 Task: Arrange fields using page layout.
Action: Mouse moved to (25, 127)
Screenshot: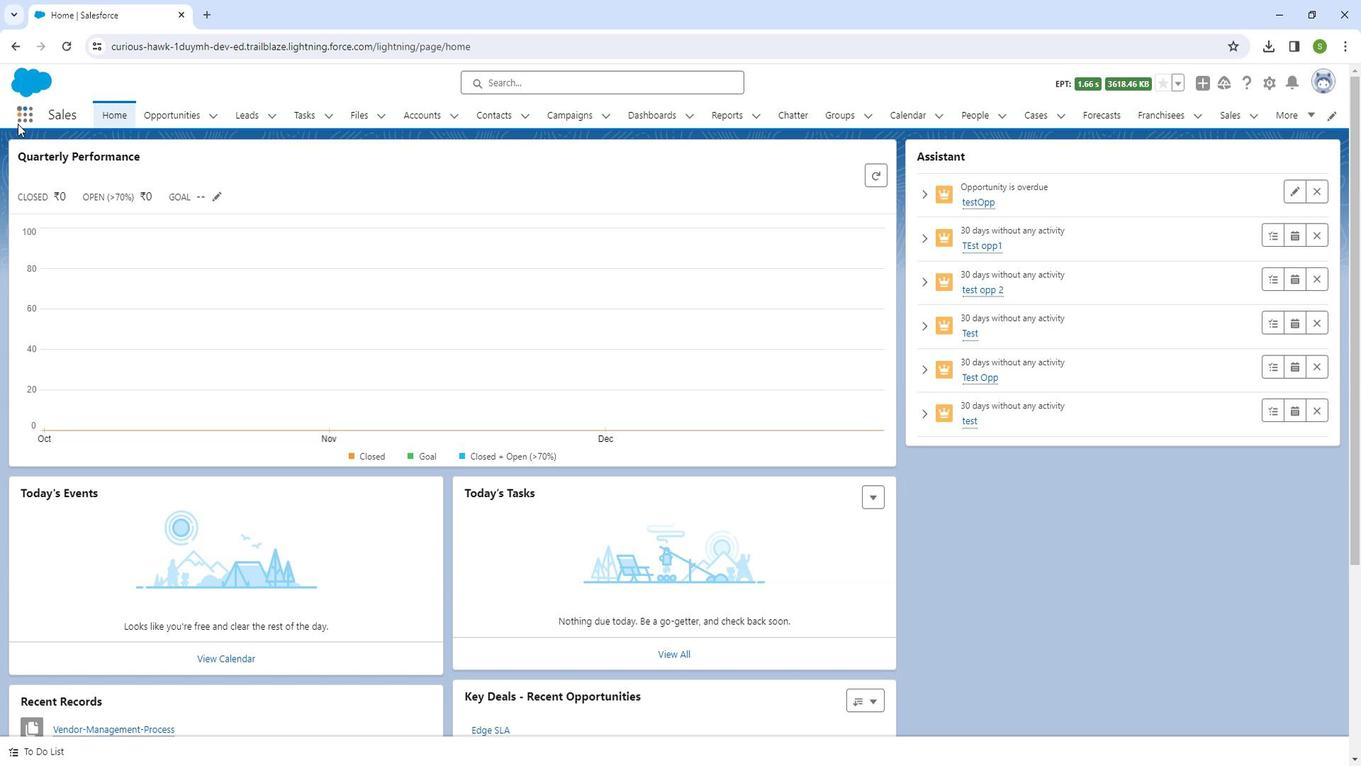 
Action: Mouse pressed left at (25, 127)
Screenshot: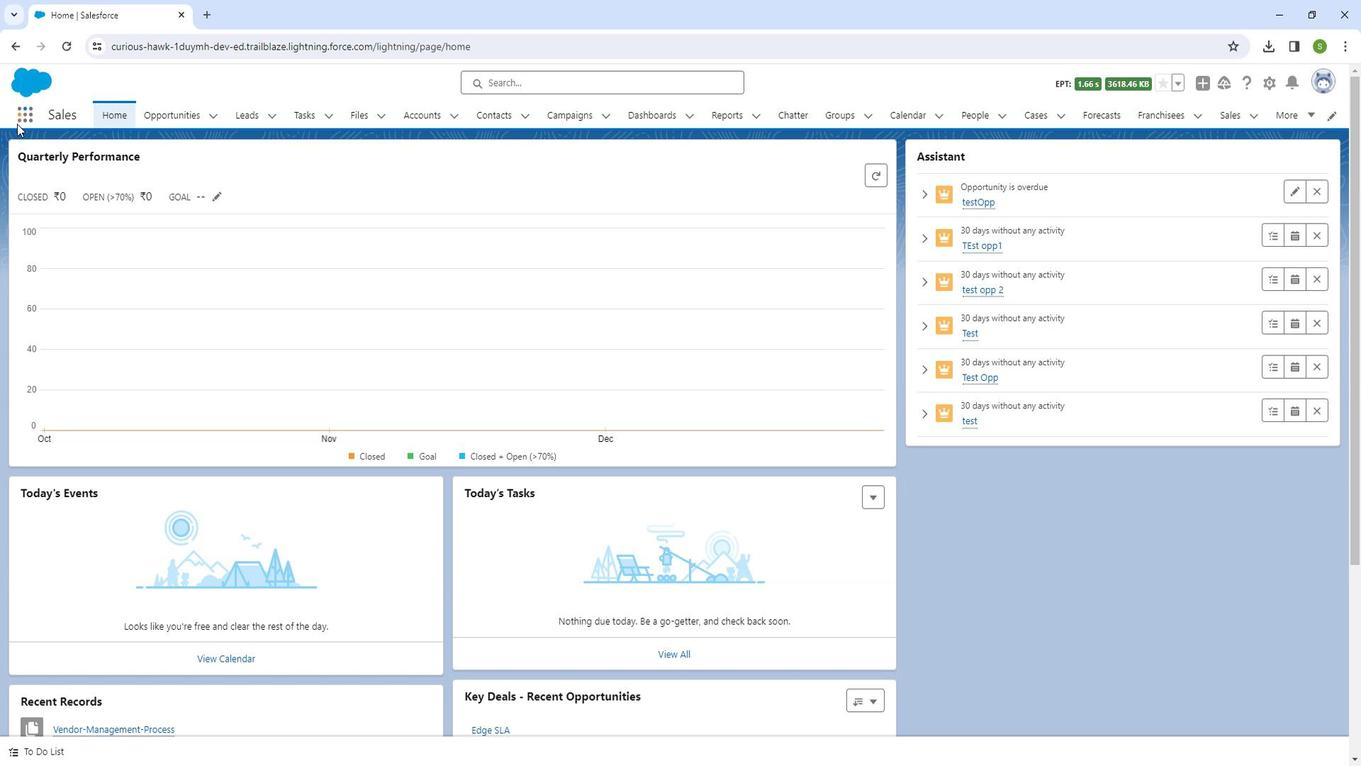 
Action: Mouse moved to (32, 122)
Screenshot: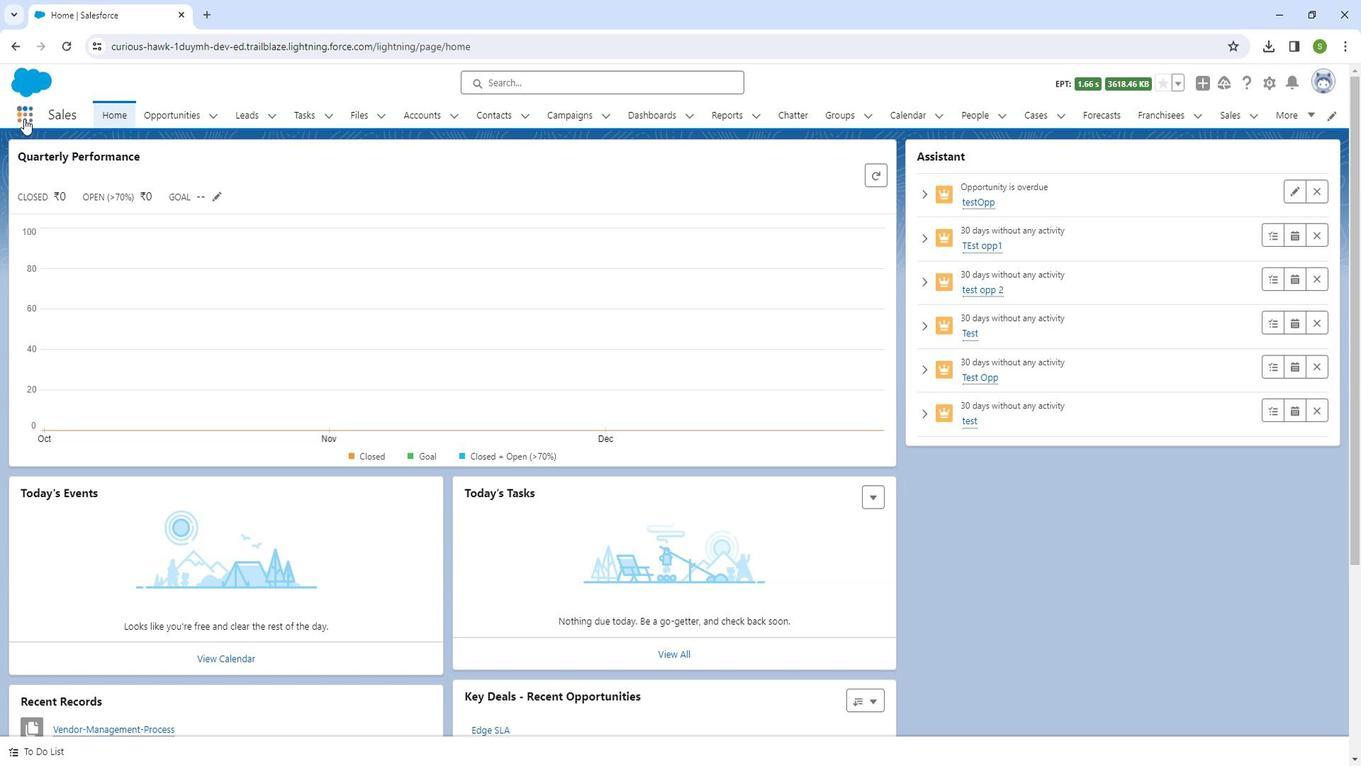 
Action: Mouse pressed left at (32, 122)
Screenshot: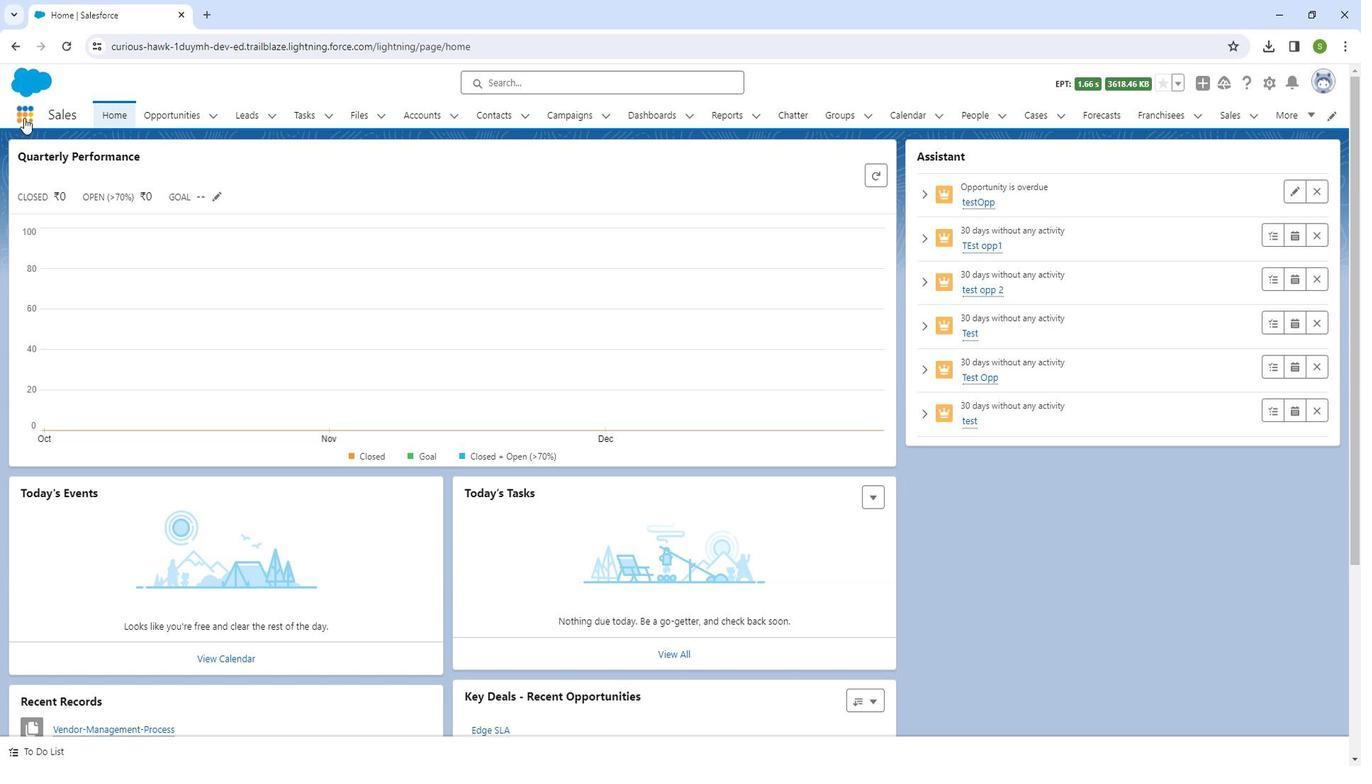 
Action: Mouse moved to (60, 368)
Screenshot: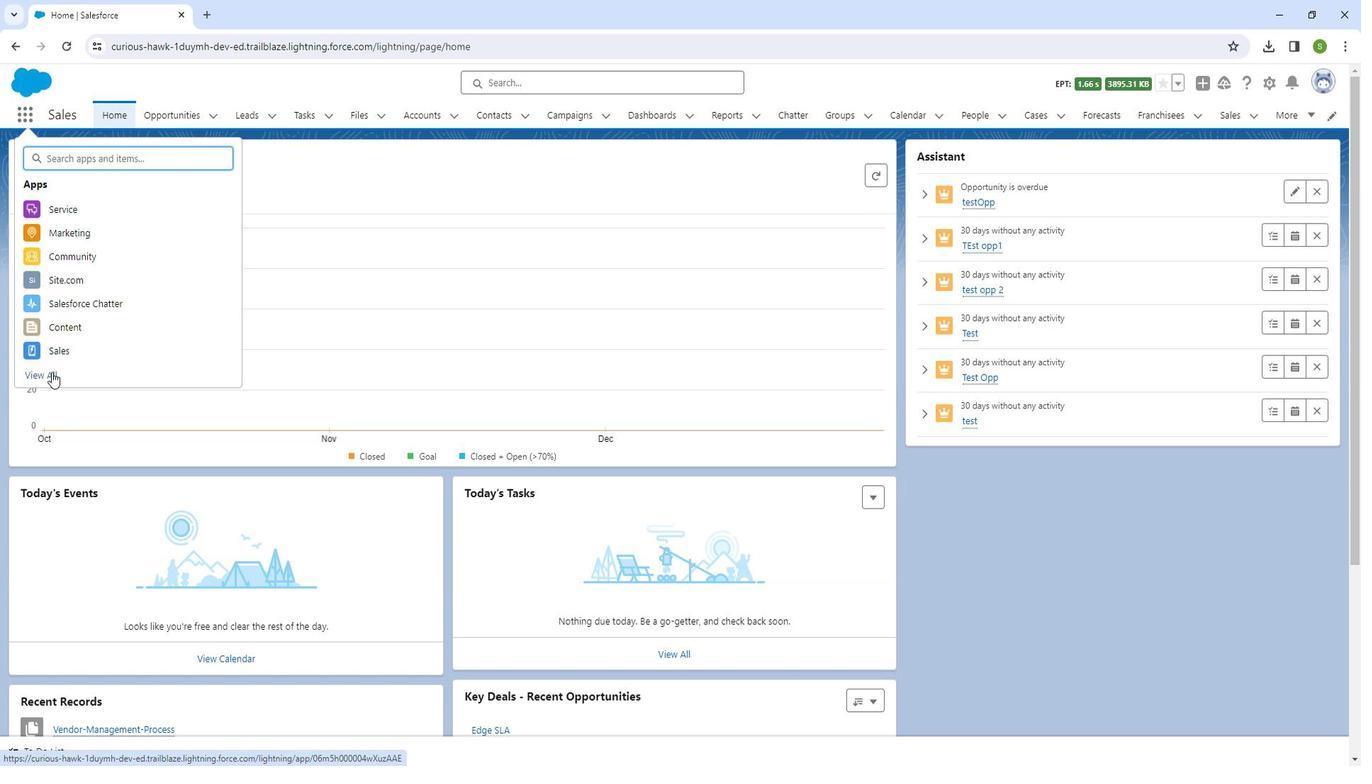 
Action: Mouse pressed left at (60, 368)
Screenshot: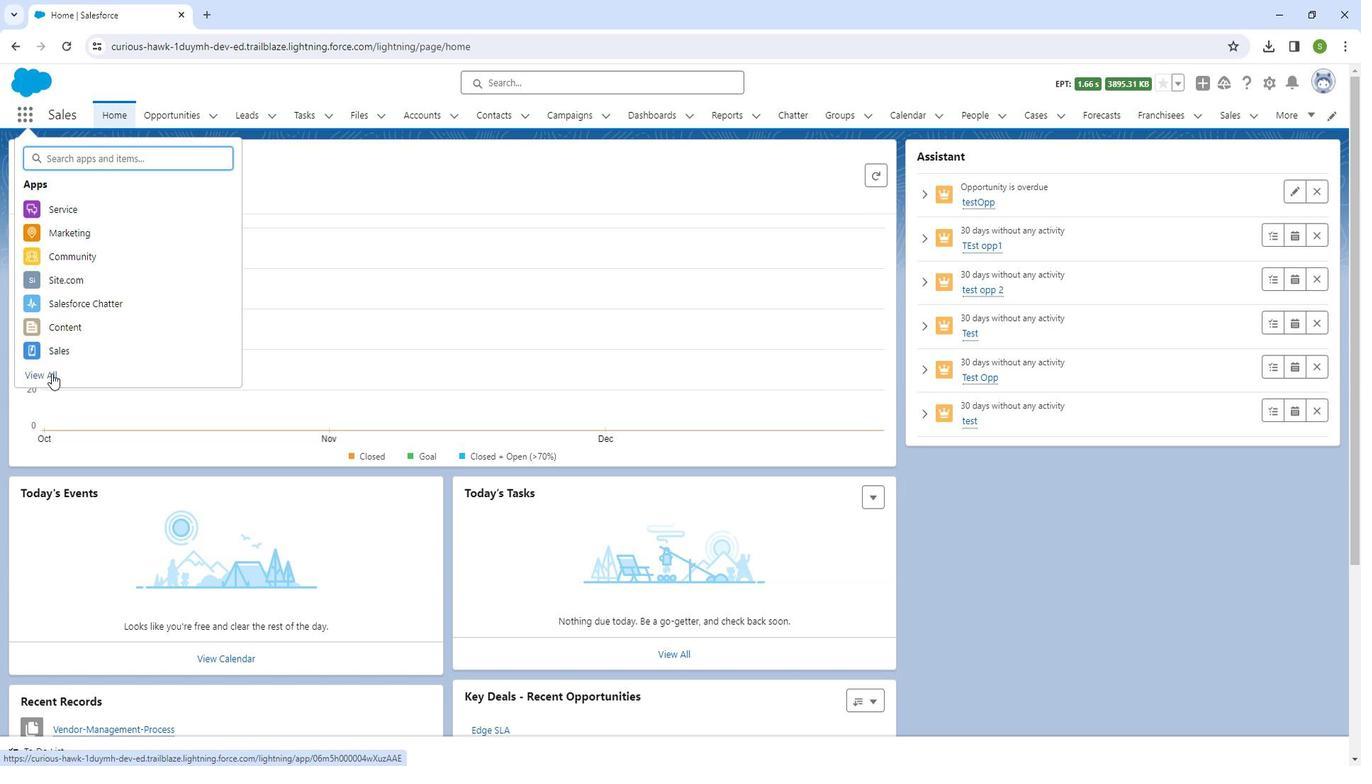 
Action: Mouse moved to (240, 588)
Screenshot: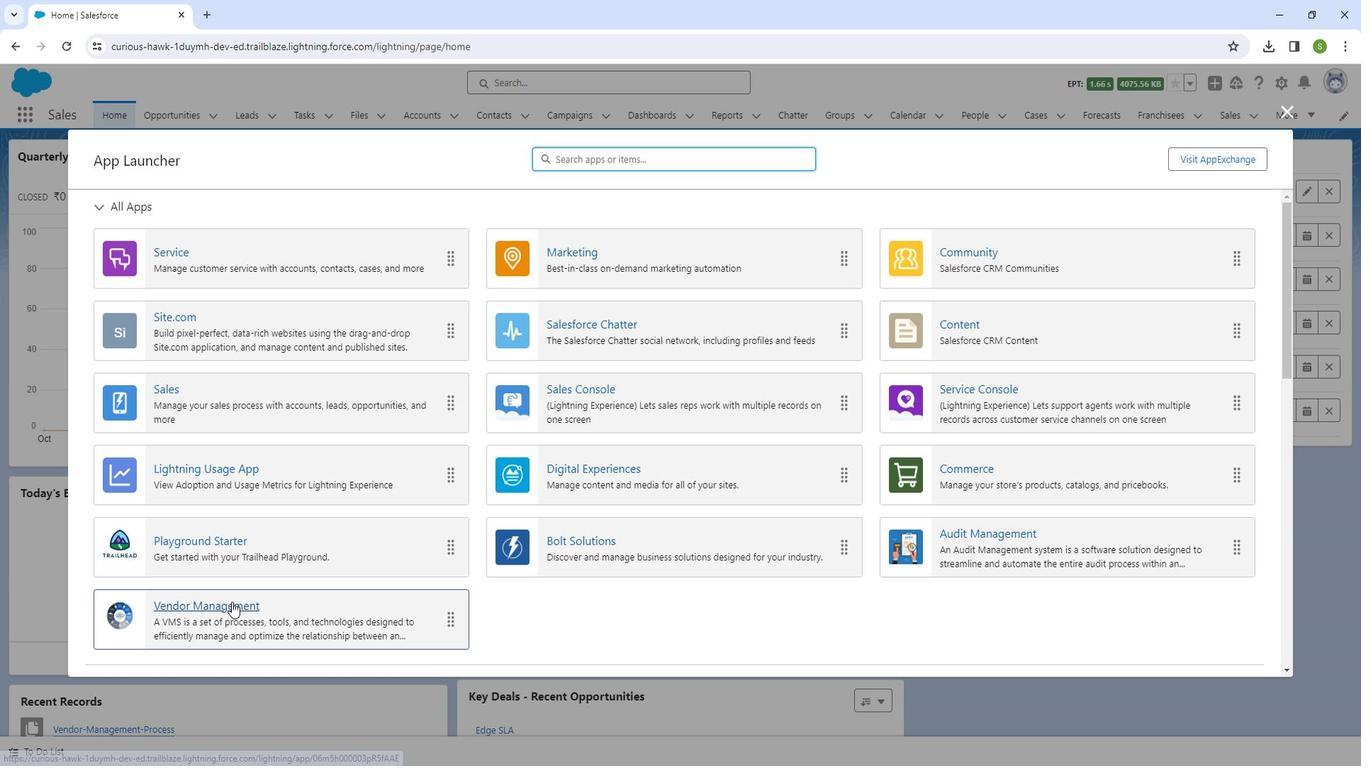 
Action: Mouse pressed left at (240, 588)
Screenshot: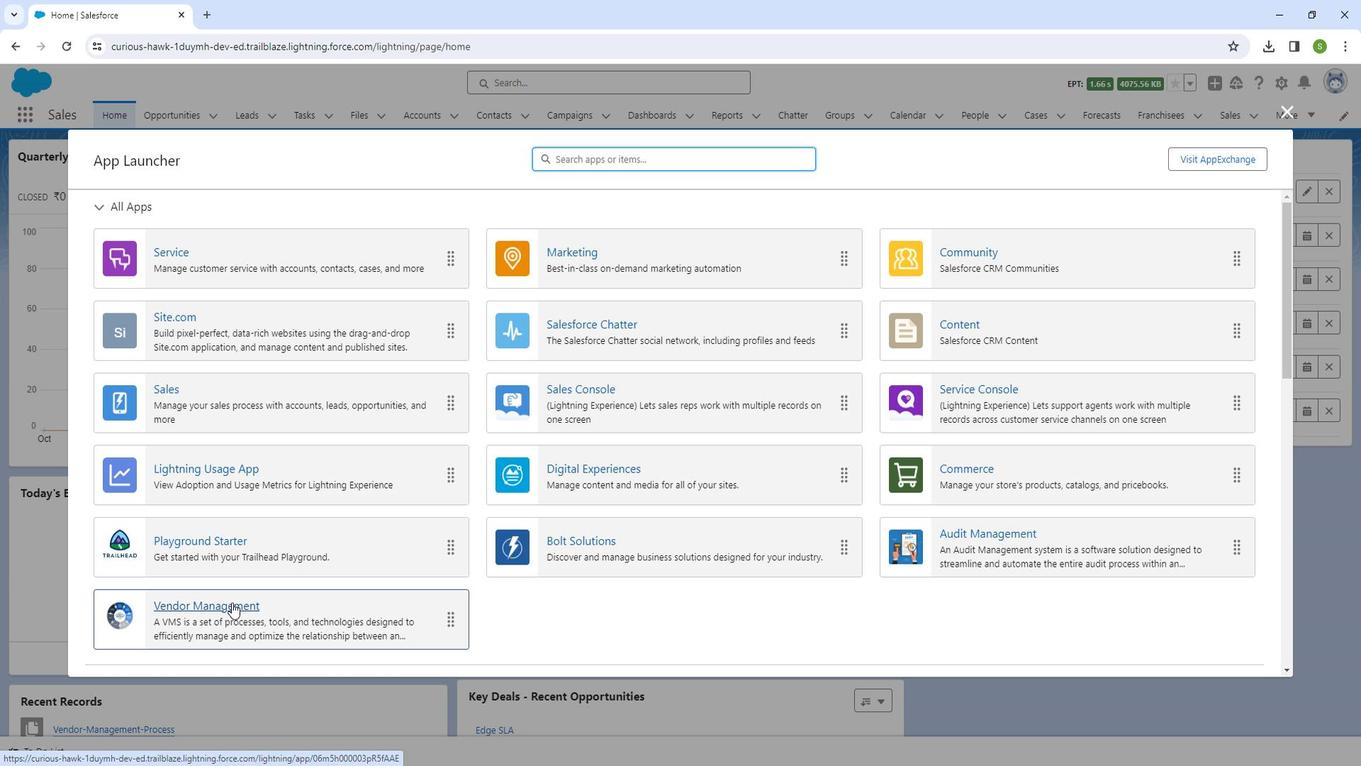 
Action: Mouse moved to (559, 122)
Screenshot: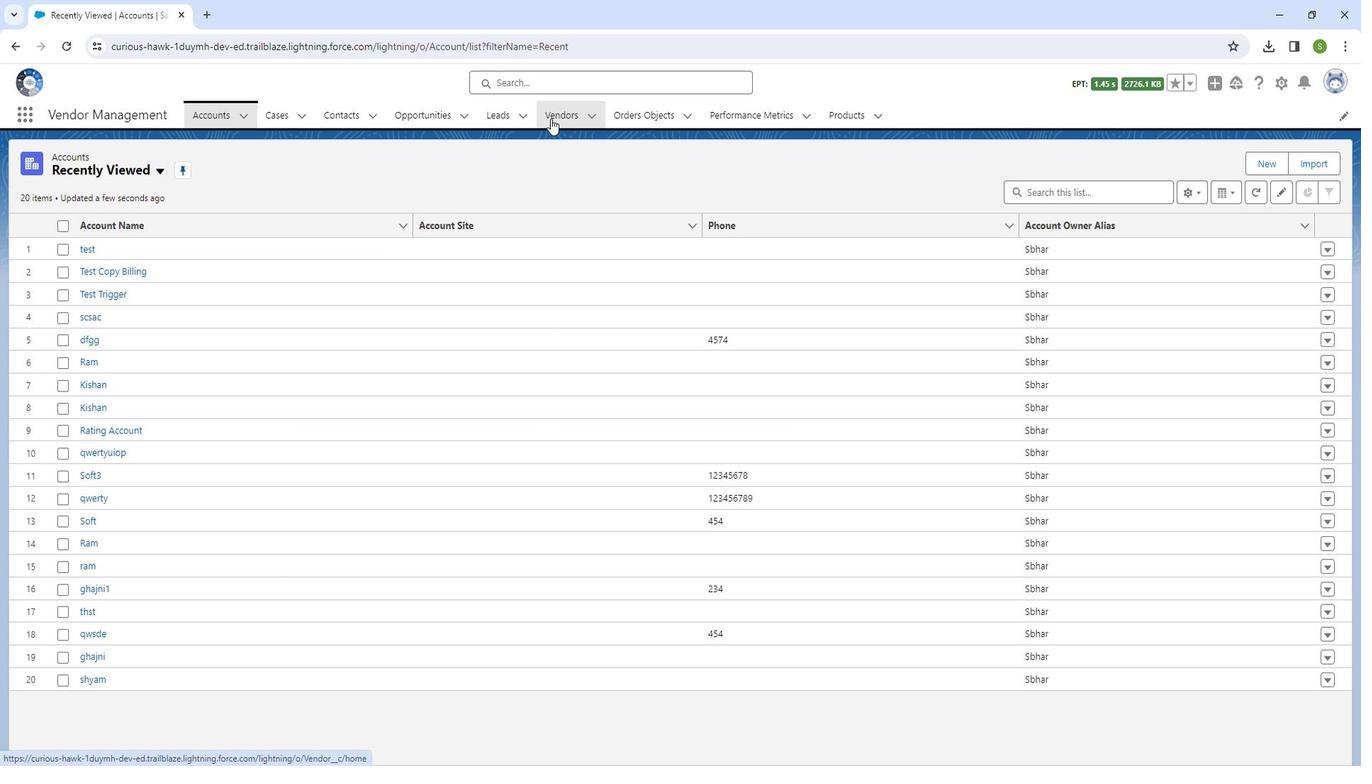 
Action: Mouse pressed left at (559, 122)
Screenshot: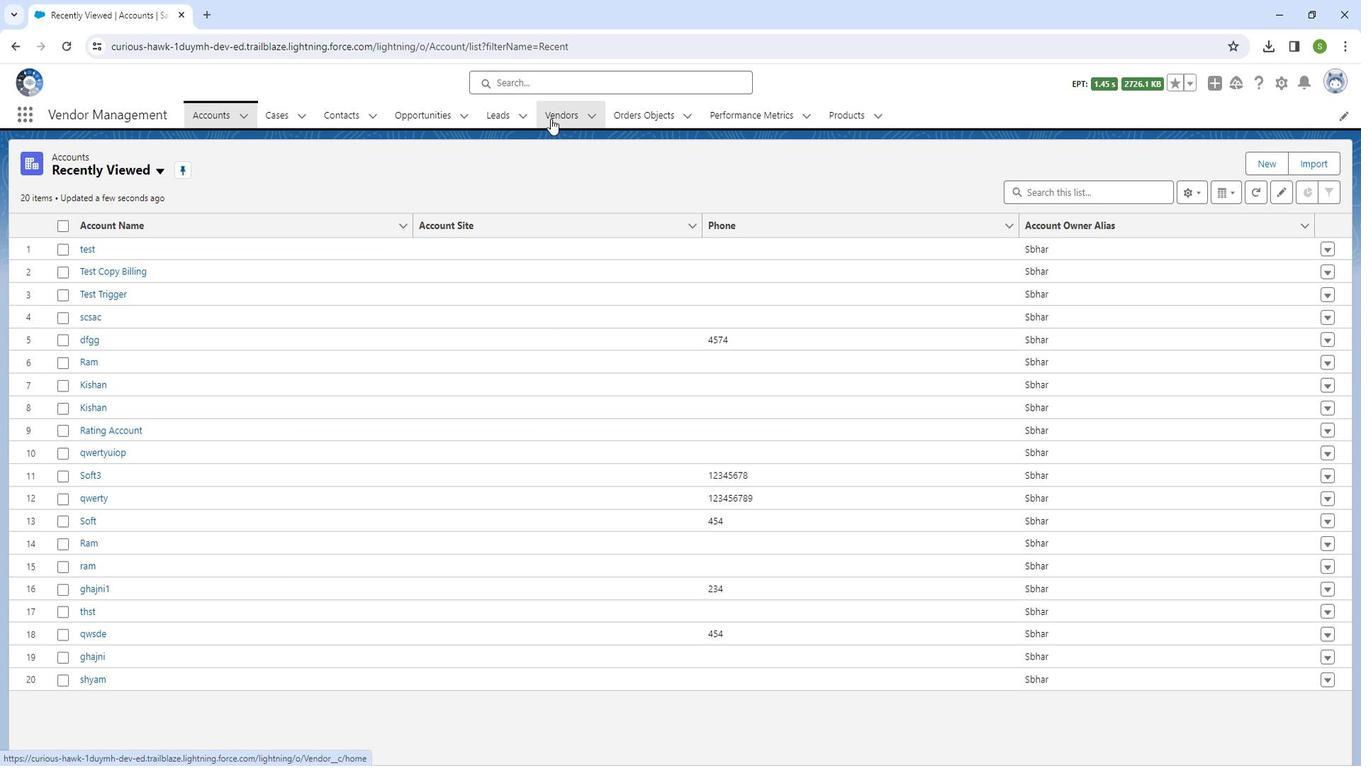 
Action: Mouse moved to (1294, 86)
Screenshot: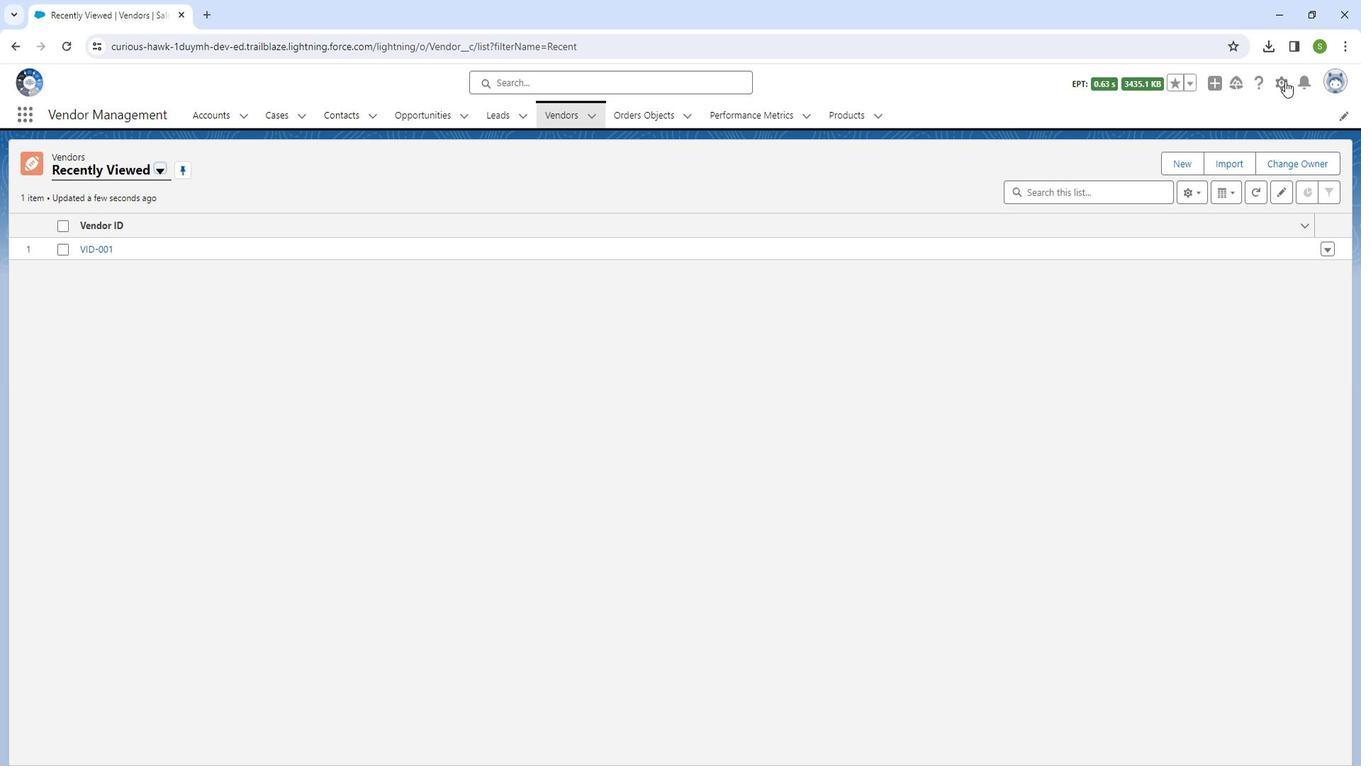 
Action: Mouse pressed left at (1294, 86)
Screenshot: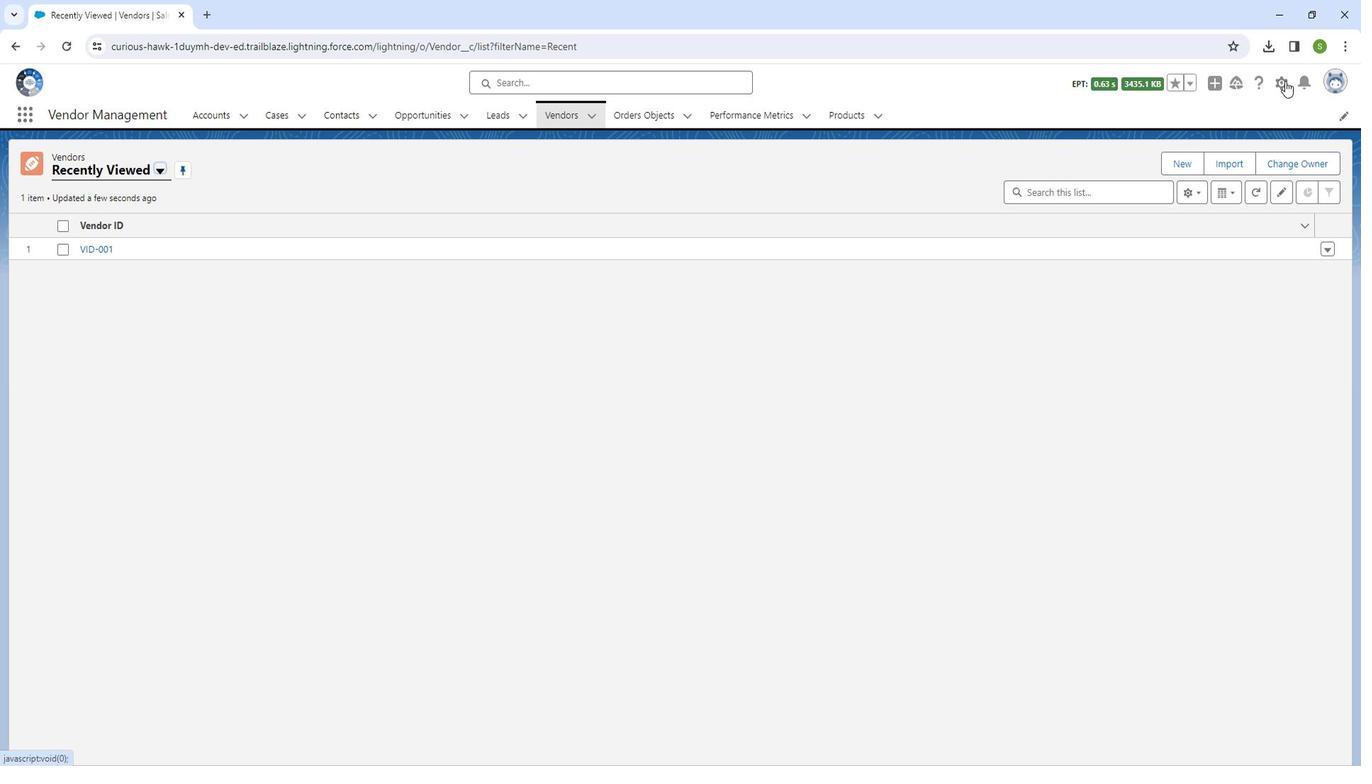 
Action: Mouse moved to (1225, 248)
Screenshot: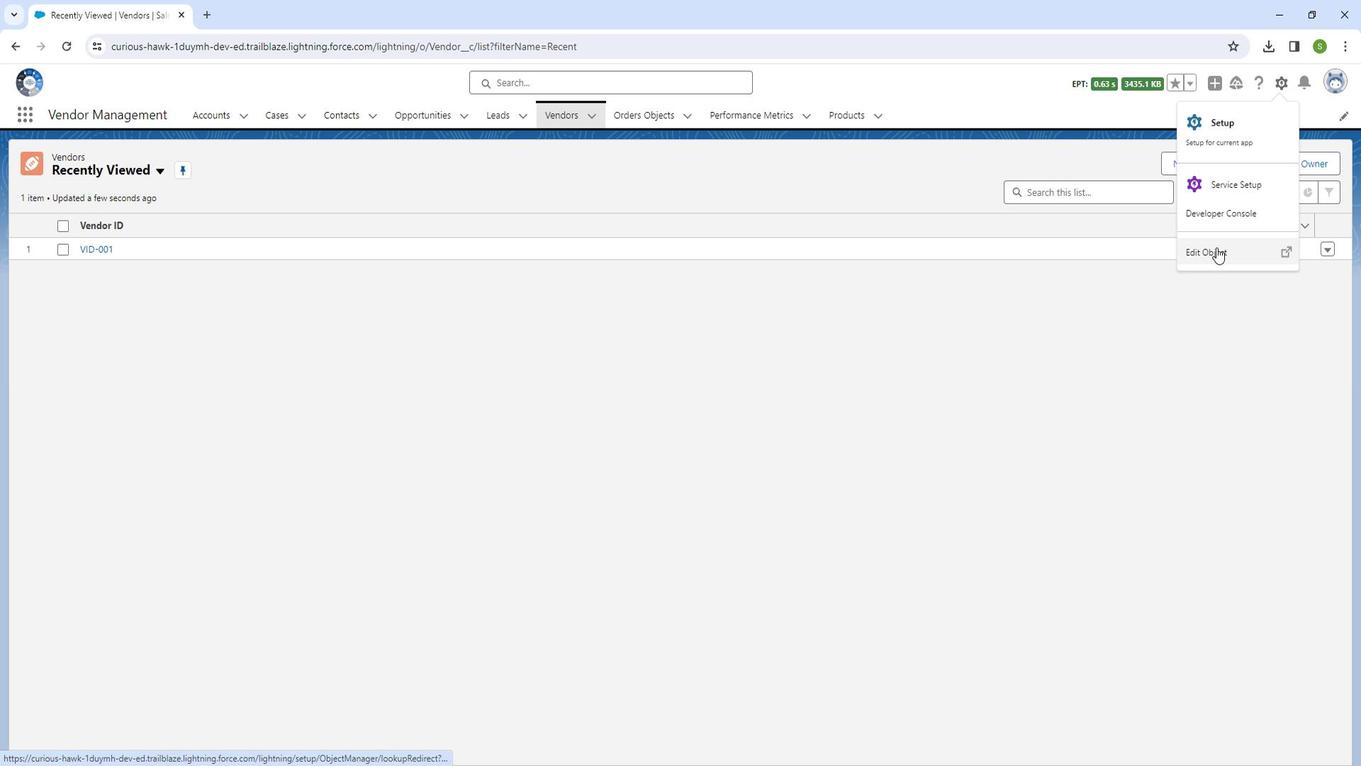 
Action: Mouse pressed left at (1225, 248)
Screenshot: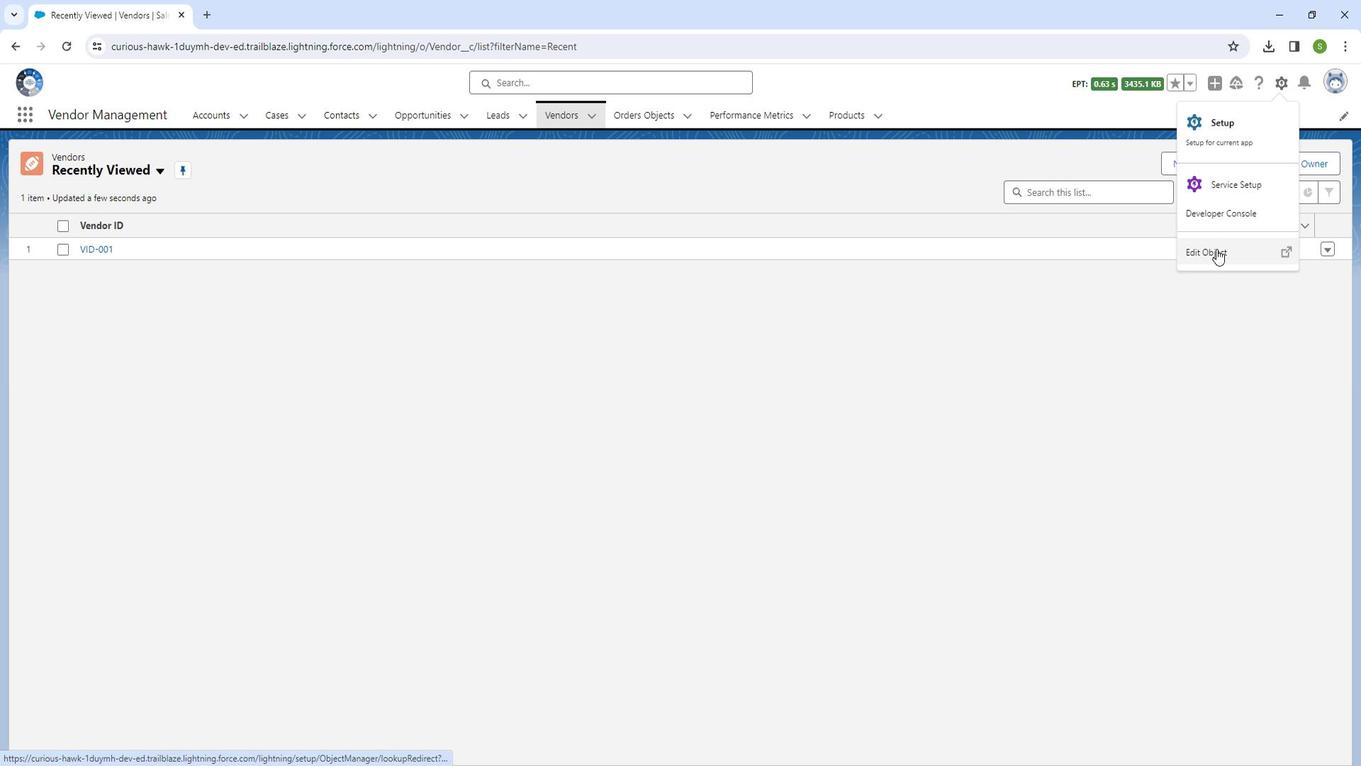 
Action: Mouse moved to (73, 258)
Screenshot: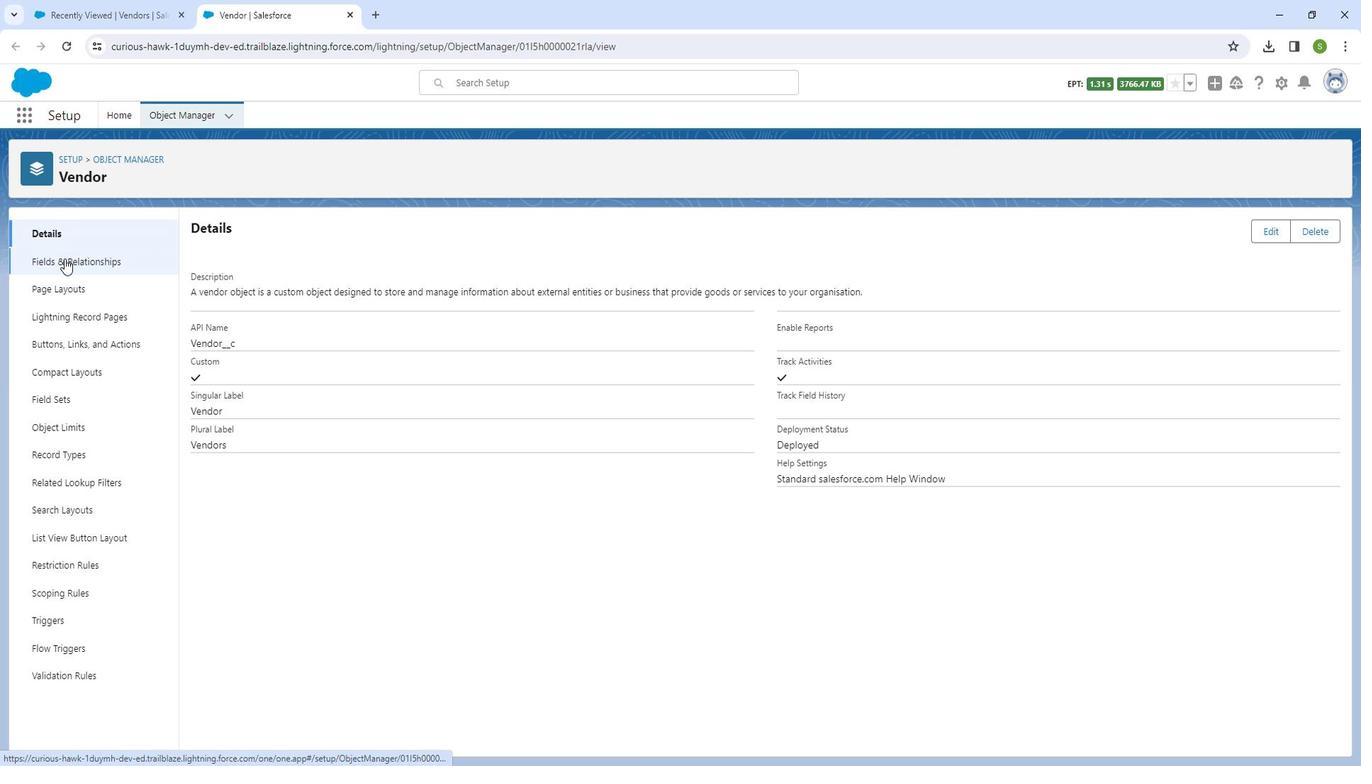 
Action: Mouse pressed left at (73, 258)
Screenshot: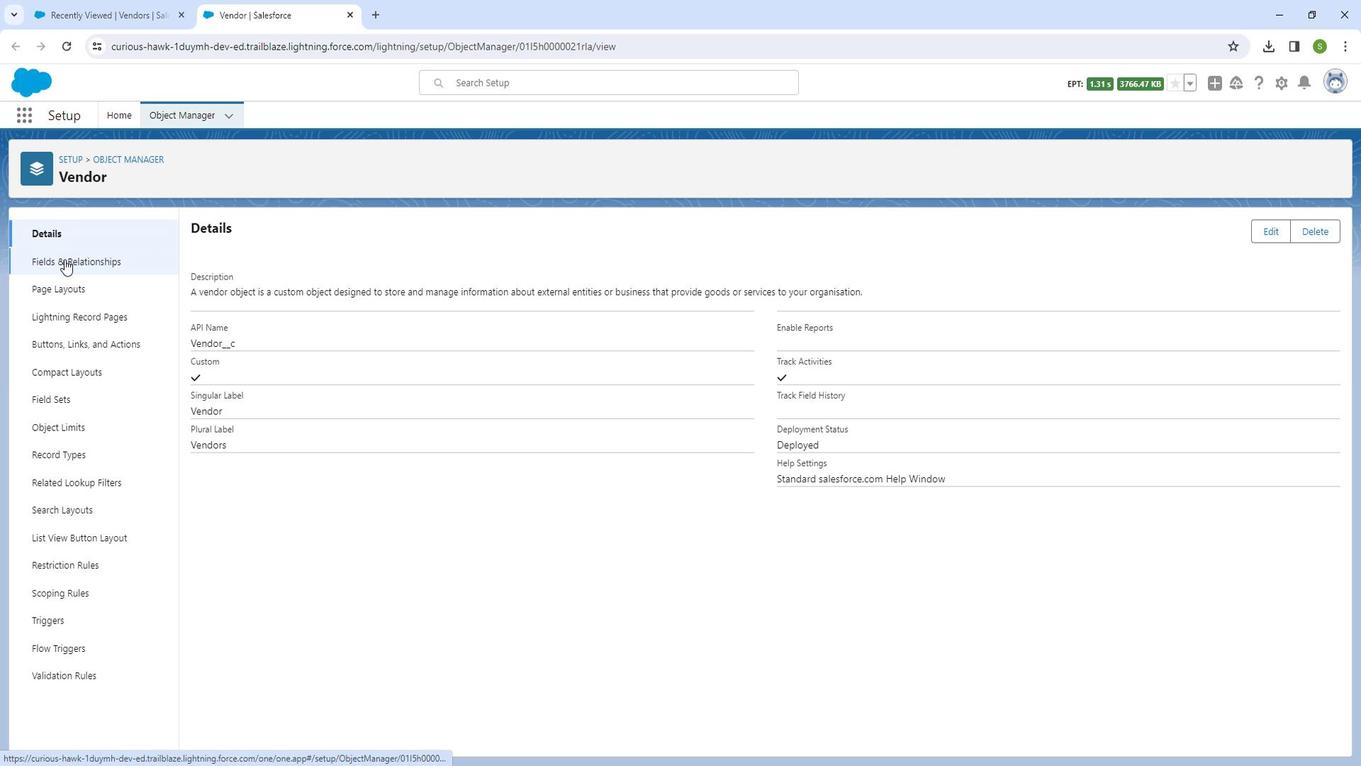 
Action: Mouse moved to (78, 284)
Screenshot: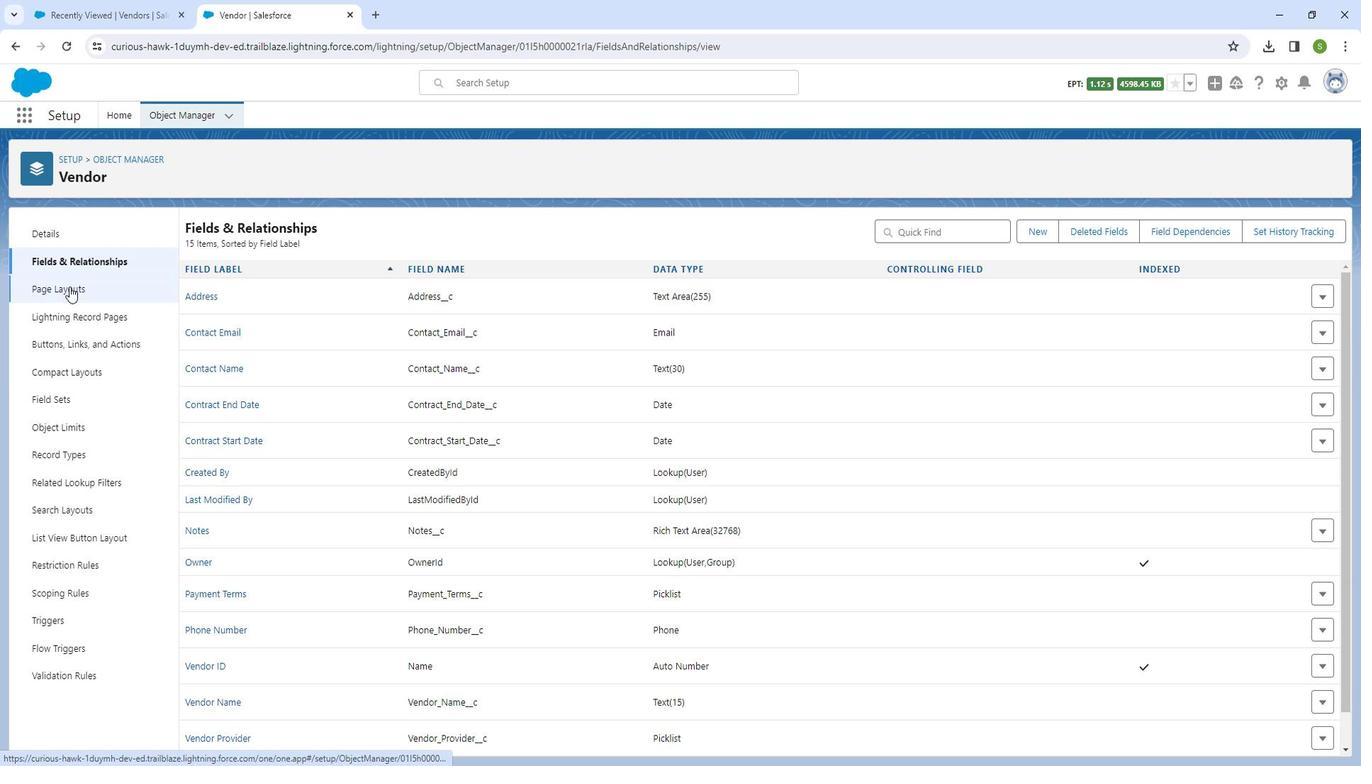 
Action: Mouse pressed left at (78, 284)
Screenshot: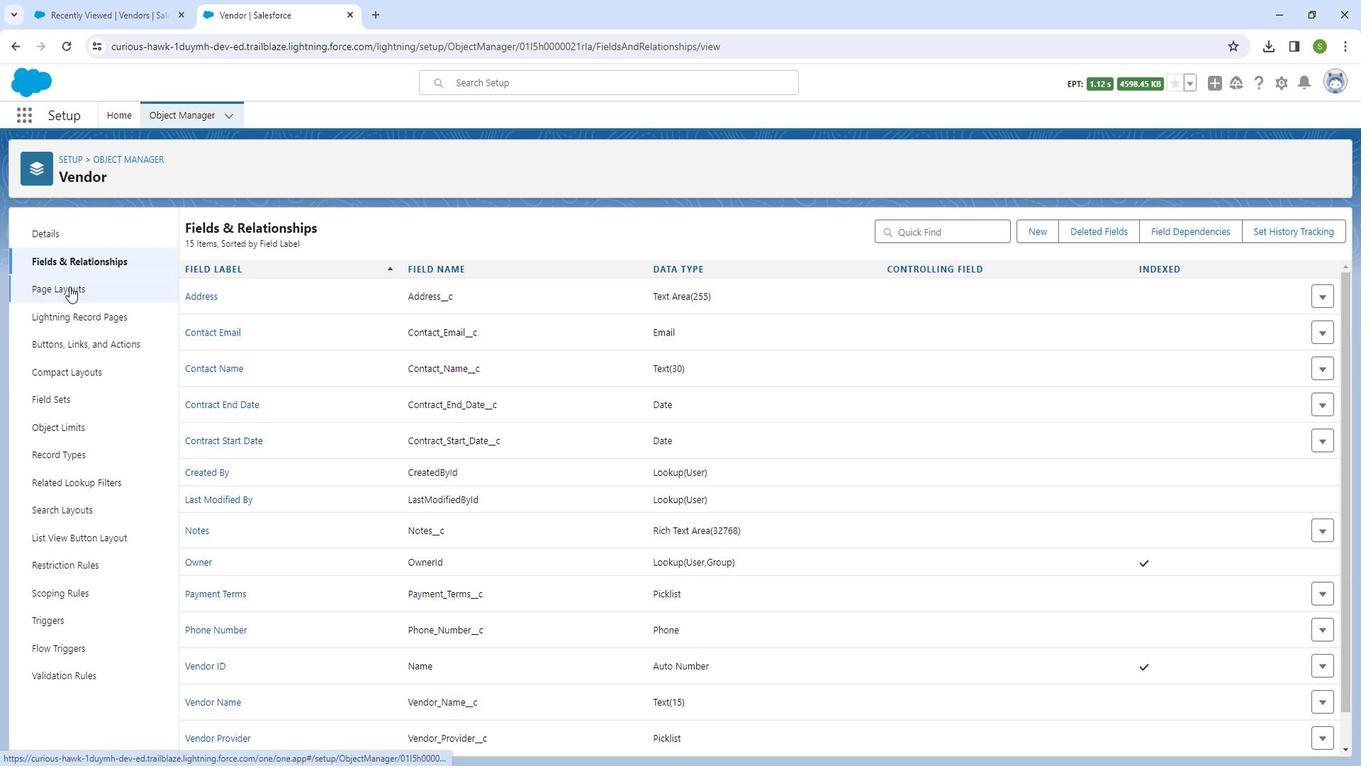 
Action: Mouse moved to (1339, 296)
Screenshot: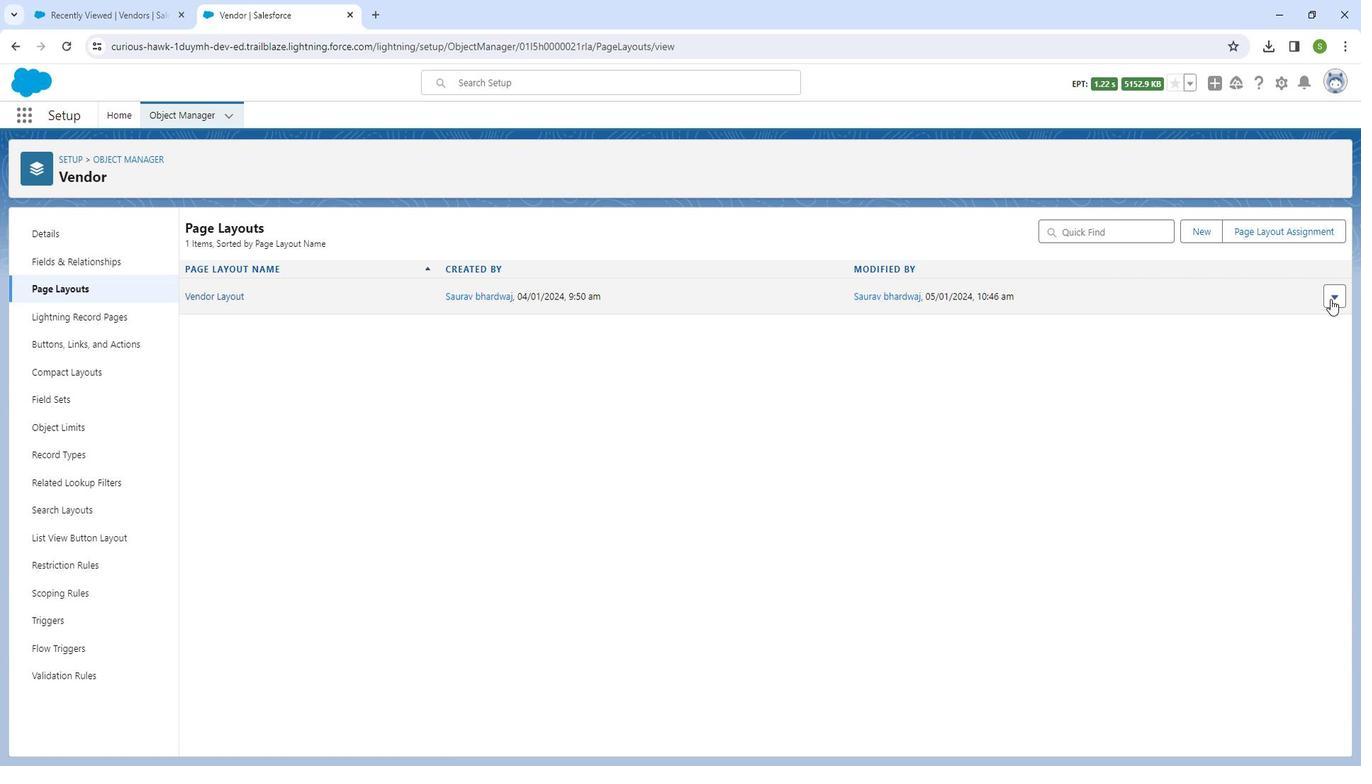 
Action: Mouse pressed left at (1339, 296)
Screenshot: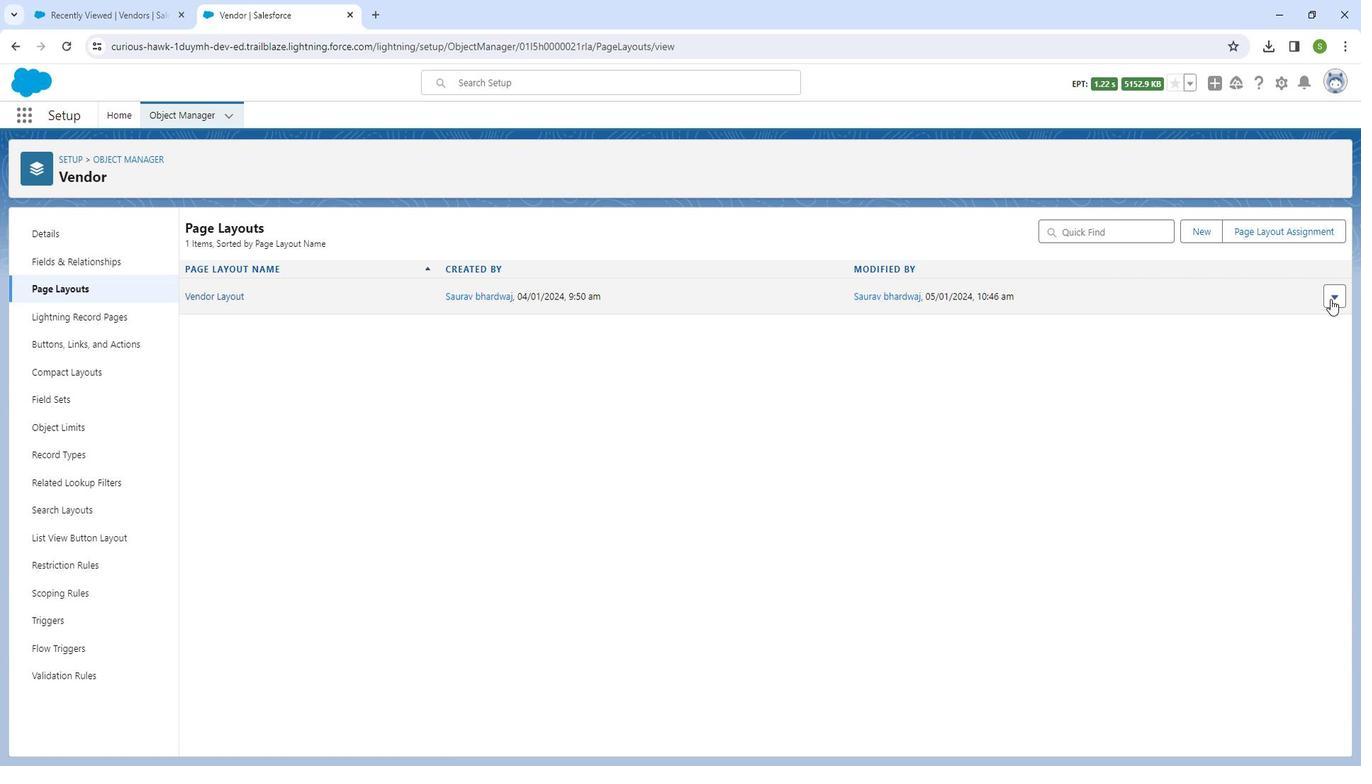 
Action: Mouse moved to (1313, 319)
Screenshot: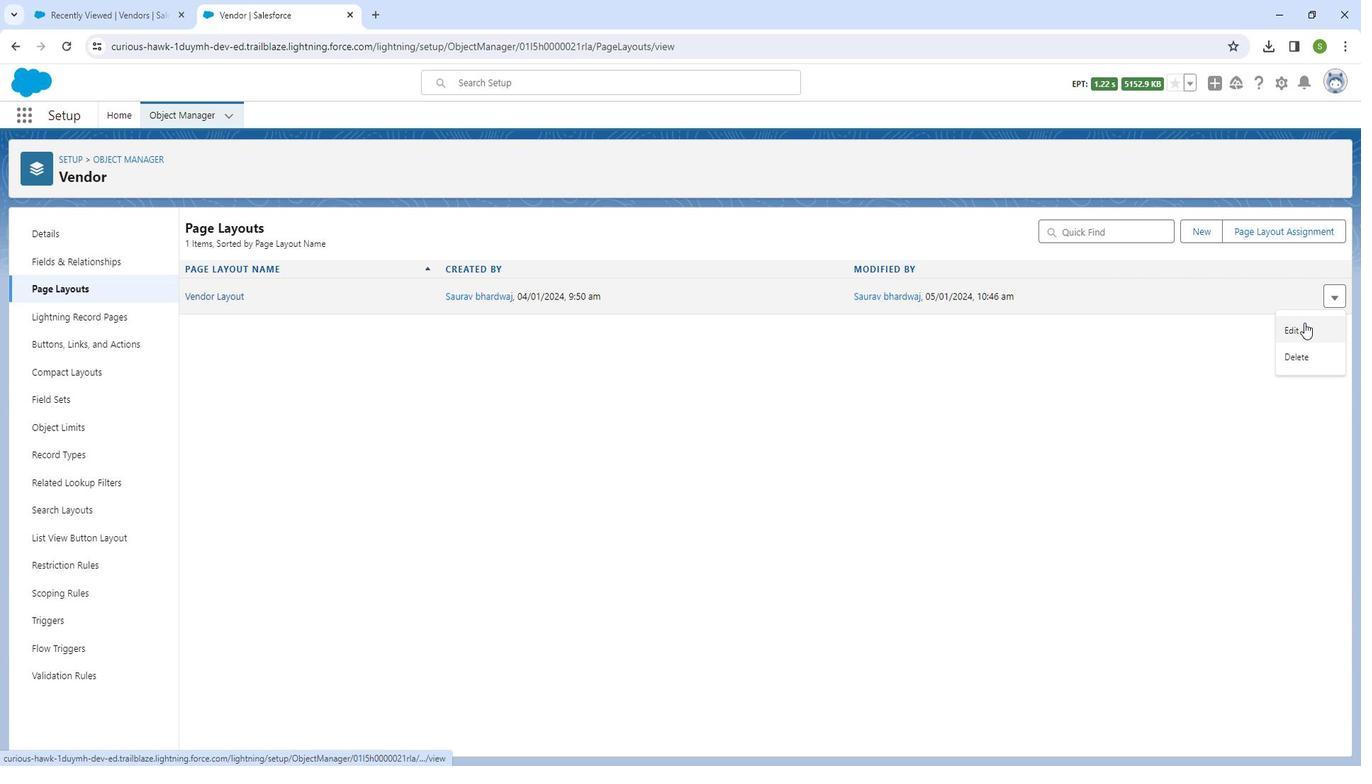 
Action: Mouse pressed left at (1313, 319)
Screenshot: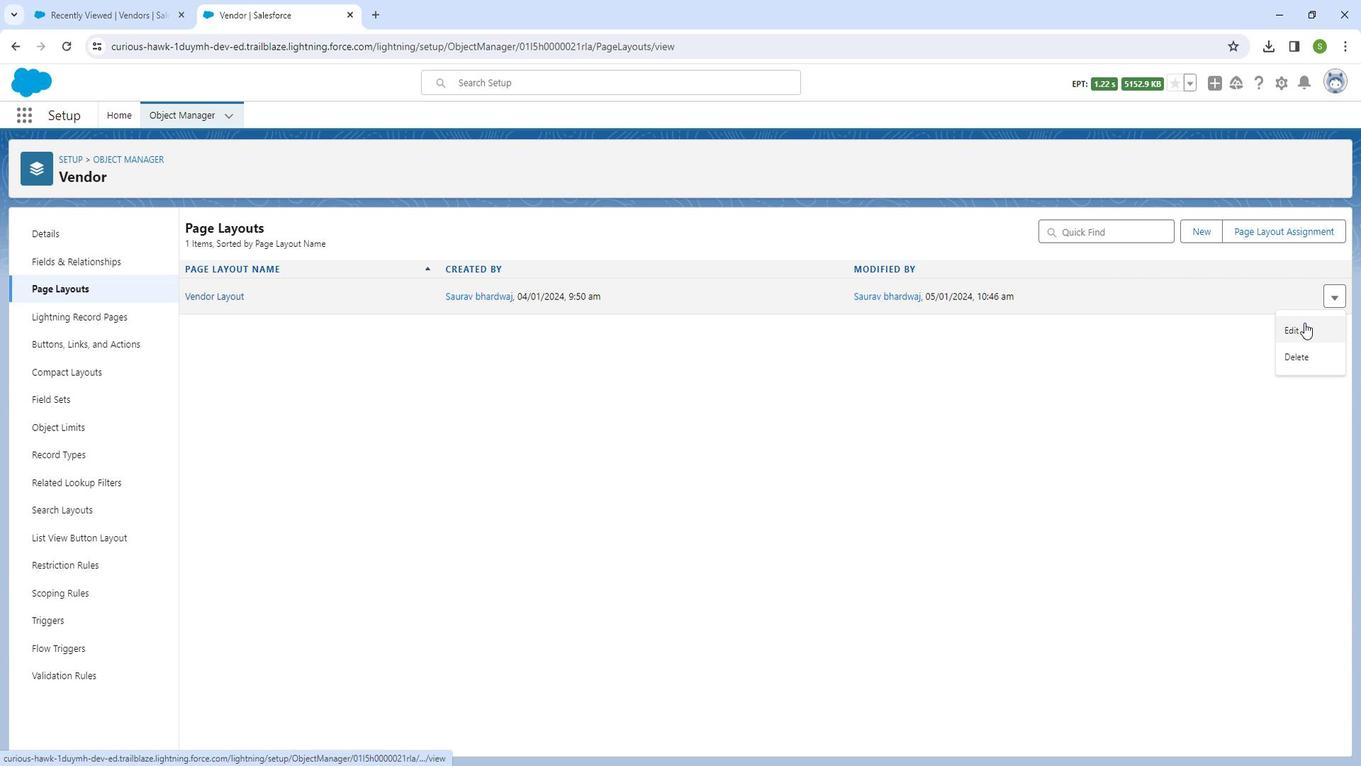 
Action: Mouse moved to (410, 496)
Screenshot: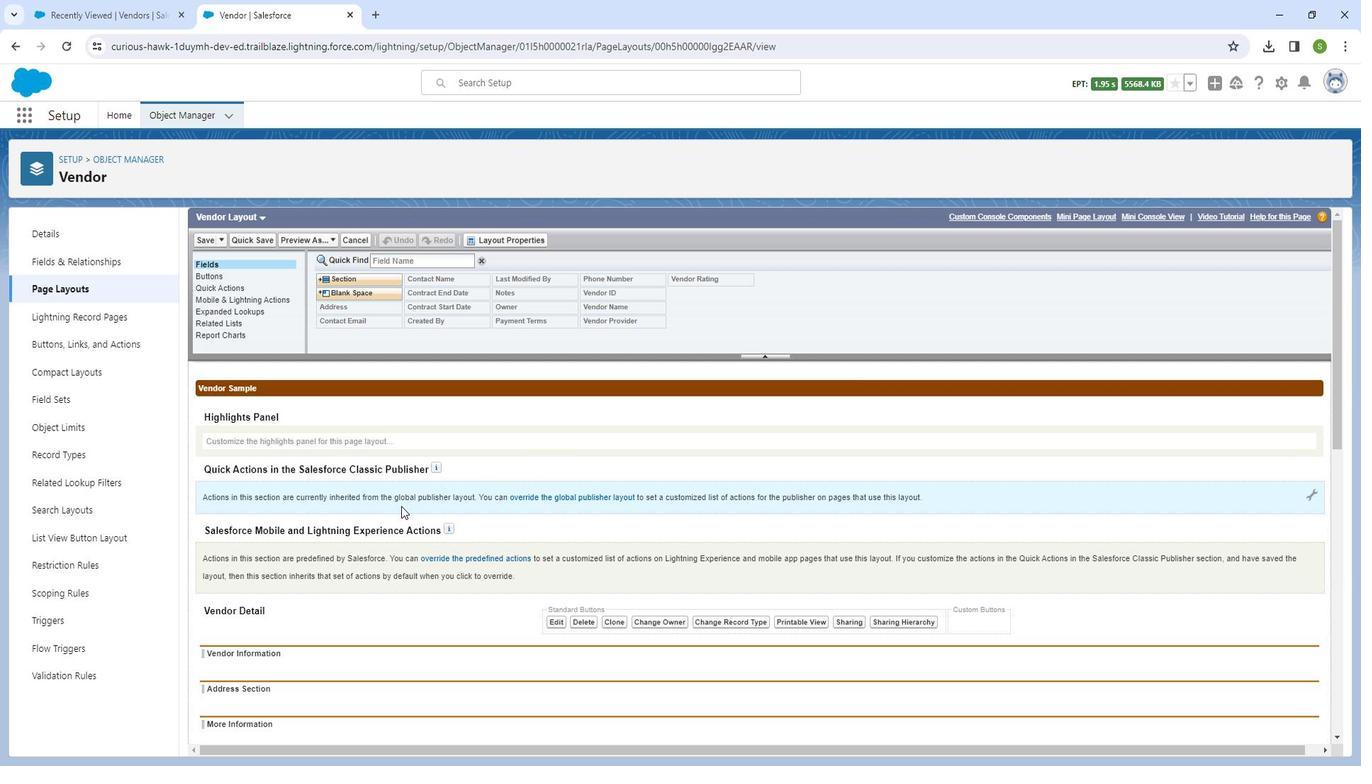 
Action: Mouse scrolled (410, 497) with delta (0, 0)
Screenshot: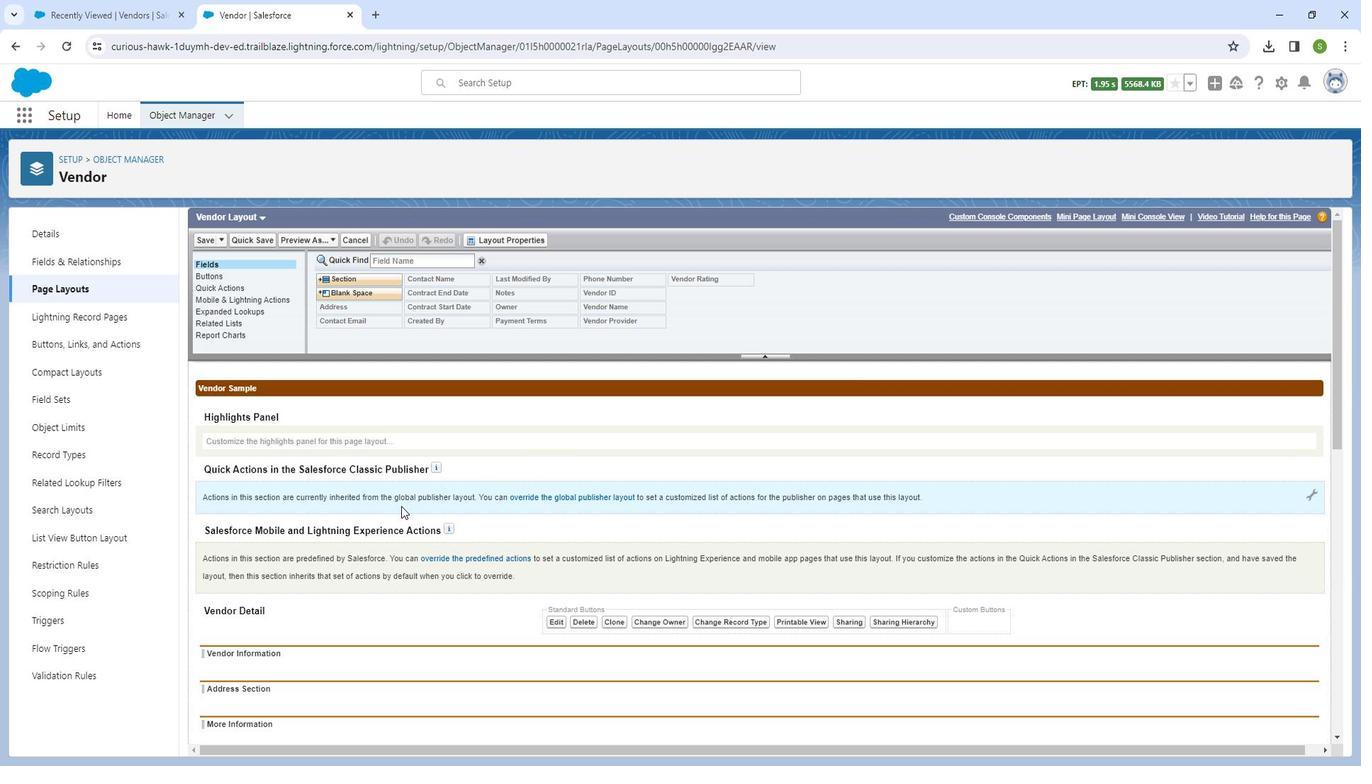 
Action: Mouse scrolled (410, 497) with delta (0, 0)
Screenshot: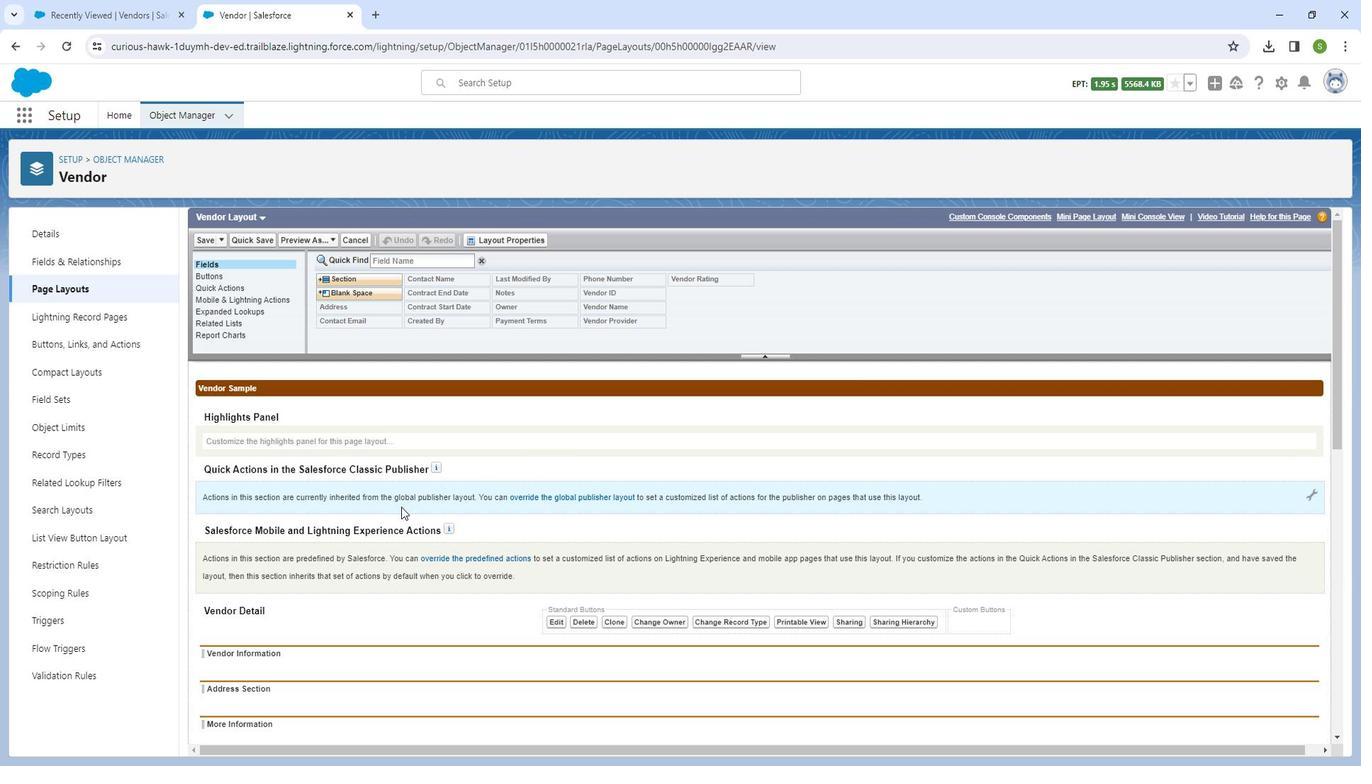 
Action: Mouse moved to (410, 496)
Screenshot: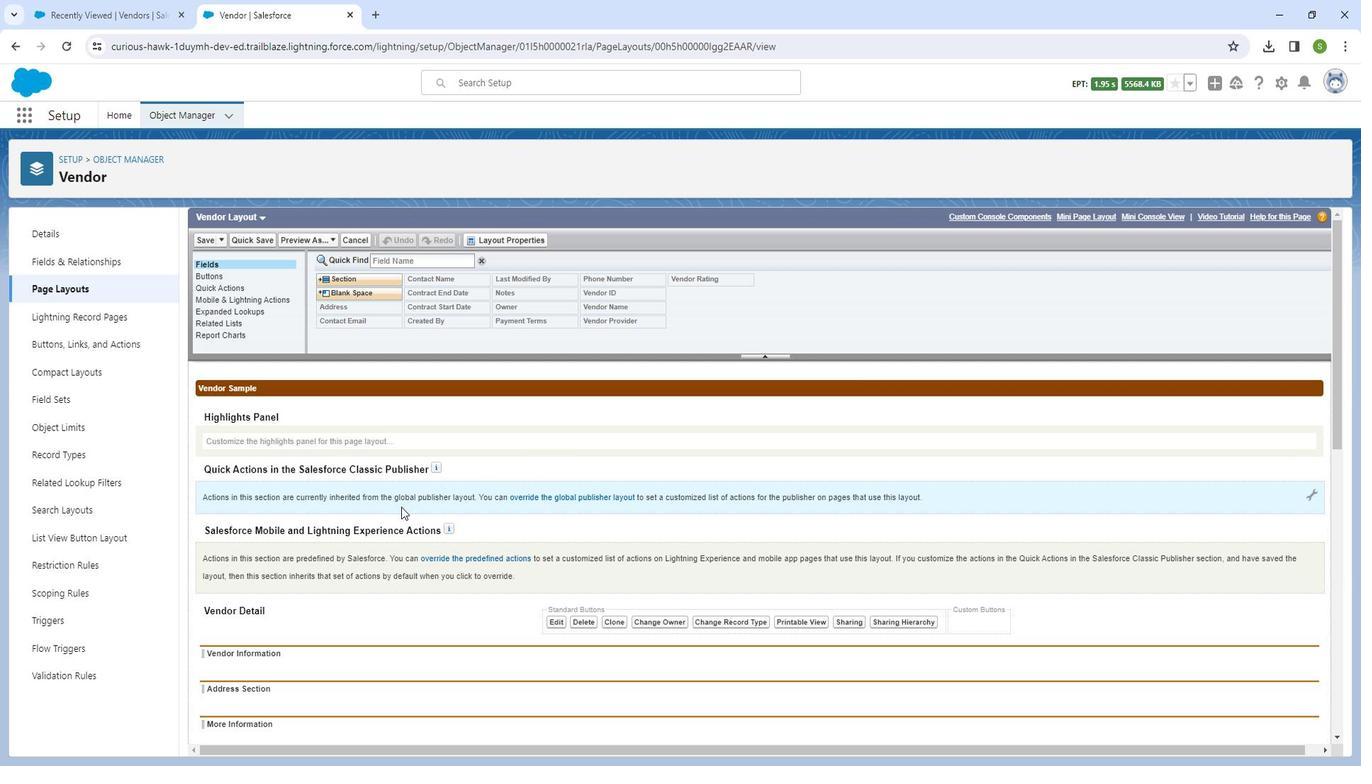 
Action: Mouse scrolled (410, 497) with delta (0, 0)
Screenshot: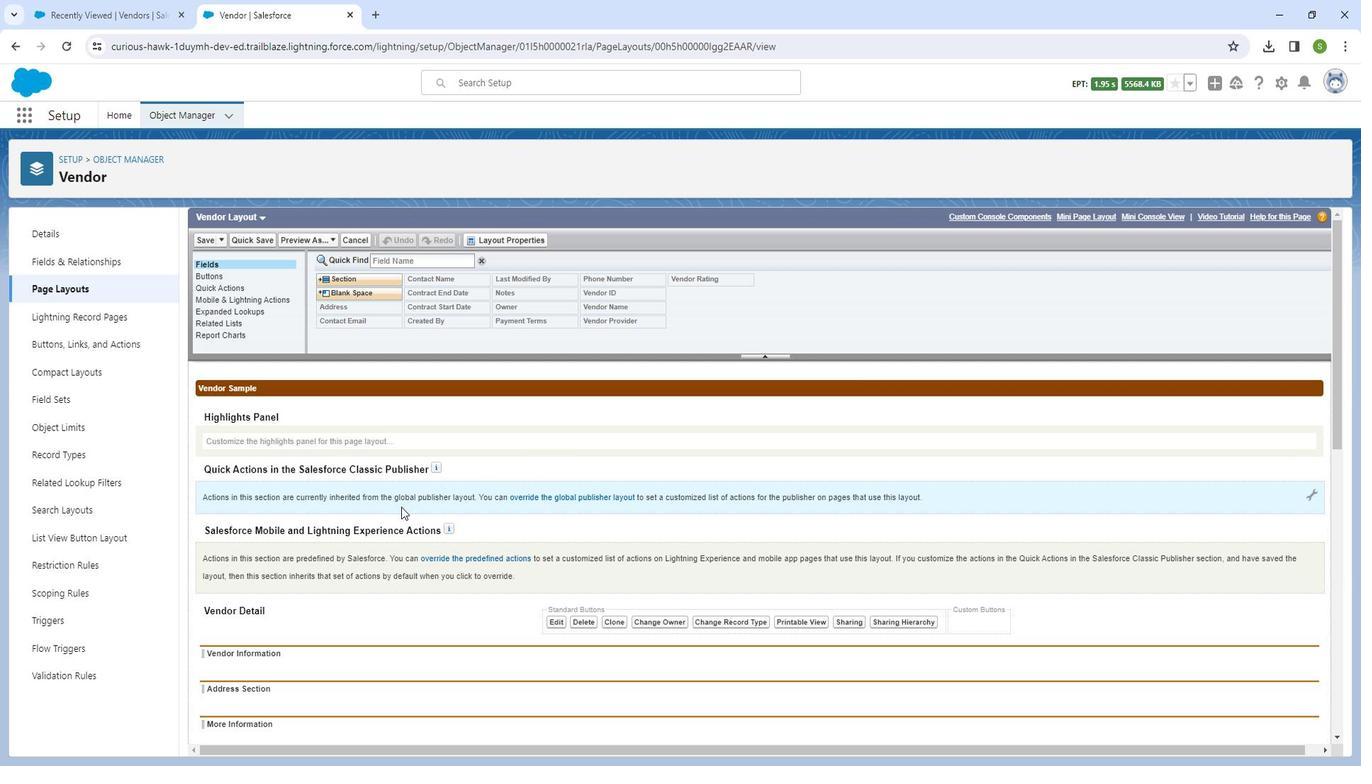 
Action: Mouse scrolled (410, 497) with delta (0, 0)
Screenshot: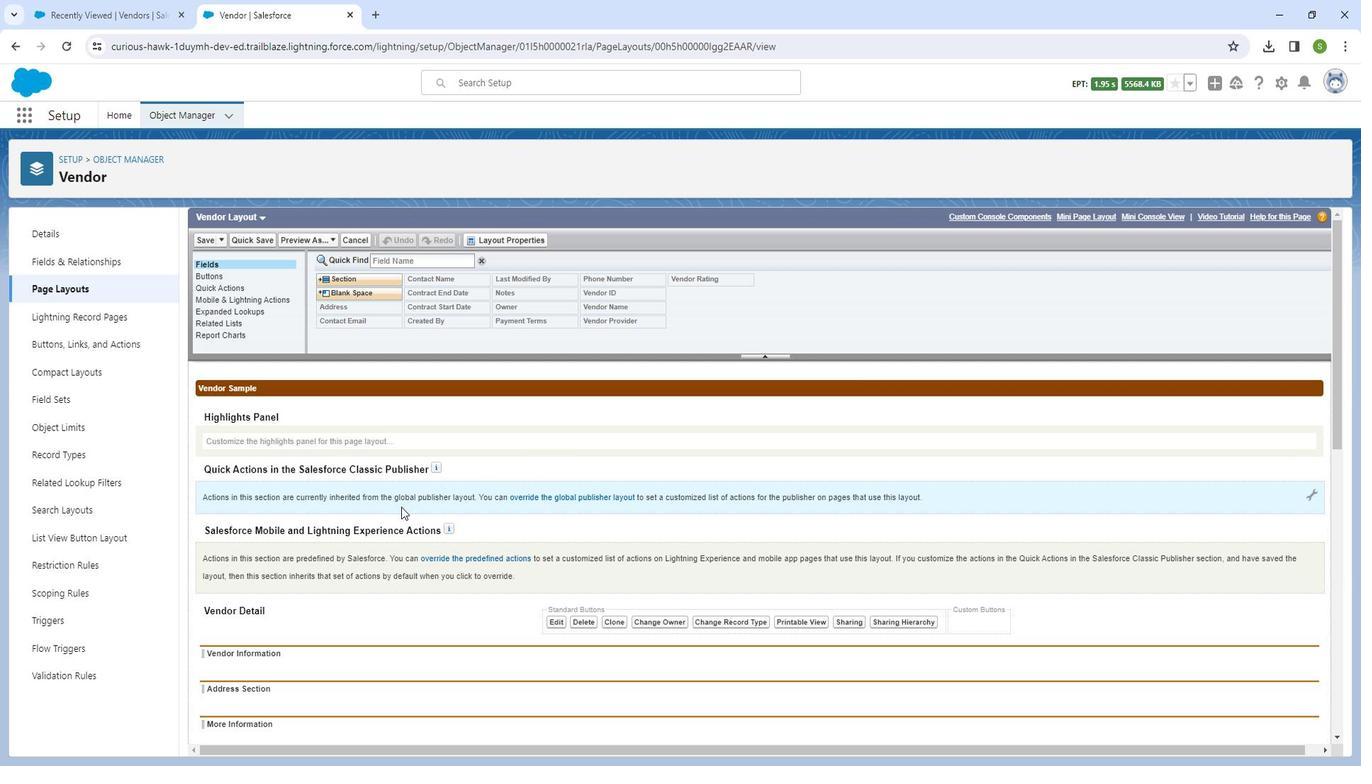 
Action: Mouse scrolled (410, 495) with delta (0, 0)
Screenshot: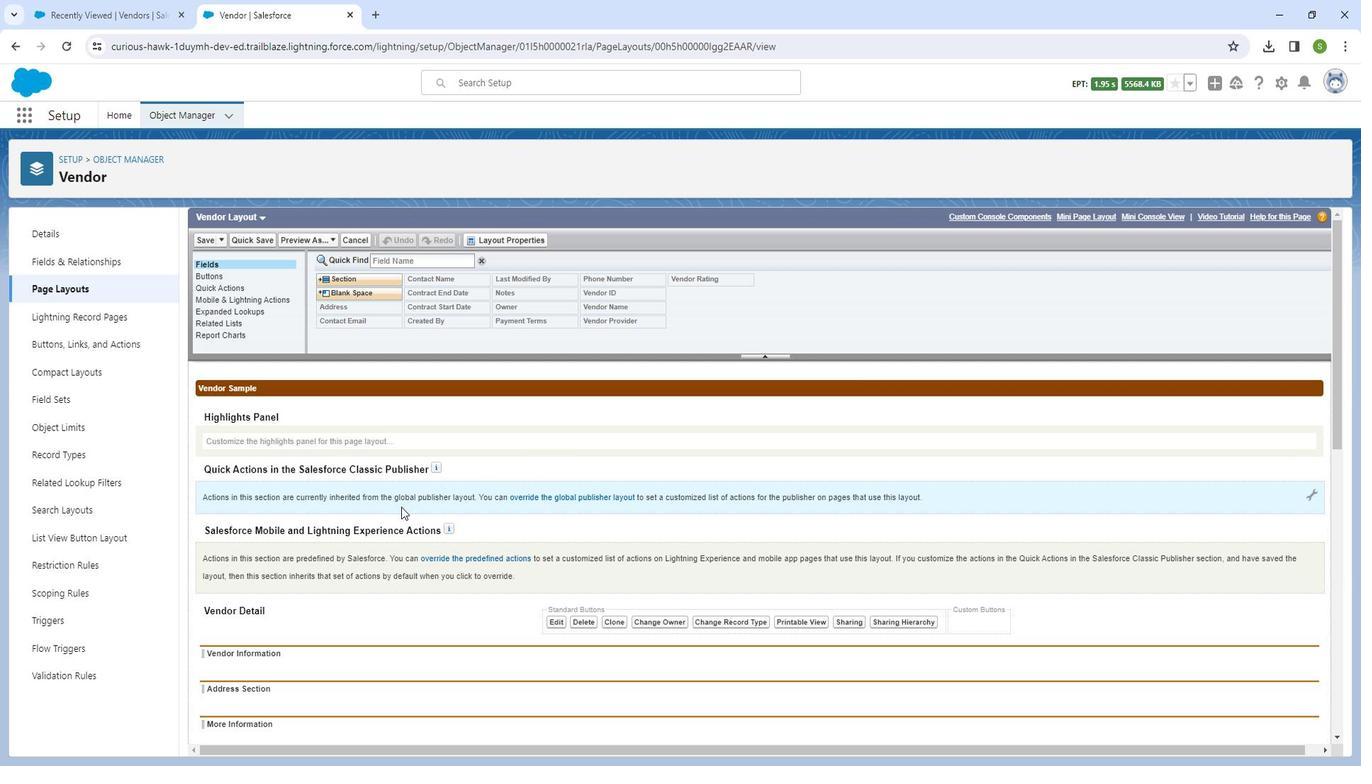 
Action: Mouse scrolled (410, 495) with delta (0, 0)
Screenshot: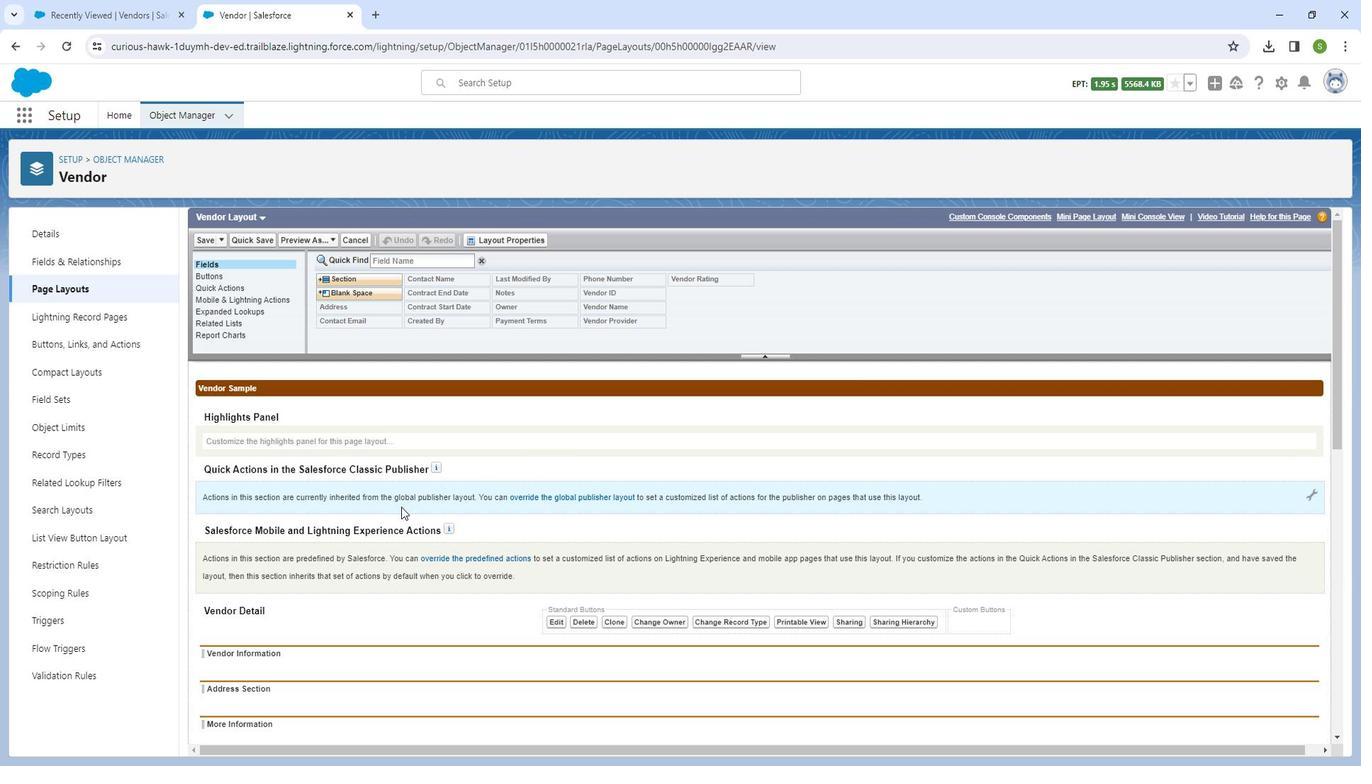 
Action: Mouse scrolled (410, 495) with delta (0, 0)
Screenshot: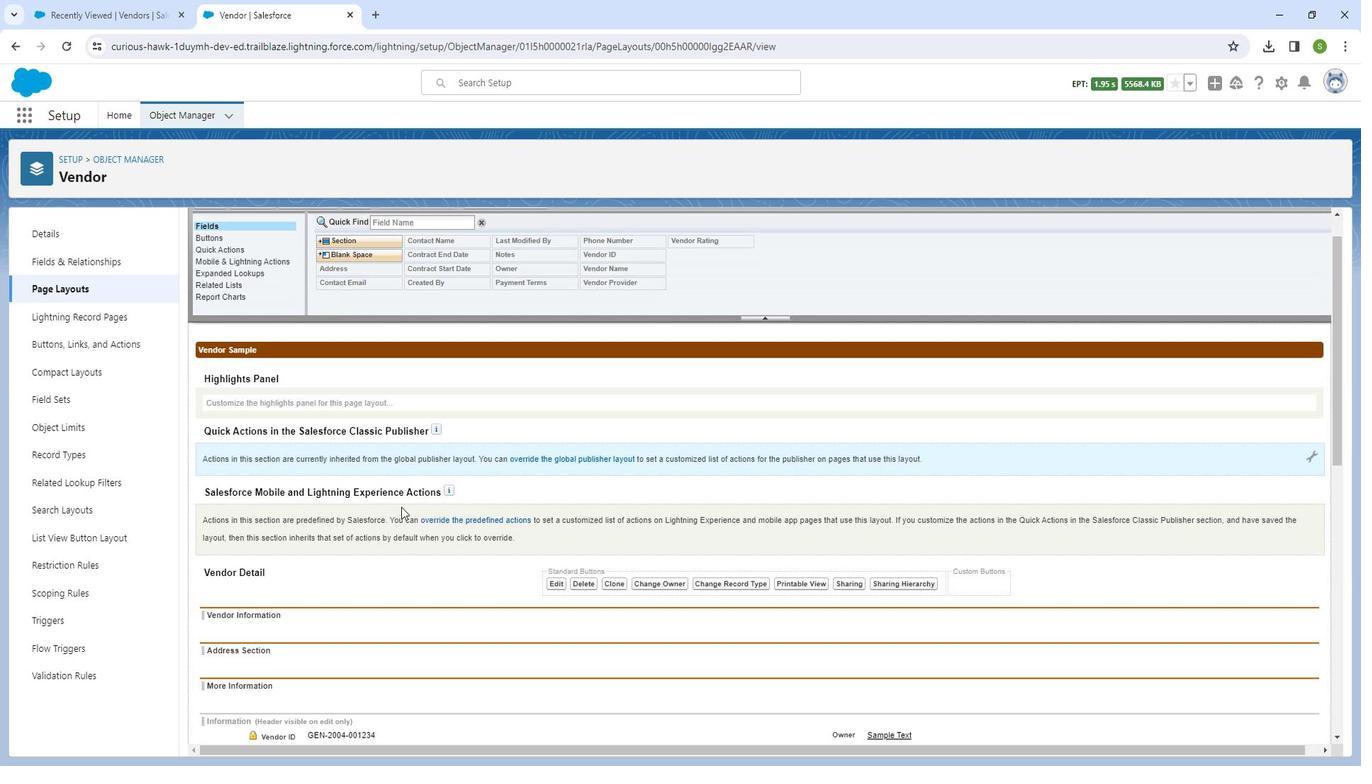 
Action: Mouse scrolled (410, 495) with delta (0, 0)
Screenshot: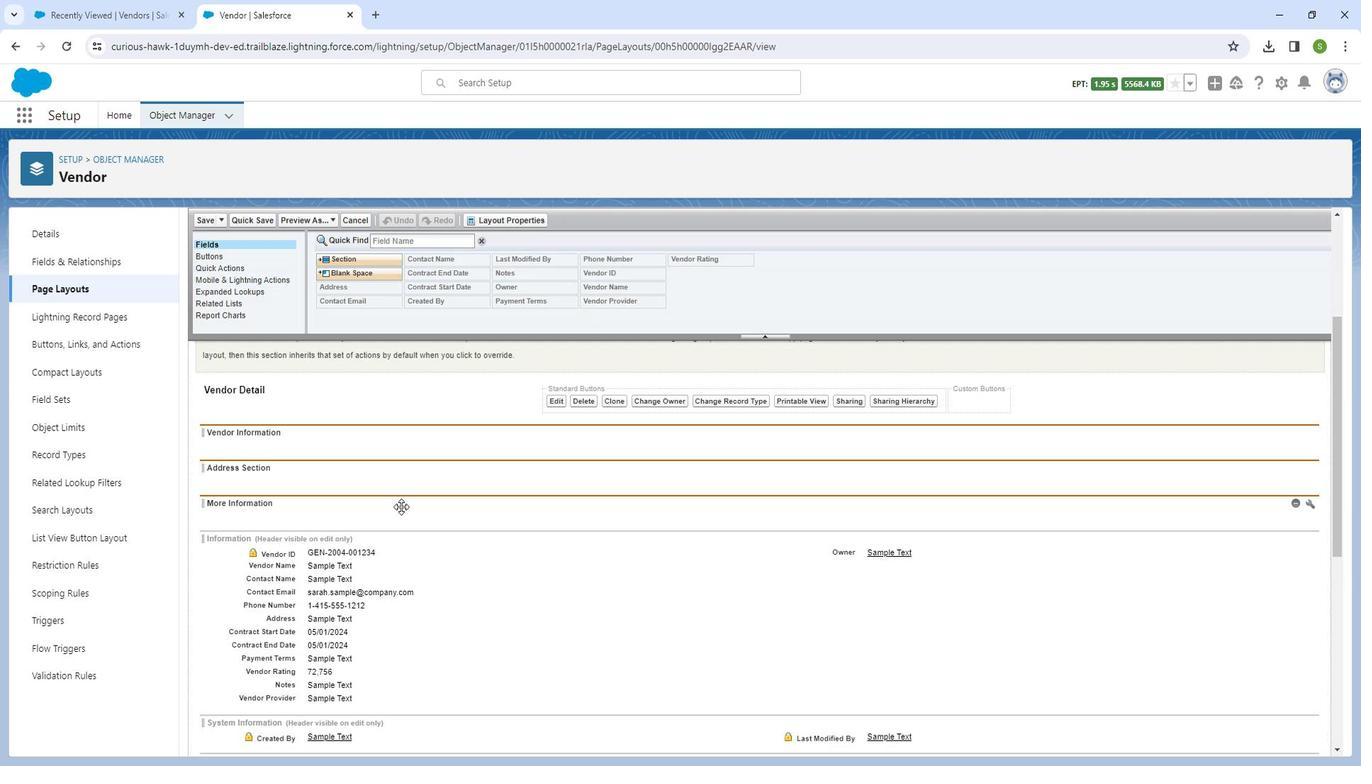 
Action: Mouse moved to (324, 480)
Screenshot: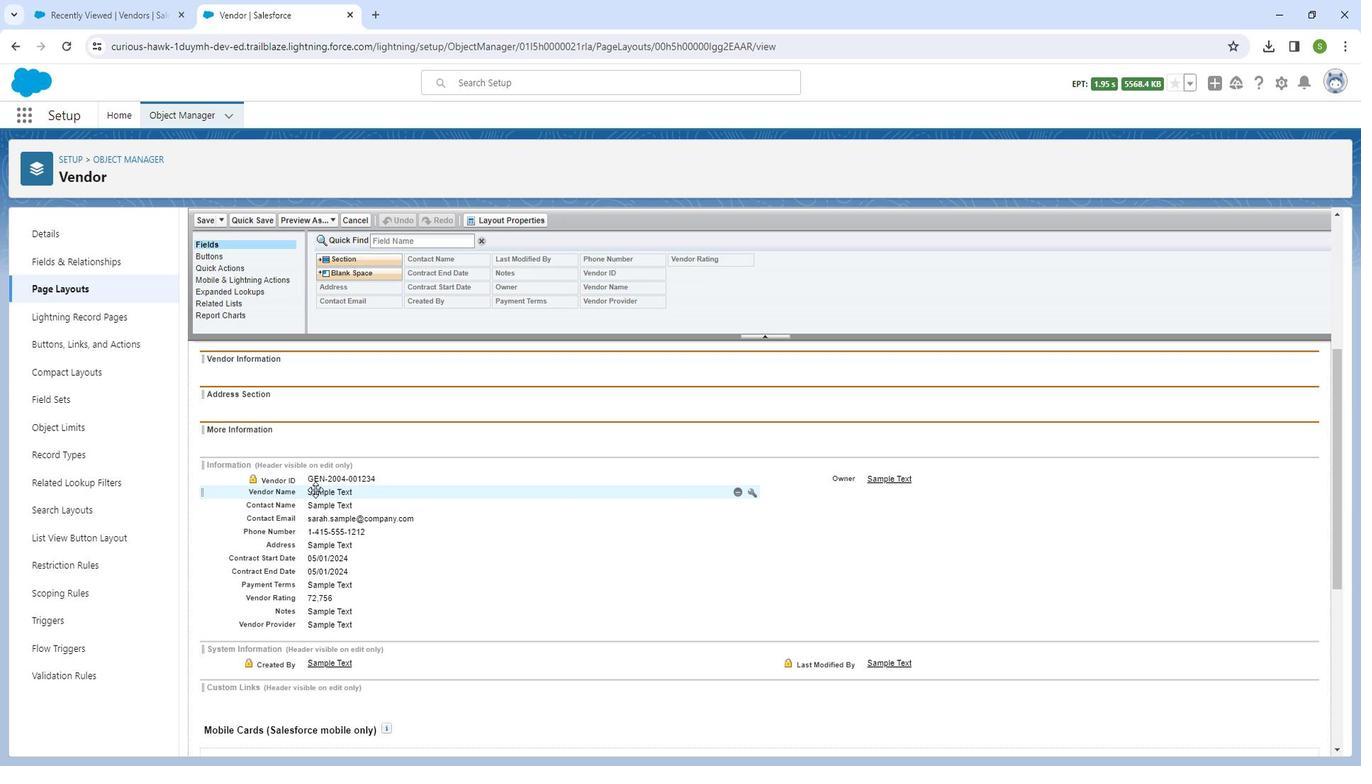 
Action: Mouse pressed left at (324, 480)
Screenshot: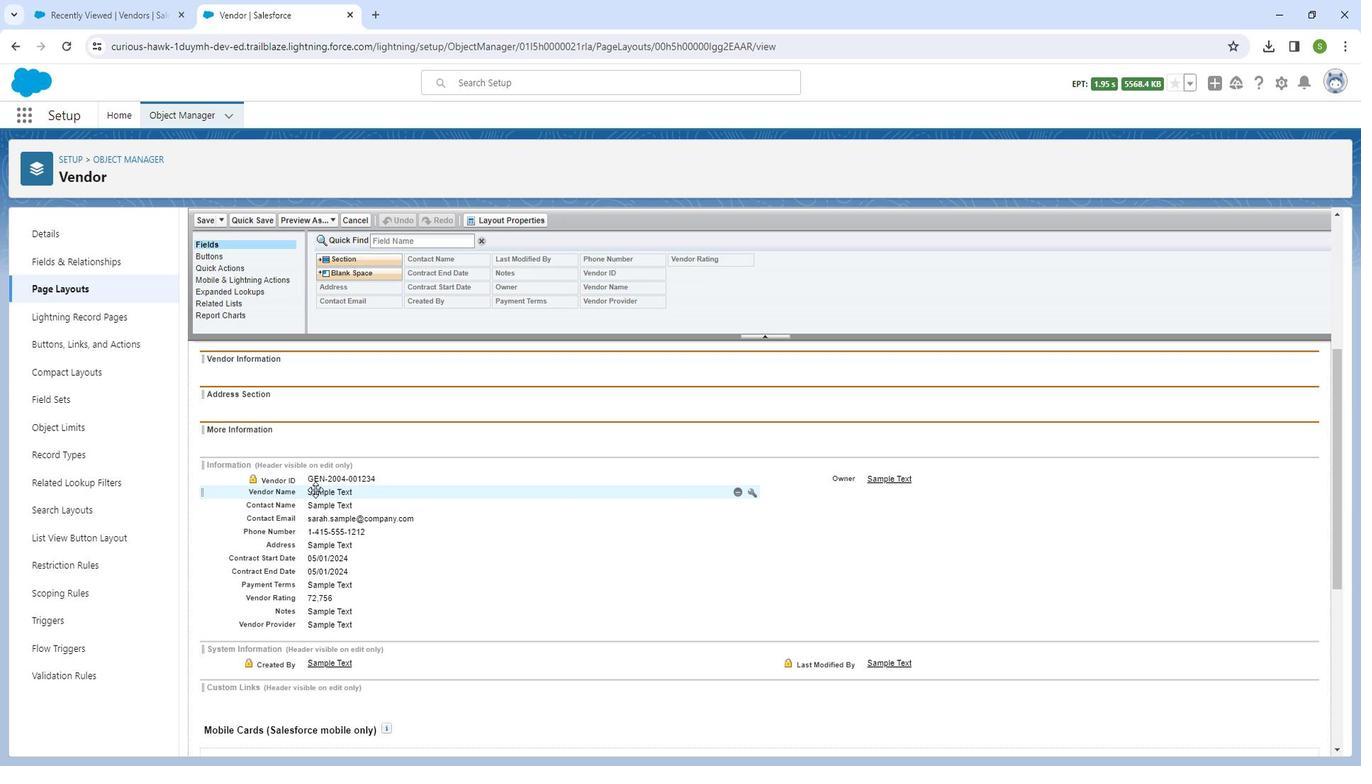 
Action: Mouse moved to (329, 525)
Screenshot: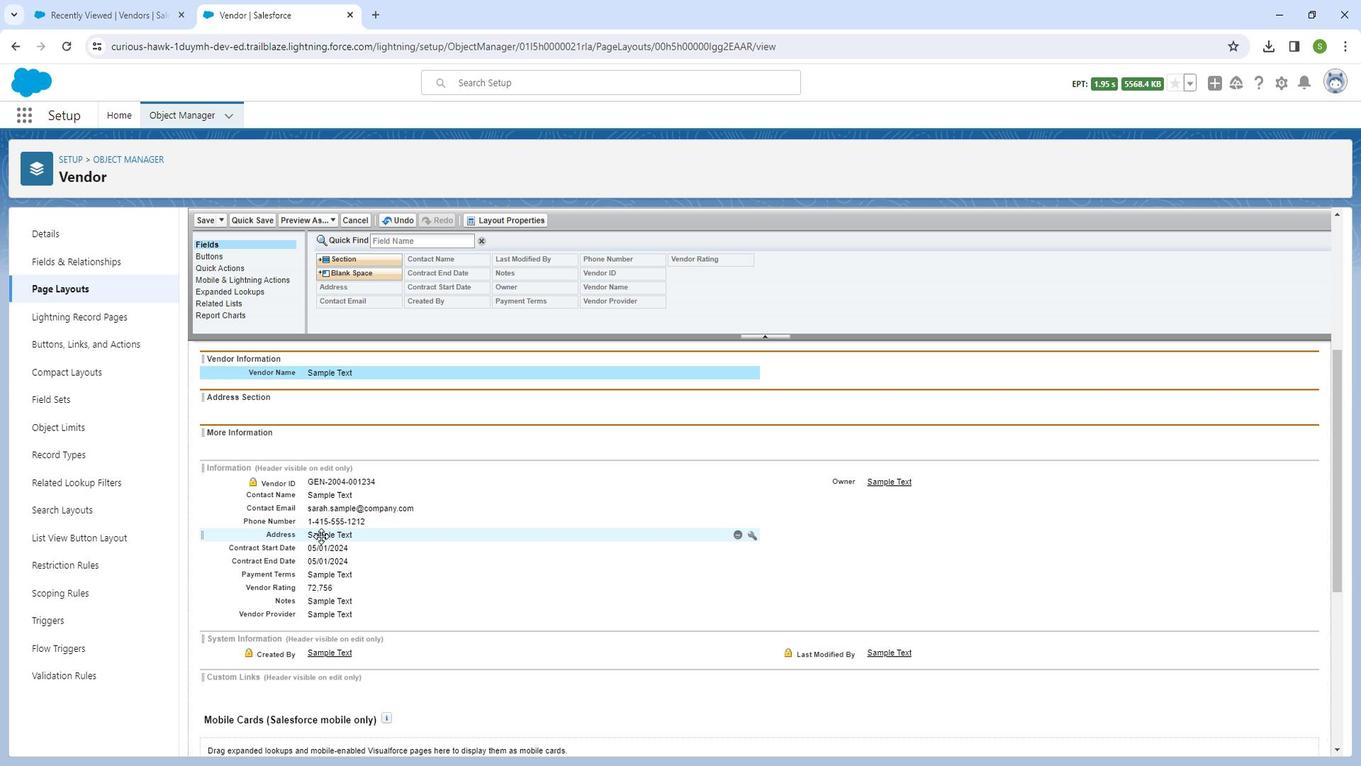 
Action: Mouse pressed left at (329, 525)
Screenshot: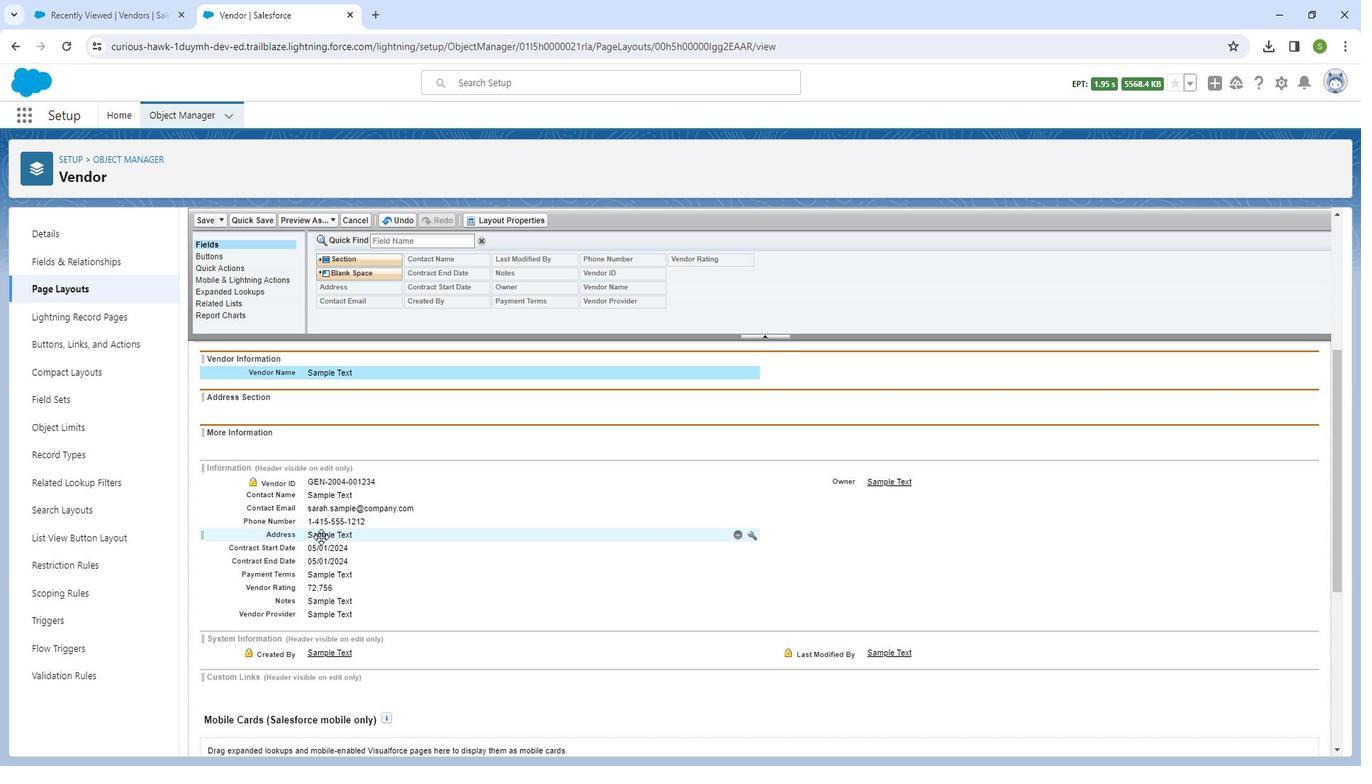 
Action: Mouse moved to (311, 516)
Screenshot: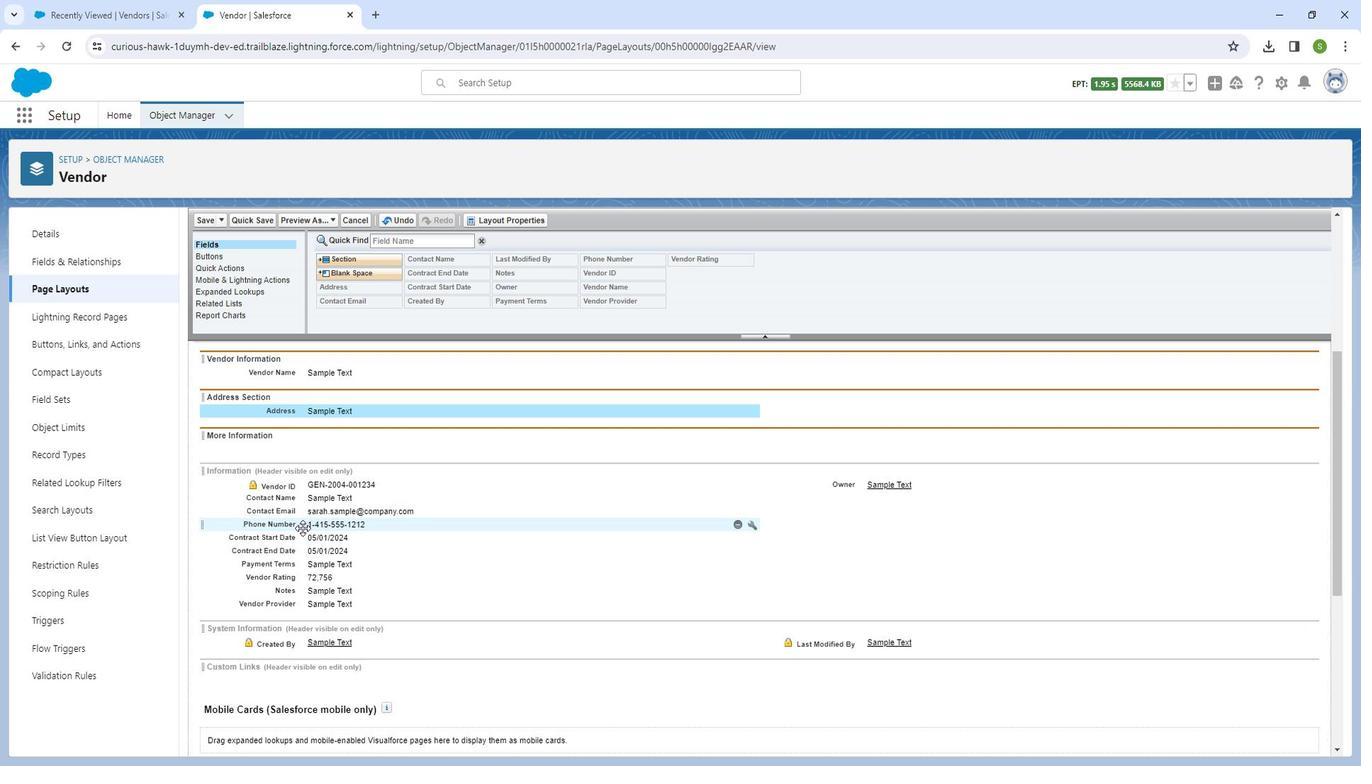 
Action: Mouse pressed left at (311, 516)
Screenshot: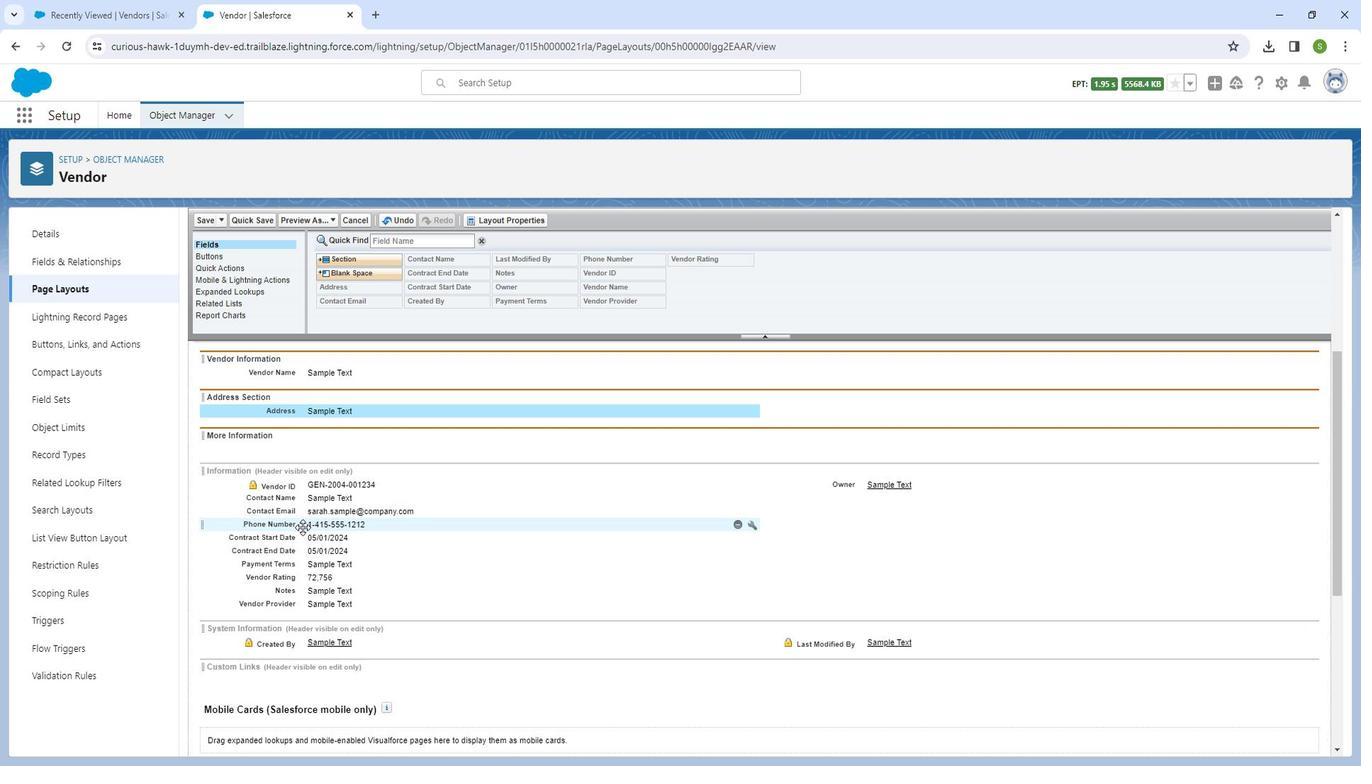 
Action: Mouse moved to (310, 513)
Screenshot: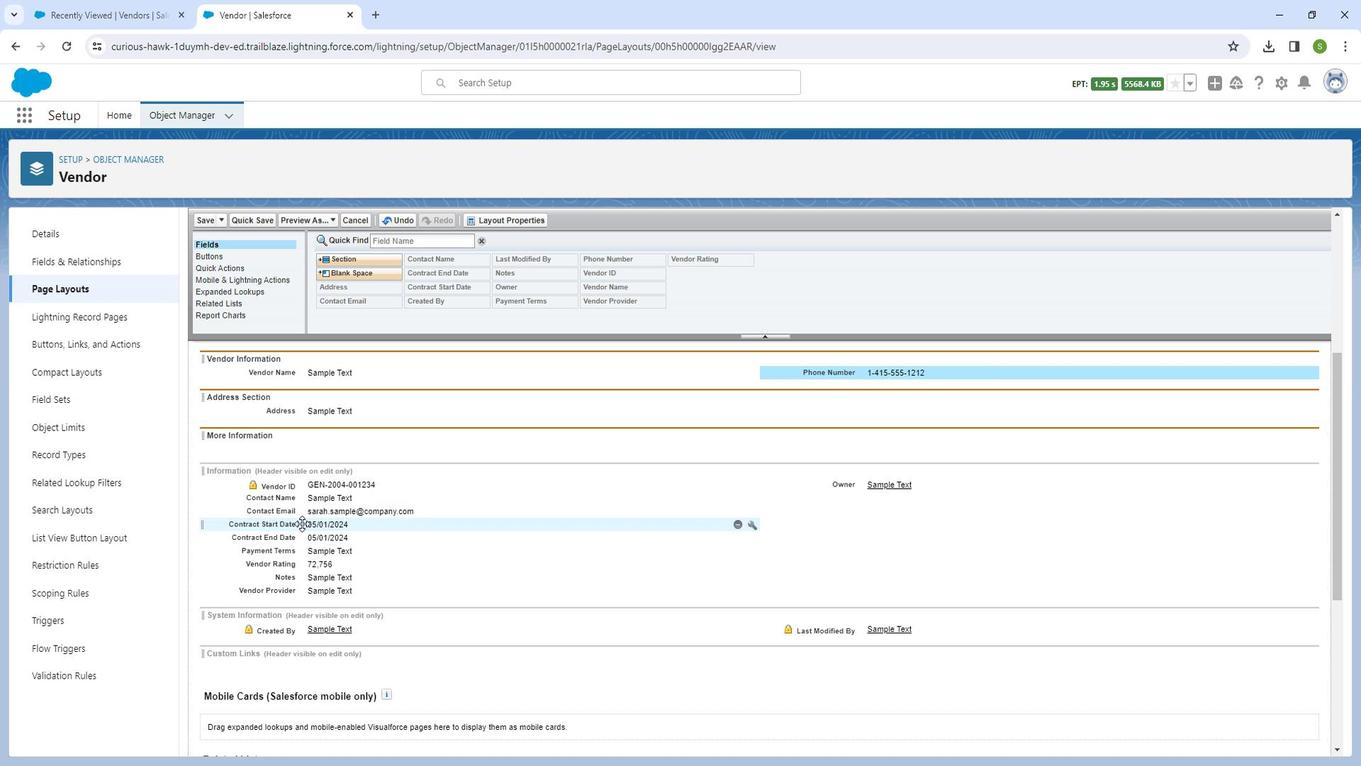 
Action: Mouse pressed left at (310, 513)
Screenshot: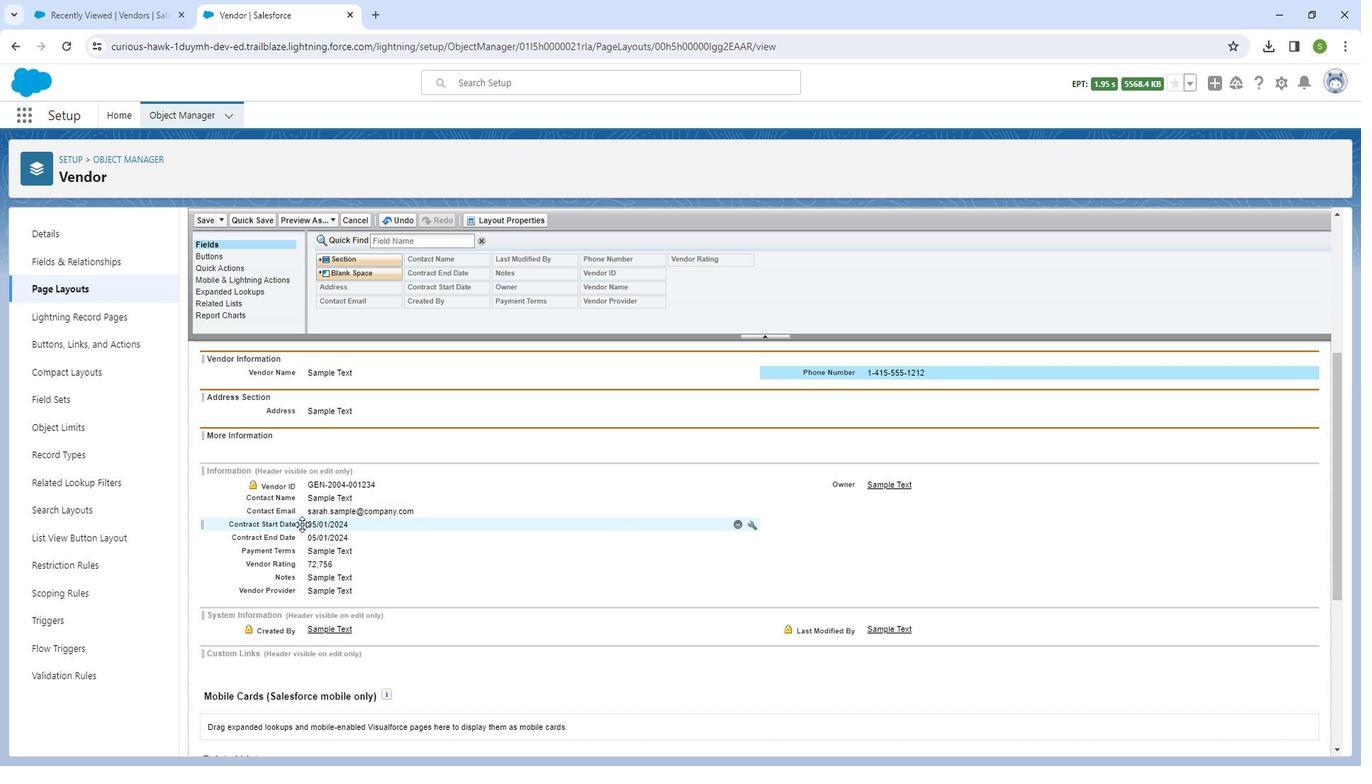
Action: Mouse moved to (295, 507)
Screenshot: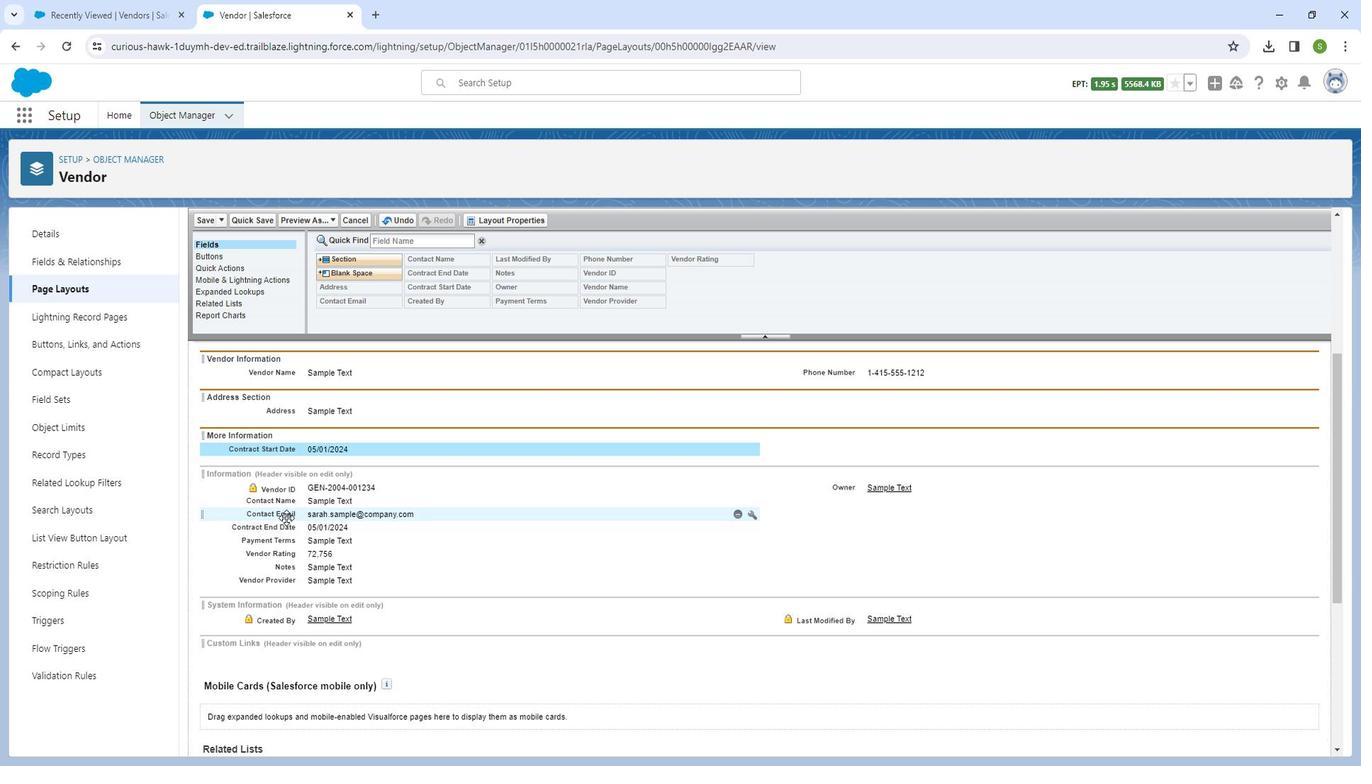 
Action: Mouse pressed left at (295, 507)
Screenshot: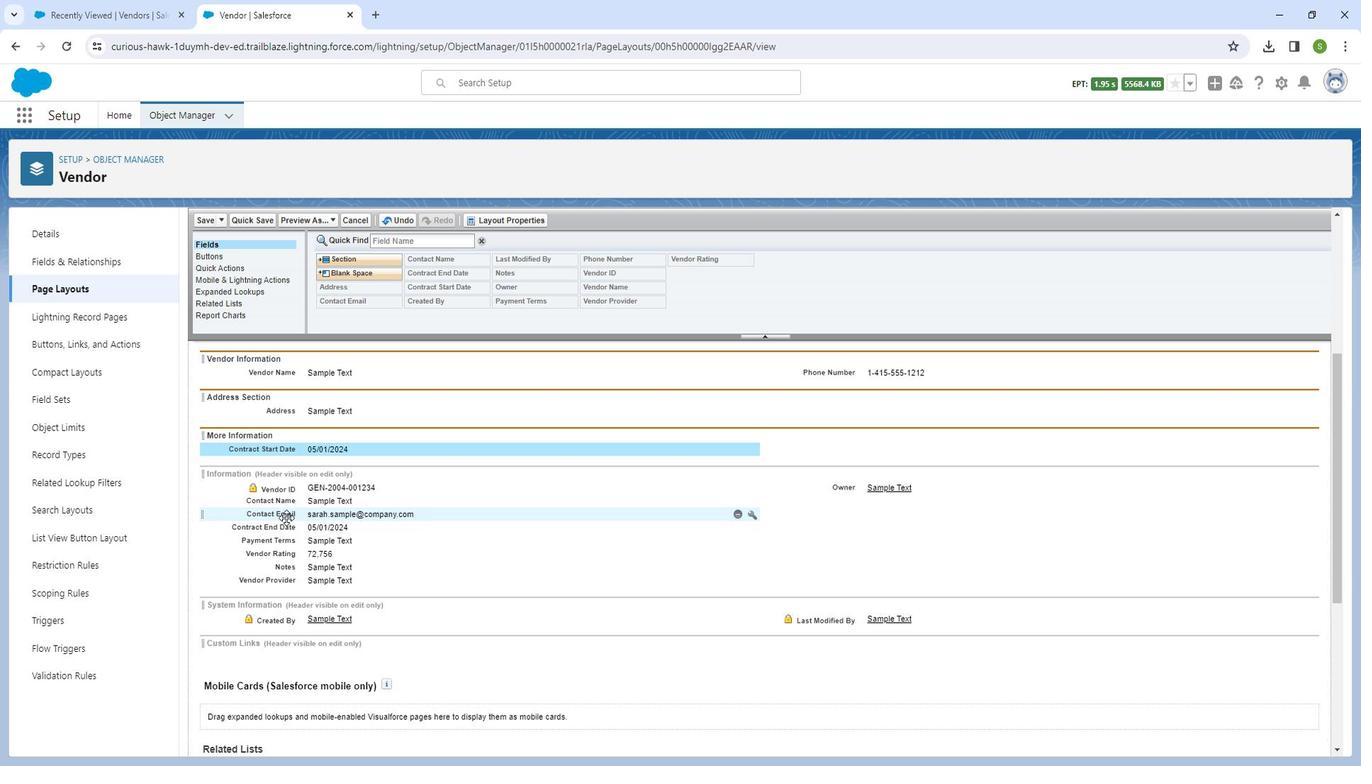 
Action: Mouse moved to (333, 504)
Screenshot: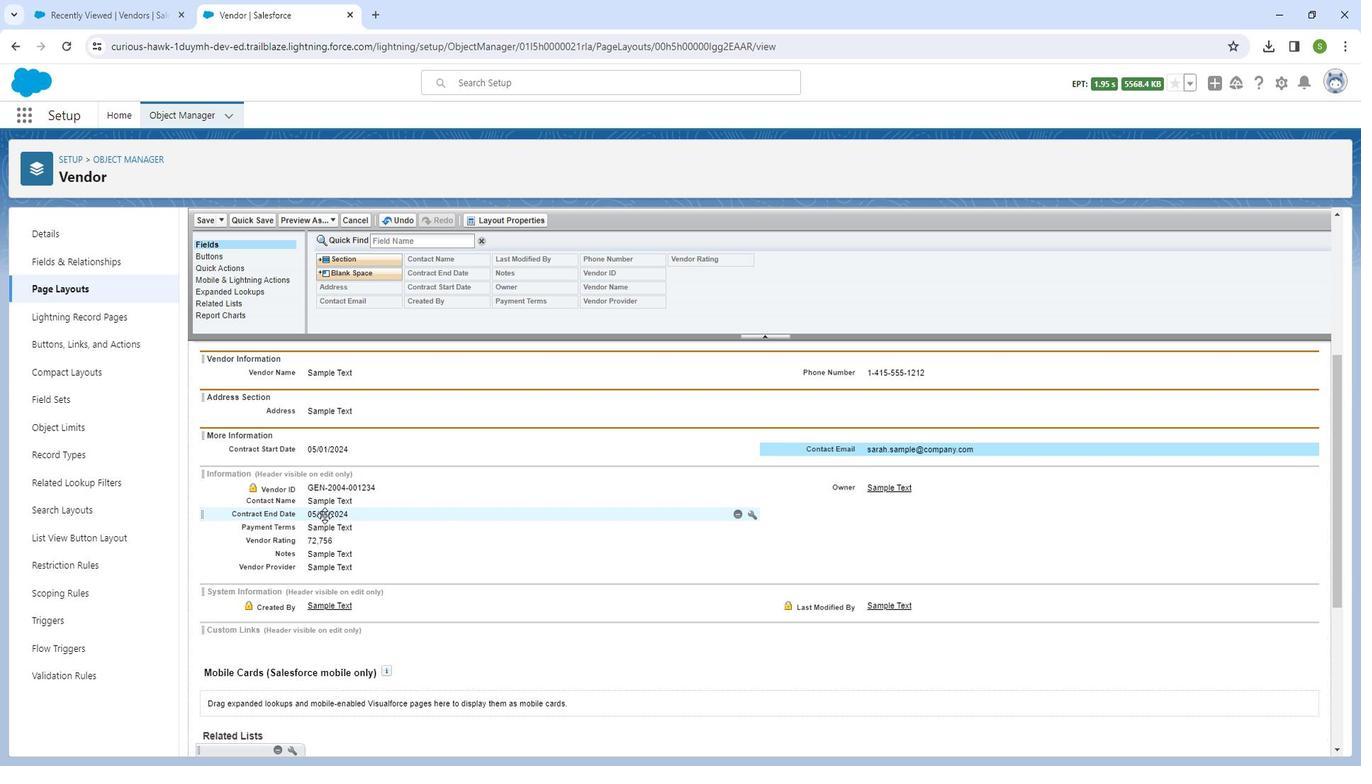 
Action: Mouse pressed left at (333, 504)
Screenshot: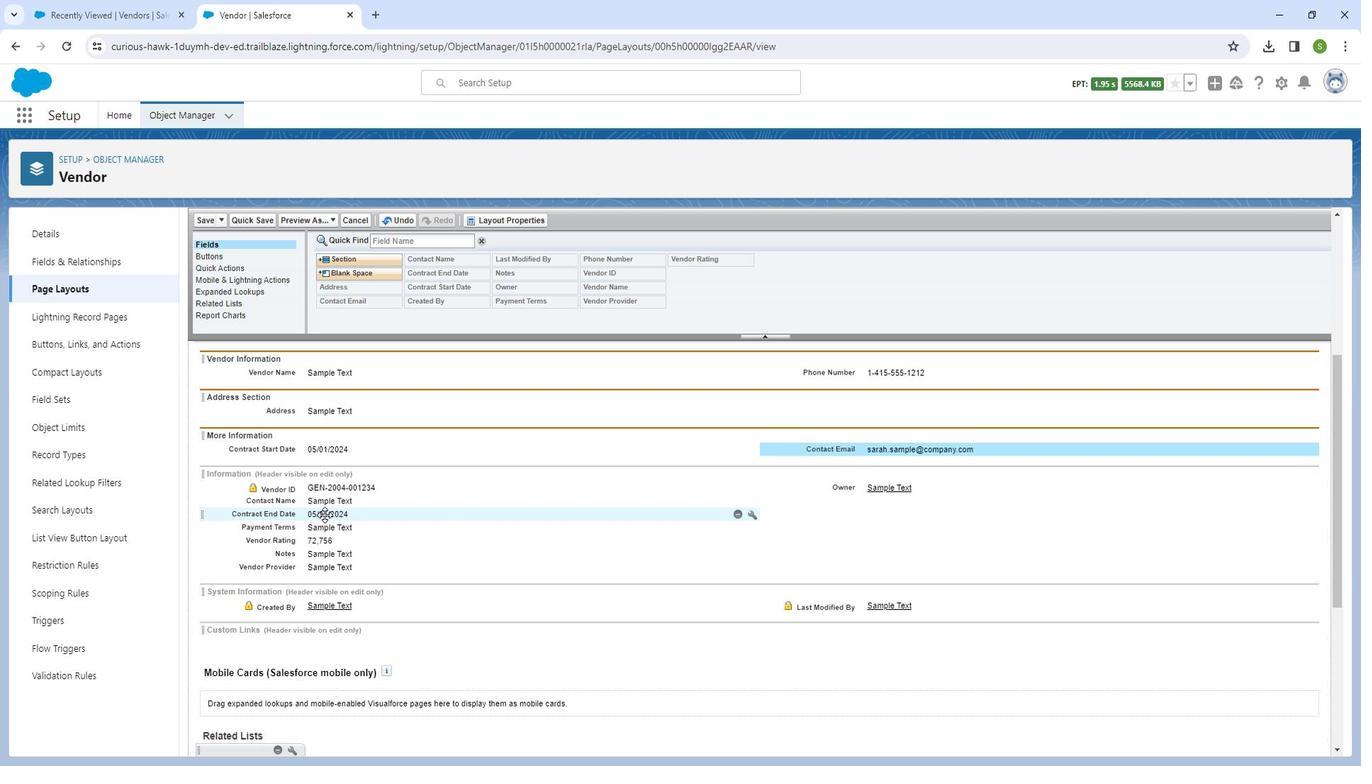 
Action: Mouse moved to (331, 506)
Screenshot: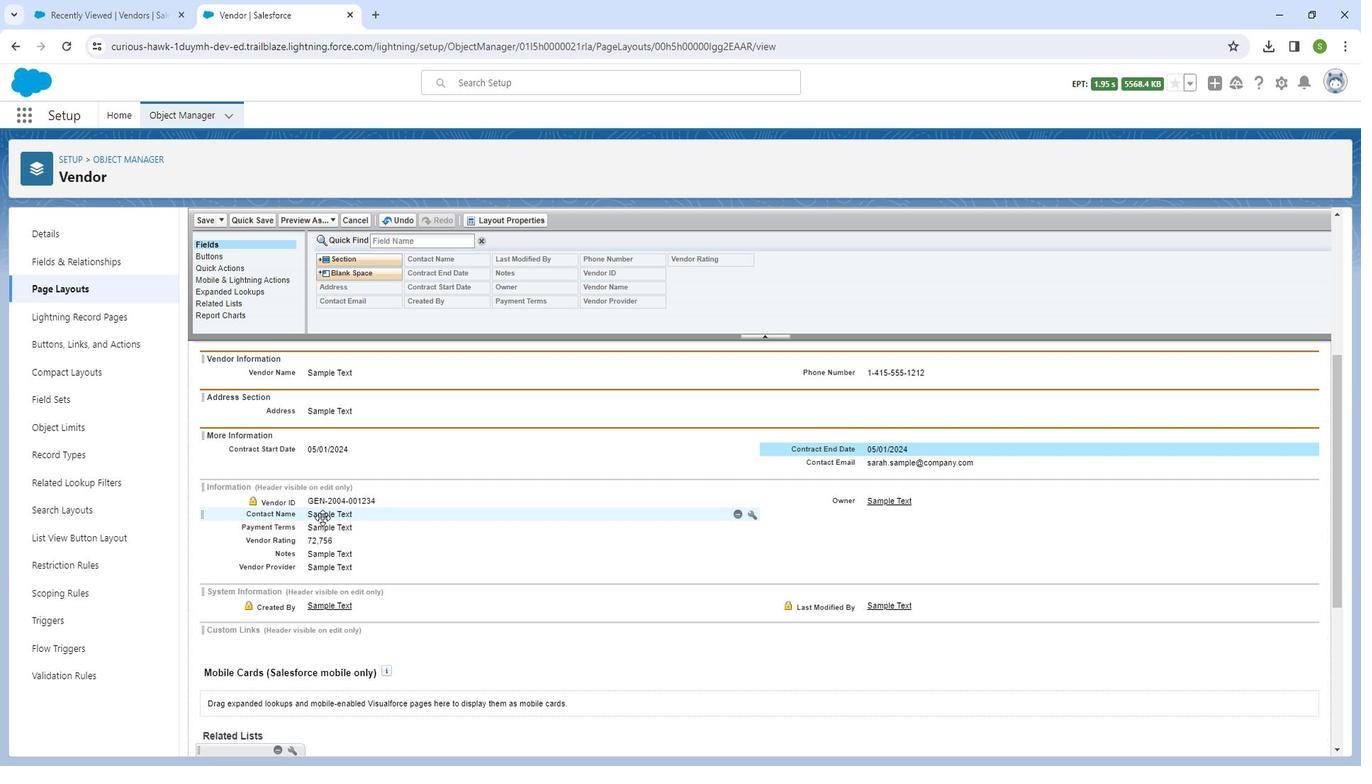 
Action: Mouse pressed left at (331, 506)
Screenshot: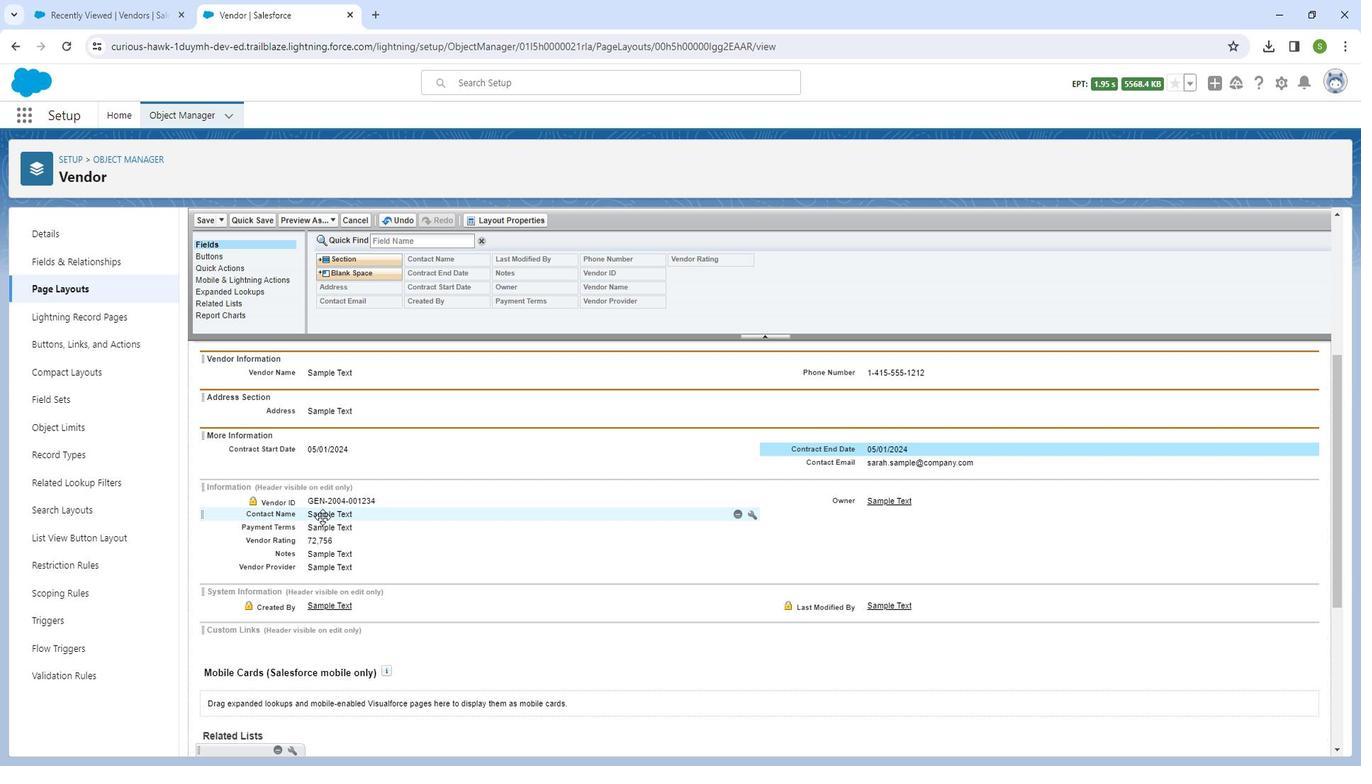 
Action: Mouse moved to (319, 541)
Screenshot: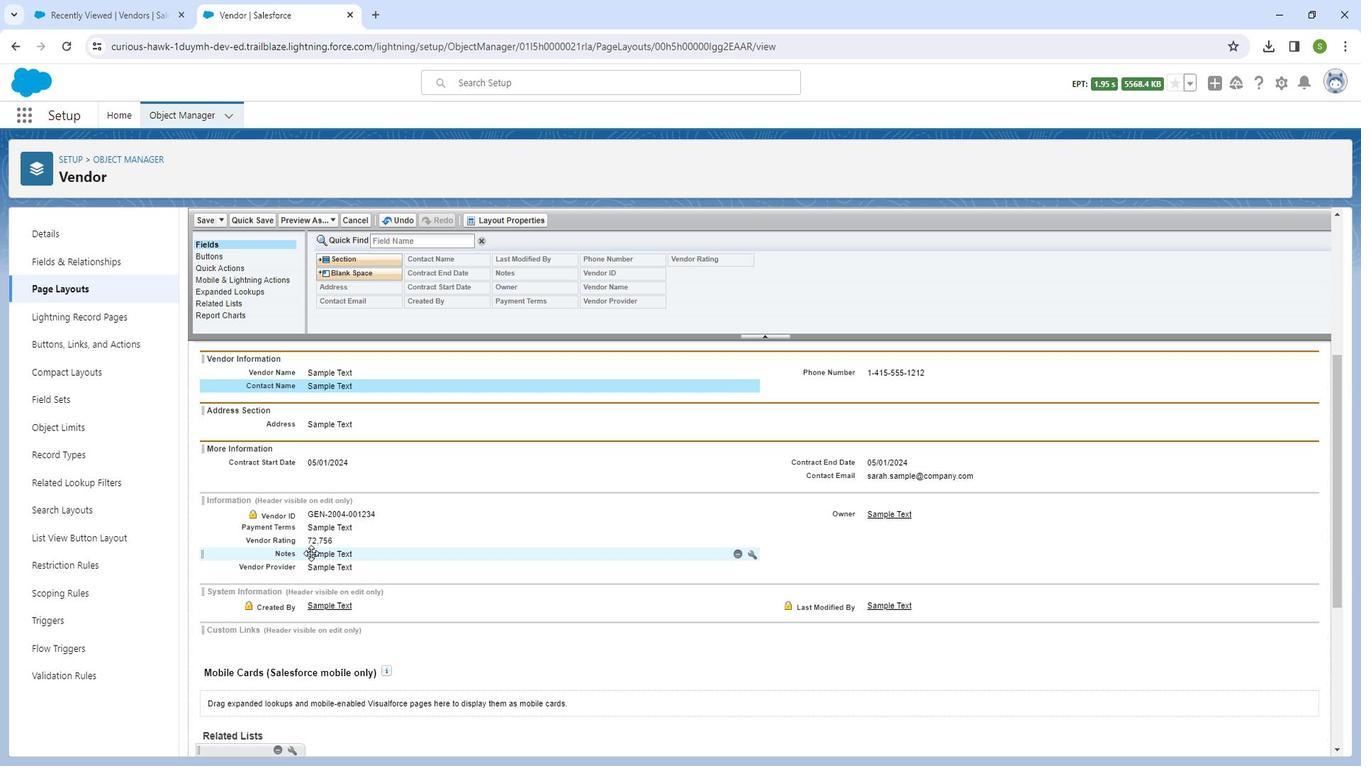 
Action: Mouse pressed left at (319, 541)
Screenshot: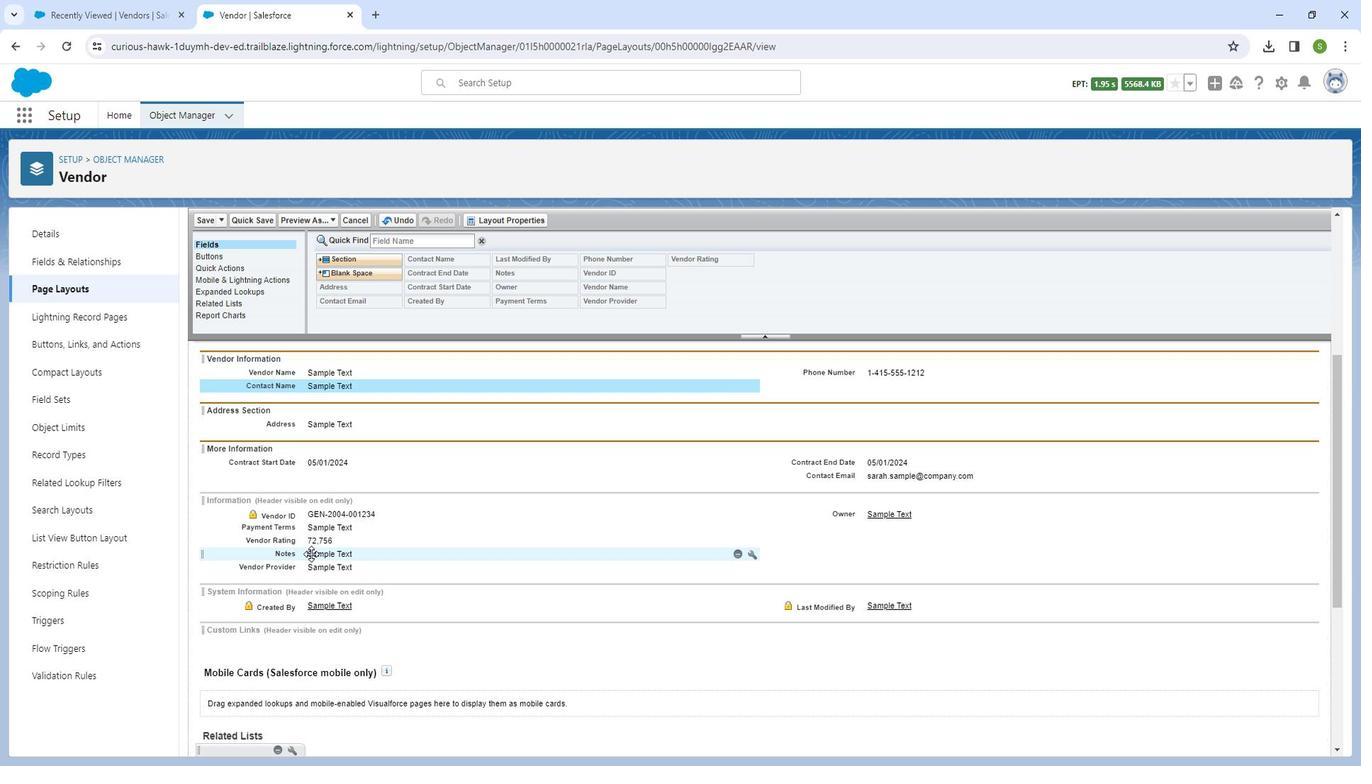 
Action: Mouse moved to (288, 451)
Screenshot: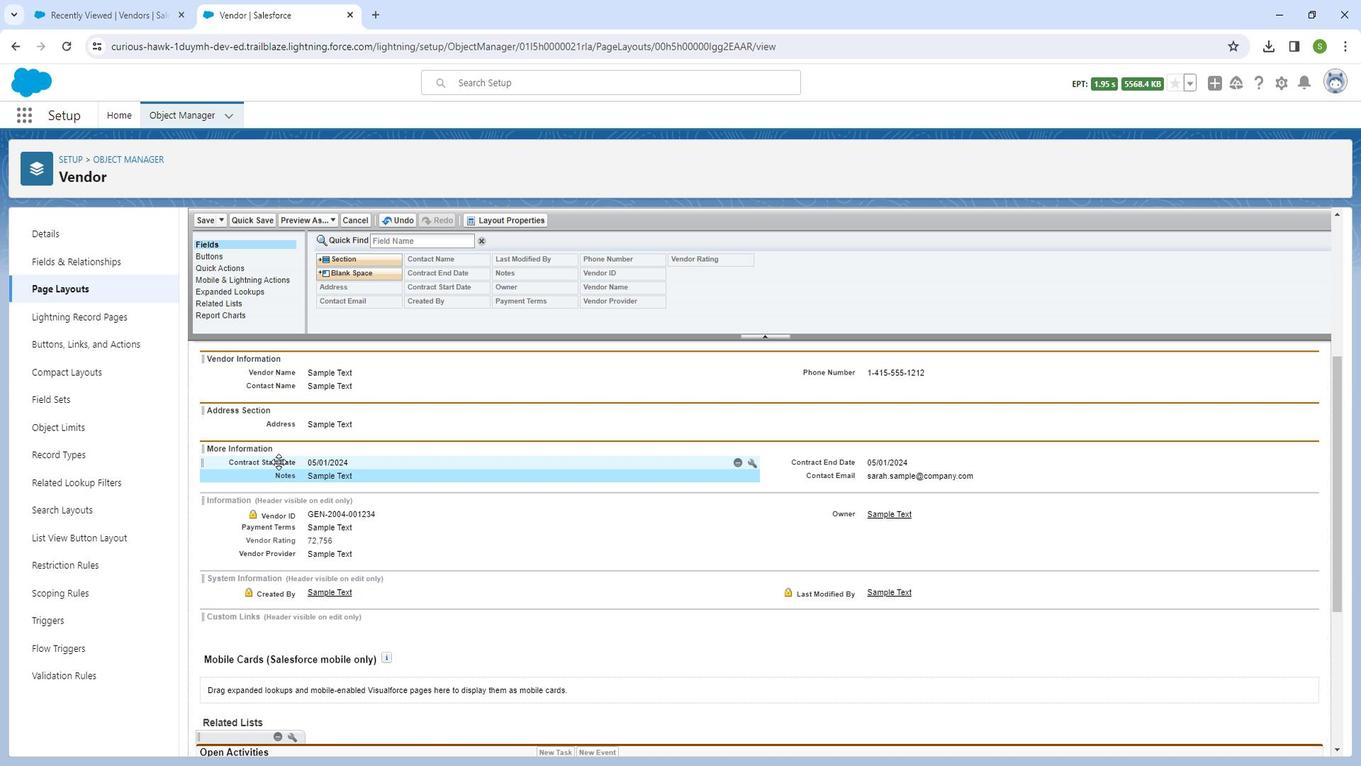 
Action: Mouse pressed left at (288, 451)
Screenshot: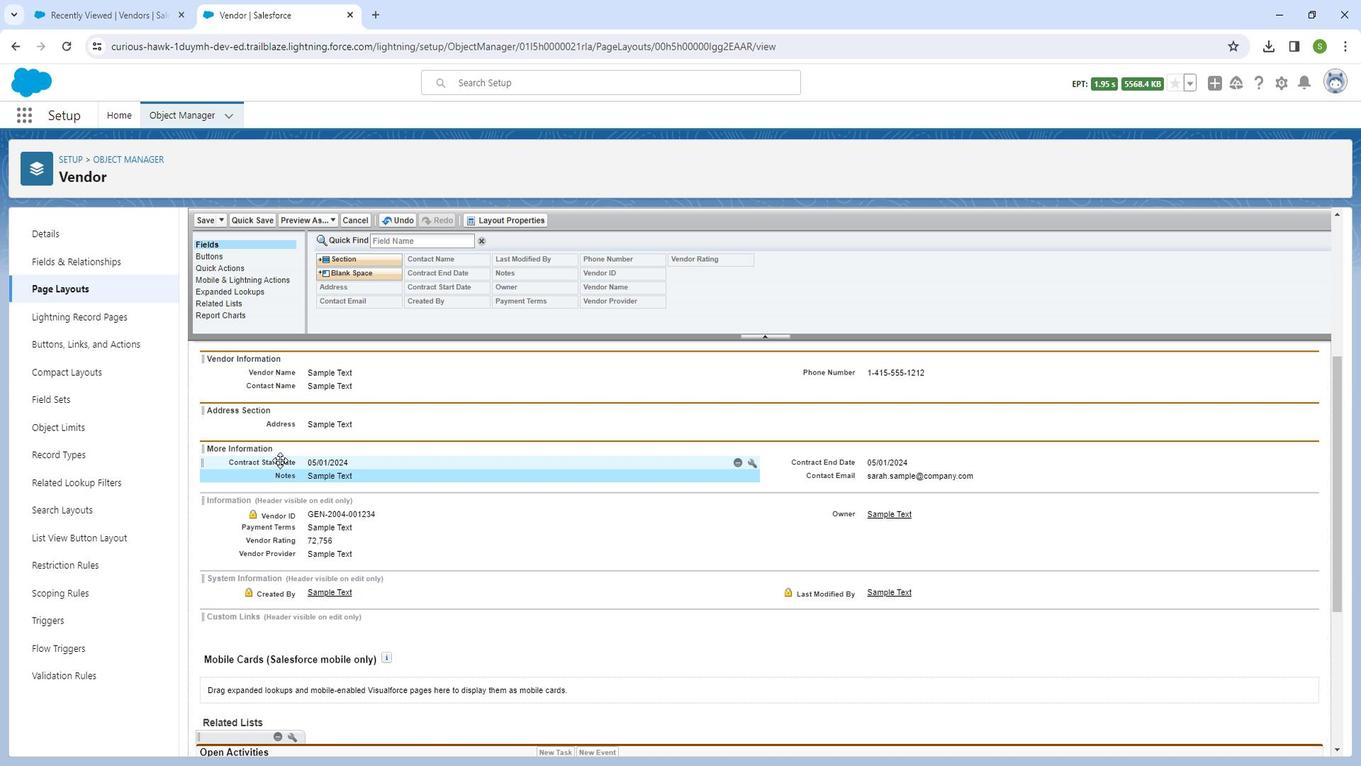 
Action: Mouse moved to (866, 456)
Screenshot: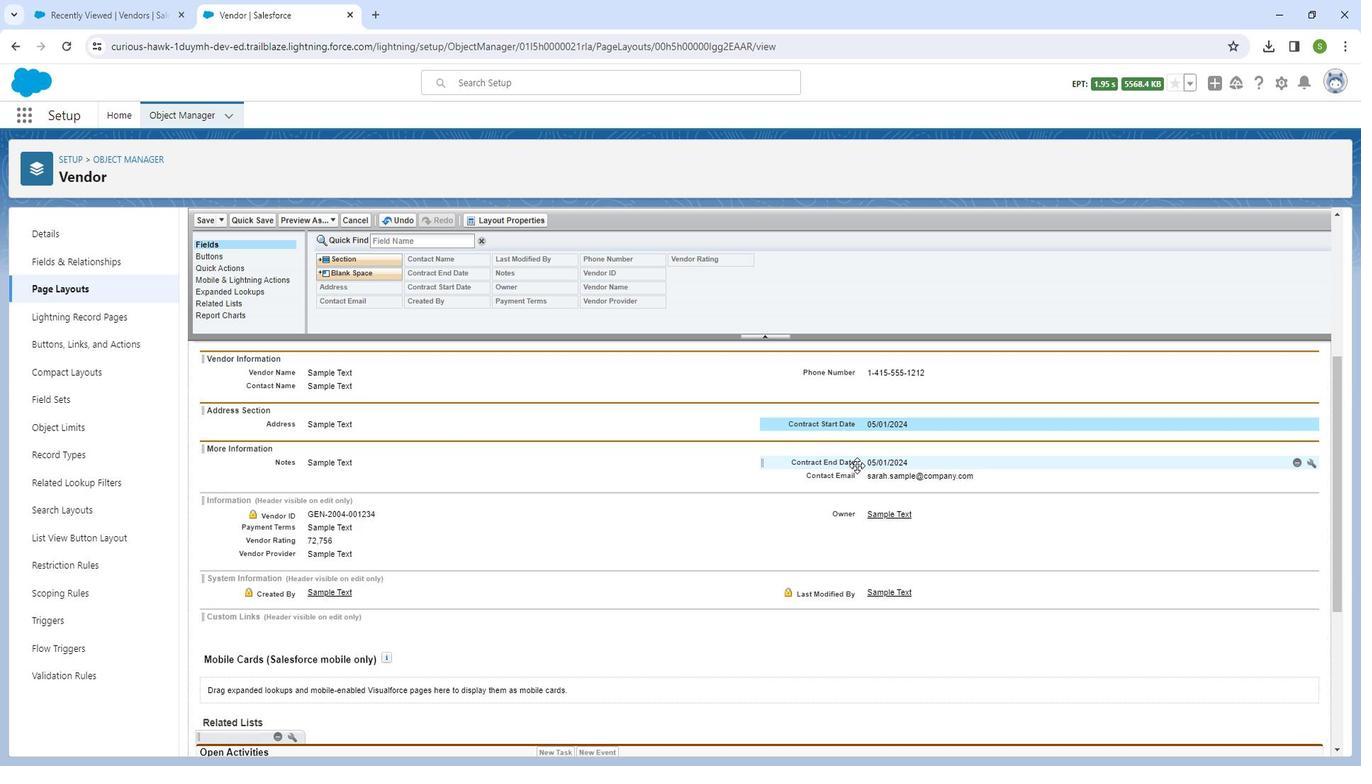 
Action: Mouse pressed left at (866, 456)
Screenshot: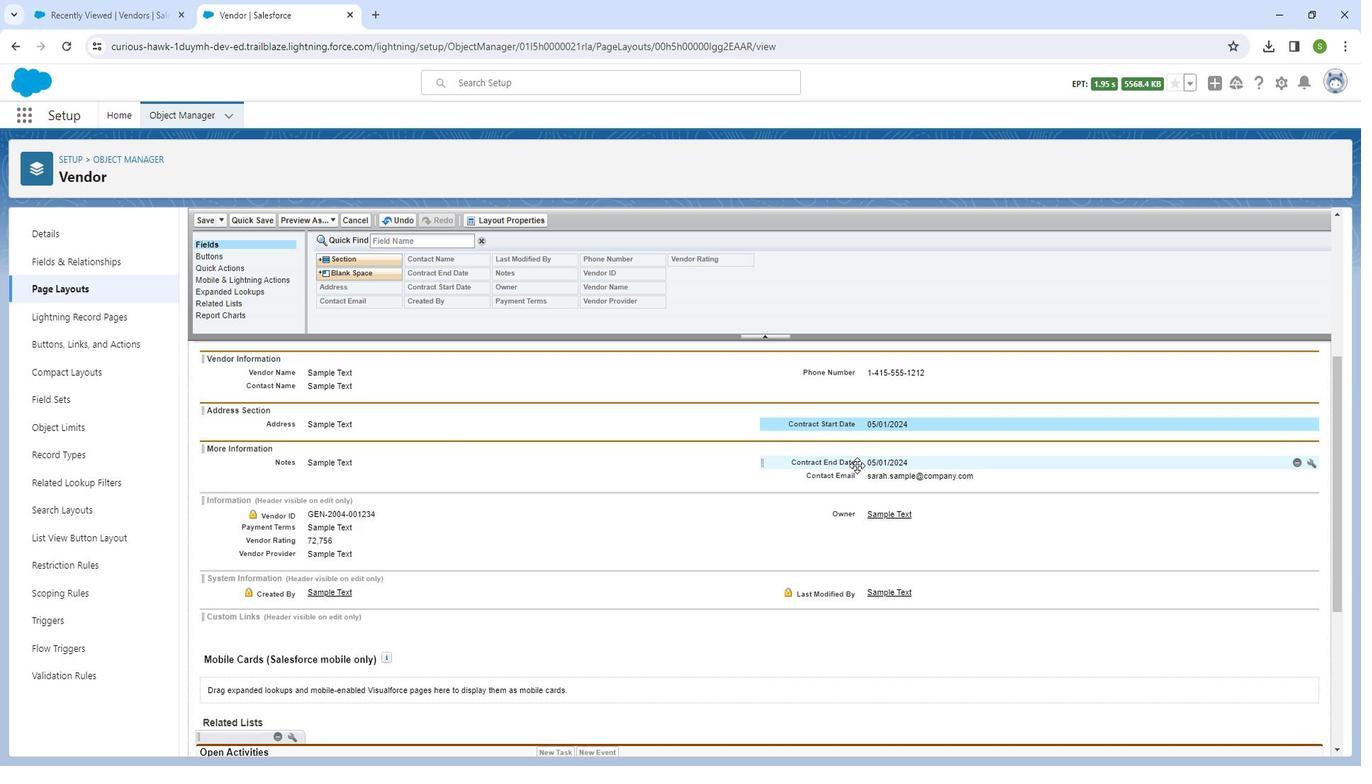 
Action: Mouse moved to (300, 532)
Screenshot: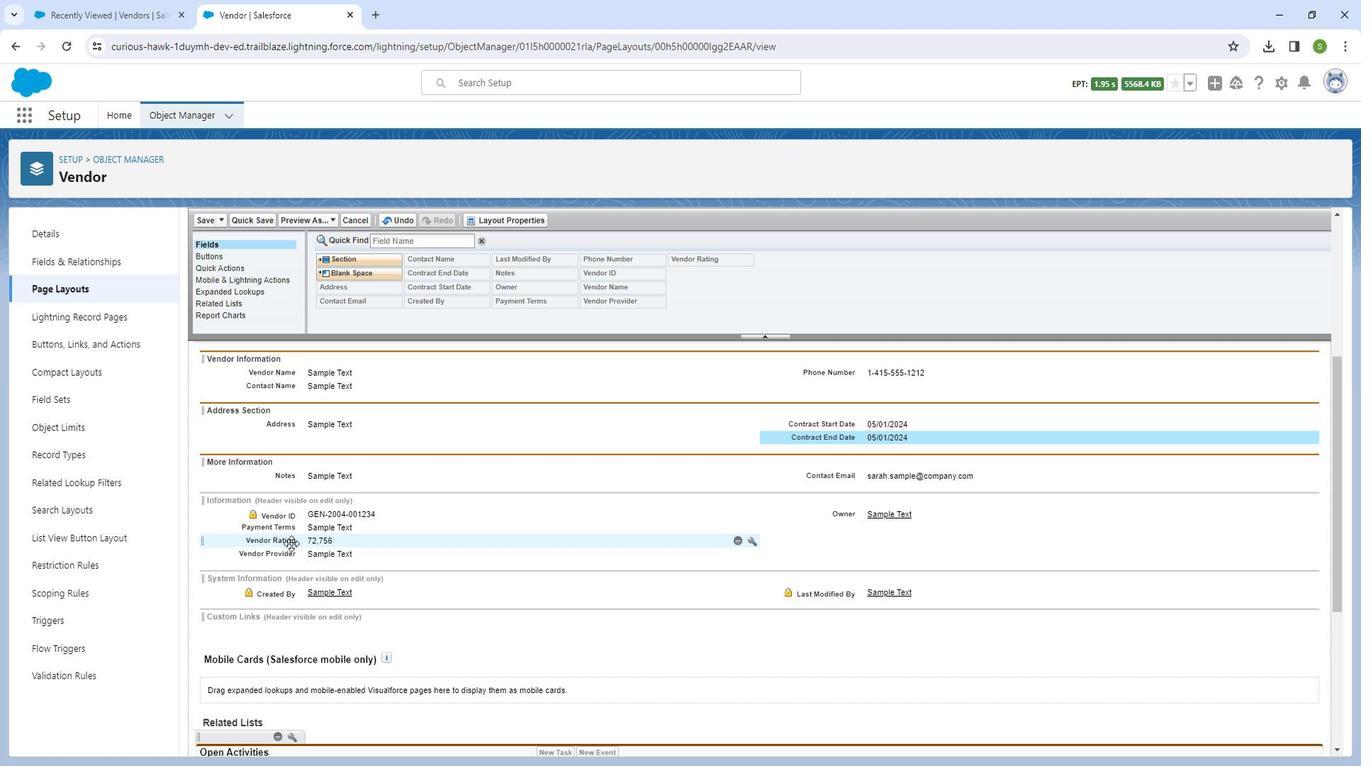 
Action: Mouse pressed left at (300, 532)
Screenshot: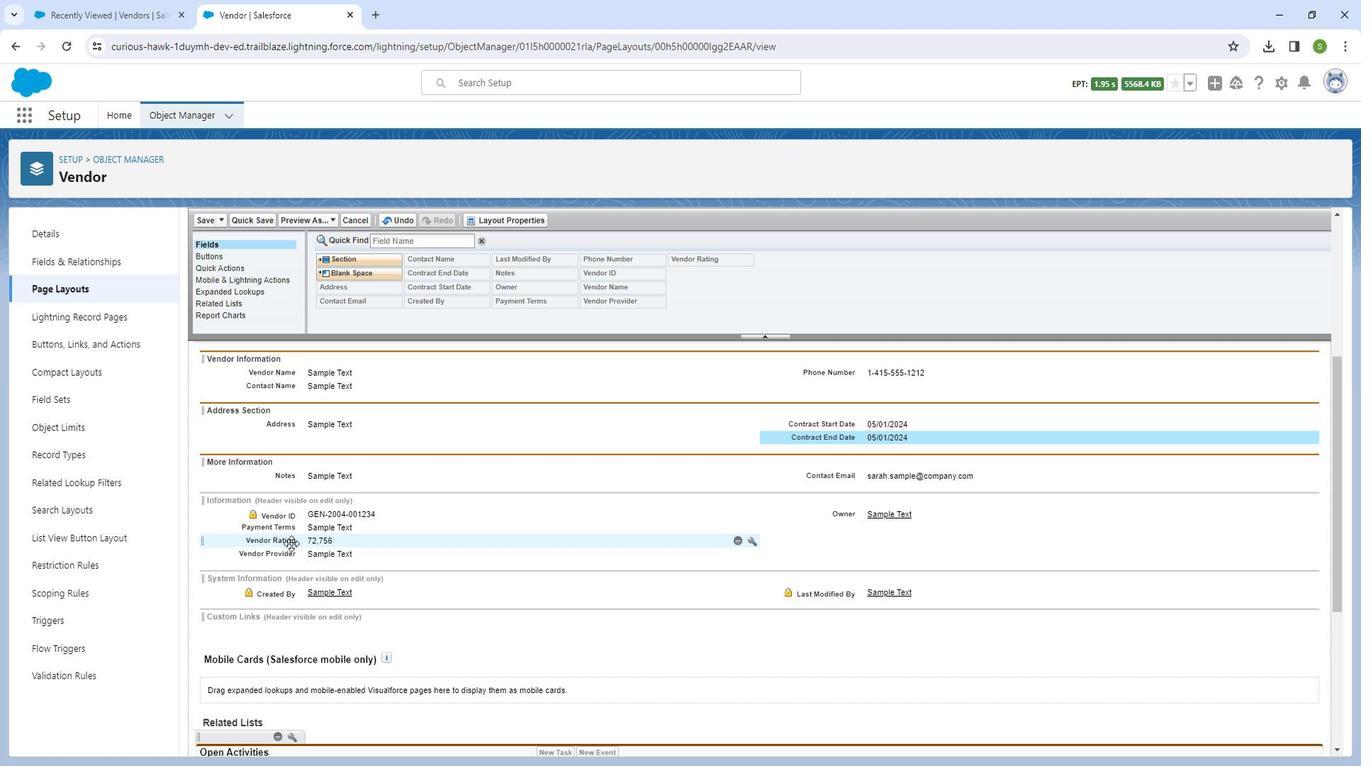 
Action: Mouse moved to (320, 531)
Screenshot: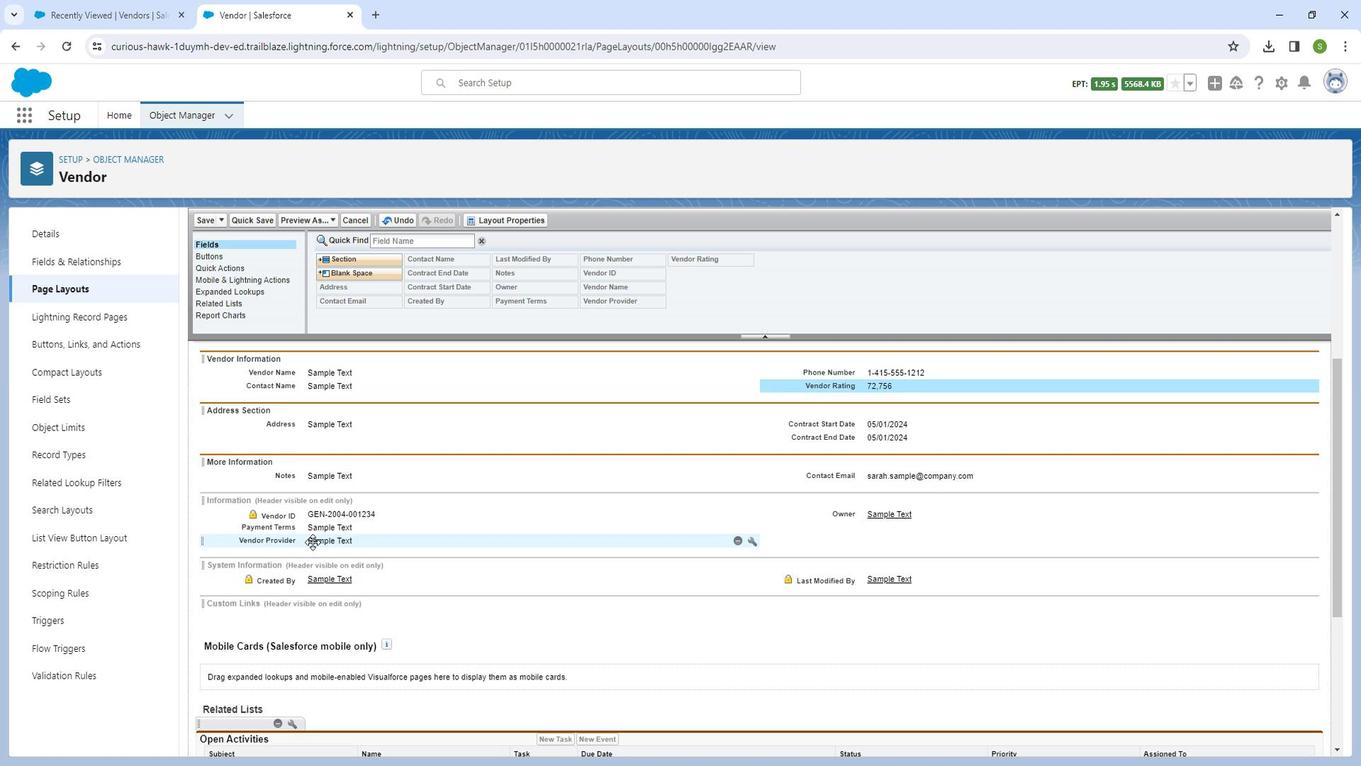 
Action: Mouse pressed left at (320, 531)
Screenshot: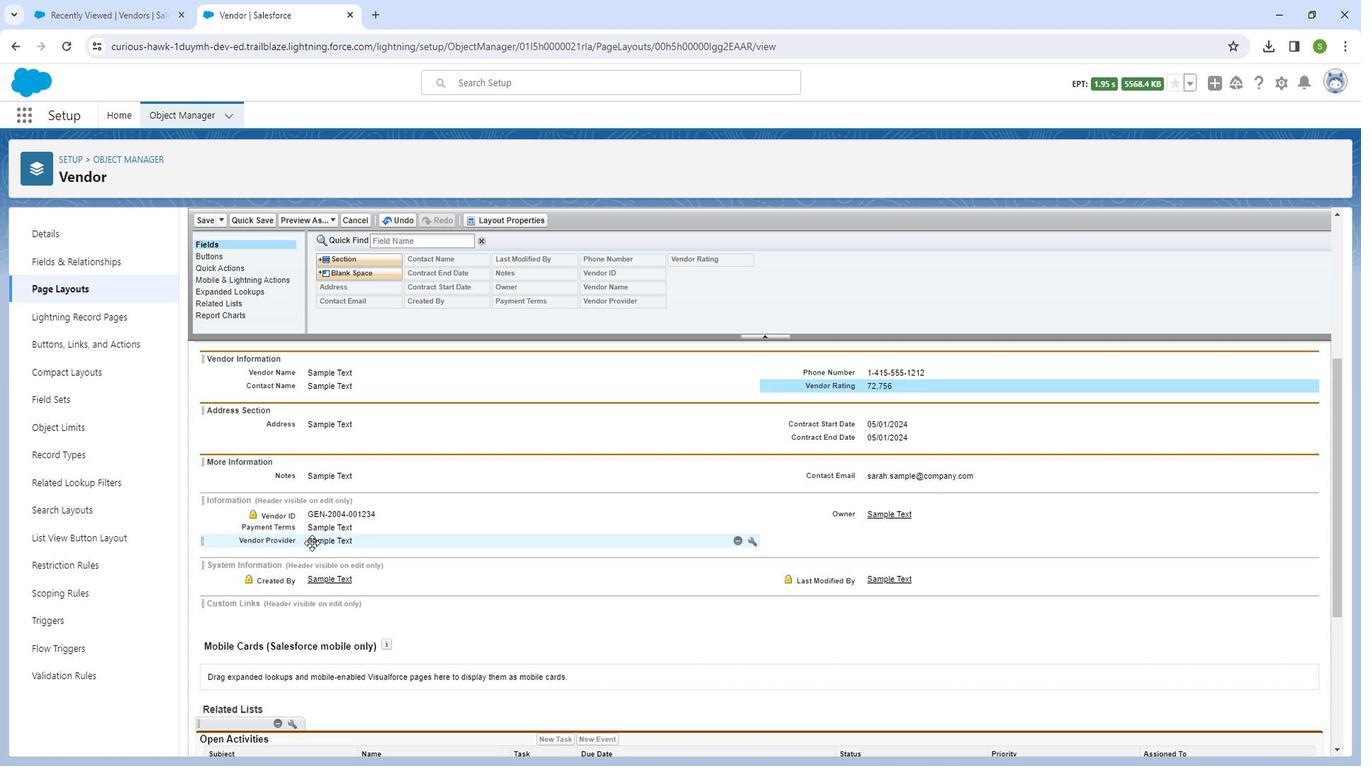 
Action: Mouse moved to (296, 532)
Screenshot: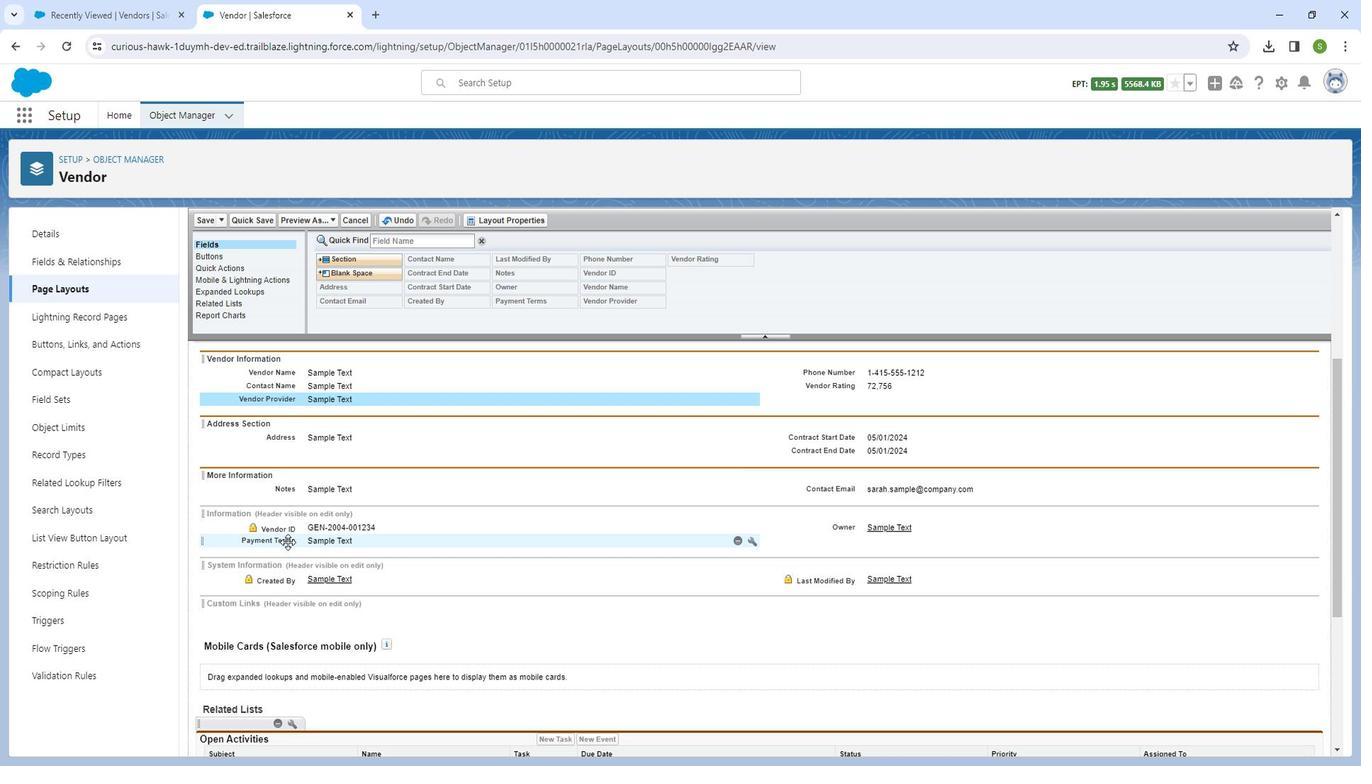 
Action: Mouse pressed left at (296, 532)
Screenshot: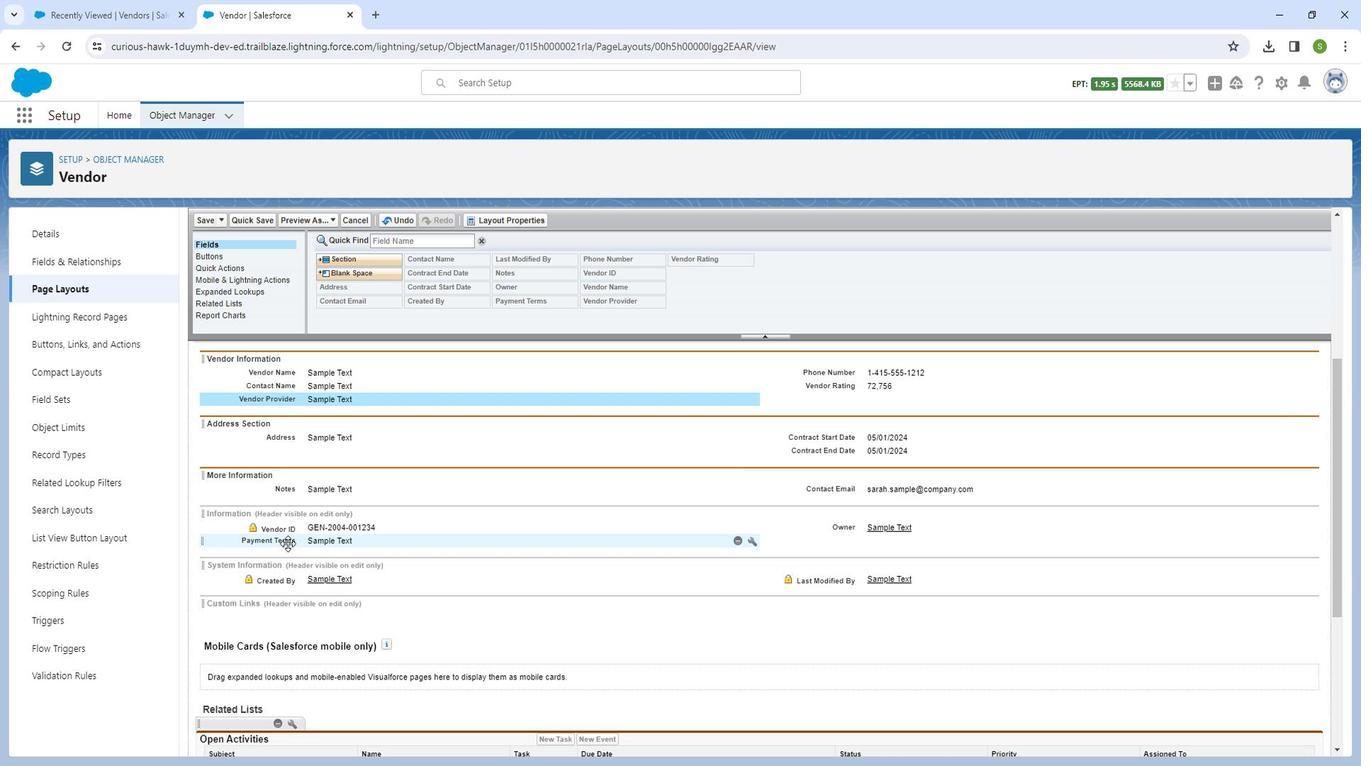 
Action: Mouse moved to (327, 480)
Screenshot: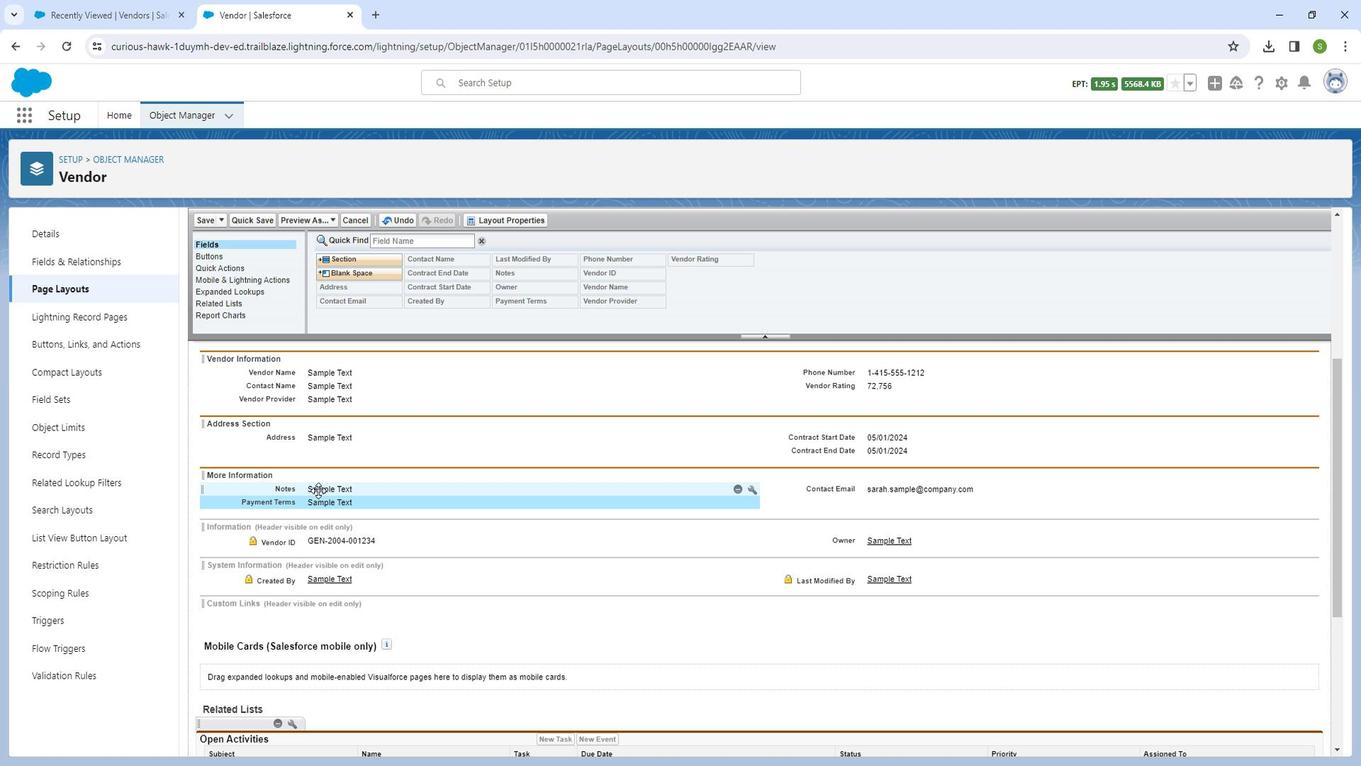 
Action: Mouse pressed left at (327, 480)
Screenshot: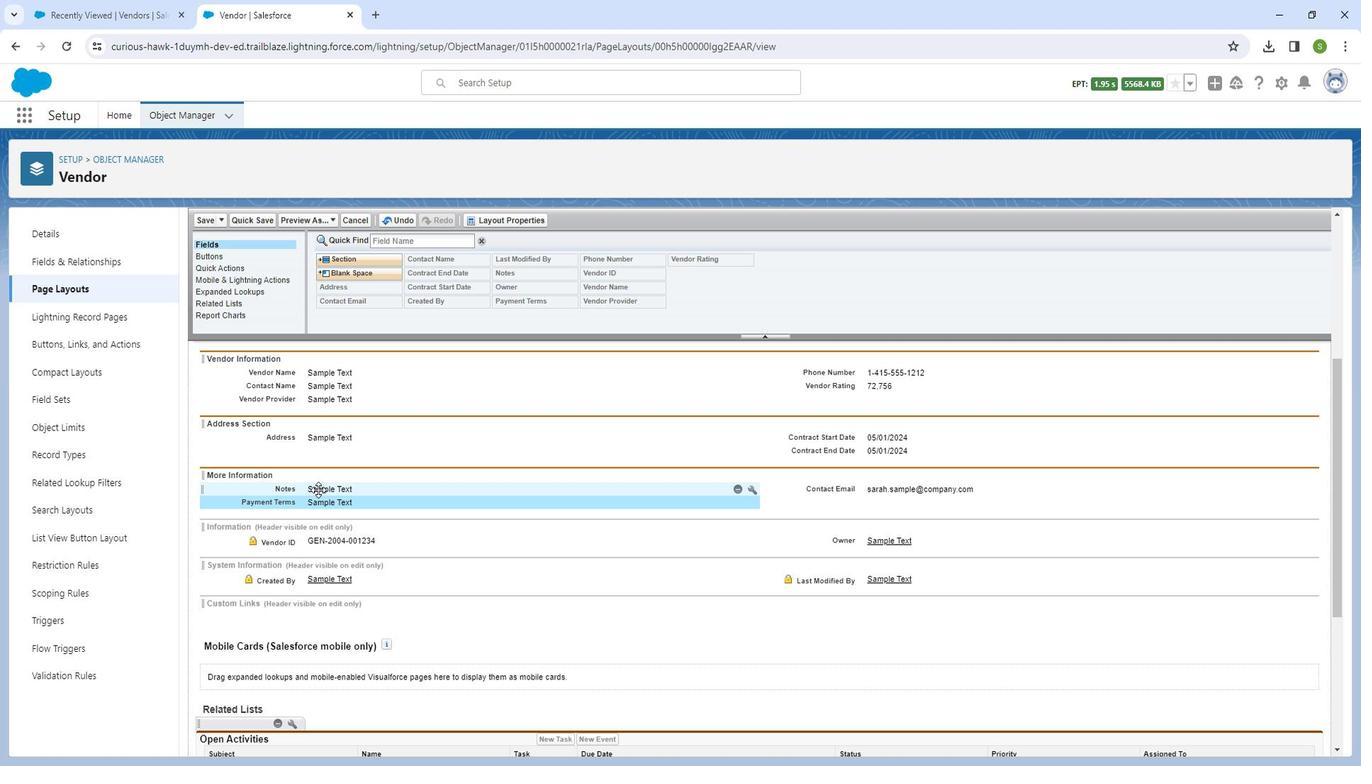 
Action: Mouse moved to (331, 490)
Screenshot: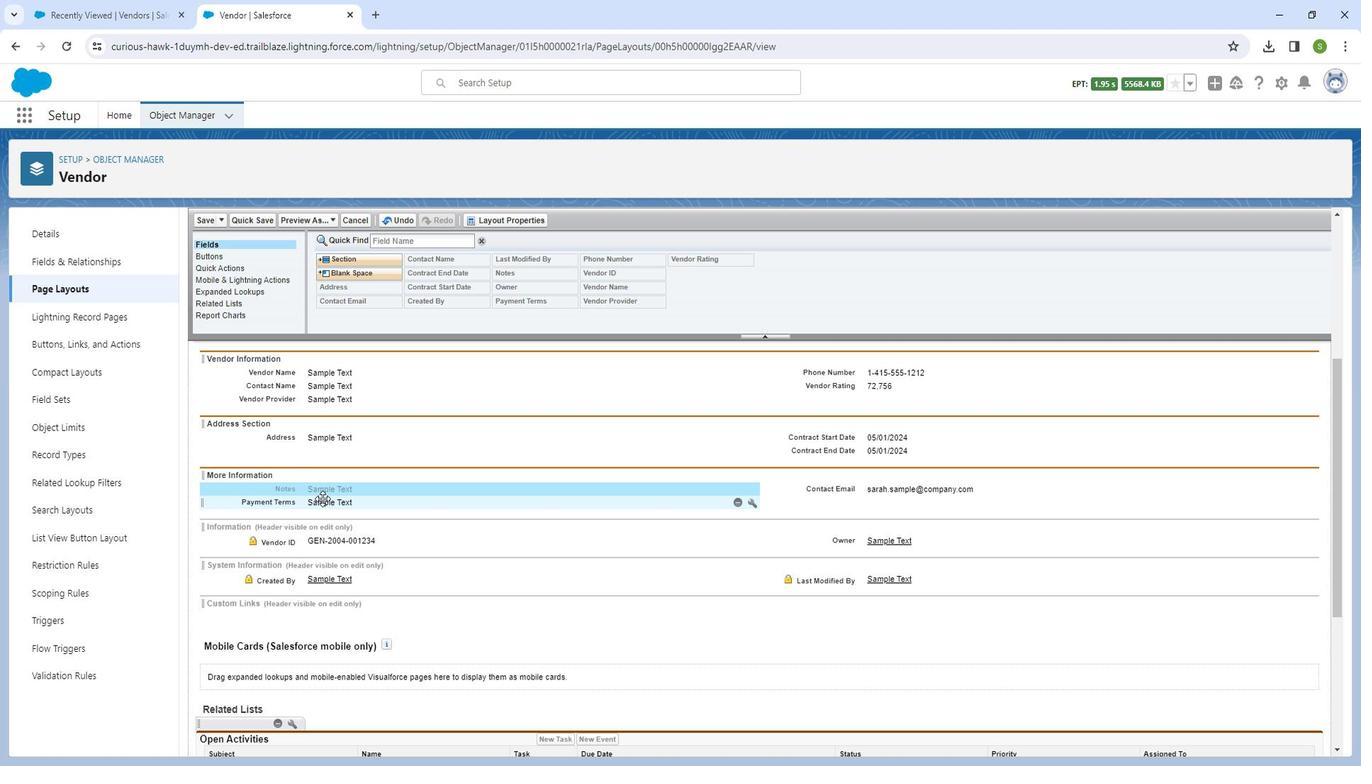 
Action: Mouse pressed left at (331, 490)
Screenshot: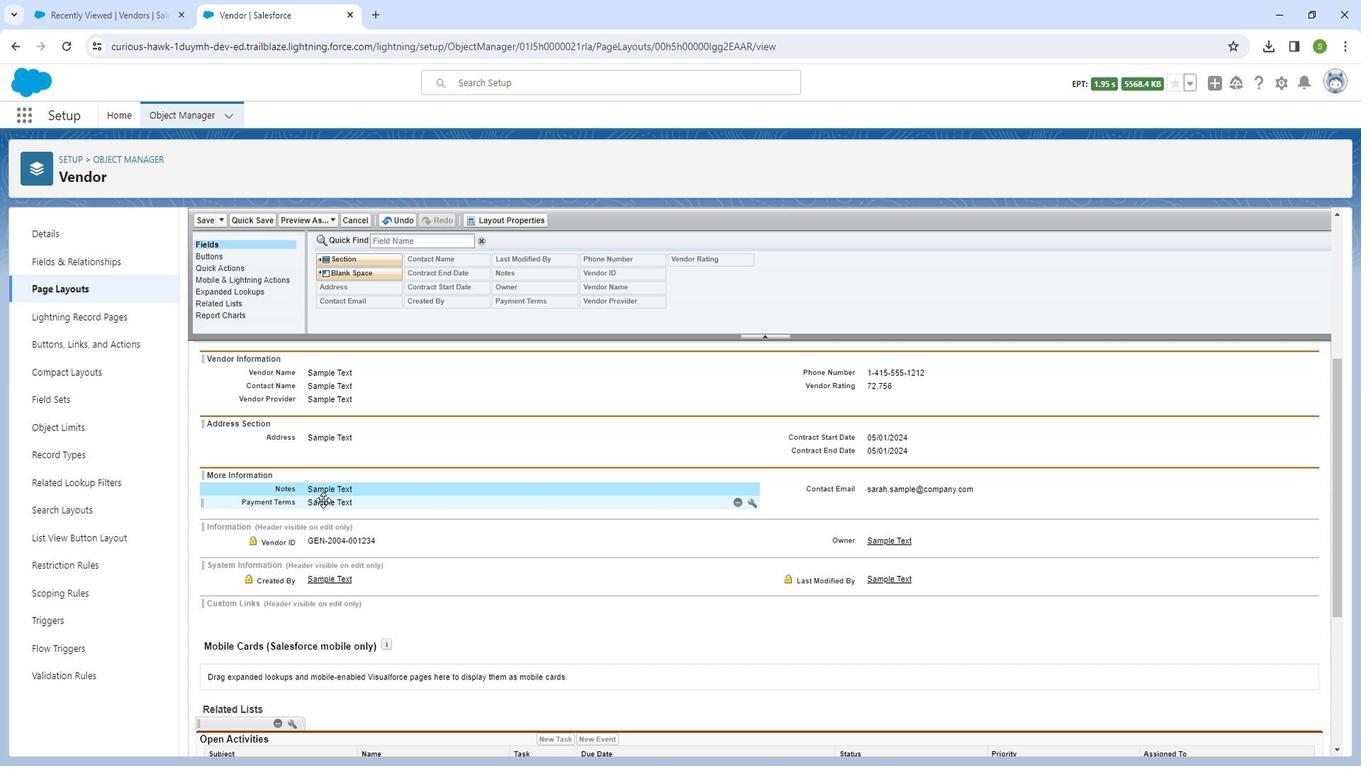
Action: Mouse moved to (437, 504)
Screenshot: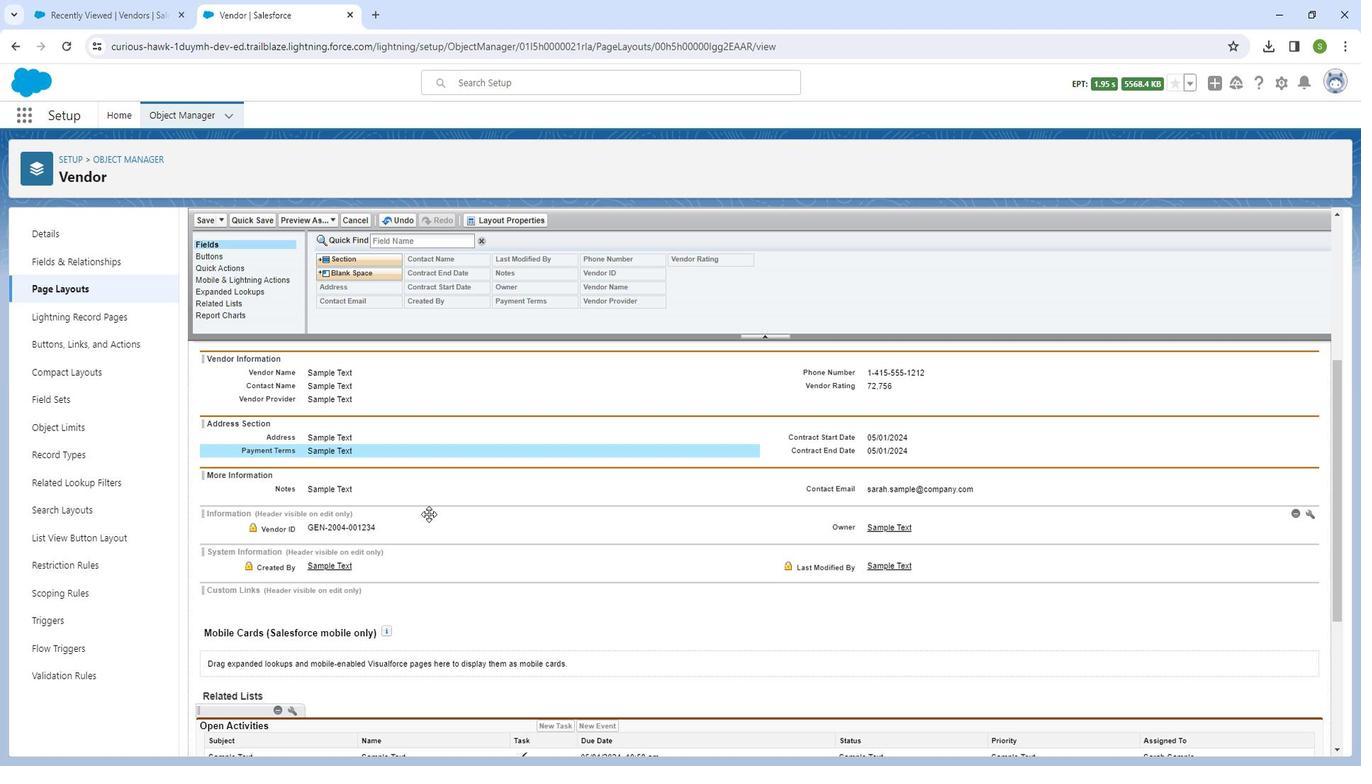
Action: Mouse scrolled (437, 503) with delta (0, 0)
Screenshot: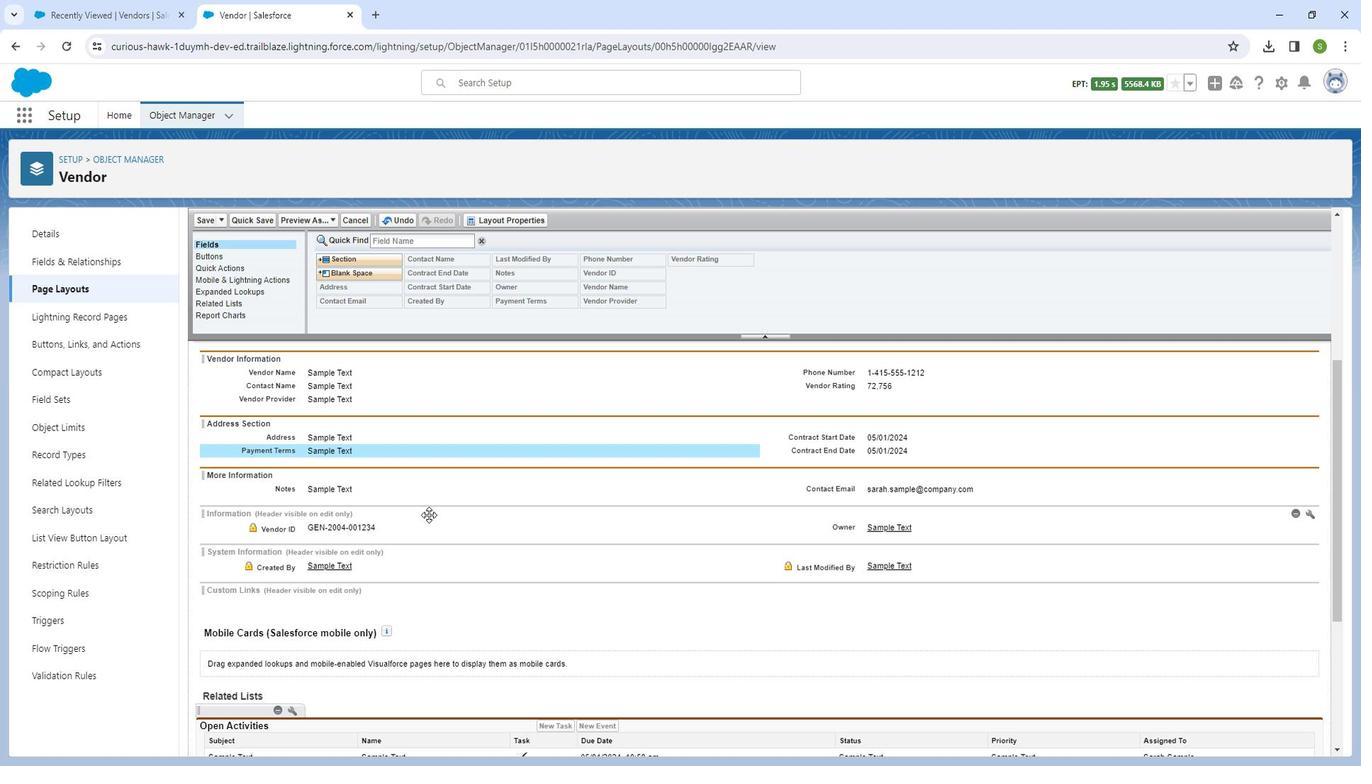 
Action: Mouse scrolled (437, 505) with delta (0, 0)
Screenshot: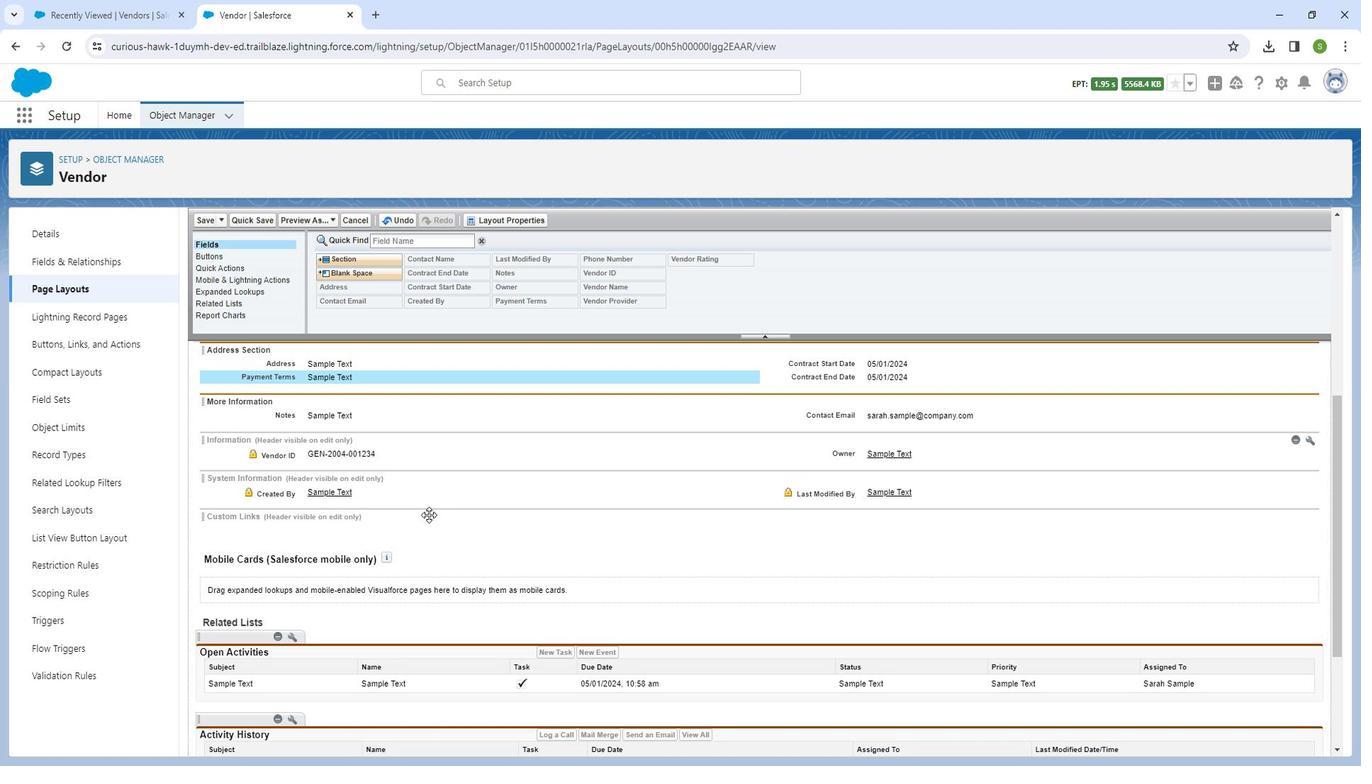
Action: Mouse moved to (321, 478)
Screenshot: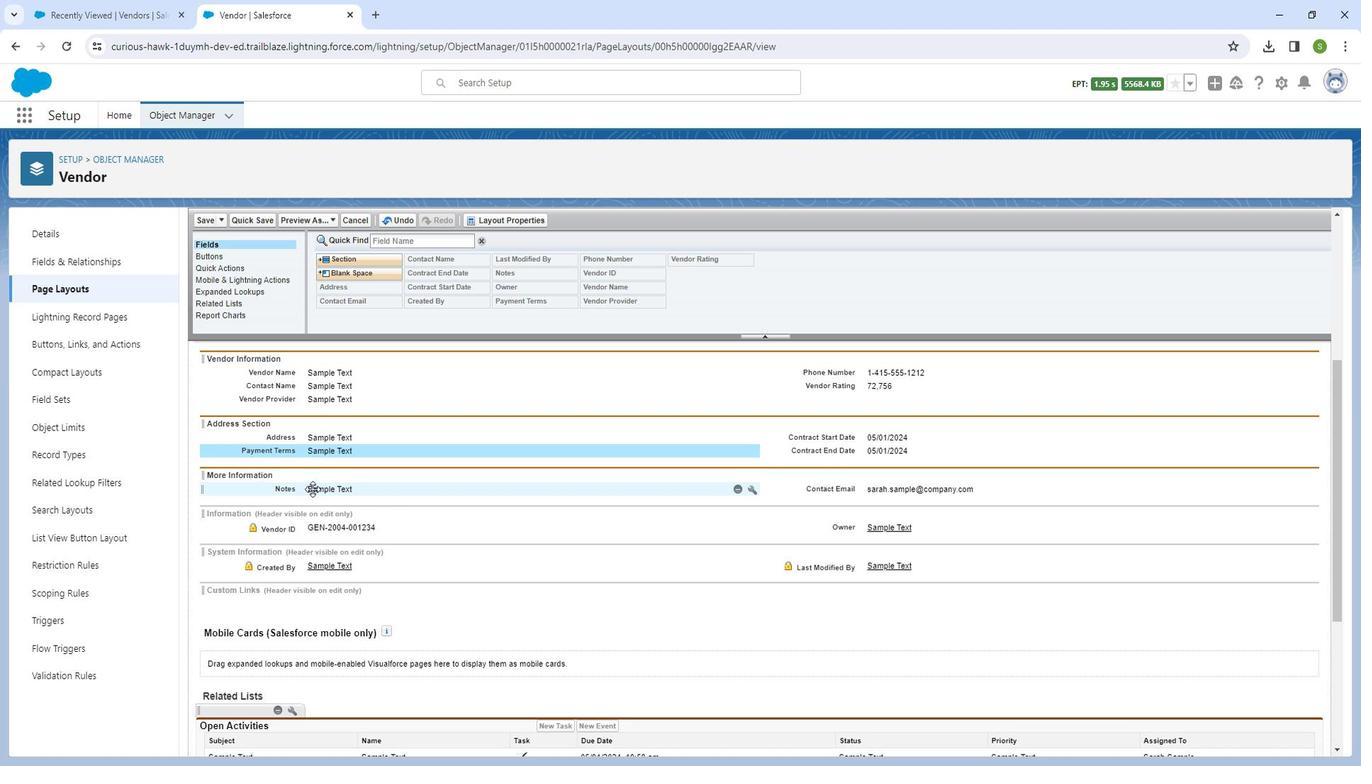 
Action: Mouse pressed left at (321, 478)
Screenshot: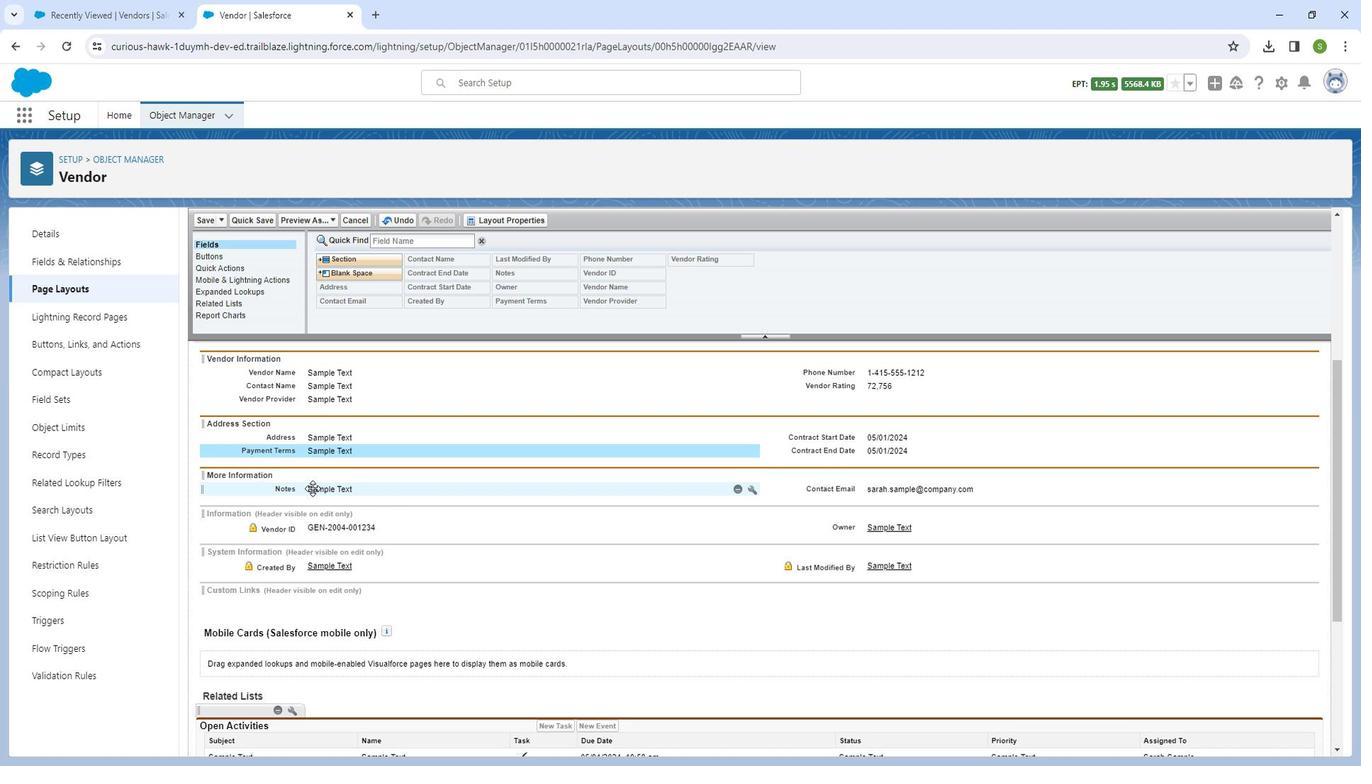 
Action: Mouse moved to (733, 507)
Screenshot: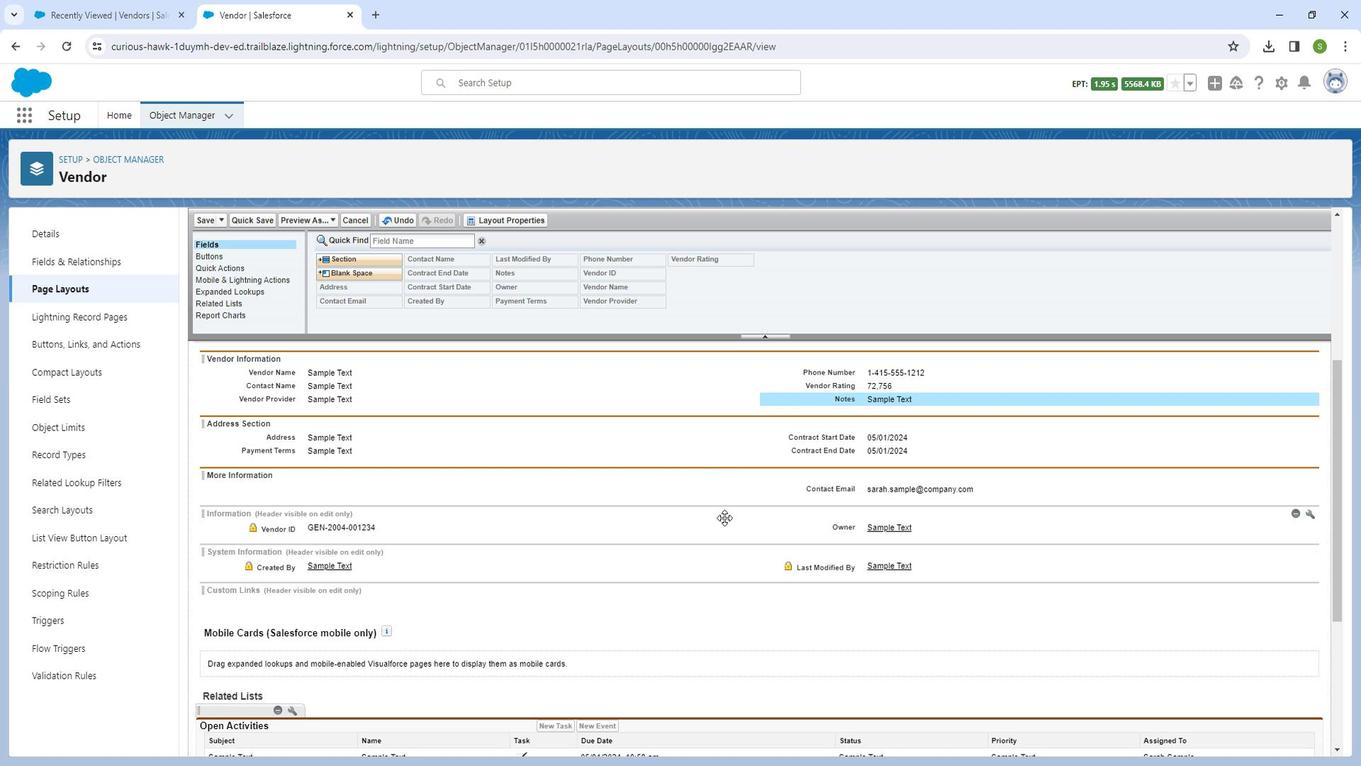 
Action: Mouse scrolled (733, 507) with delta (0, 0)
Screenshot: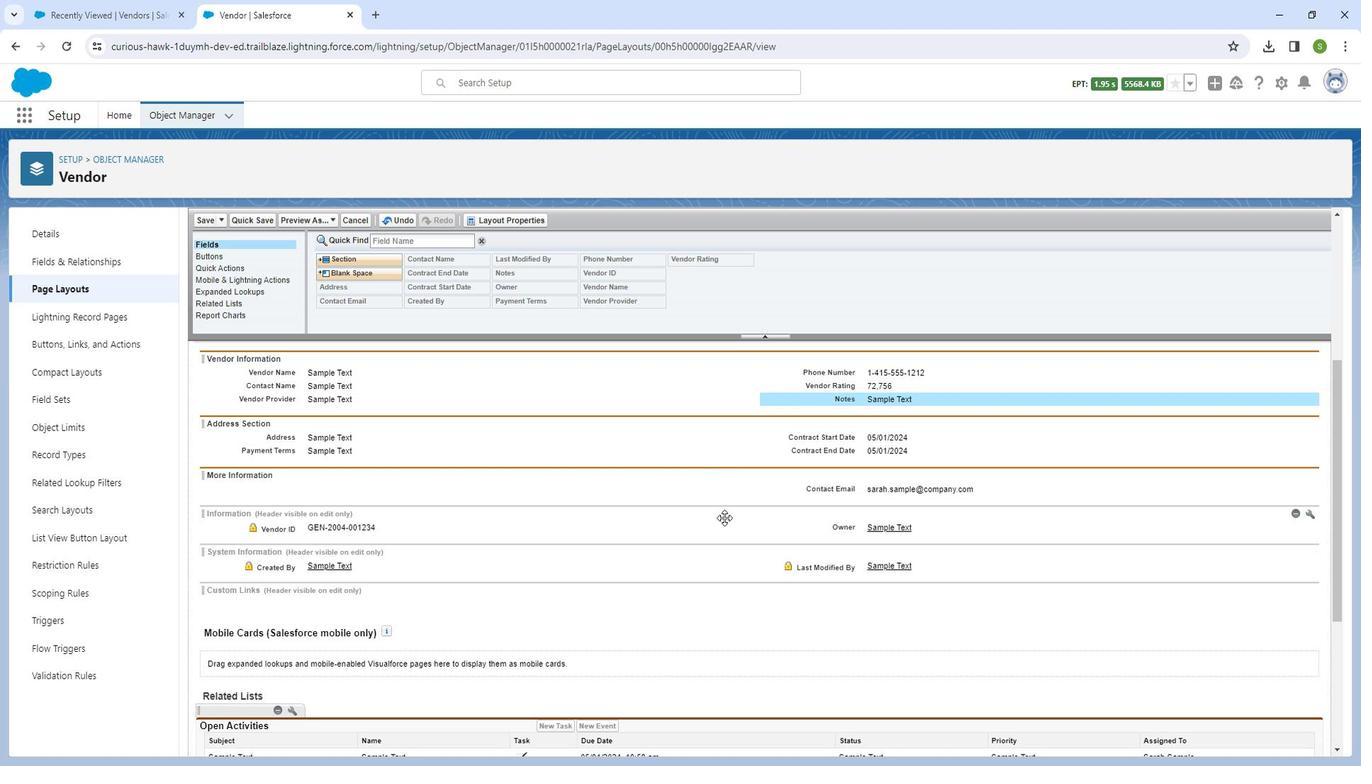 
Action: Mouse scrolled (733, 507) with delta (0, 0)
Screenshot: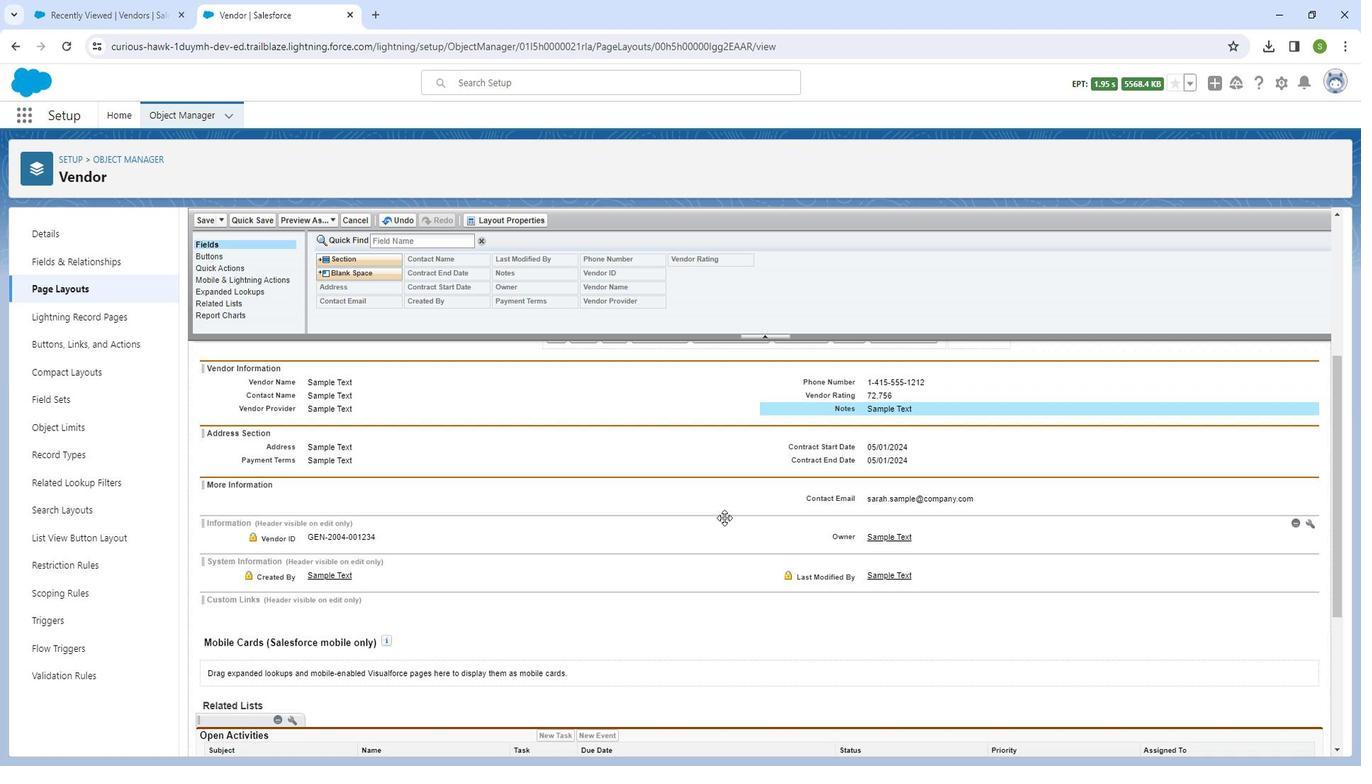 
Action: Mouse moved to (733, 508)
Screenshot: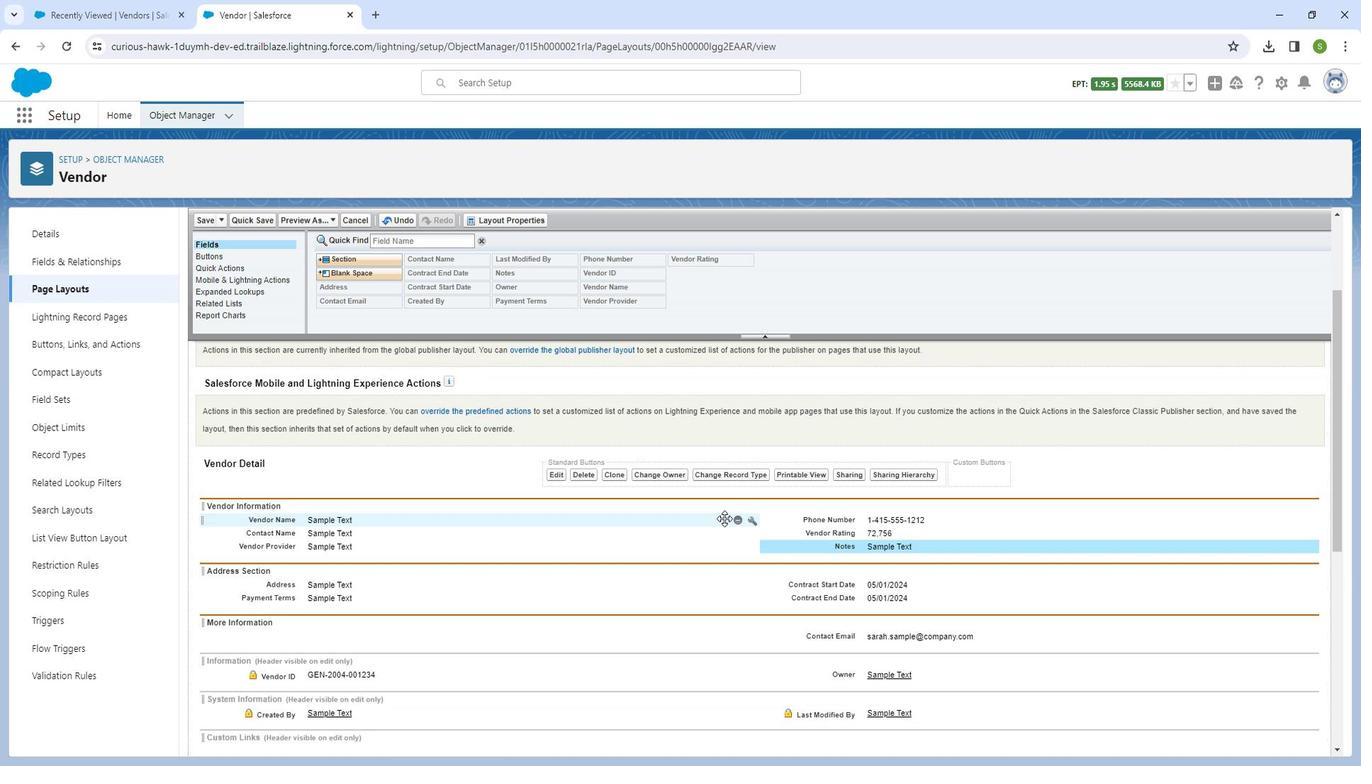 
Action: Mouse scrolled (733, 509) with delta (0, 0)
Screenshot: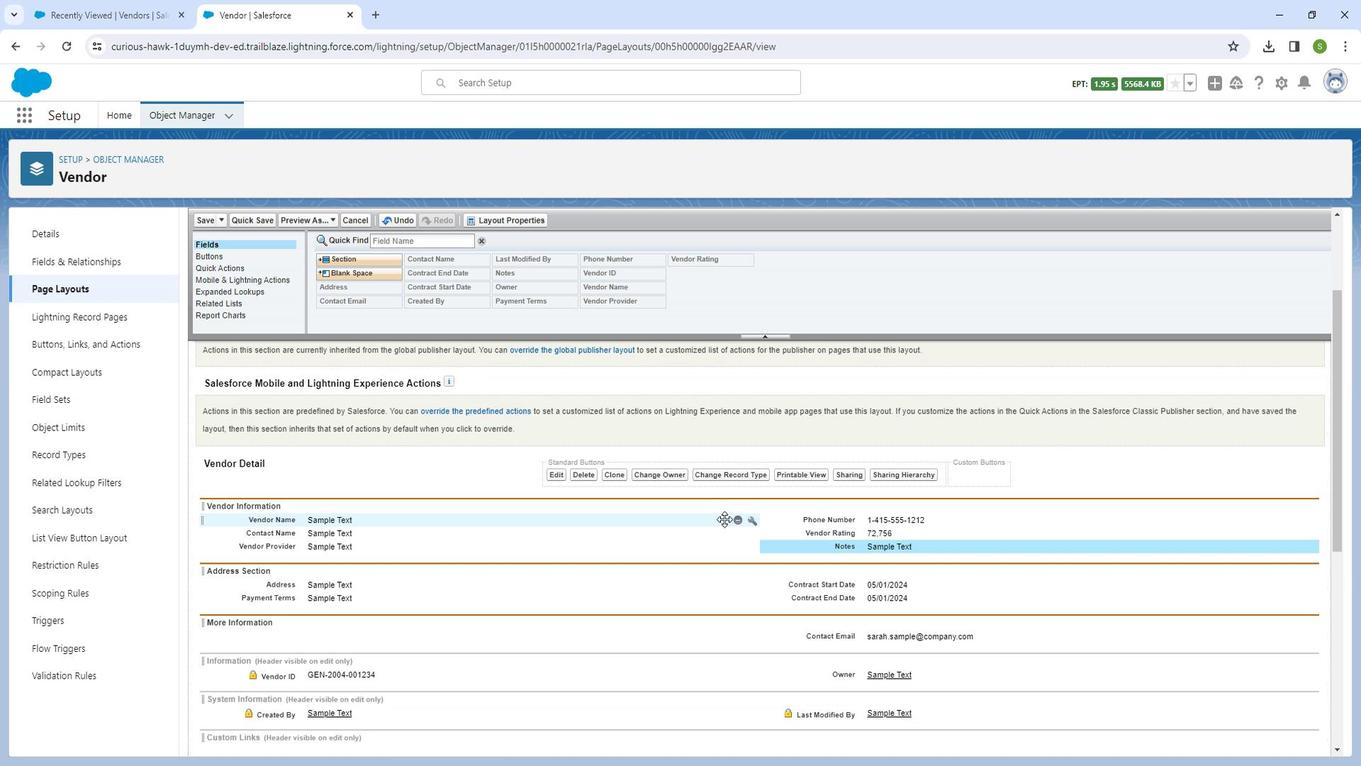 
Action: Mouse moved to (731, 512)
Screenshot: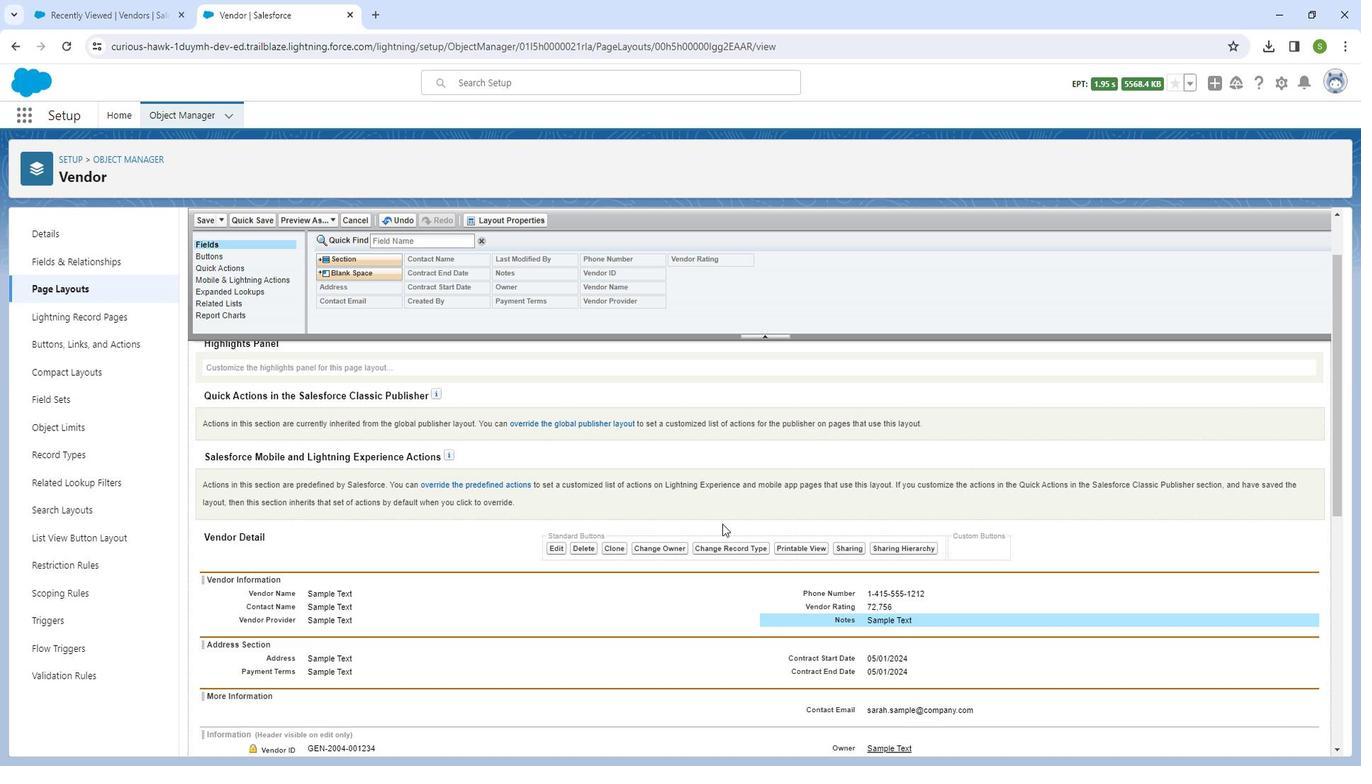 
Action: Mouse scrolled (731, 512) with delta (0, 0)
Screenshot: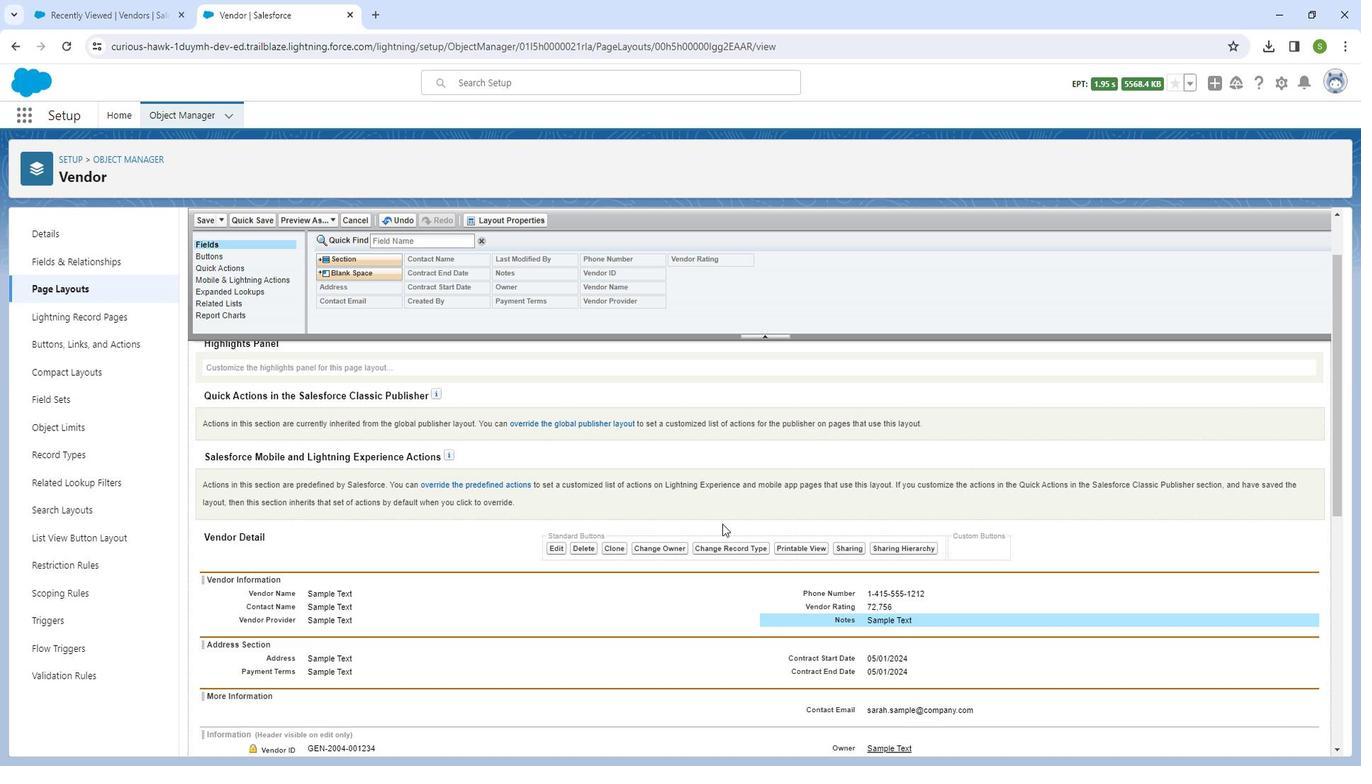 
Action: Mouse scrolled (731, 512) with delta (0, 0)
Screenshot: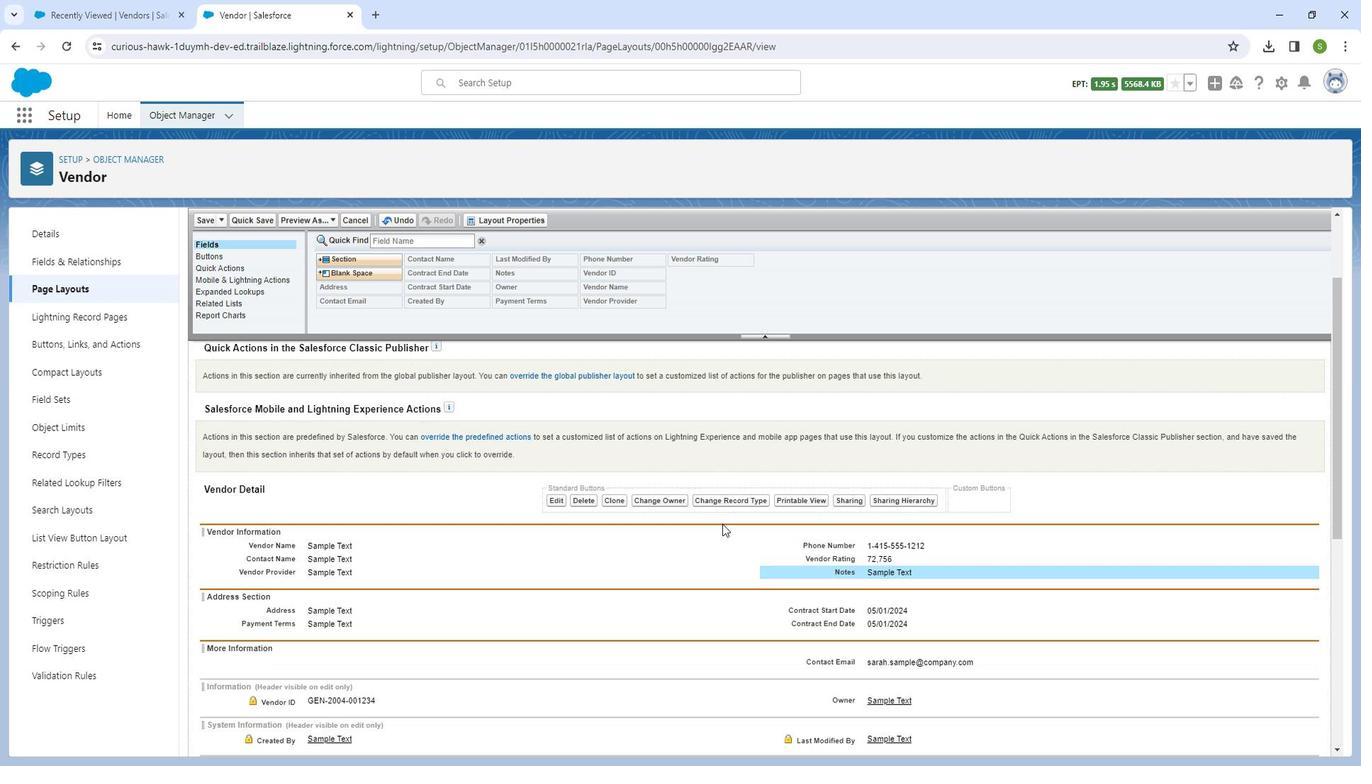 
Action: Mouse moved to (217, 219)
Screenshot: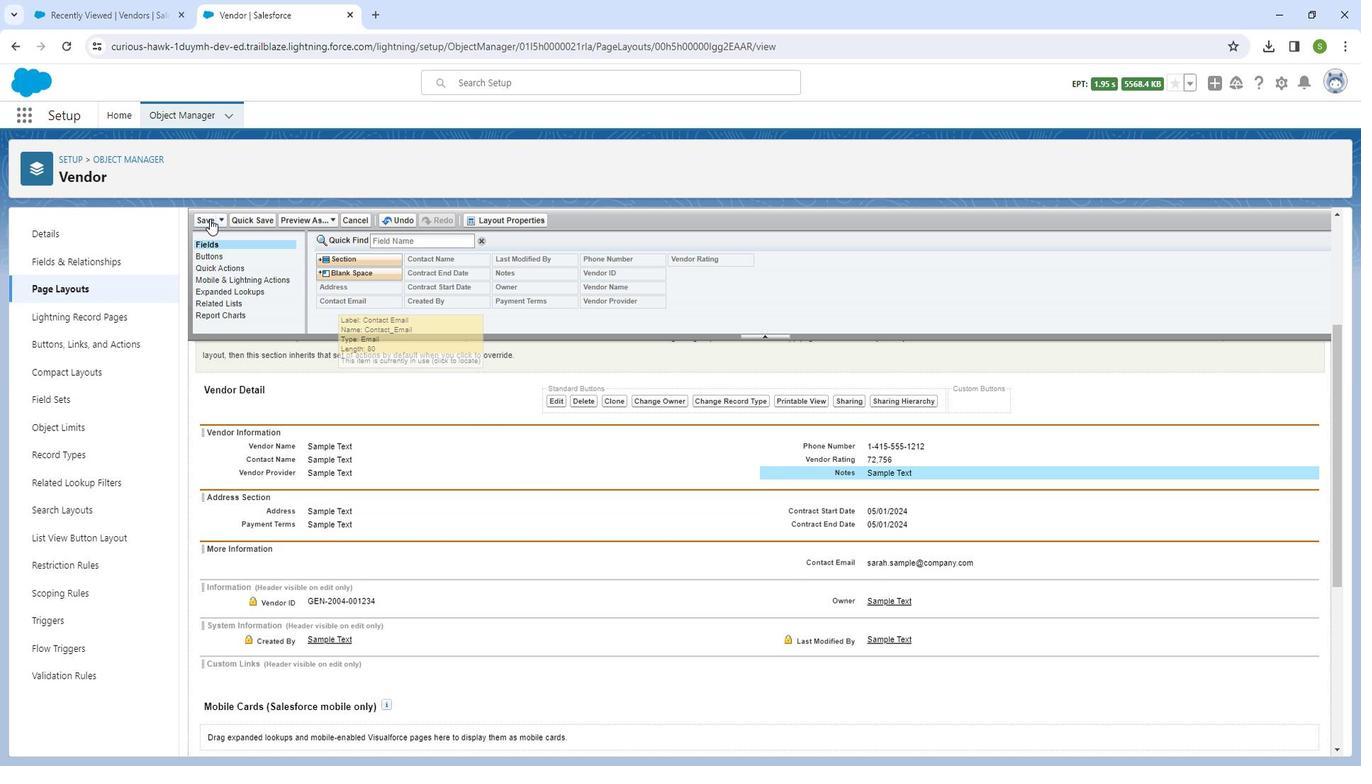 
Action: Mouse pressed left at (217, 219)
Screenshot: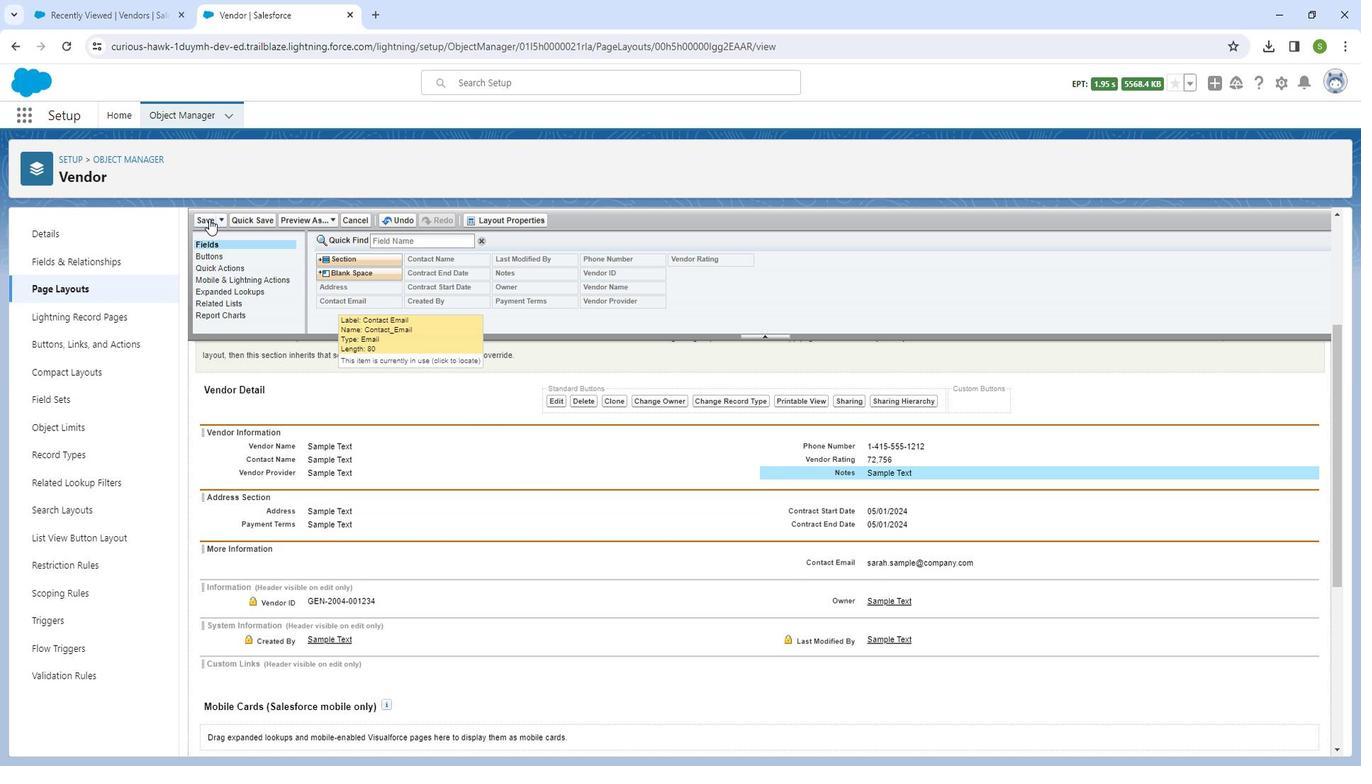 
Action: Mouse moved to (153, 26)
Screenshot: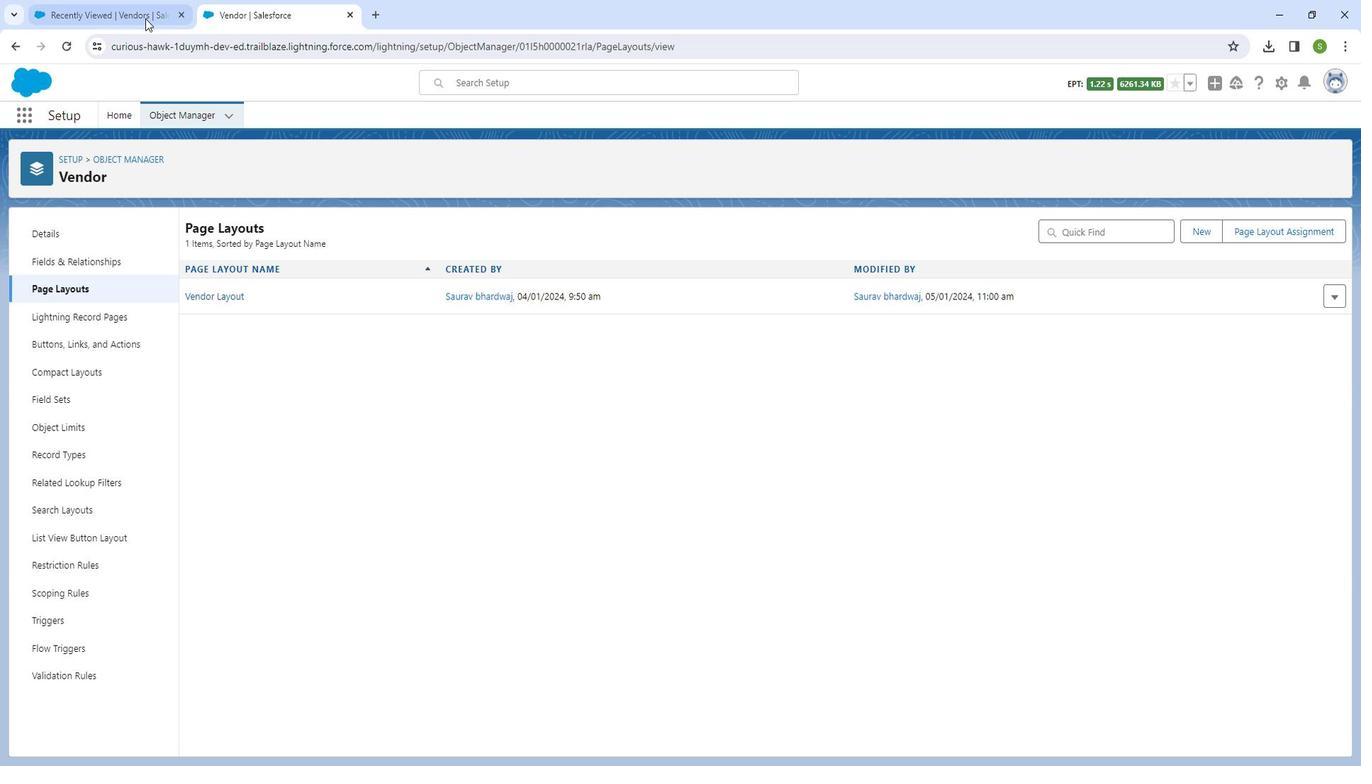 
Action: Mouse pressed left at (153, 26)
Screenshot: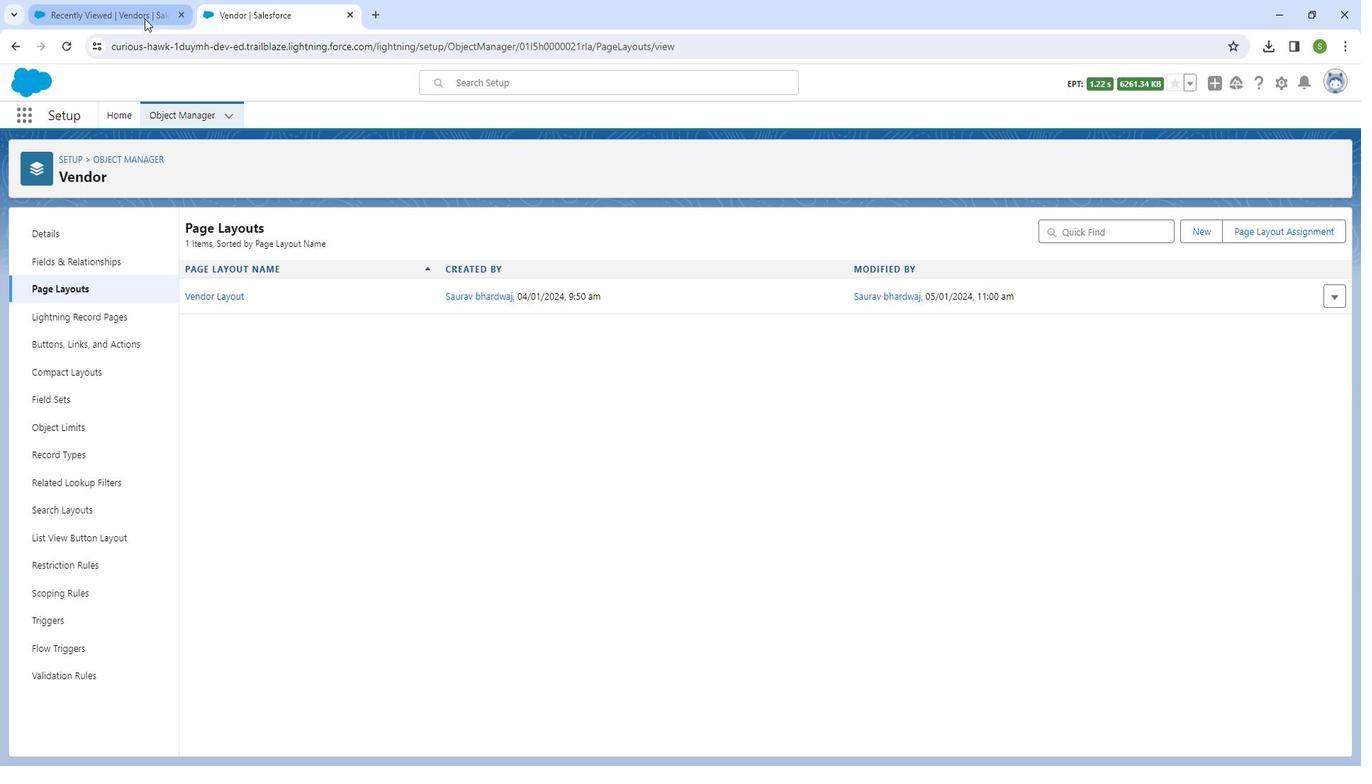 
Action: Mouse moved to (564, 114)
Screenshot: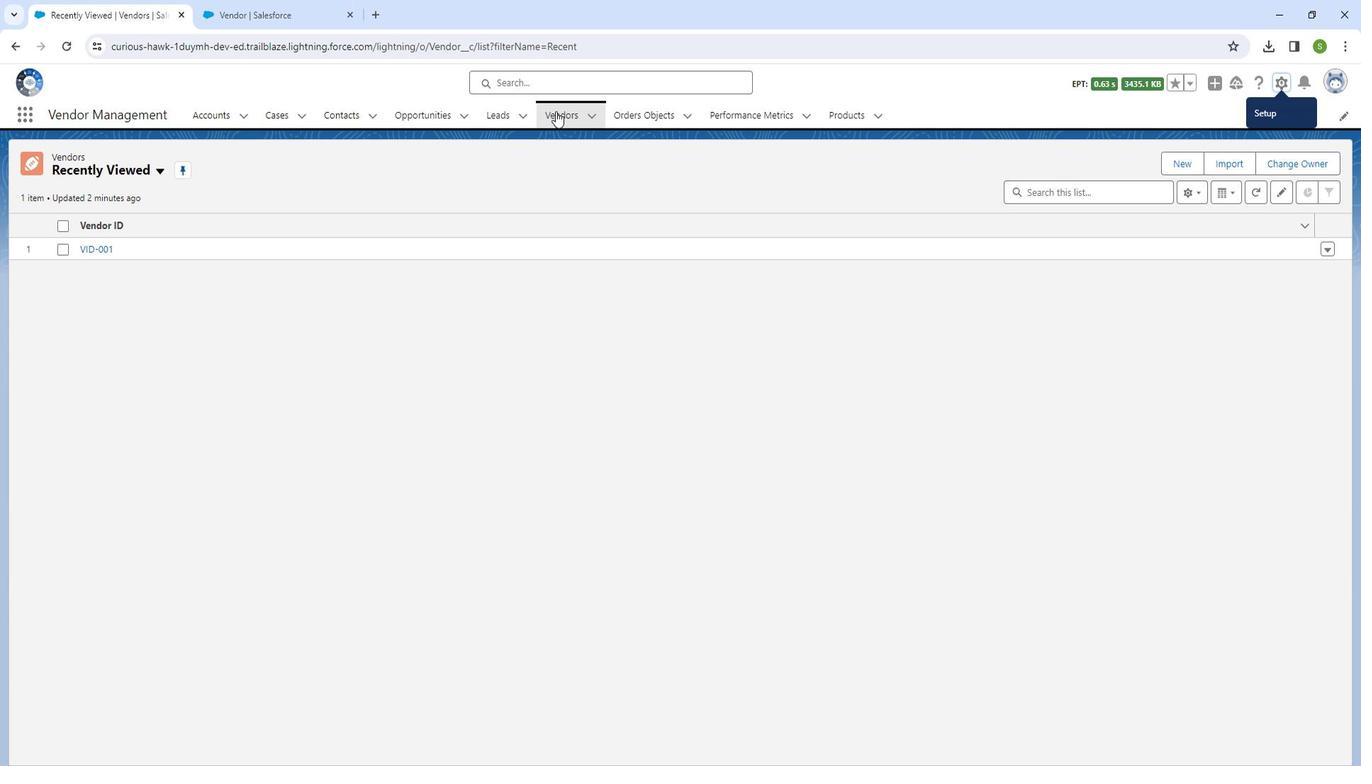 
Action: Mouse pressed left at (564, 114)
Screenshot: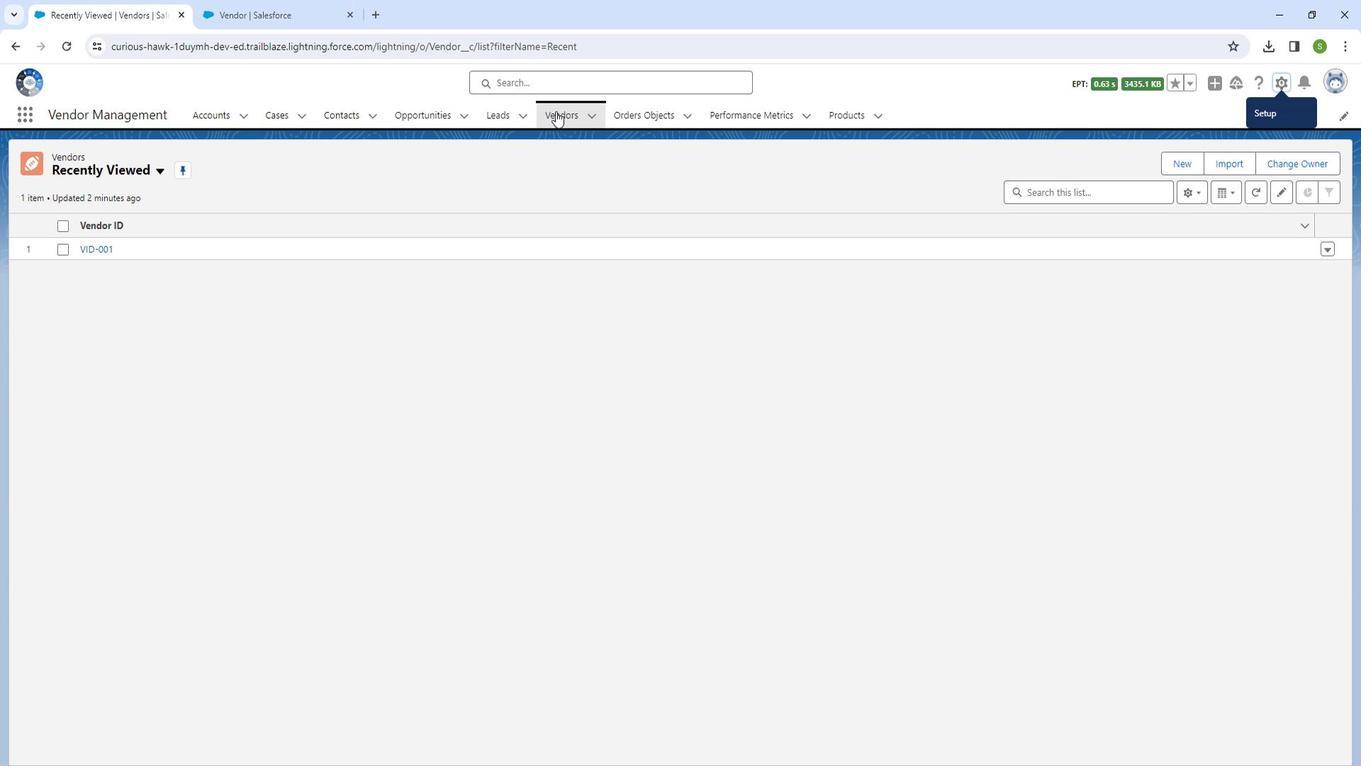 
Action: Mouse moved to (1177, 163)
Screenshot: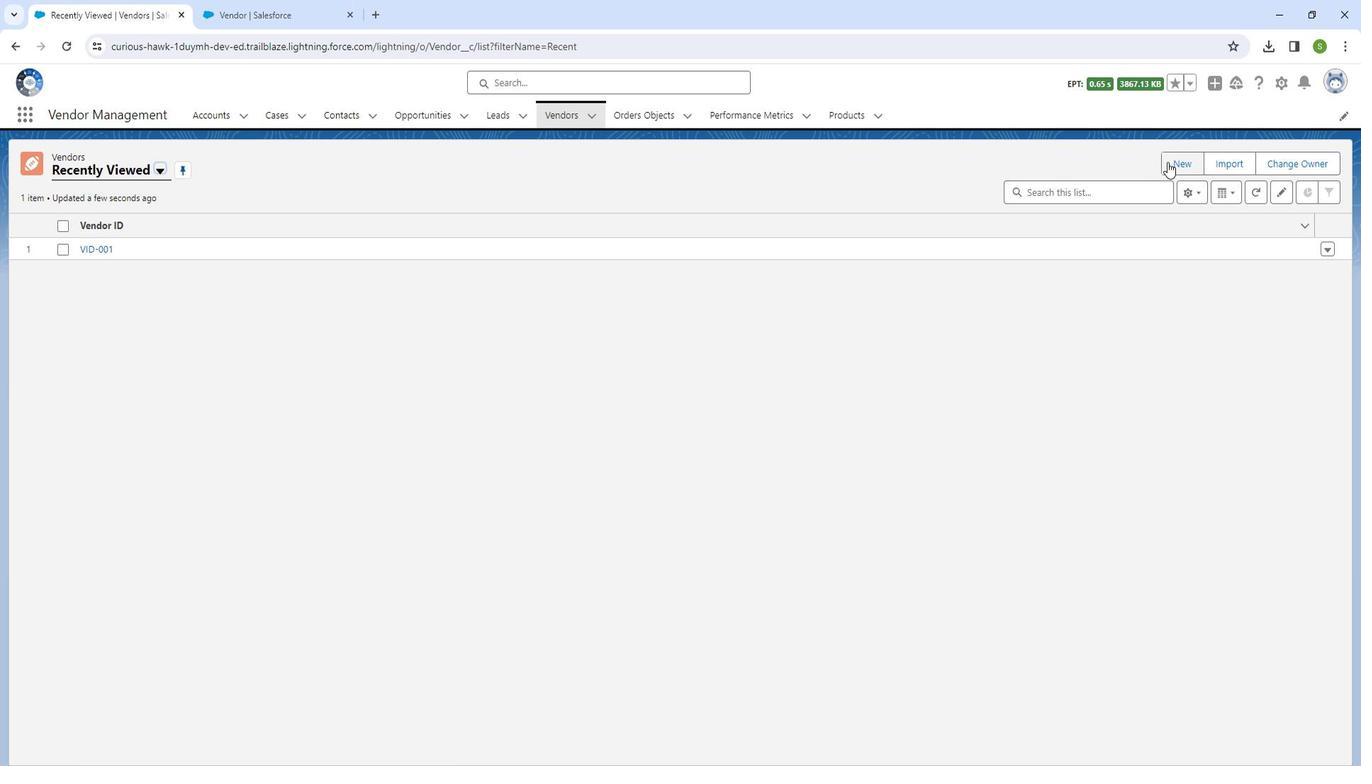 
Action: Mouse pressed left at (1177, 163)
Screenshot: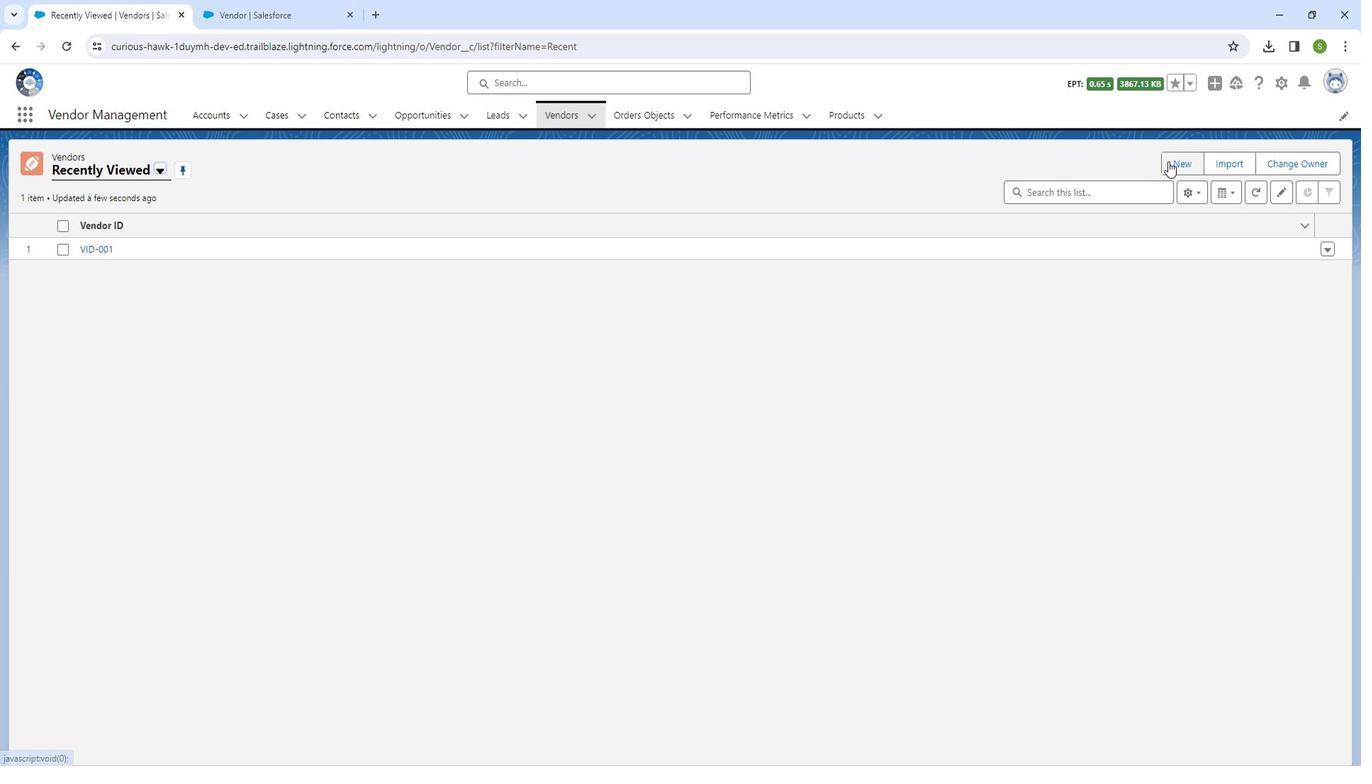 
Action: Mouse moved to (630, 266)
Screenshot: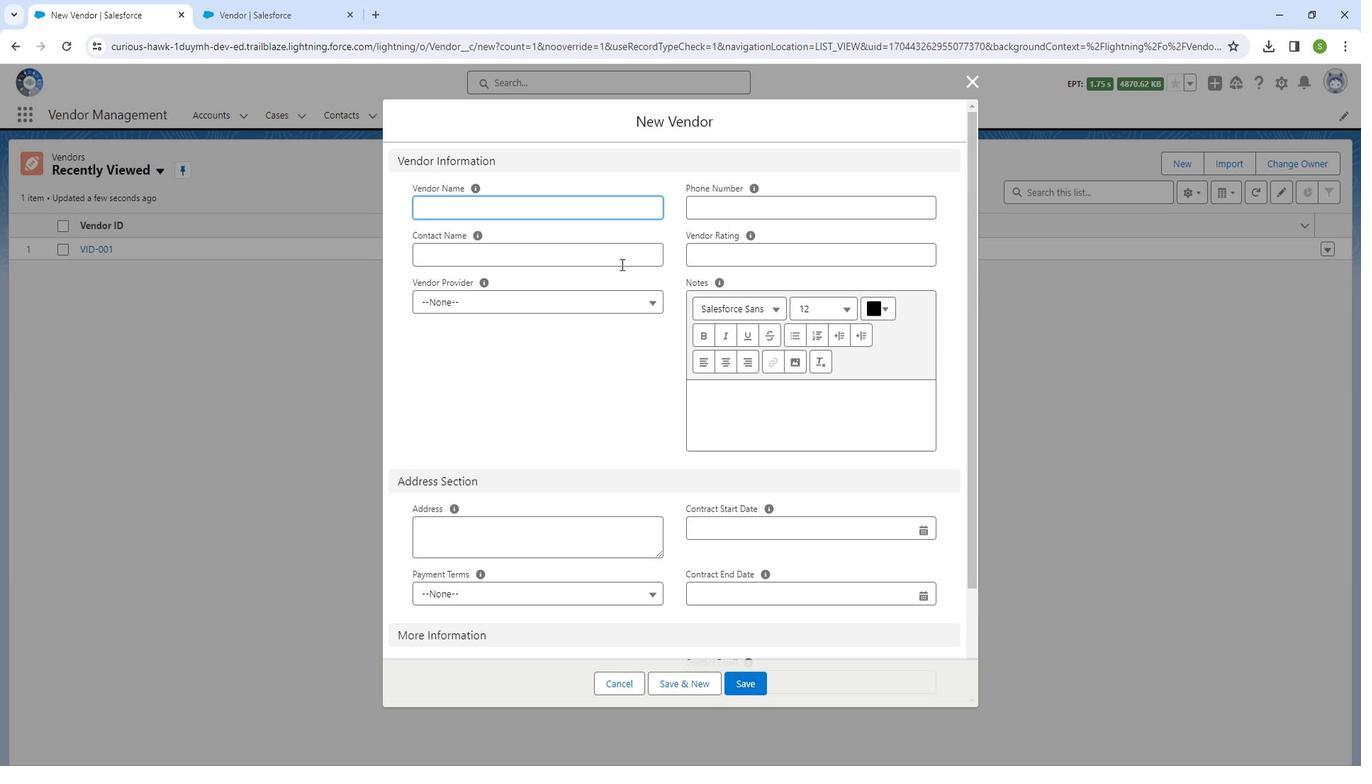 
Action: Mouse scrolled (630, 266) with delta (0, 0)
Screenshot: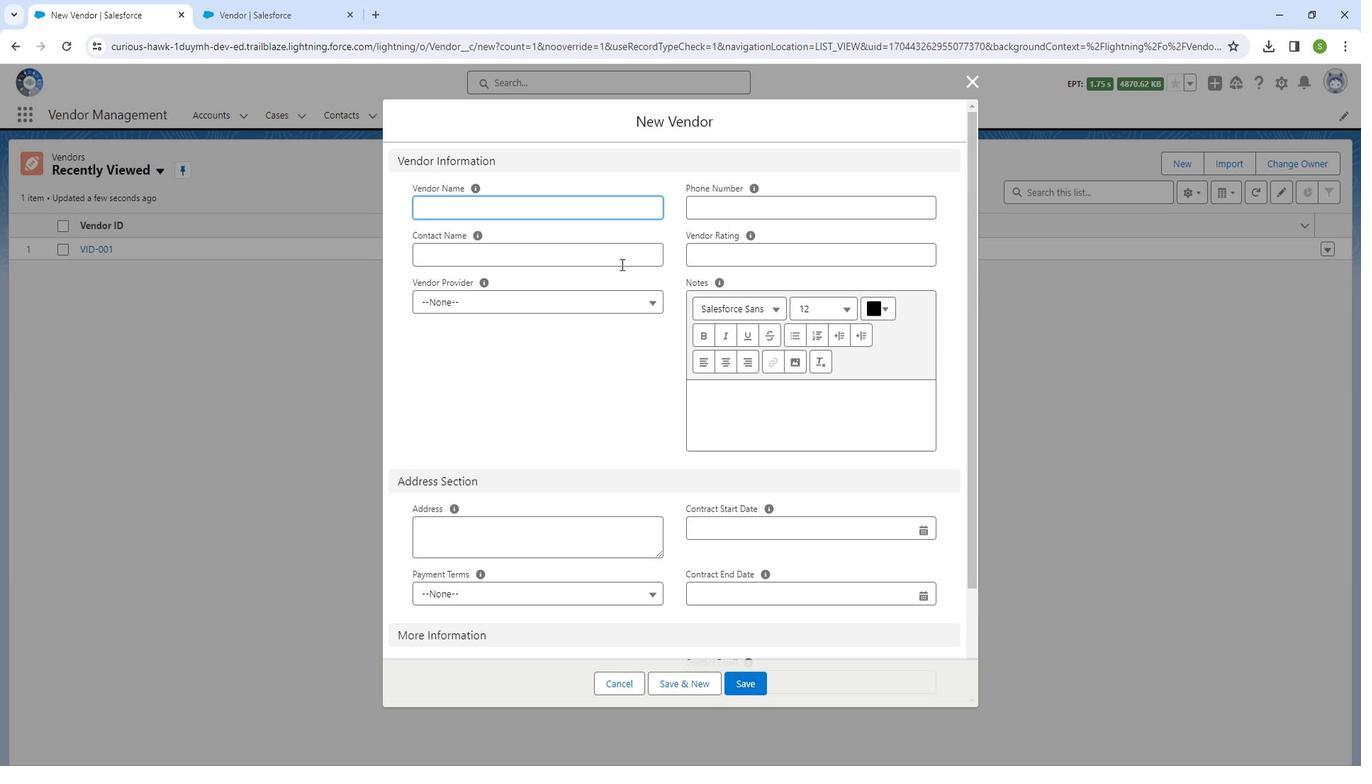 
Action: Mouse moved to (630, 271)
Screenshot: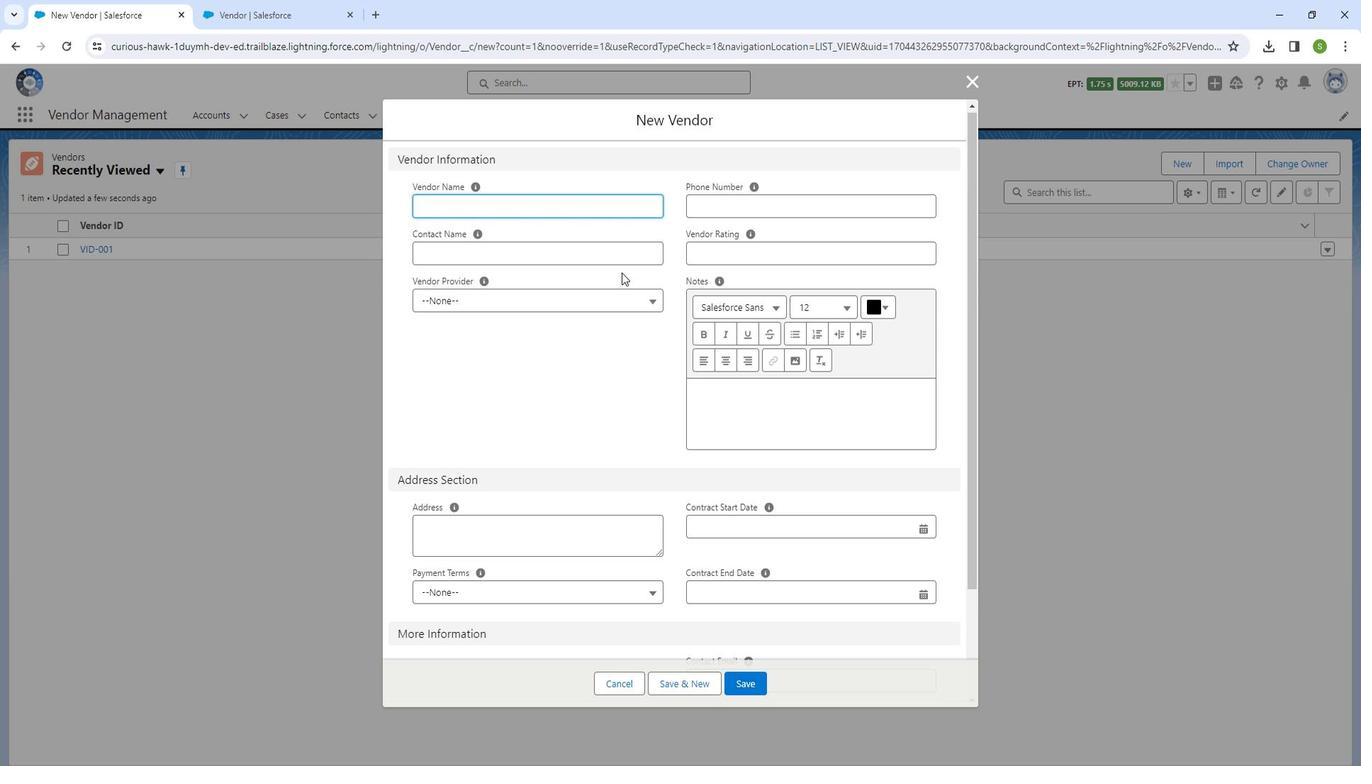 
Action: Mouse scrolled (630, 270) with delta (0, 0)
Screenshot: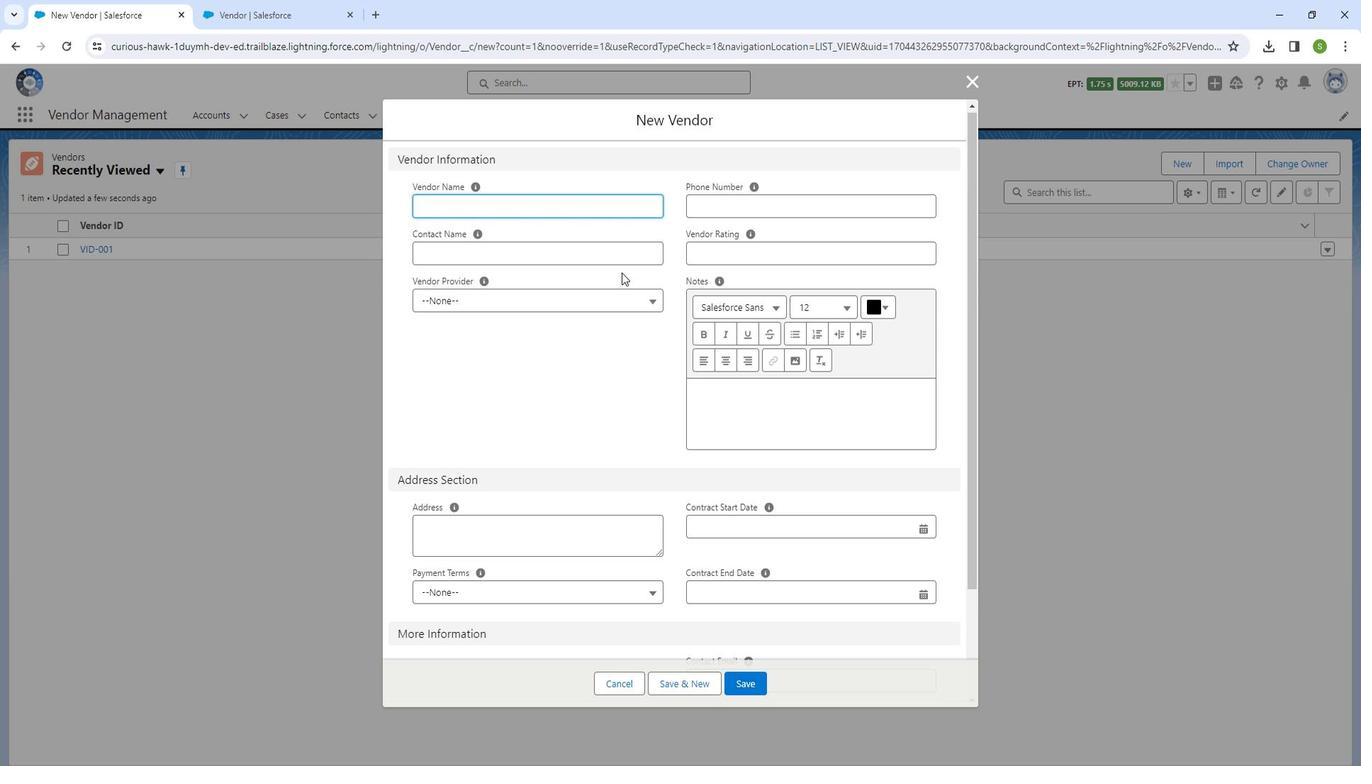 
Action: Mouse moved to (632, 277)
Screenshot: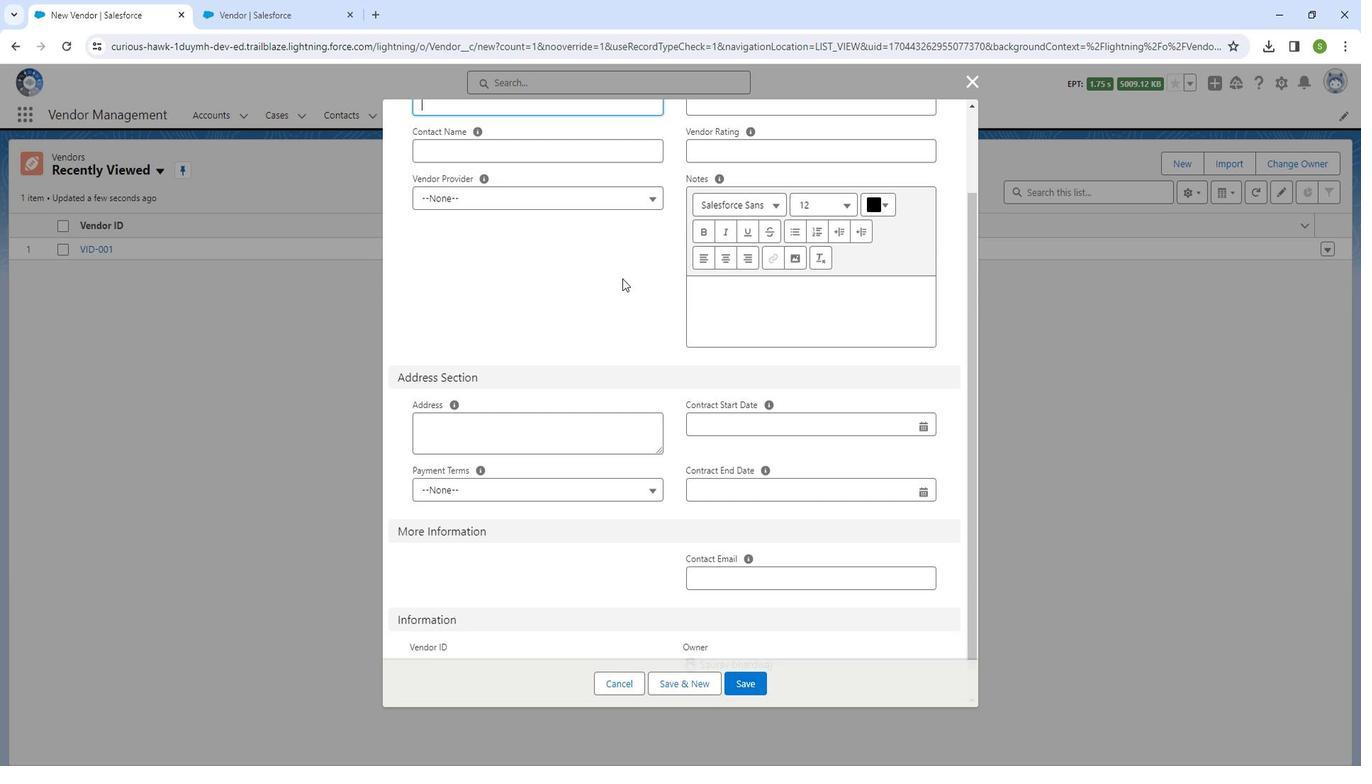 
Action: Mouse scrolled (632, 276) with delta (0, 0)
Screenshot: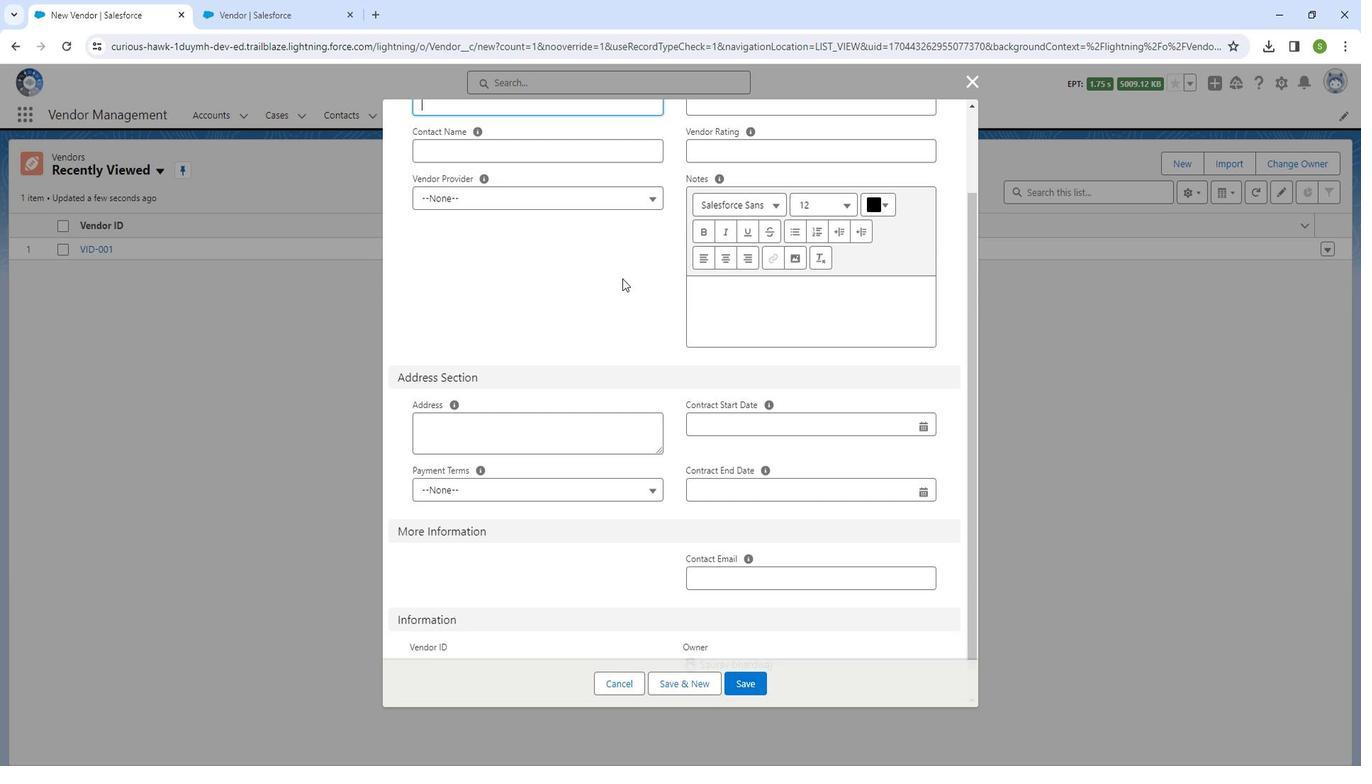 
Action: Mouse moved to (633, 282)
Screenshot: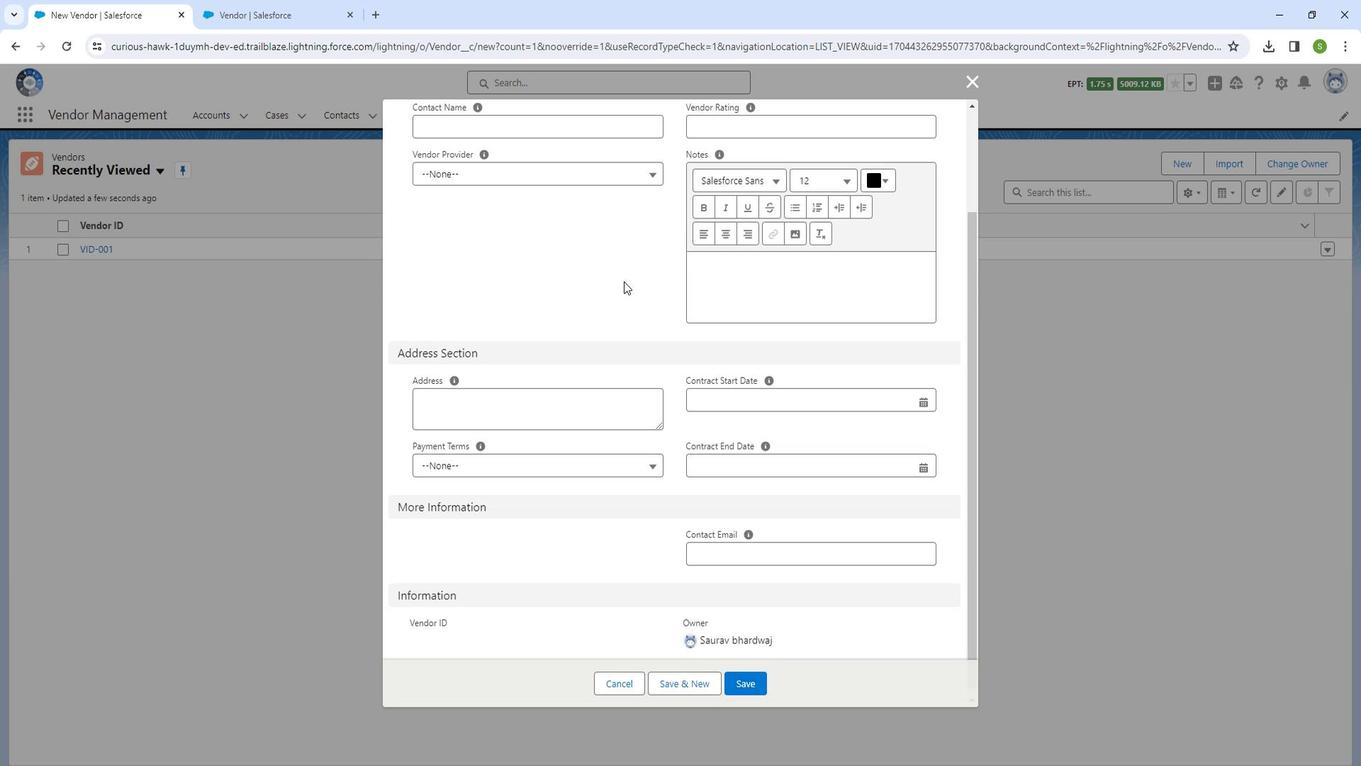 
Action: Mouse scrolled (633, 281) with delta (0, 0)
Screenshot: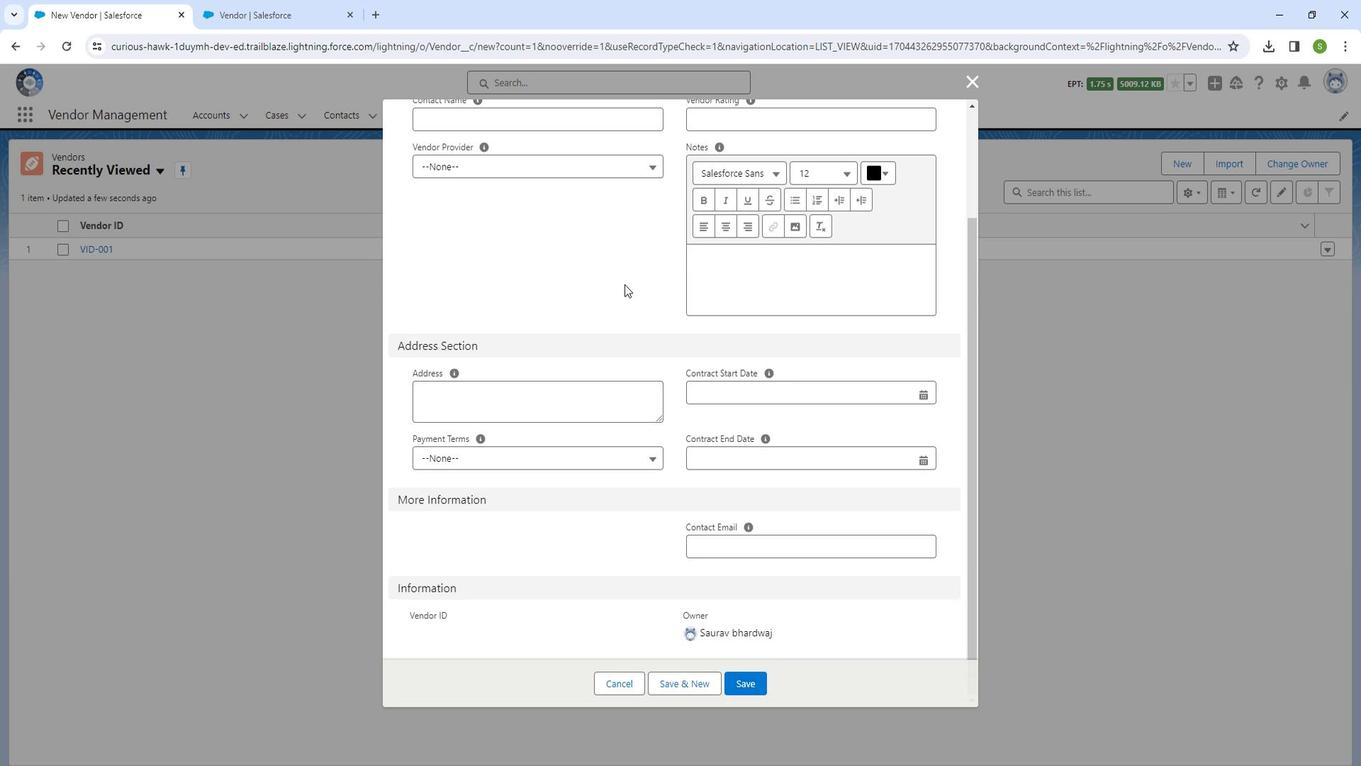 
Action: Mouse moved to (633, 285)
Screenshot: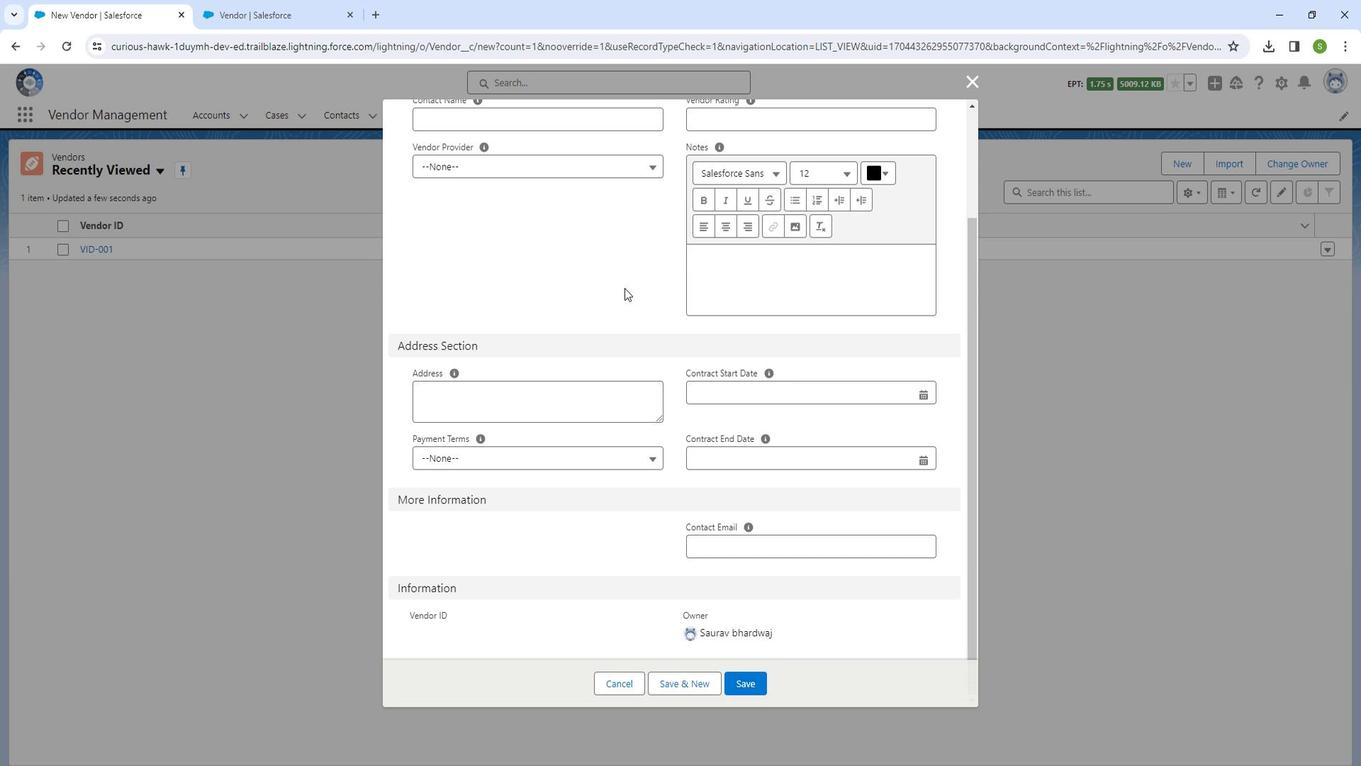 
Action: Mouse scrolled (633, 285) with delta (0, 0)
Screenshot: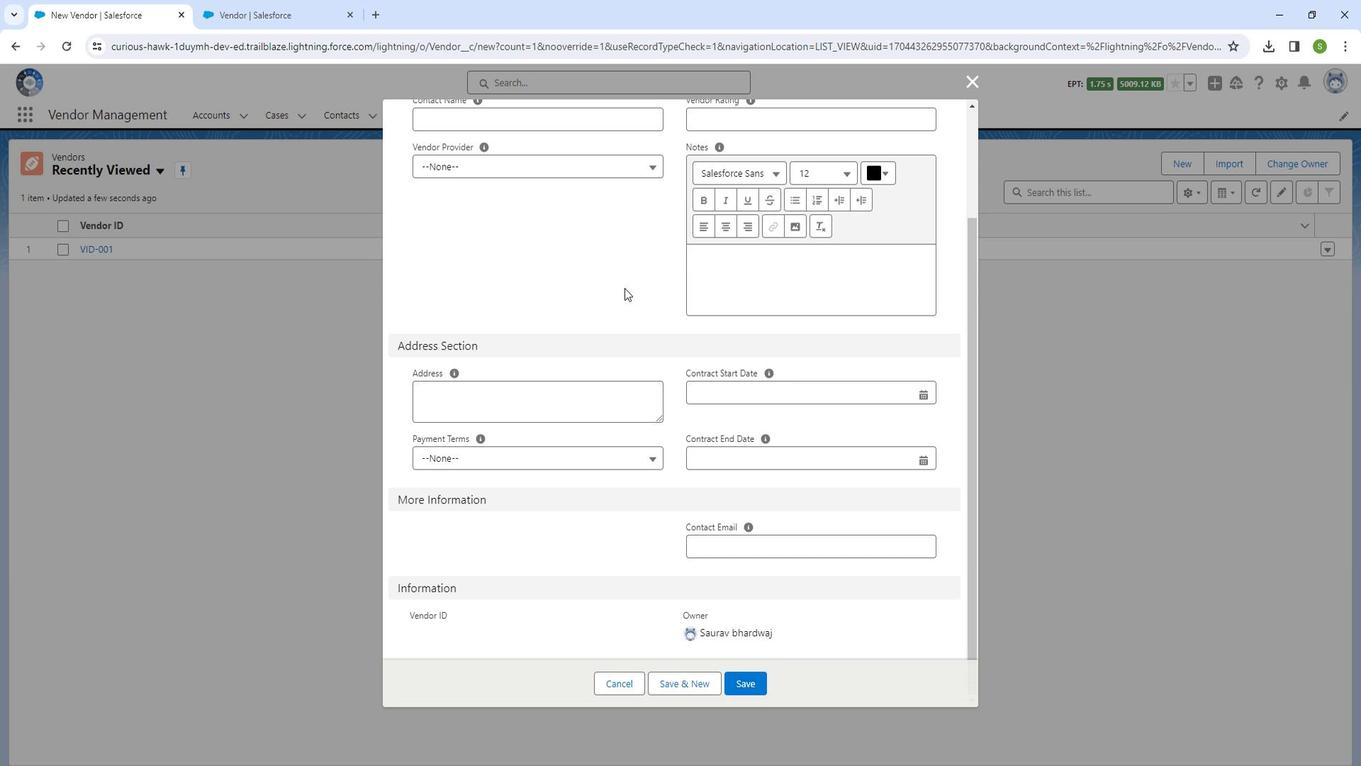 
Action: Mouse moved to (633, 289)
Screenshot: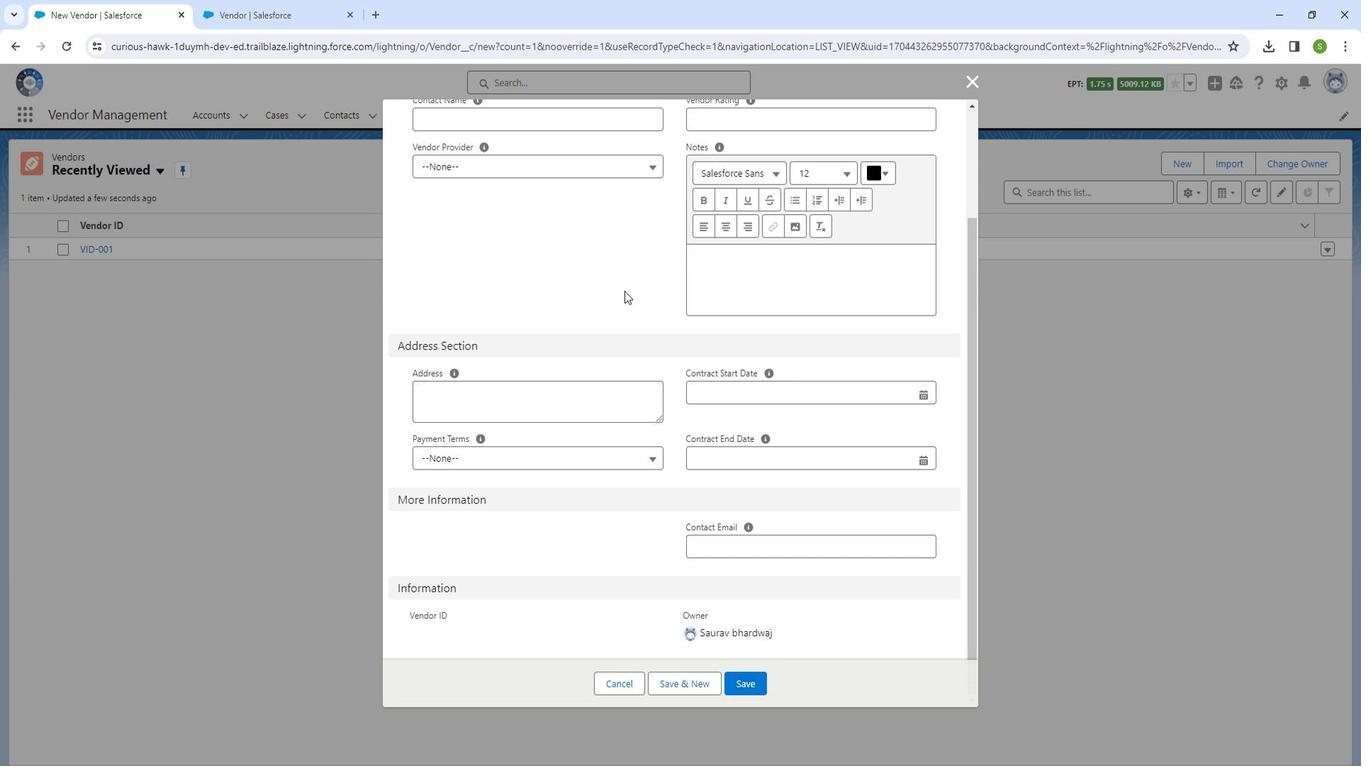 
Action: Mouse scrolled (633, 288) with delta (0, 0)
Screenshot: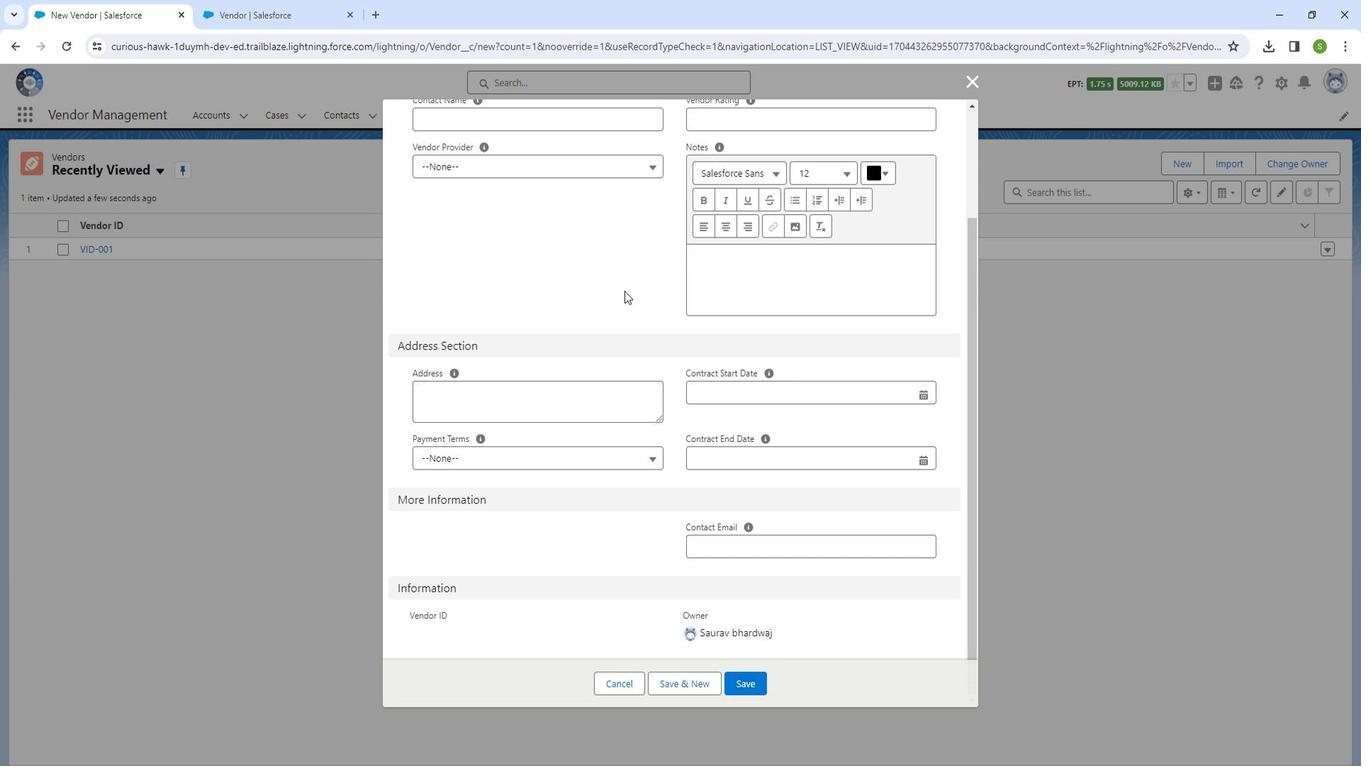 
Action: Mouse moved to (300, 26)
Screenshot: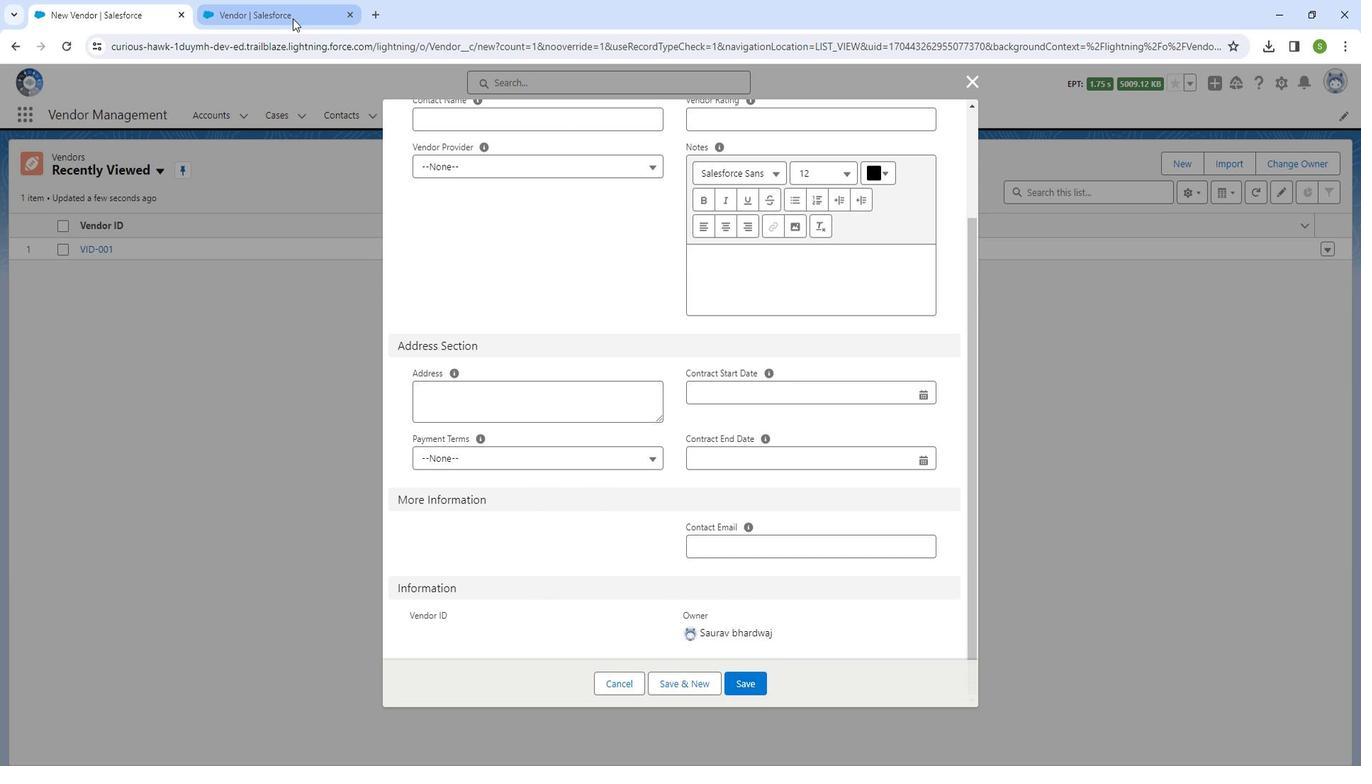 
Action: Mouse pressed left at (300, 26)
Screenshot: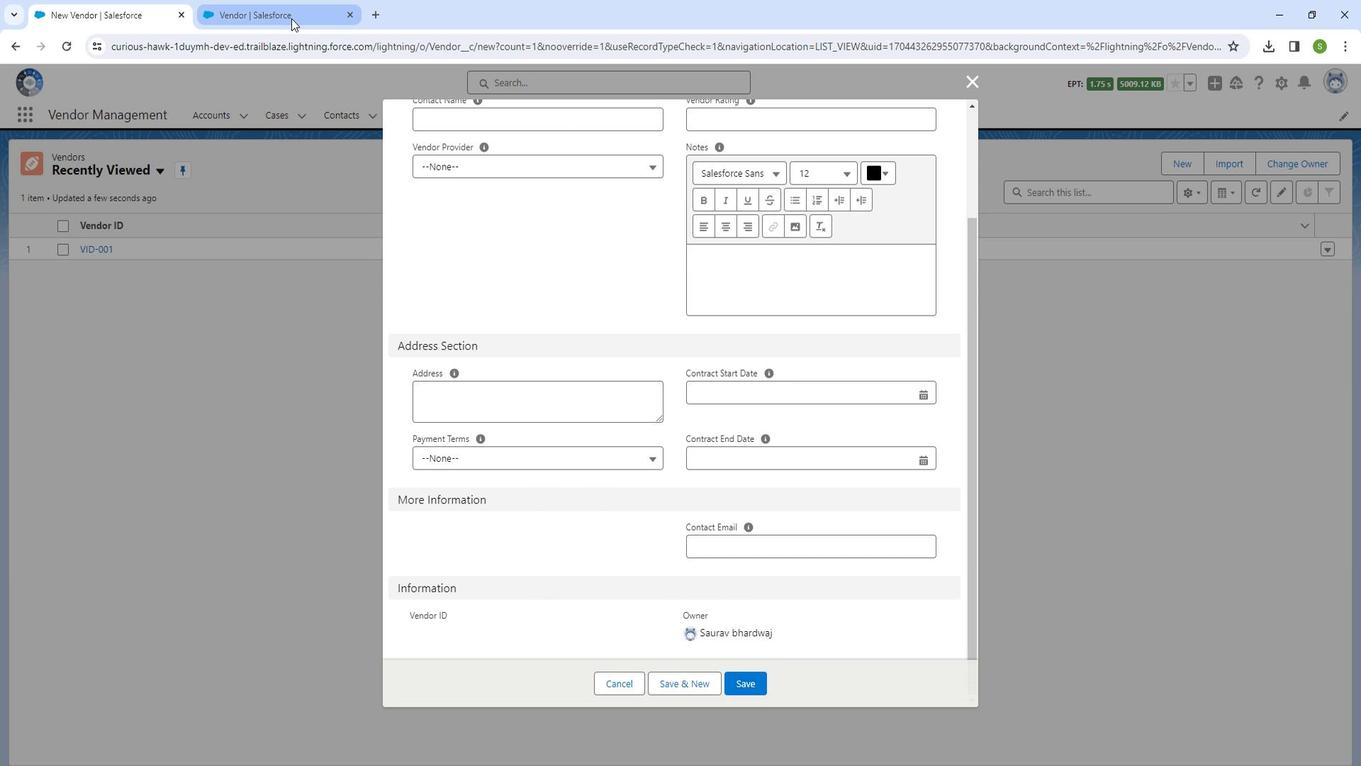 
Action: Mouse moved to (237, 292)
Screenshot: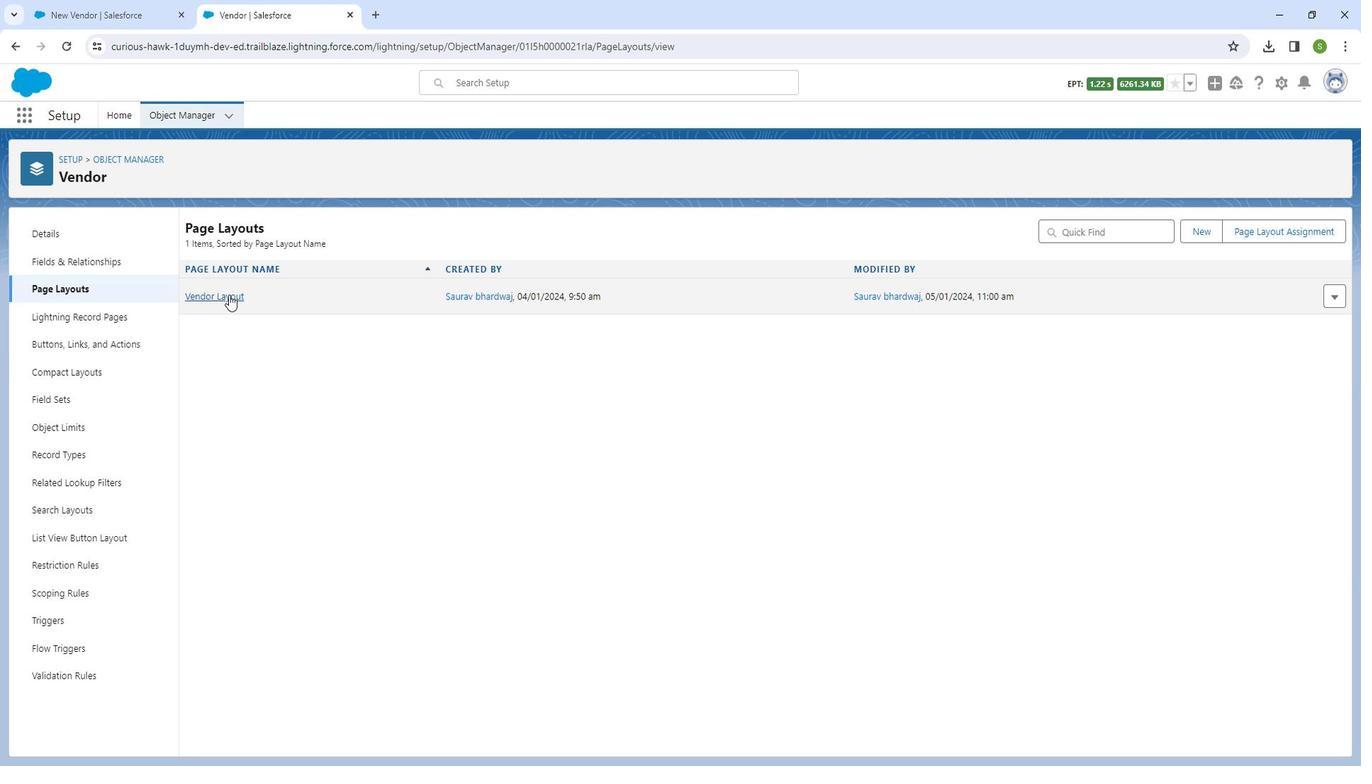 
Action: Mouse pressed left at (237, 292)
Screenshot: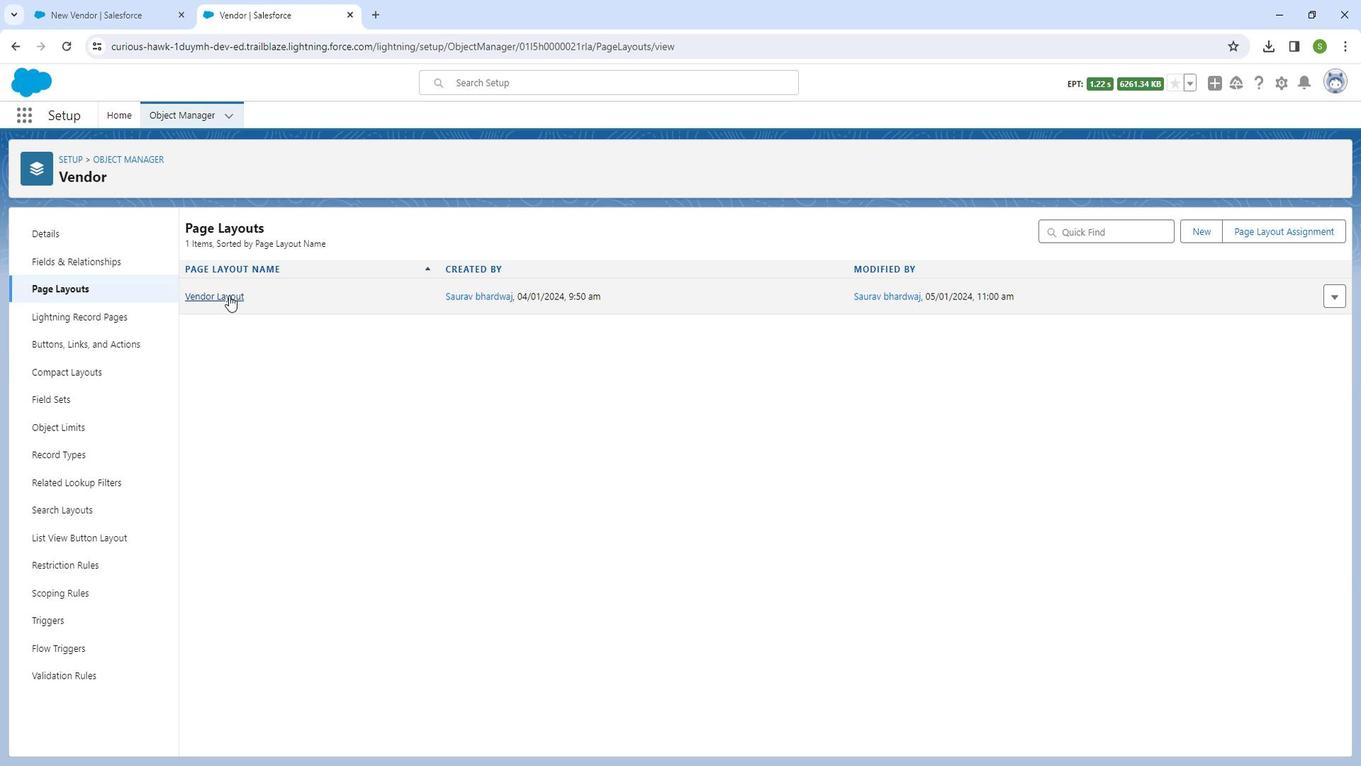 
Action: Mouse moved to (566, 544)
Screenshot: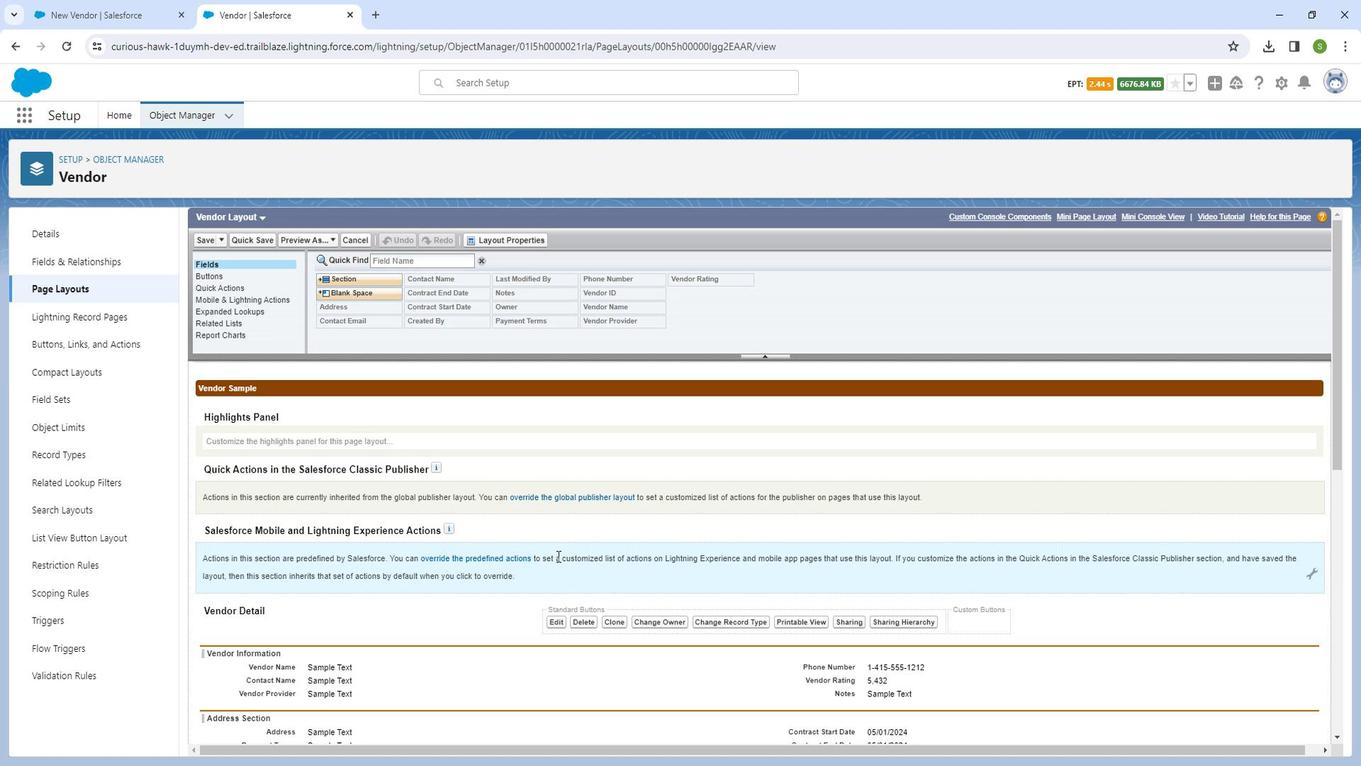 
Action: Mouse scrolled (566, 543) with delta (0, 0)
Screenshot: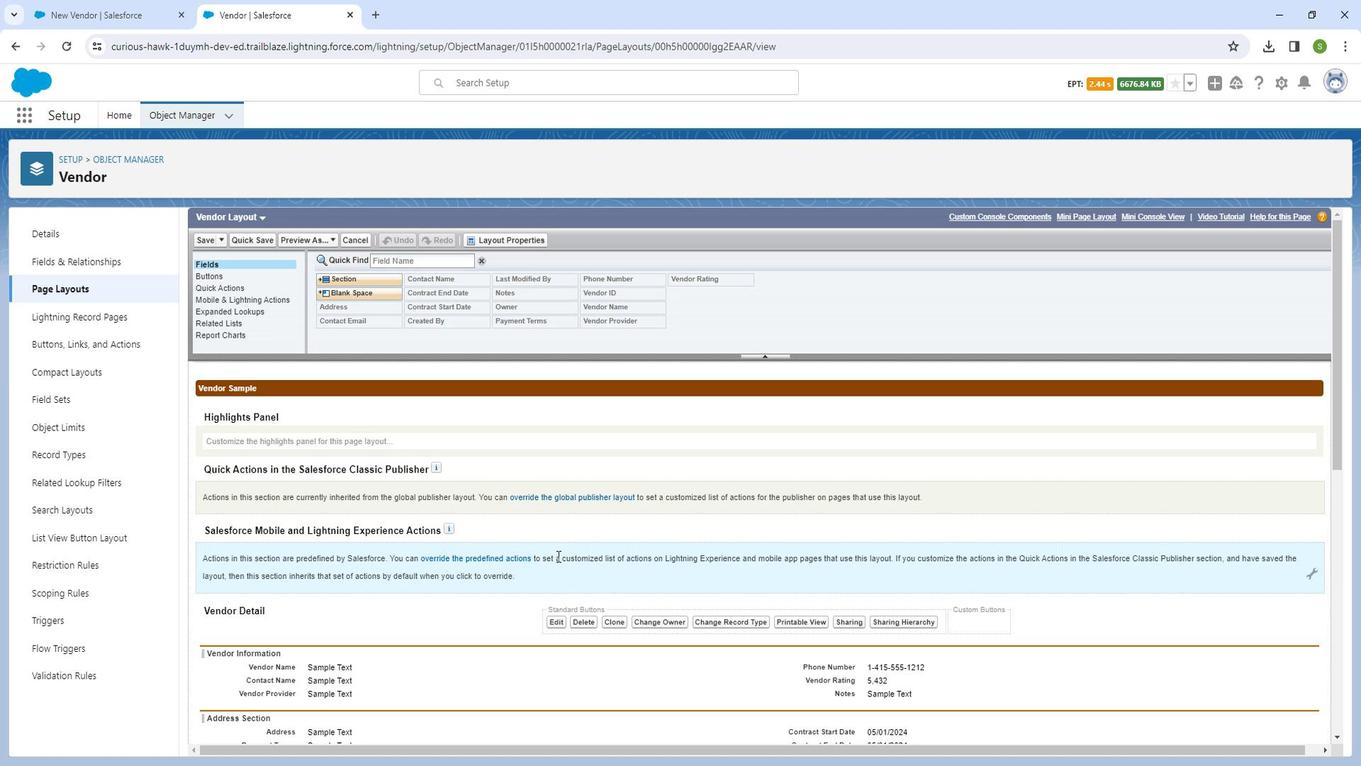 
Action: Mouse moved to (567, 544)
Screenshot: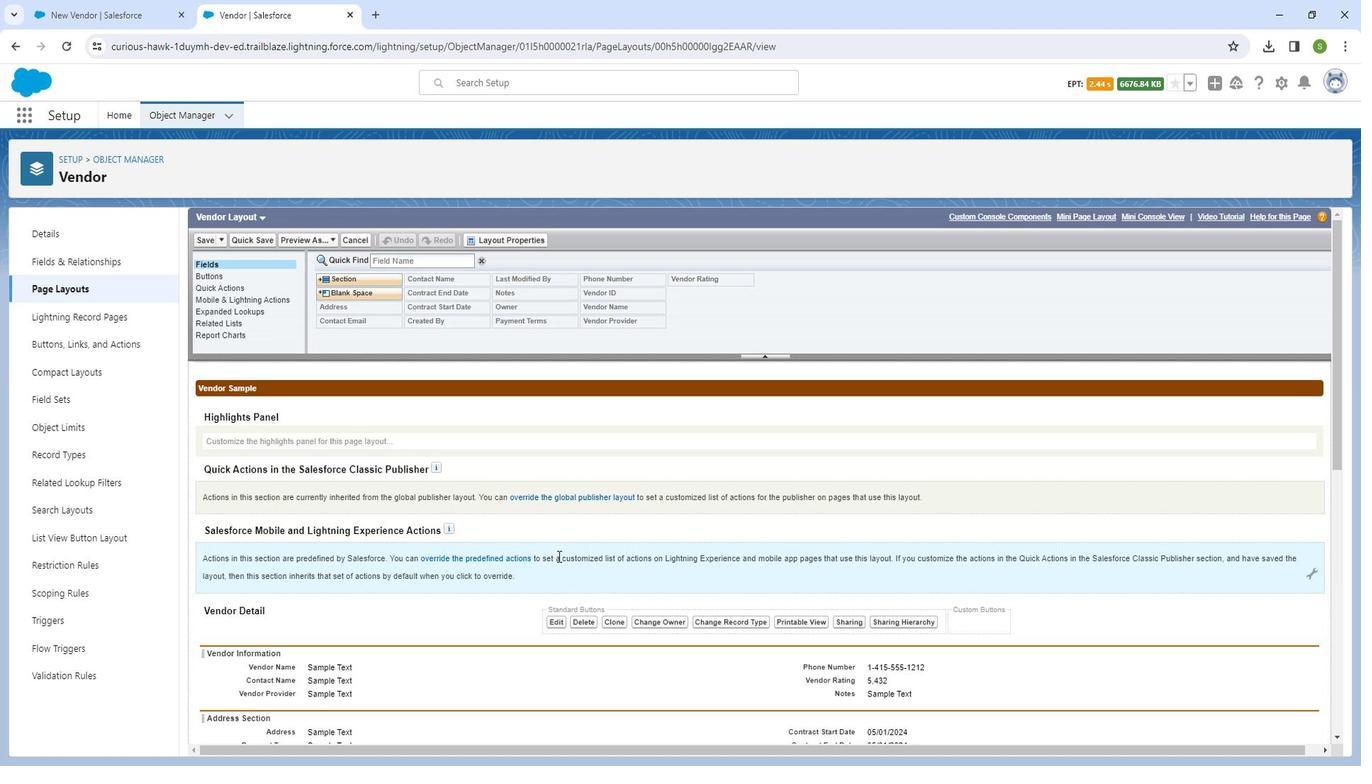 
Action: Mouse scrolled (567, 543) with delta (0, 0)
Screenshot: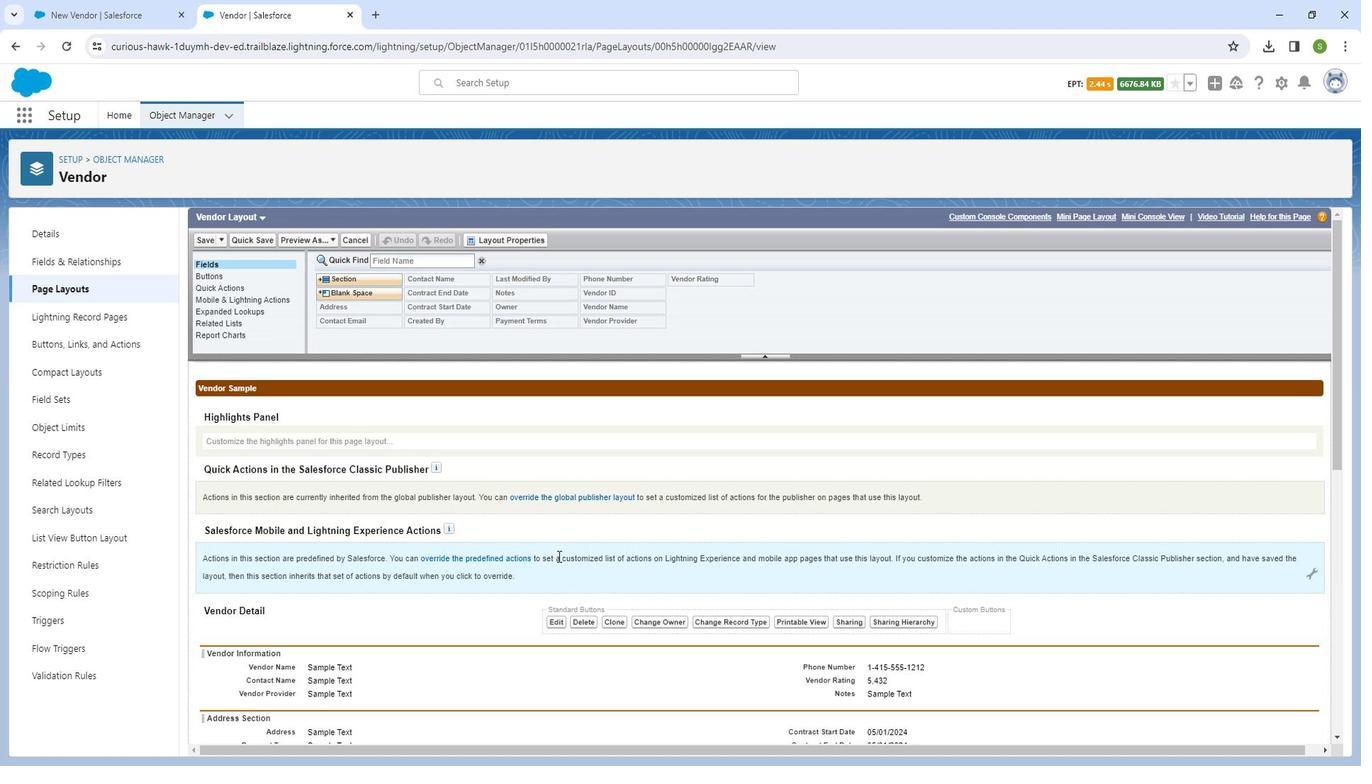 
Action: Mouse scrolled (567, 543) with delta (0, 0)
Screenshot: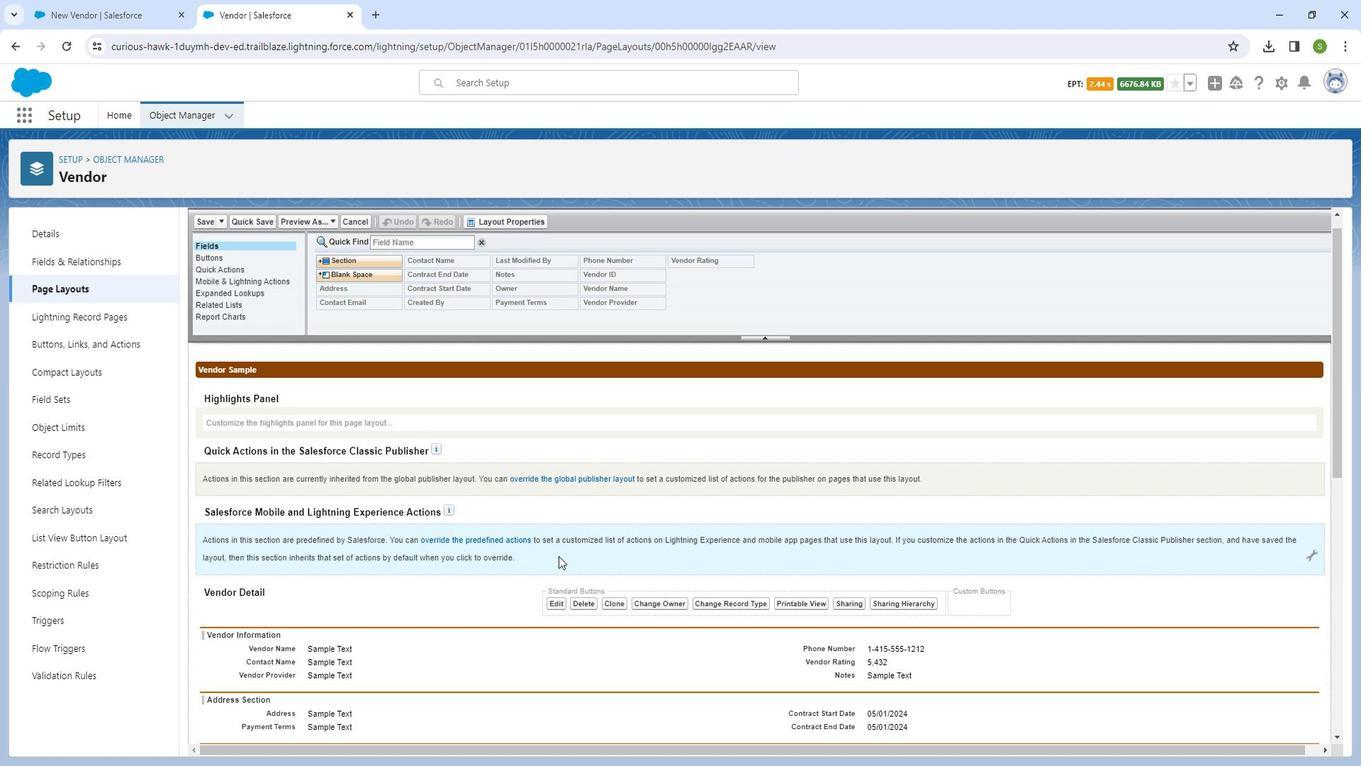 
Action: Mouse moved to (878, 551)
Screenshot: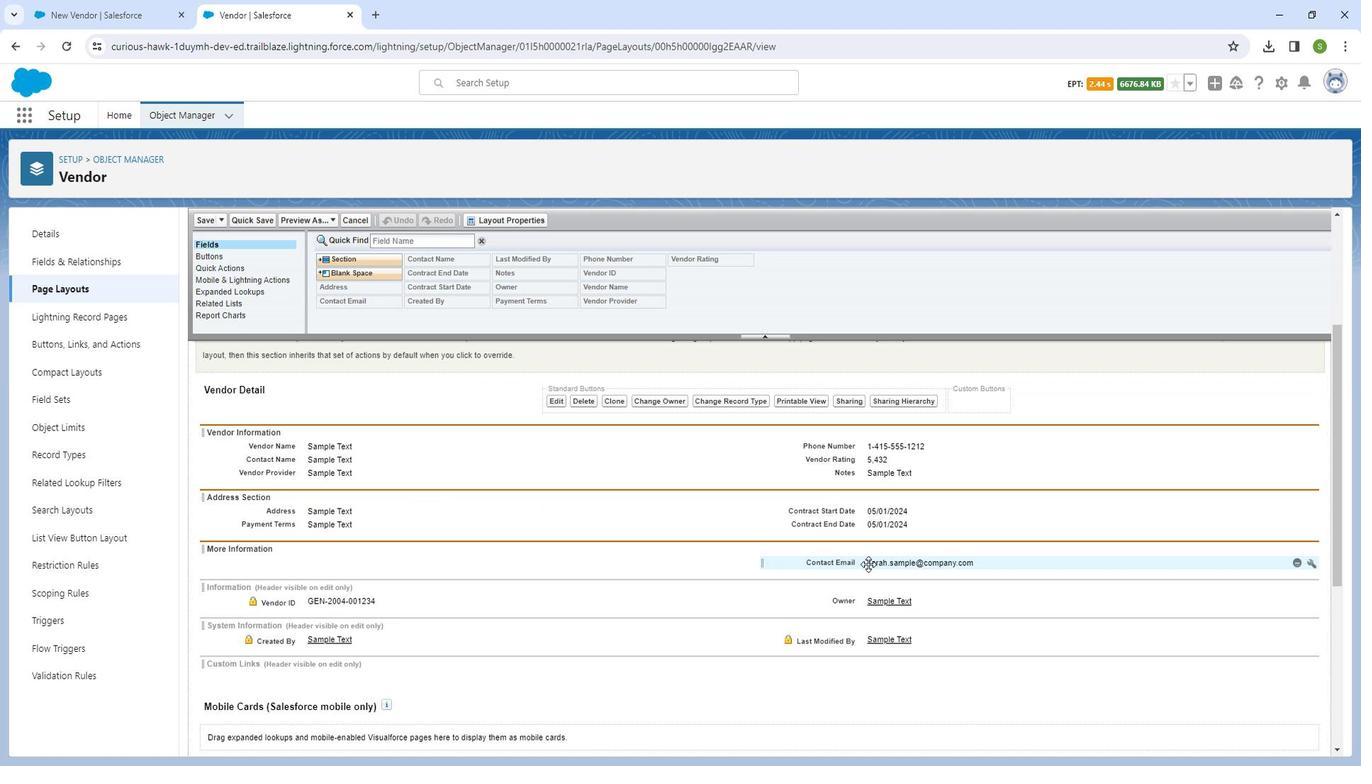 
Action: Mouse pressed left at (878, 551)
Screenshot: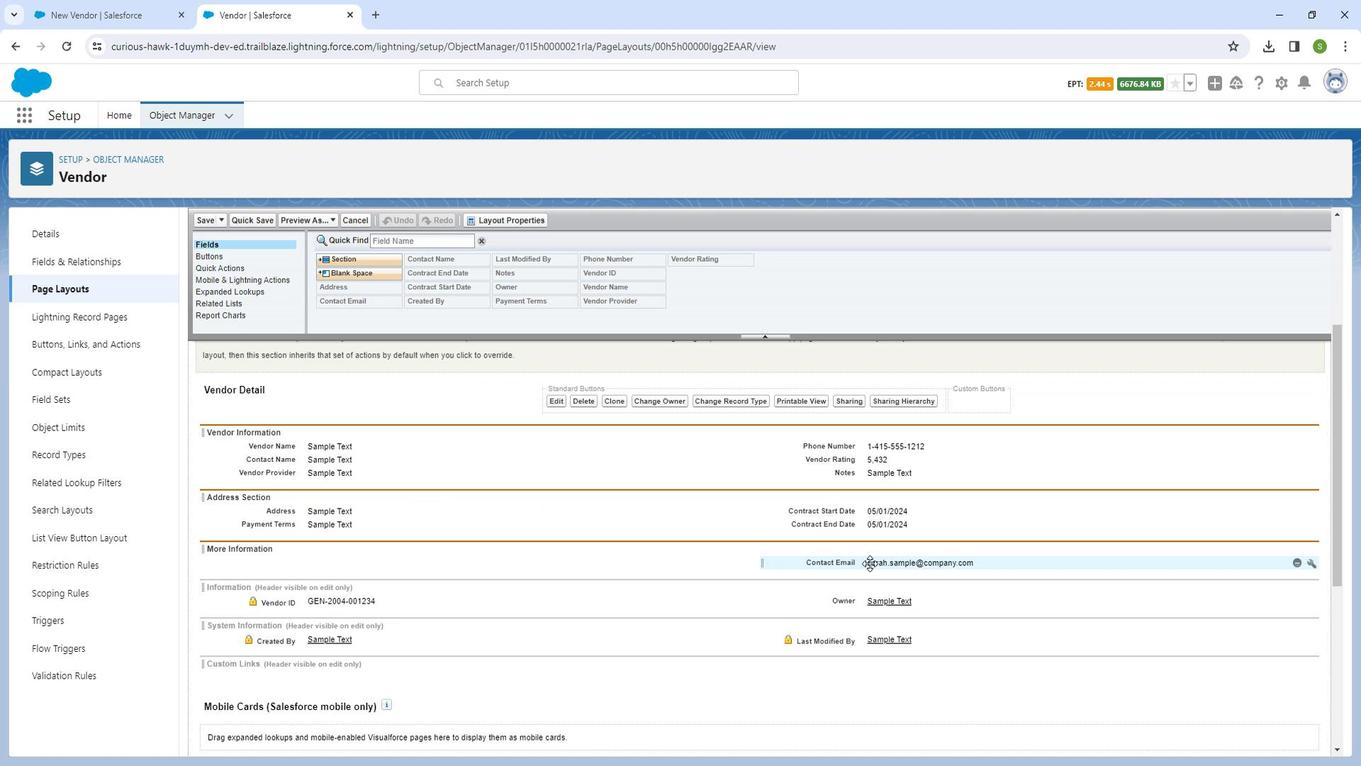 
Action: Mouse moved to (213, 224)
Screenshot: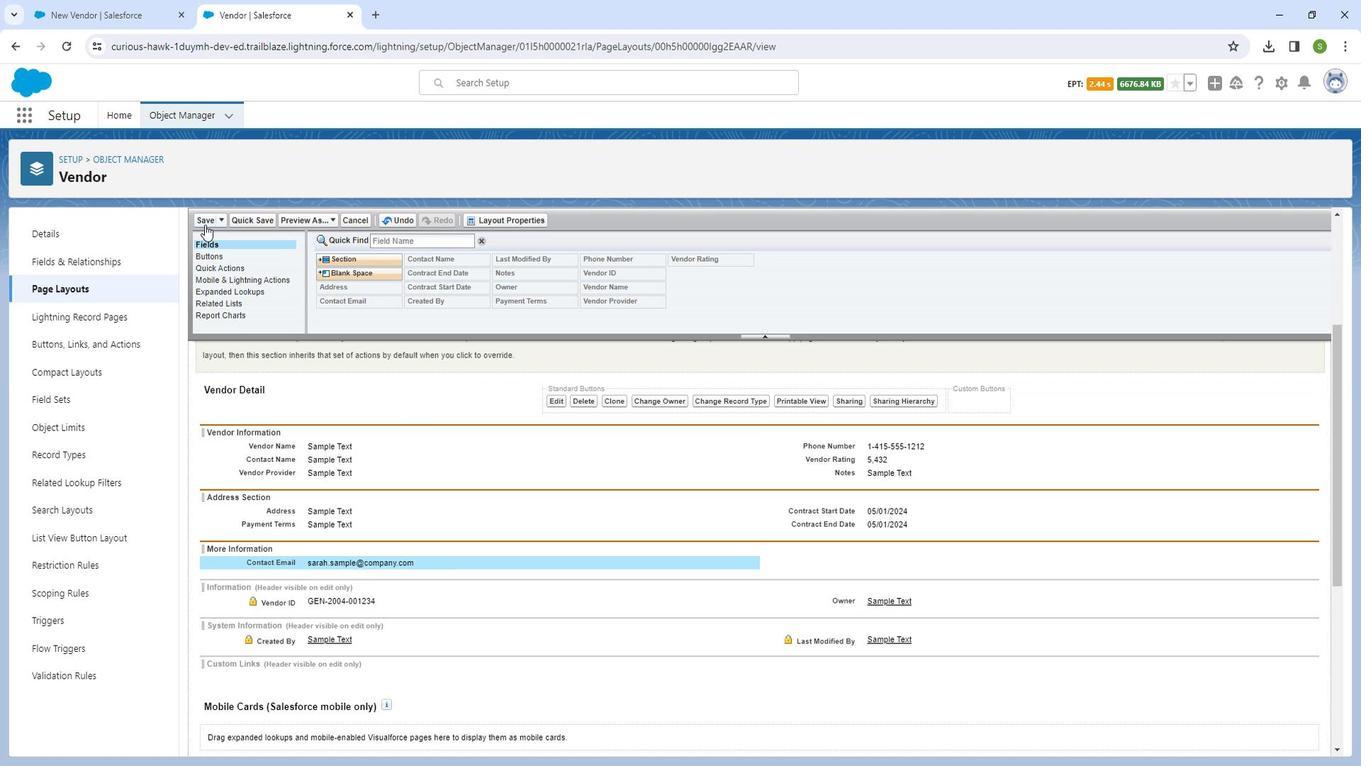 
Action: Mouse pressed left at (213, 224)
Screenshot: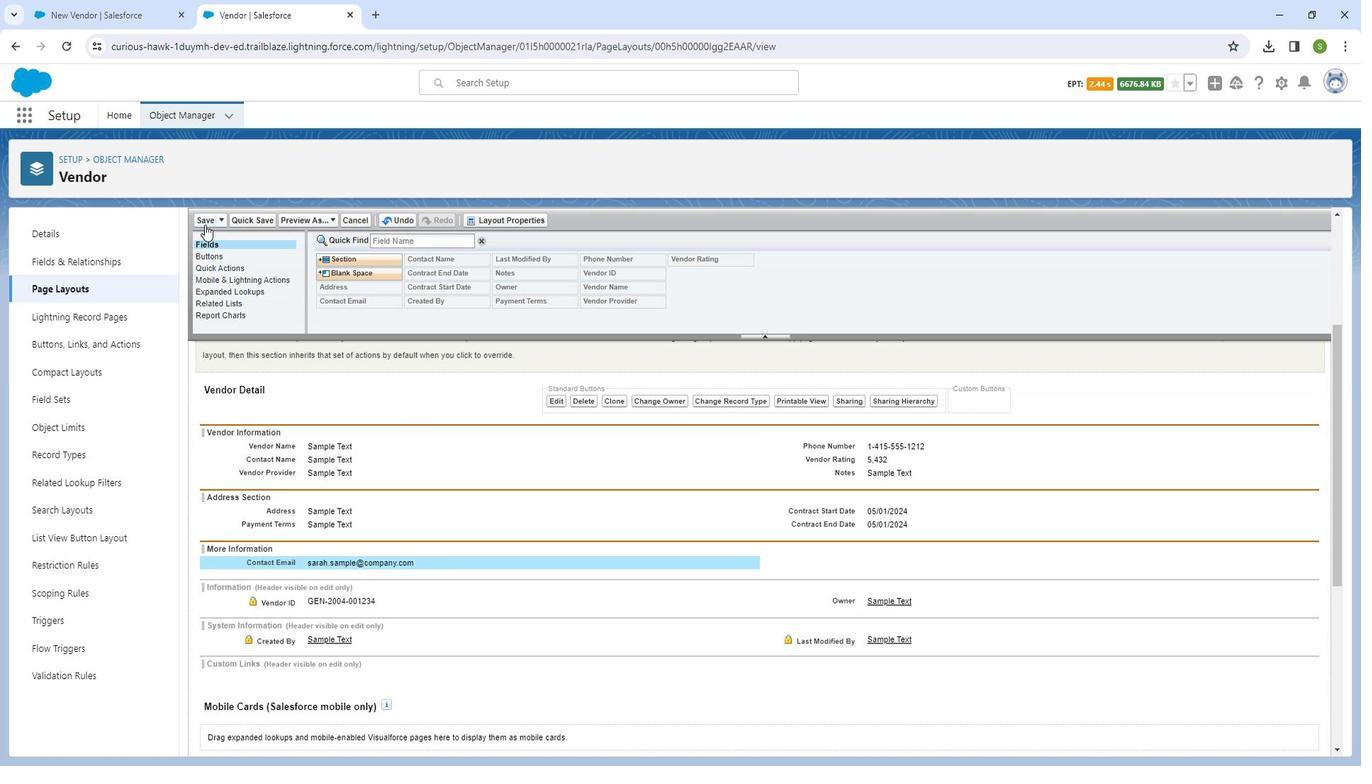 
Action: Mouse moved to (150, 11)
Screenshot: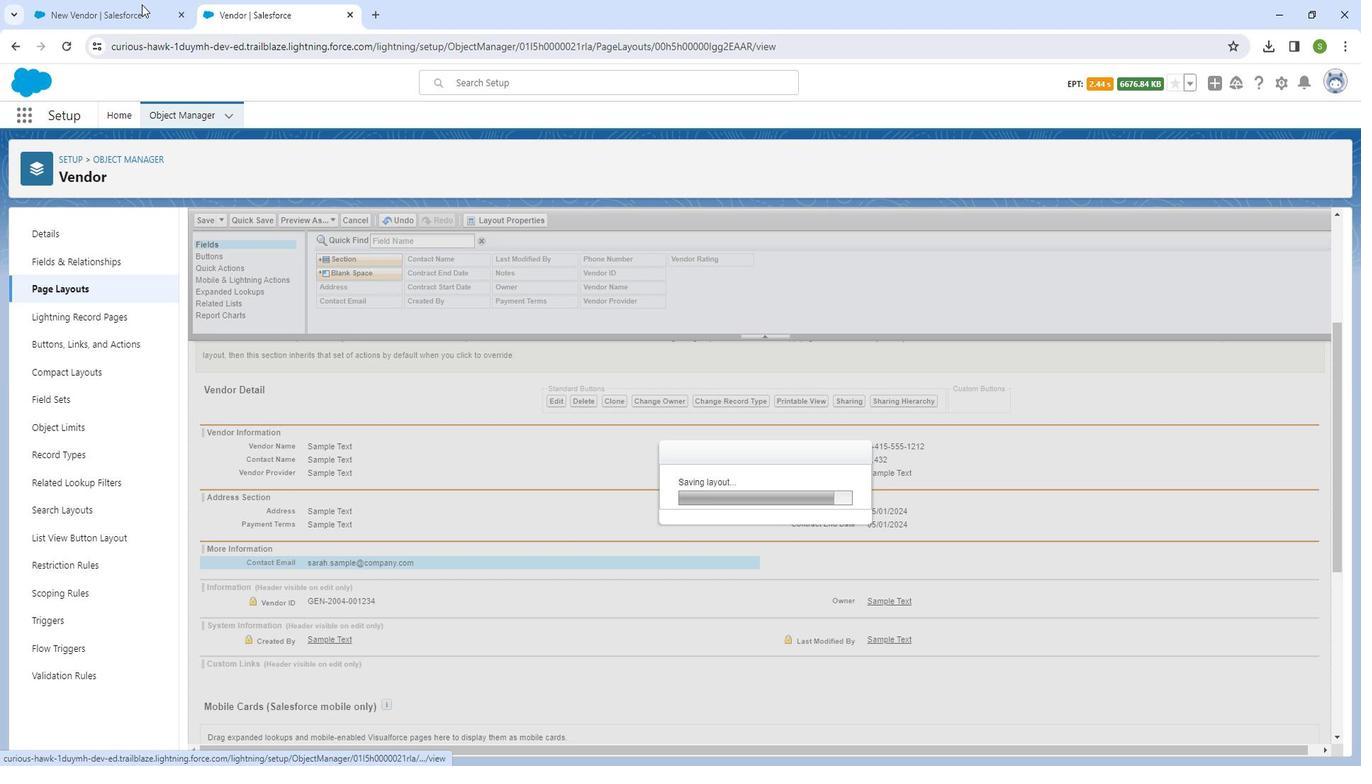 
Action: Mouse pressed left at (150, 11)
Screenshot: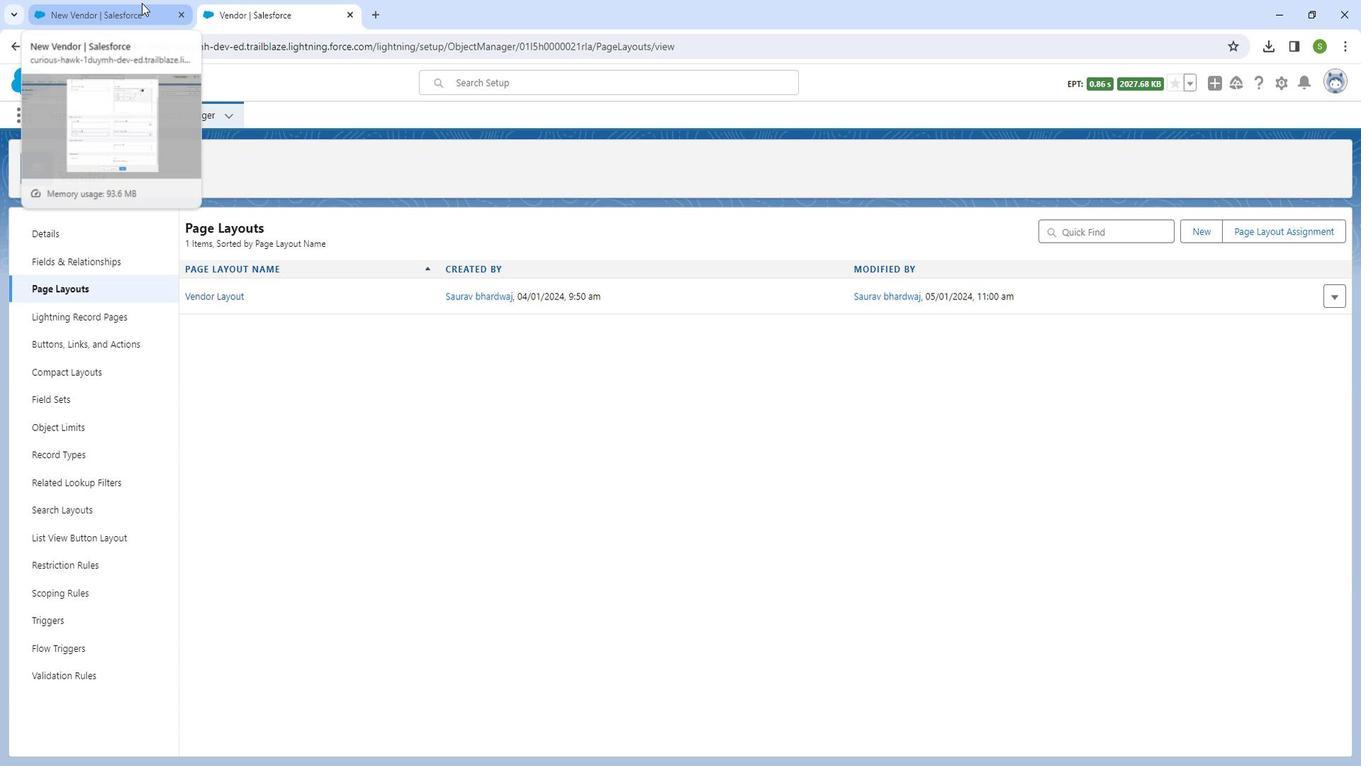 
Action: Mouse moved to (66, 57)
Screenshot: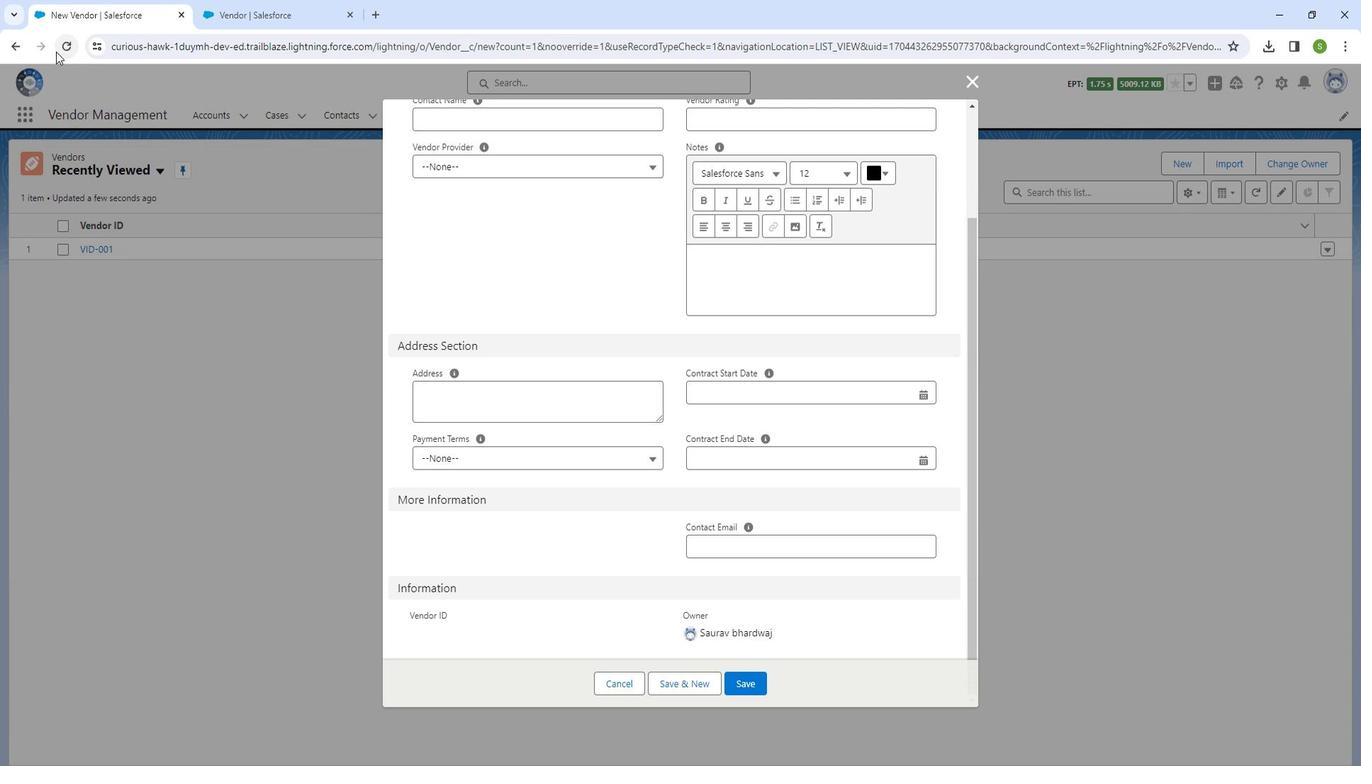 
Action: Mouse pressed left at (66, 57)
Screenshot: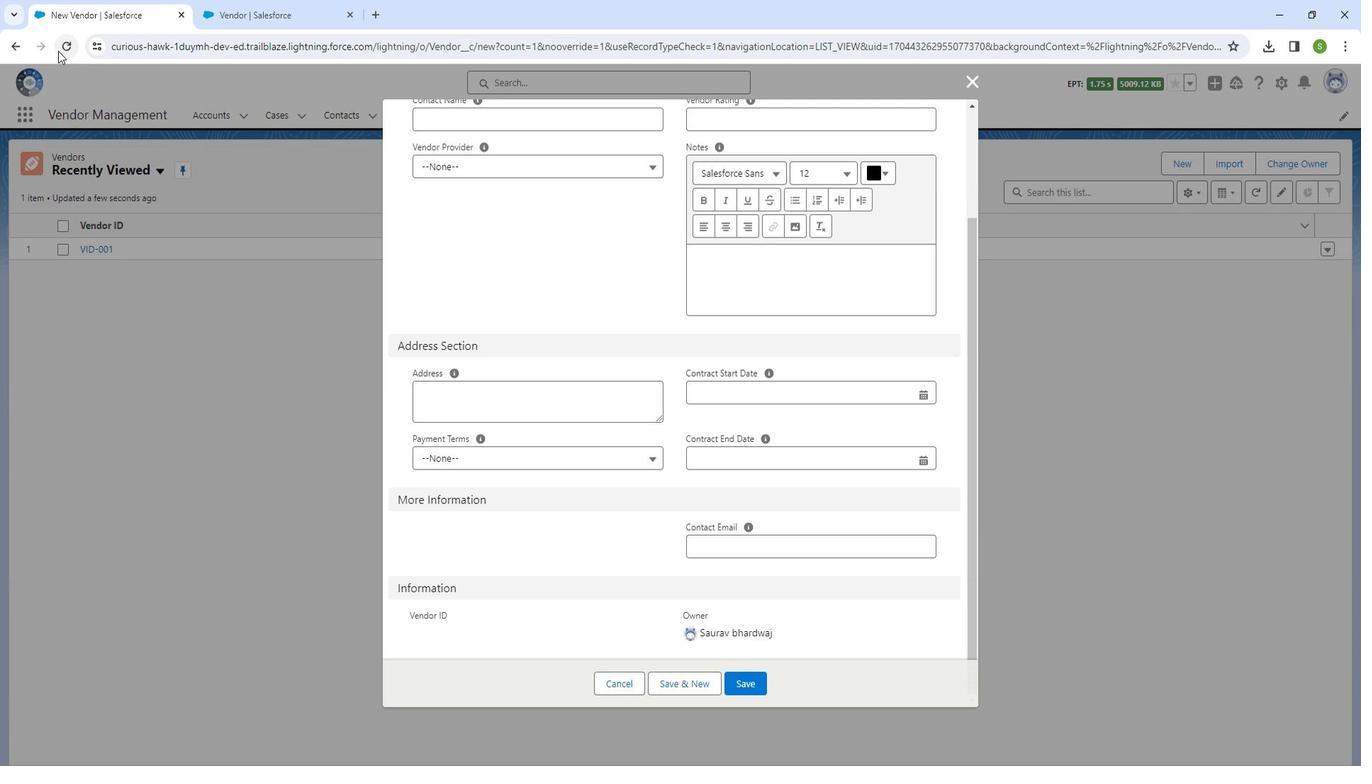 
Action: Mouse moved to (457, 307)
Screenshot: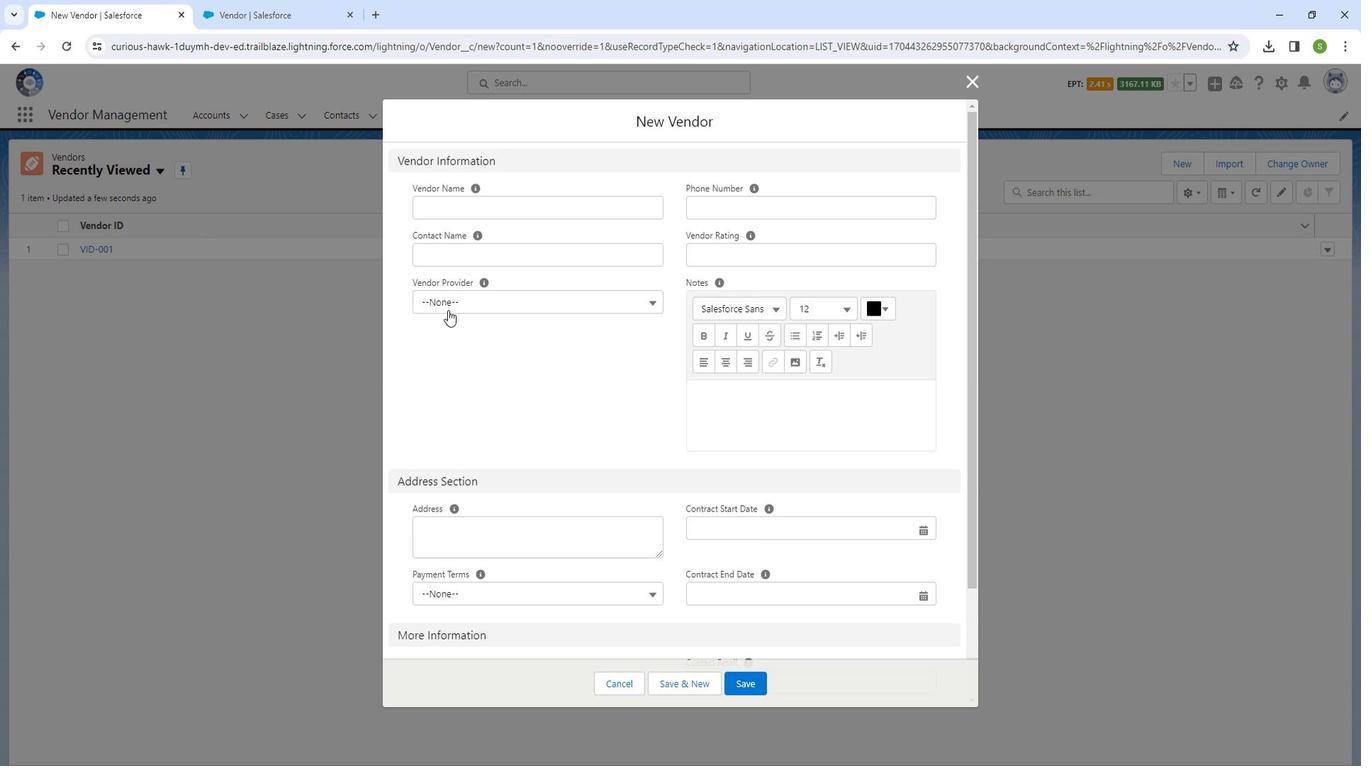 
Action: Mouse scrolled (457, 306) with delta (0, 0)
Screenshot: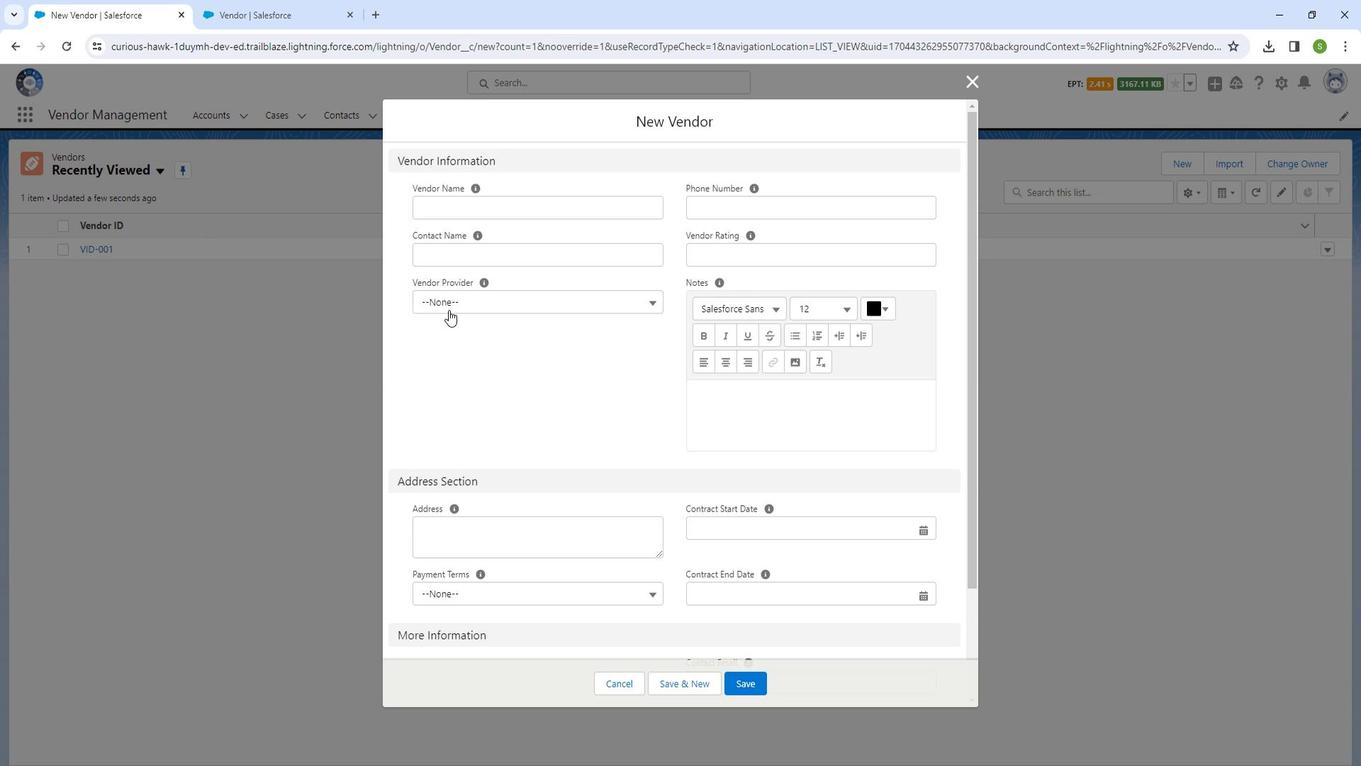 
Action: Mouse scrolled (457, 306) with delta (0, 0)
Screenshot: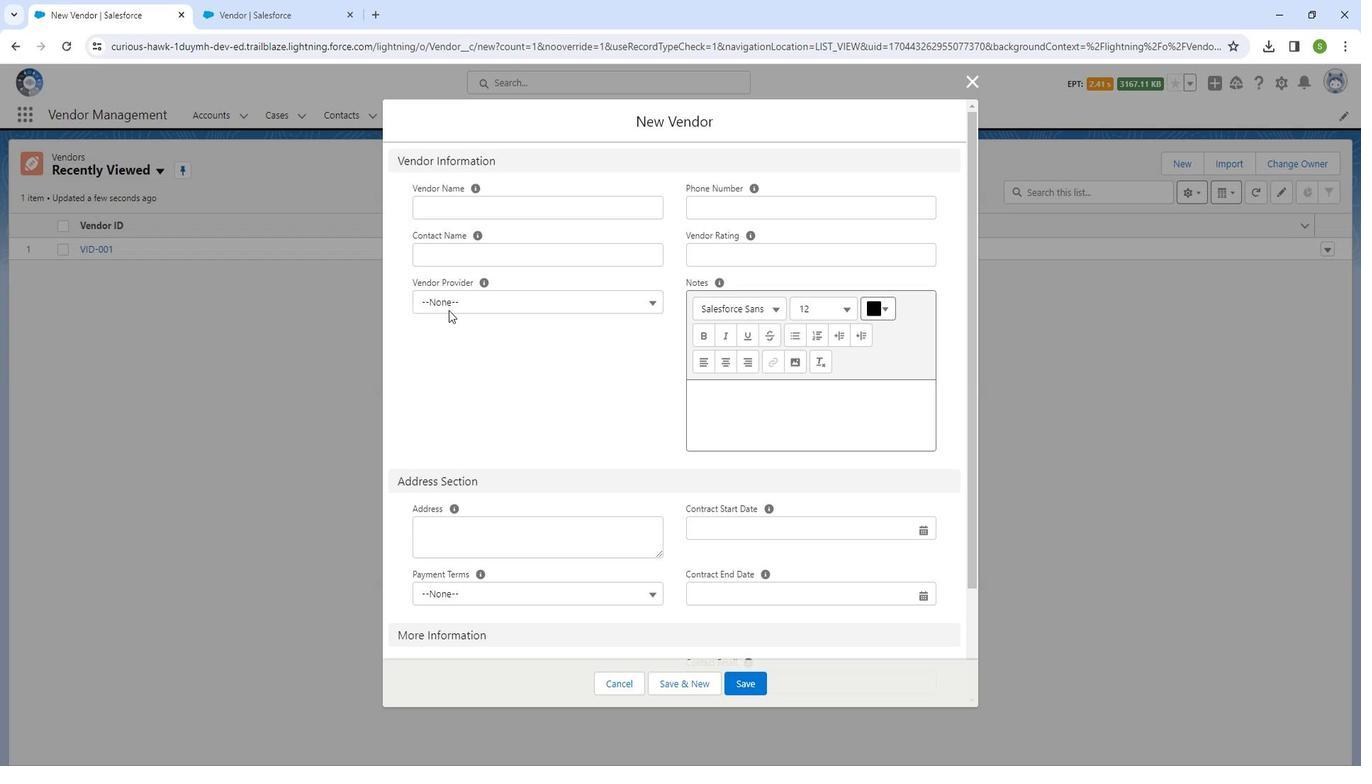 
Action: Mouse moved to (458, 307)
Screenshot: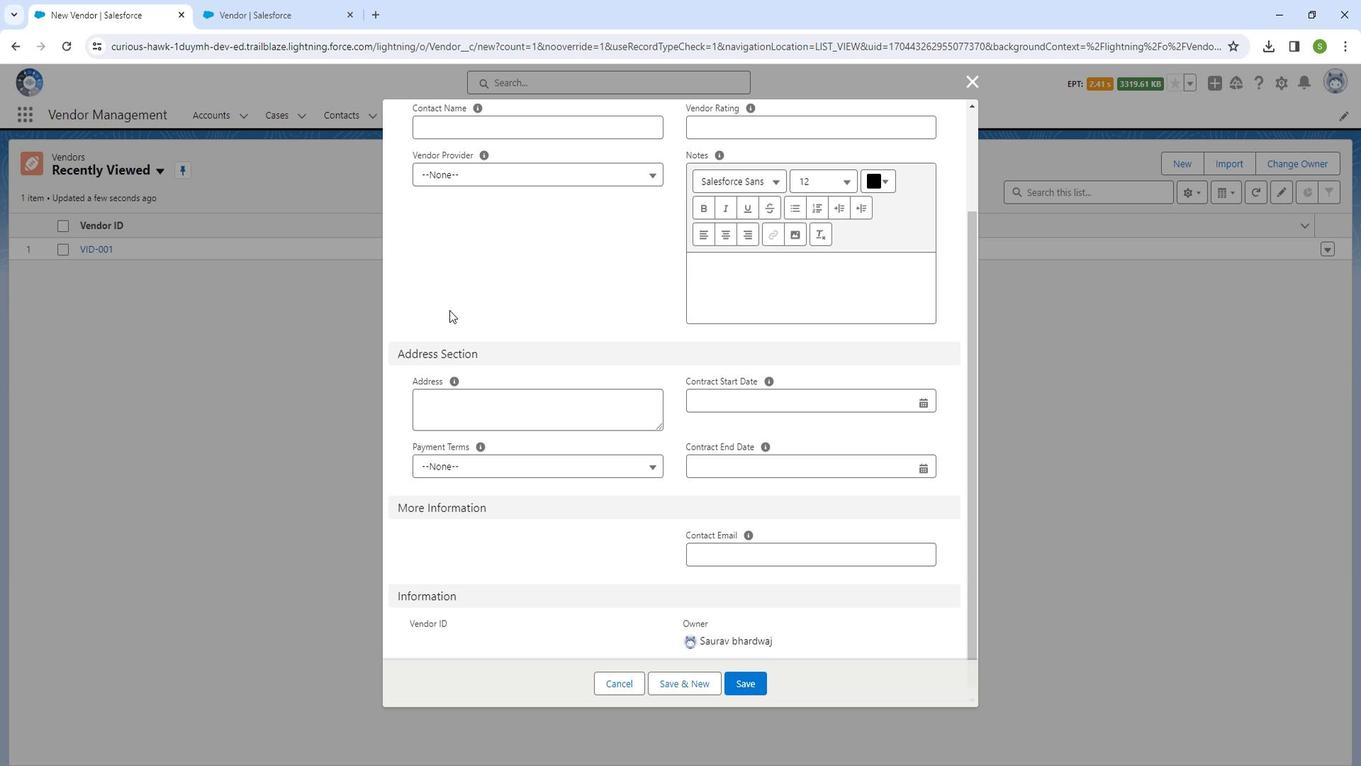 
Action: Mouse scrolled (458, 306) with delta (0, 0)
Screenshot: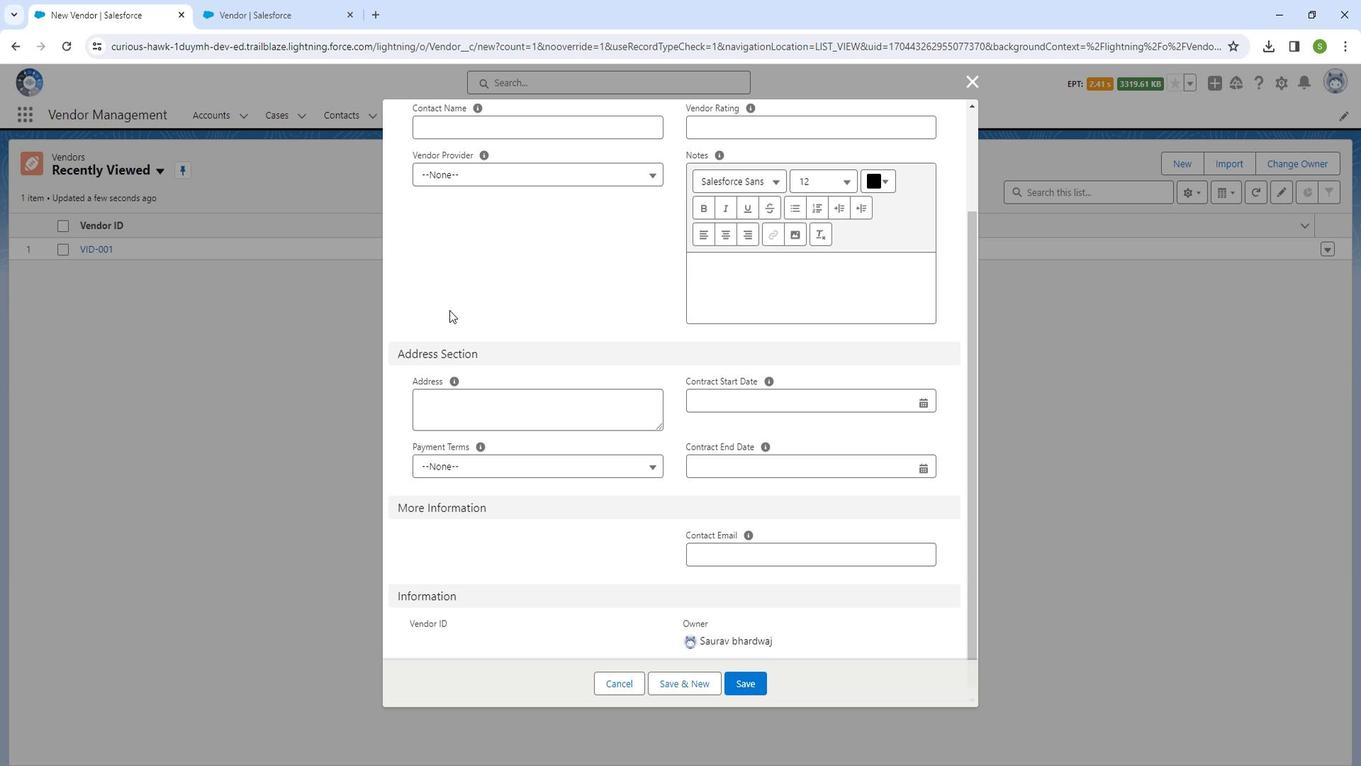 
Action: Mouse moved to (463, 307)
Screenshot: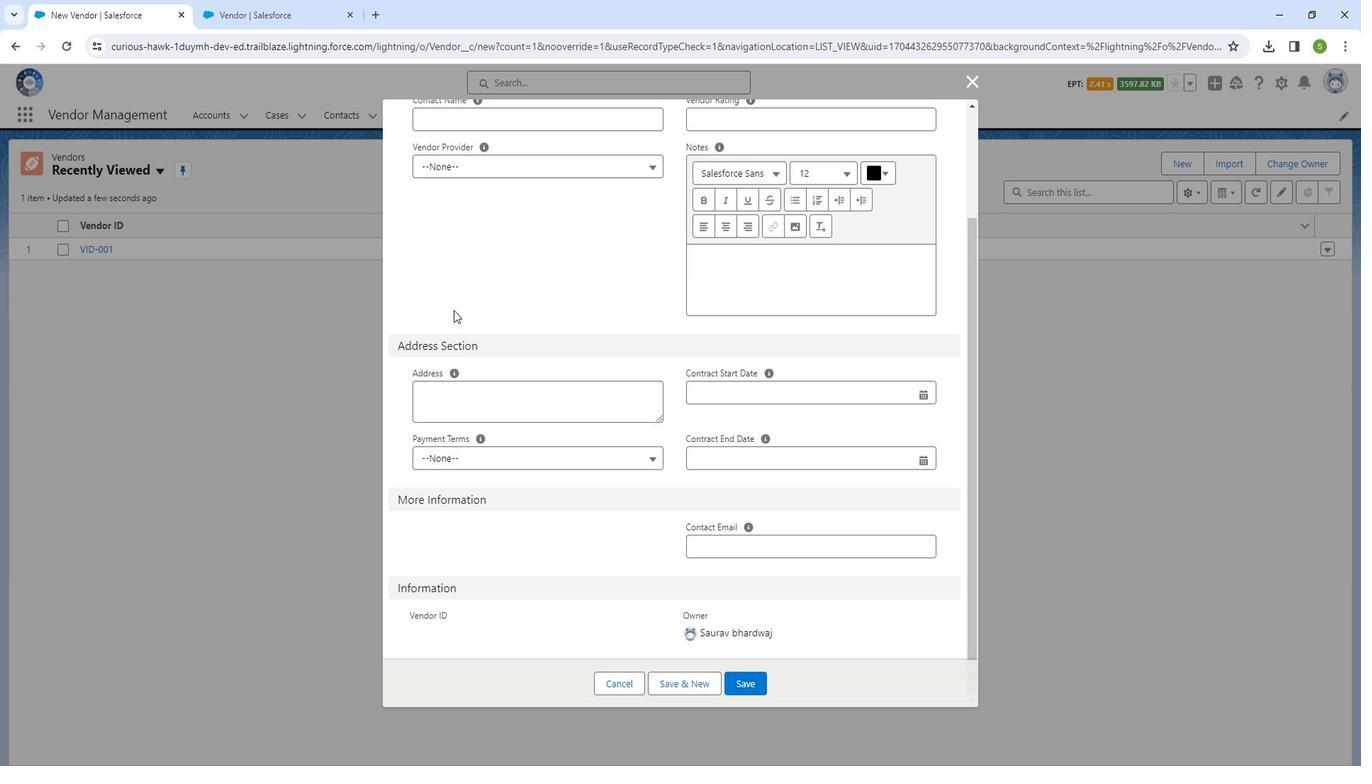 
Action: Mouse scrolled (463, 306) with delta (0, 0)
Screenshot: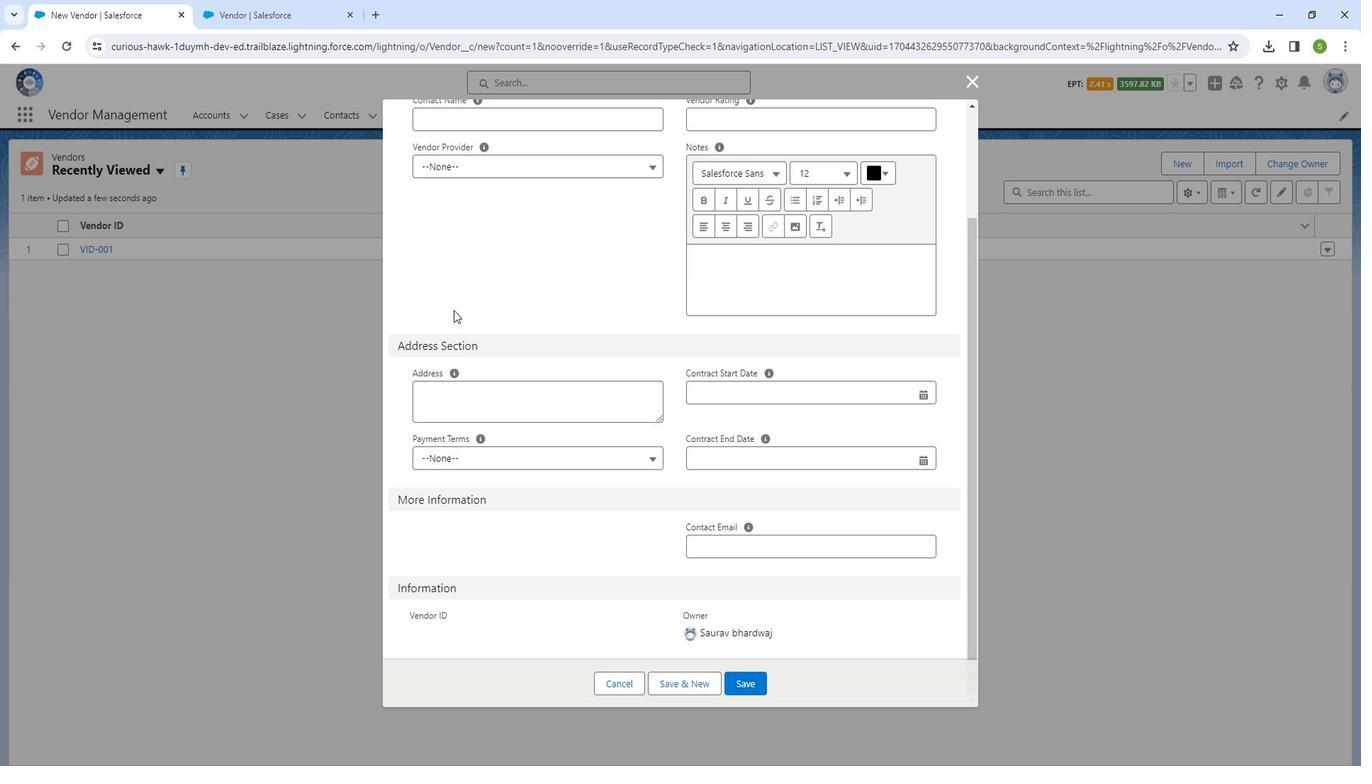 
Action: Mouse moved to (463, 309)
Screenshot: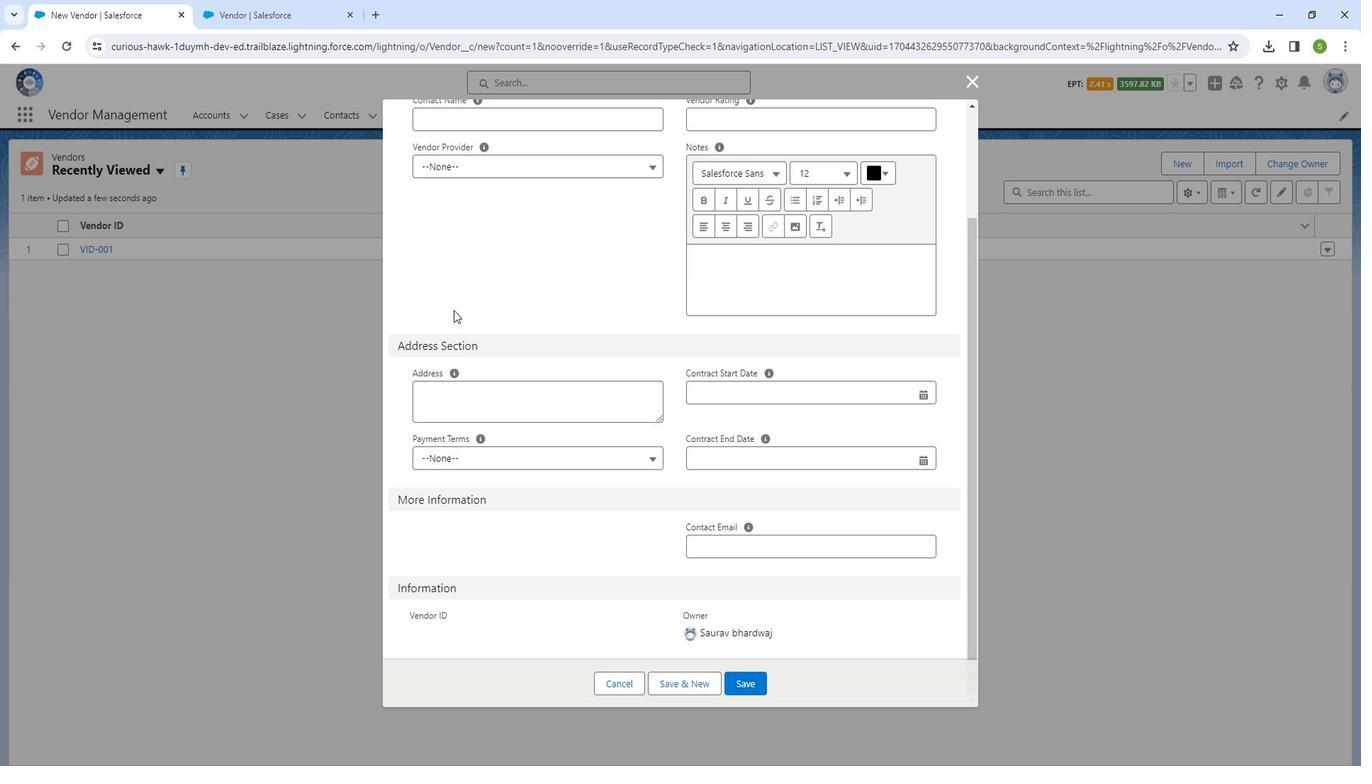 
Action: Mouse scrolled (463, 309) with delta (0, 0)
Screenshot: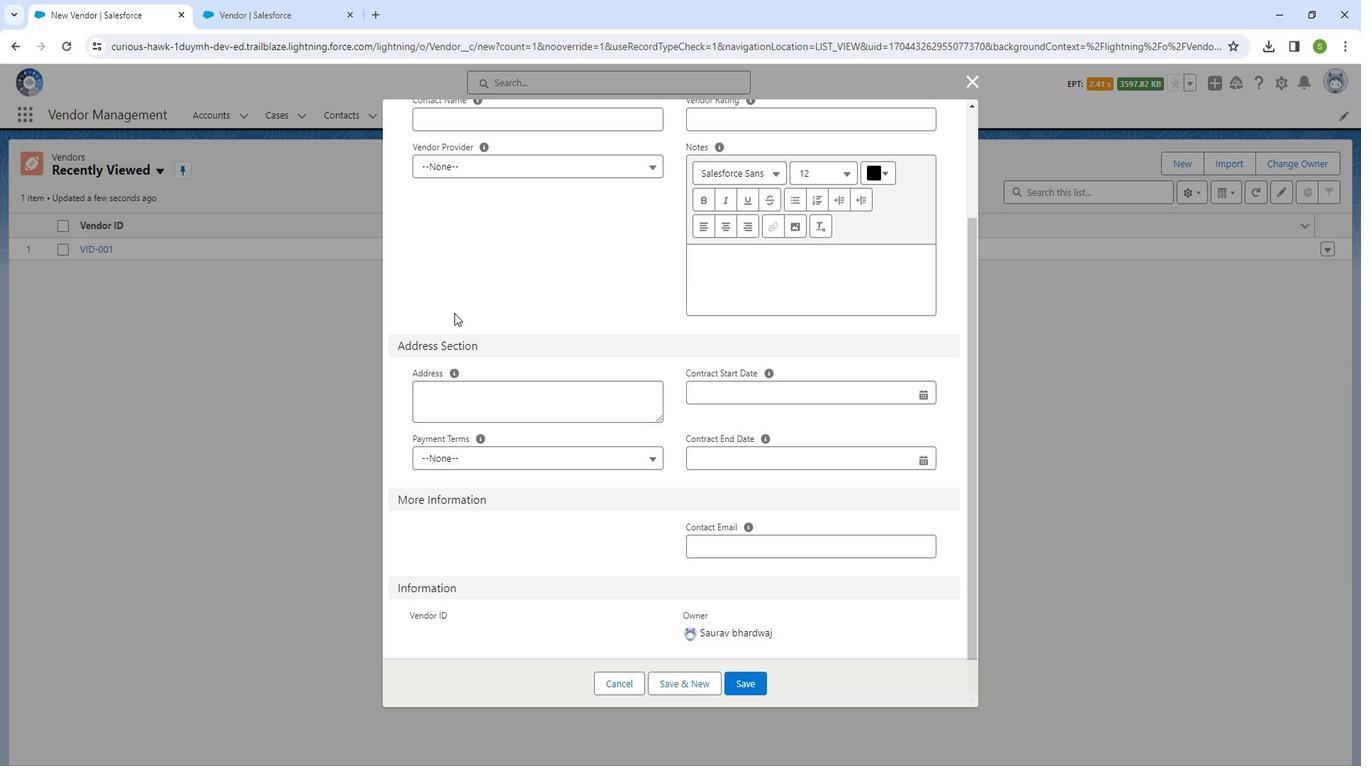 
Action: Mouse moved to (661, 243)
Screenshot: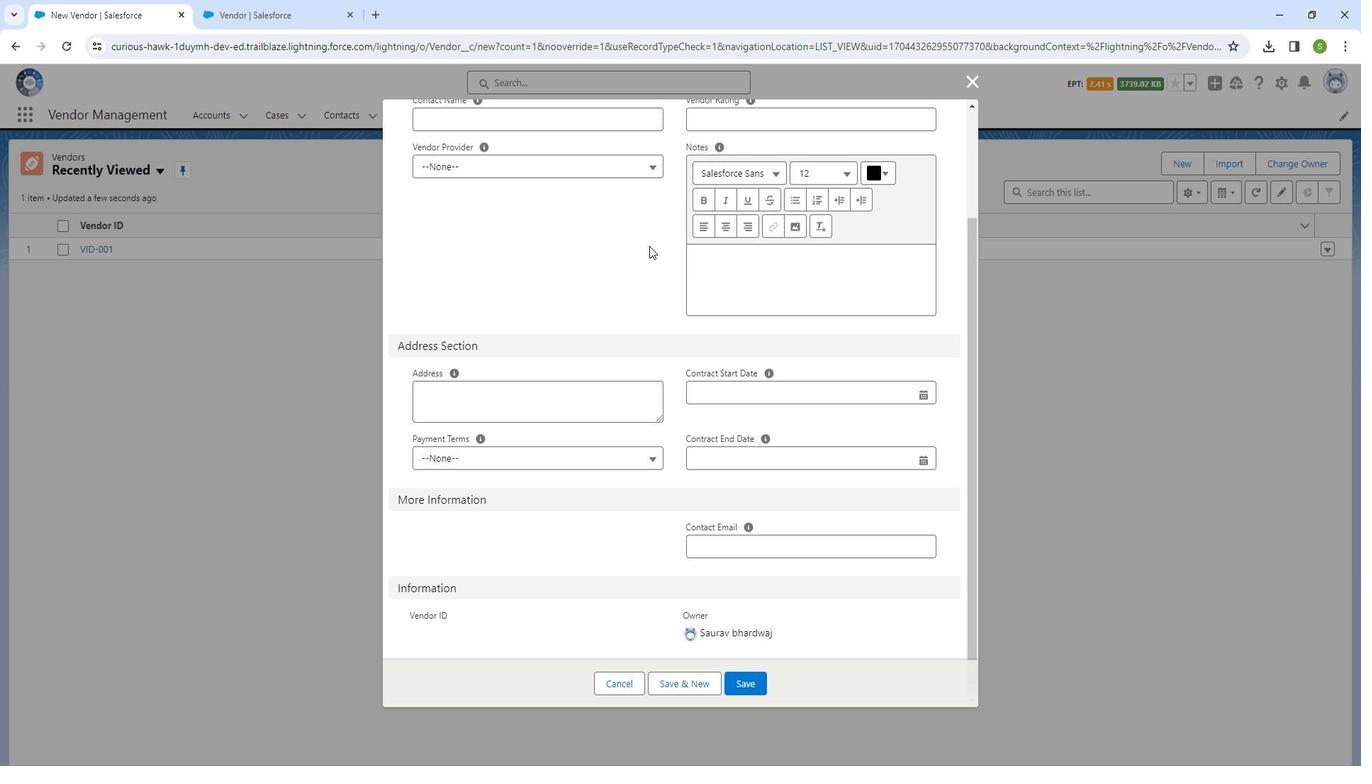 
Action: Mouse scrolled (661, 244) with delta (0, 0)
Screenshot: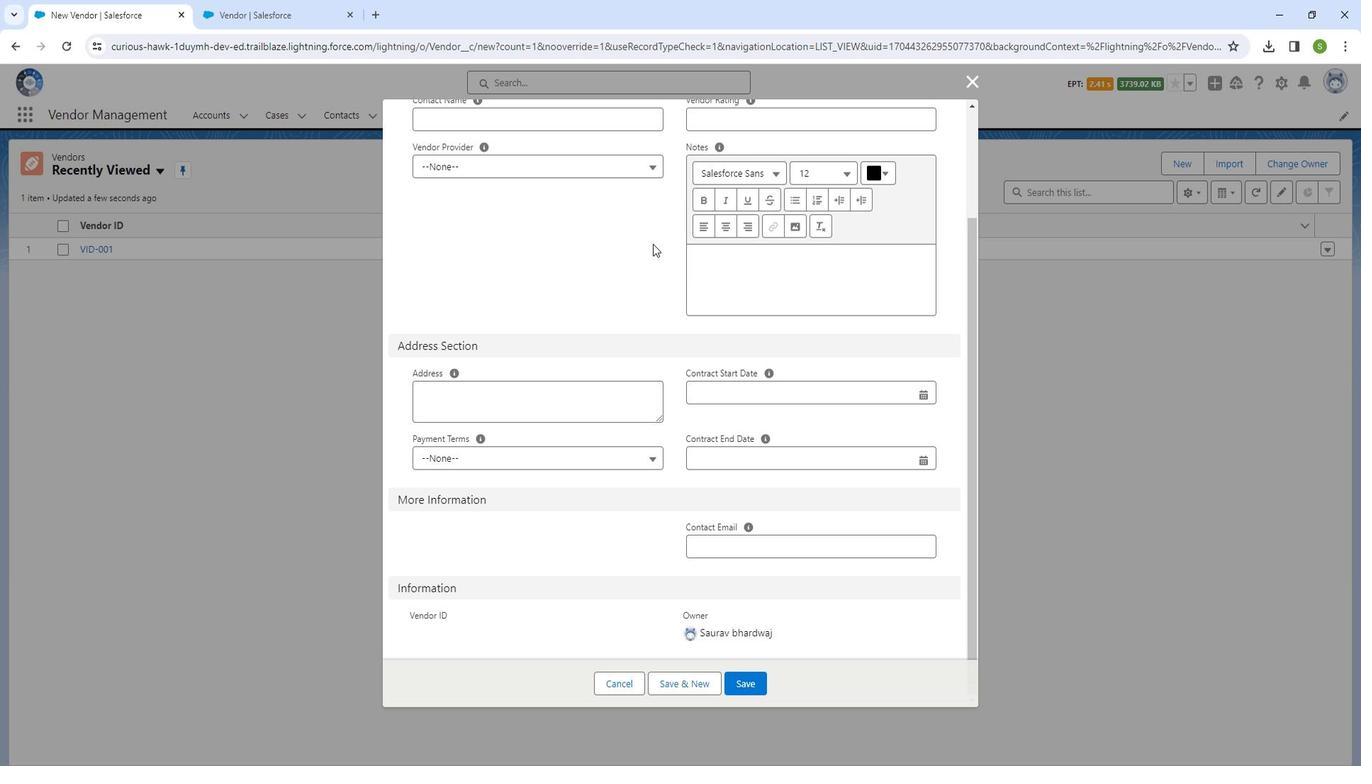 
Action: Mouse moved to (661, 243)
Screenshot: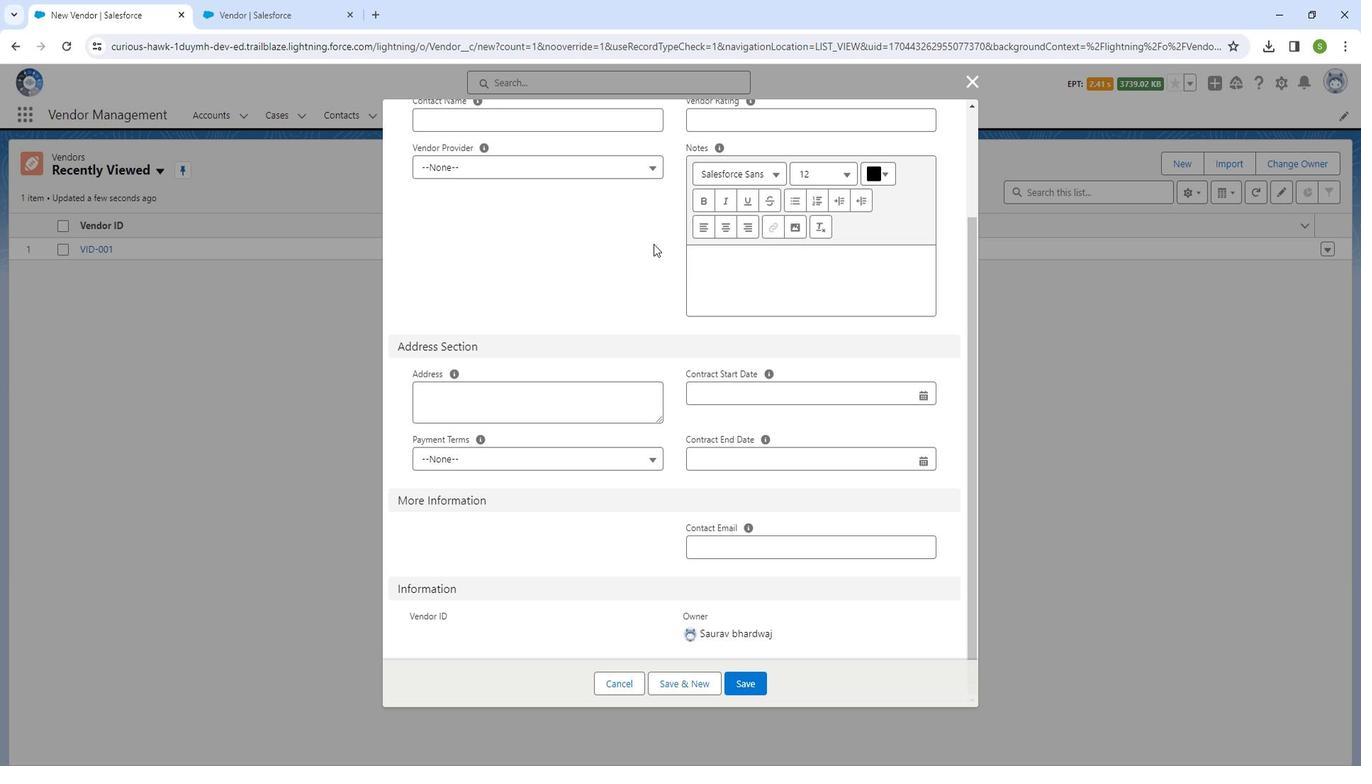 
Action: Mouse scrolled (661, 244) with delta (0, 0)
Screenshot: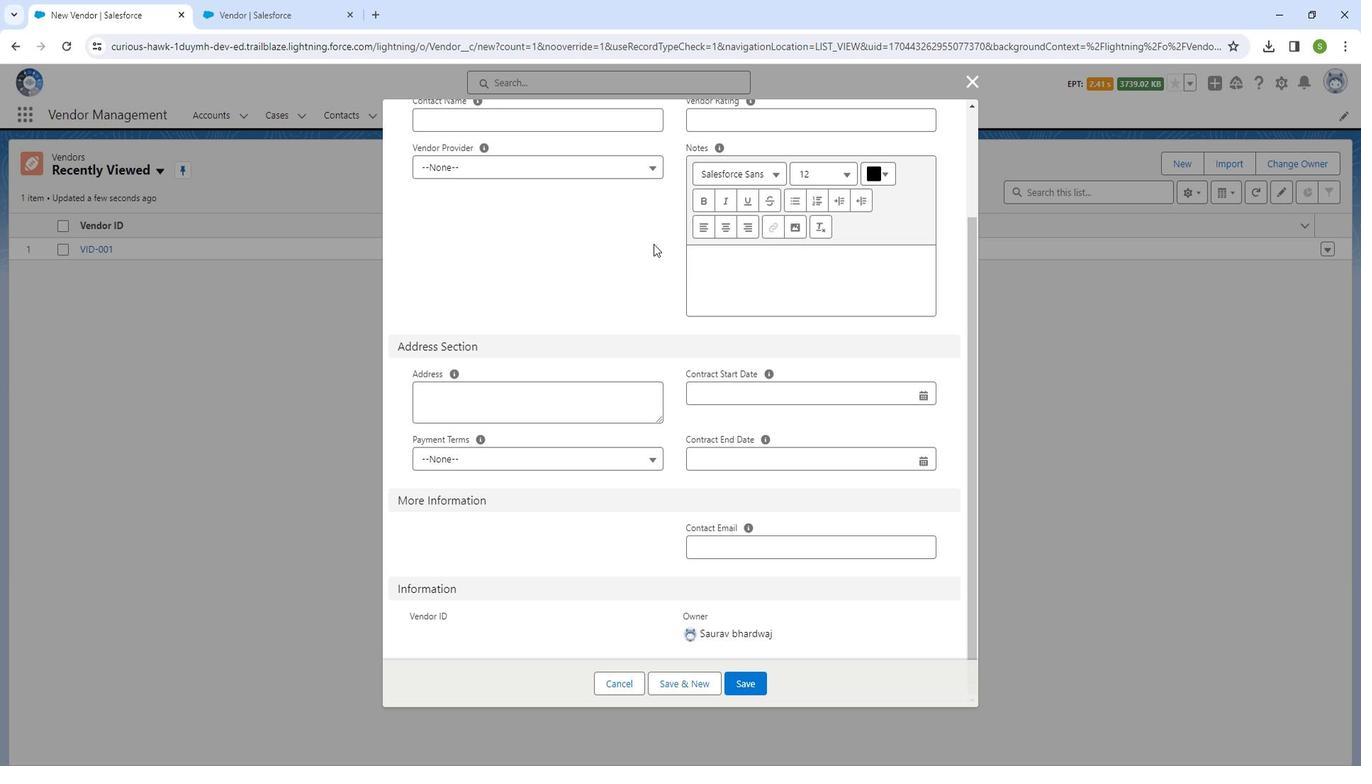 
Action: Mouse moved to (987, 81)
Screenshot: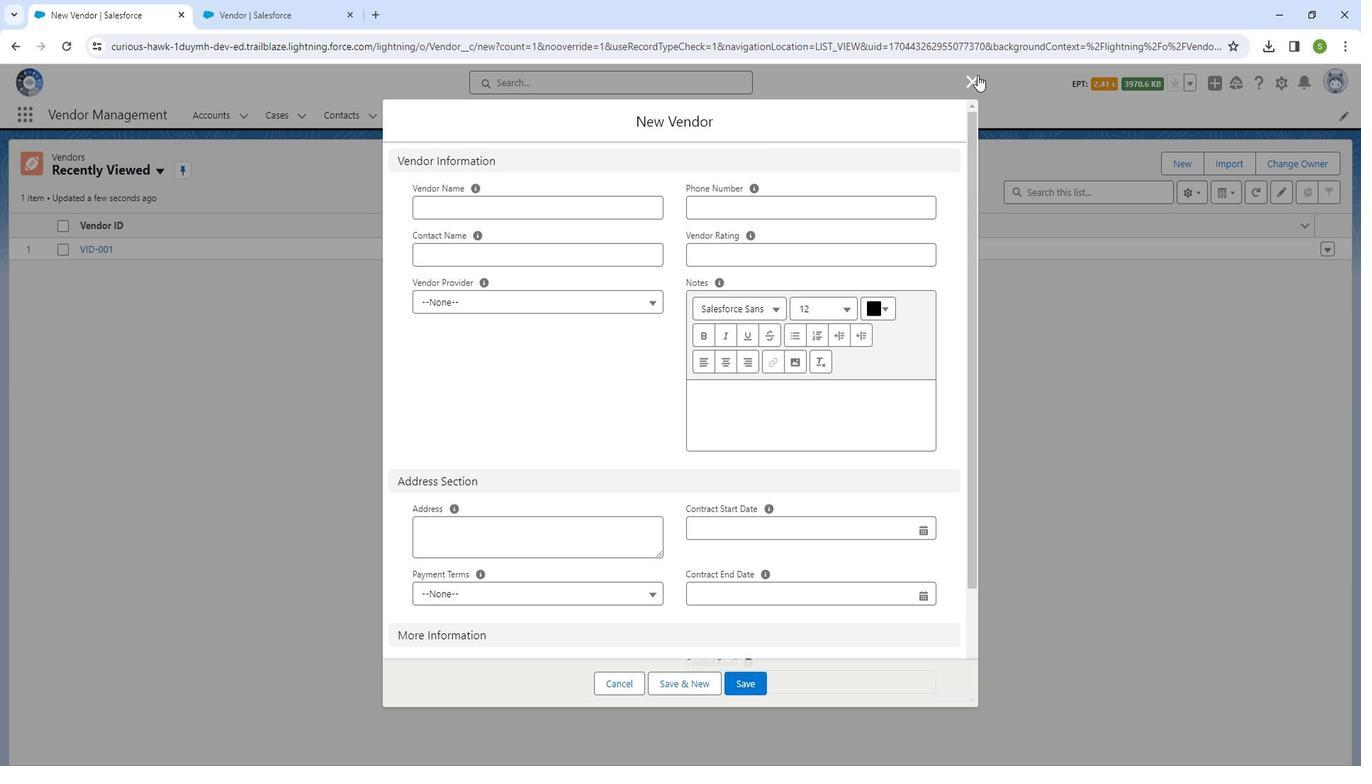 
Action: Mouse pressed left at (987, 81)
Screenshot: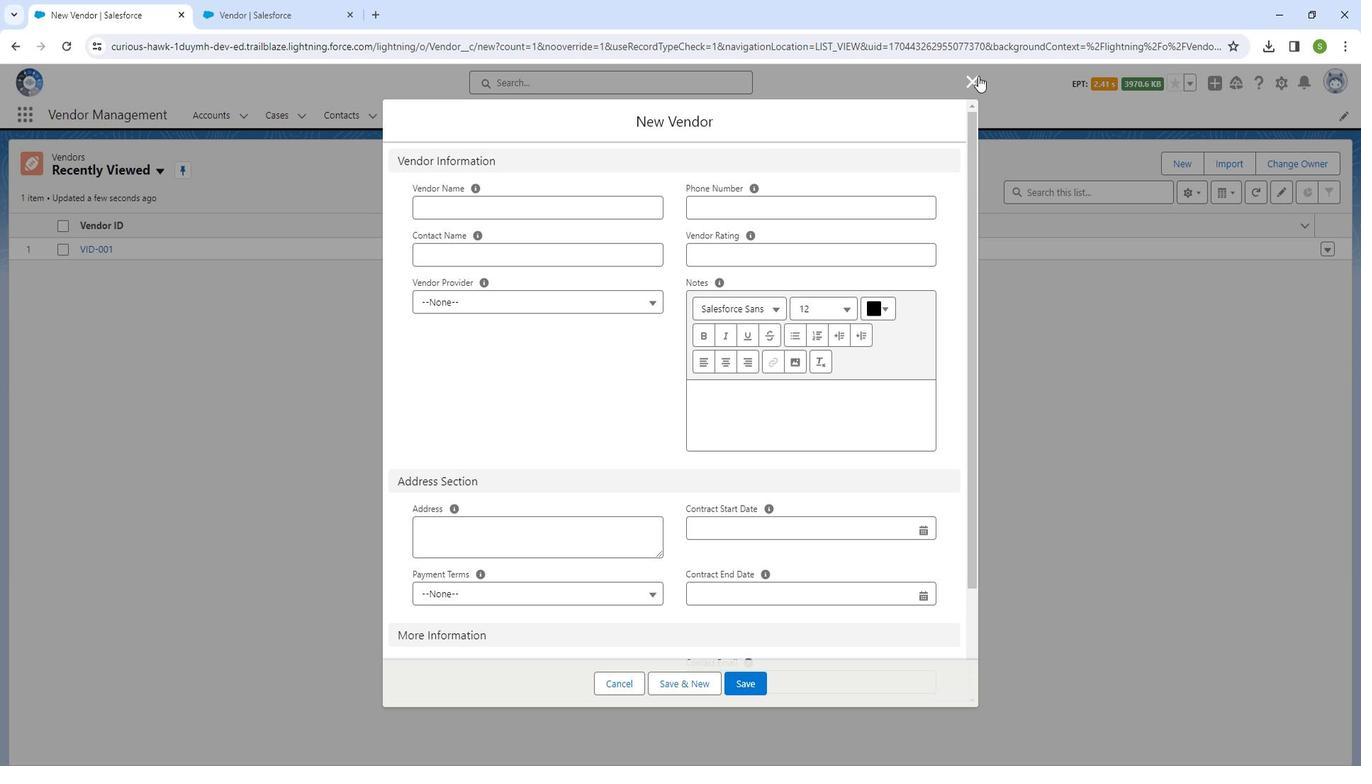 
Action: Mouse moved to (1154, 88)
Screenshot: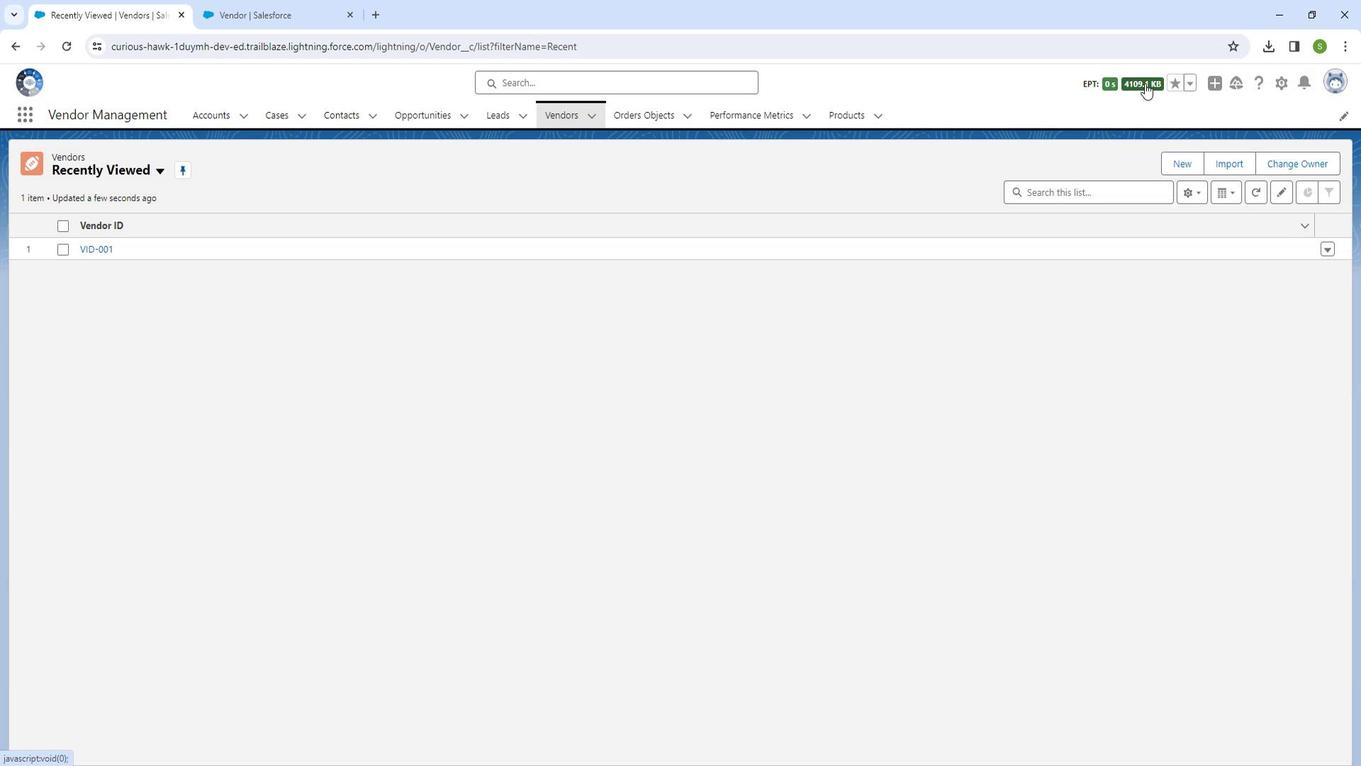 
Action: Mouse pressed left at (1154, 88)
Screenshot: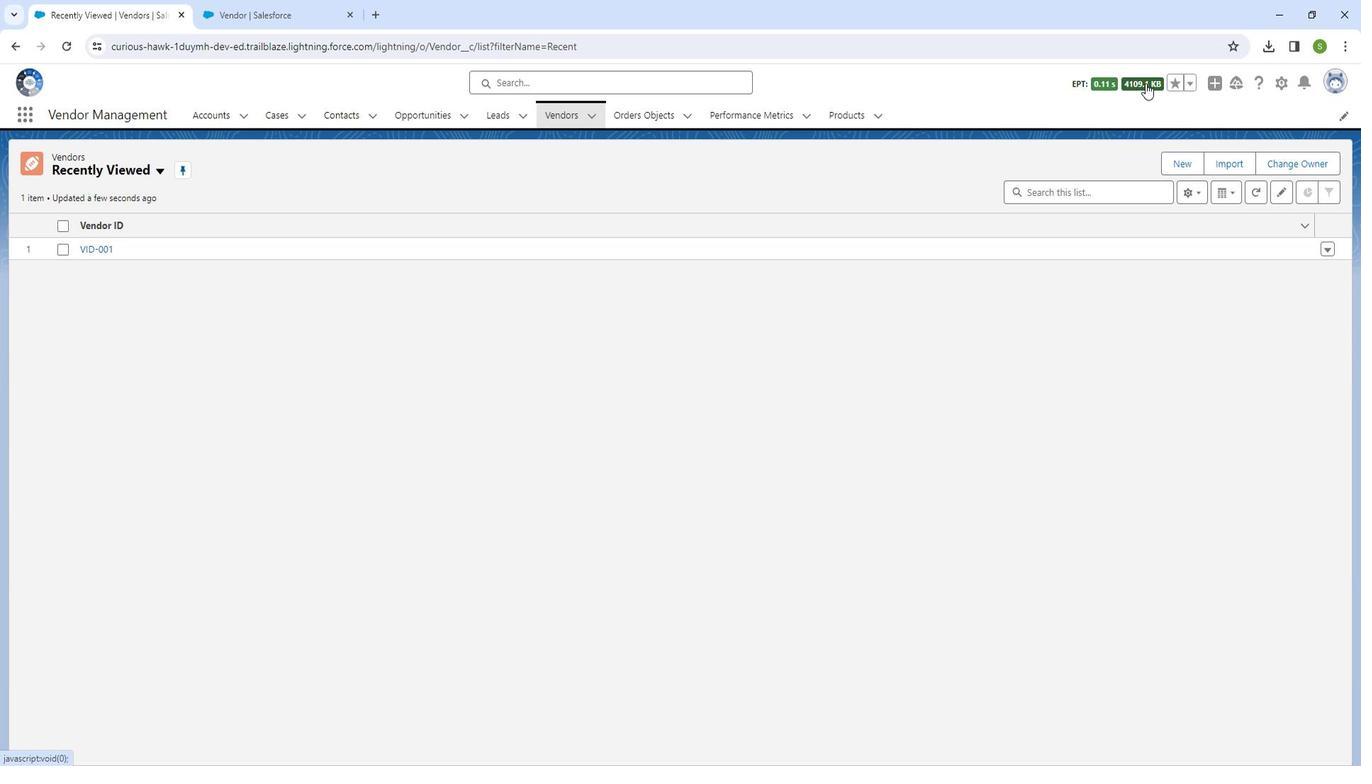 
Action: Mouse moved to (736, 207)
Screenshot: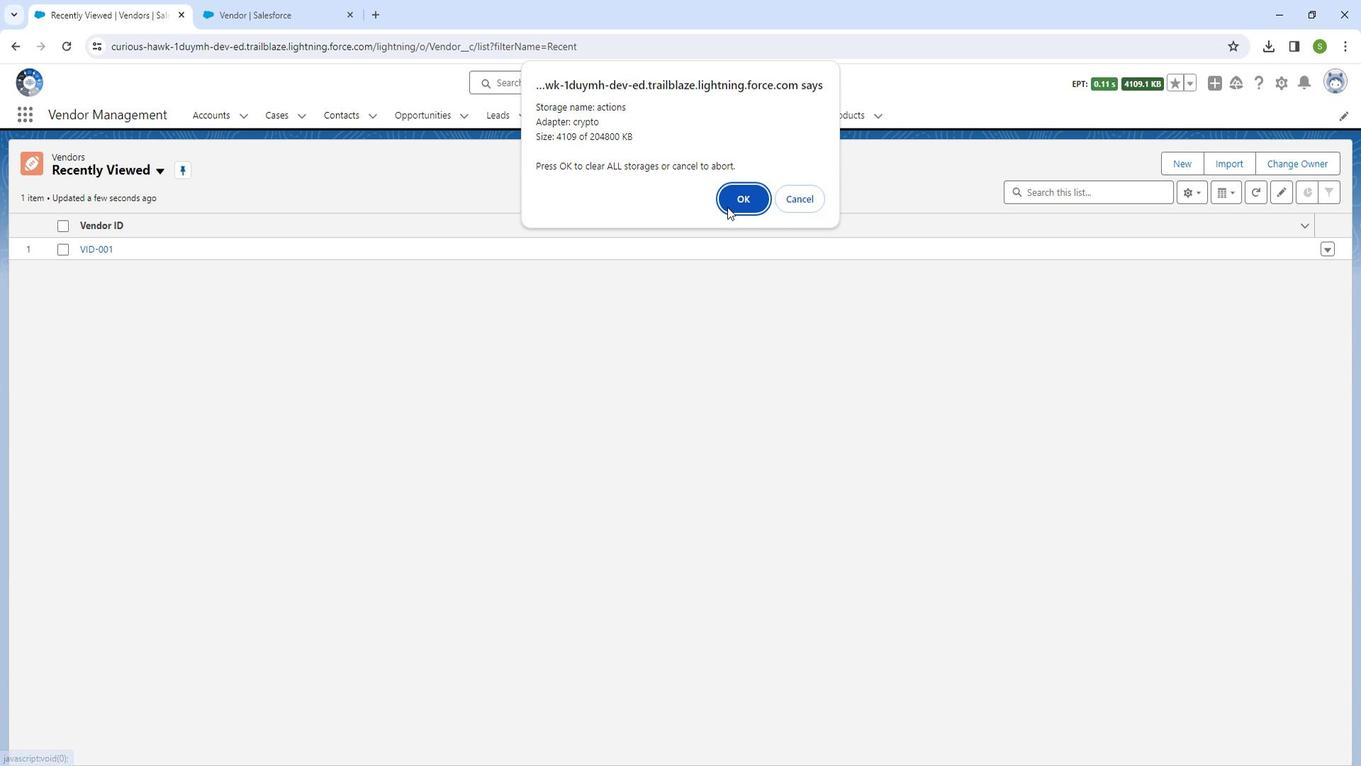 
Action: Mouse pressed left at (736, 207)
Screenshot: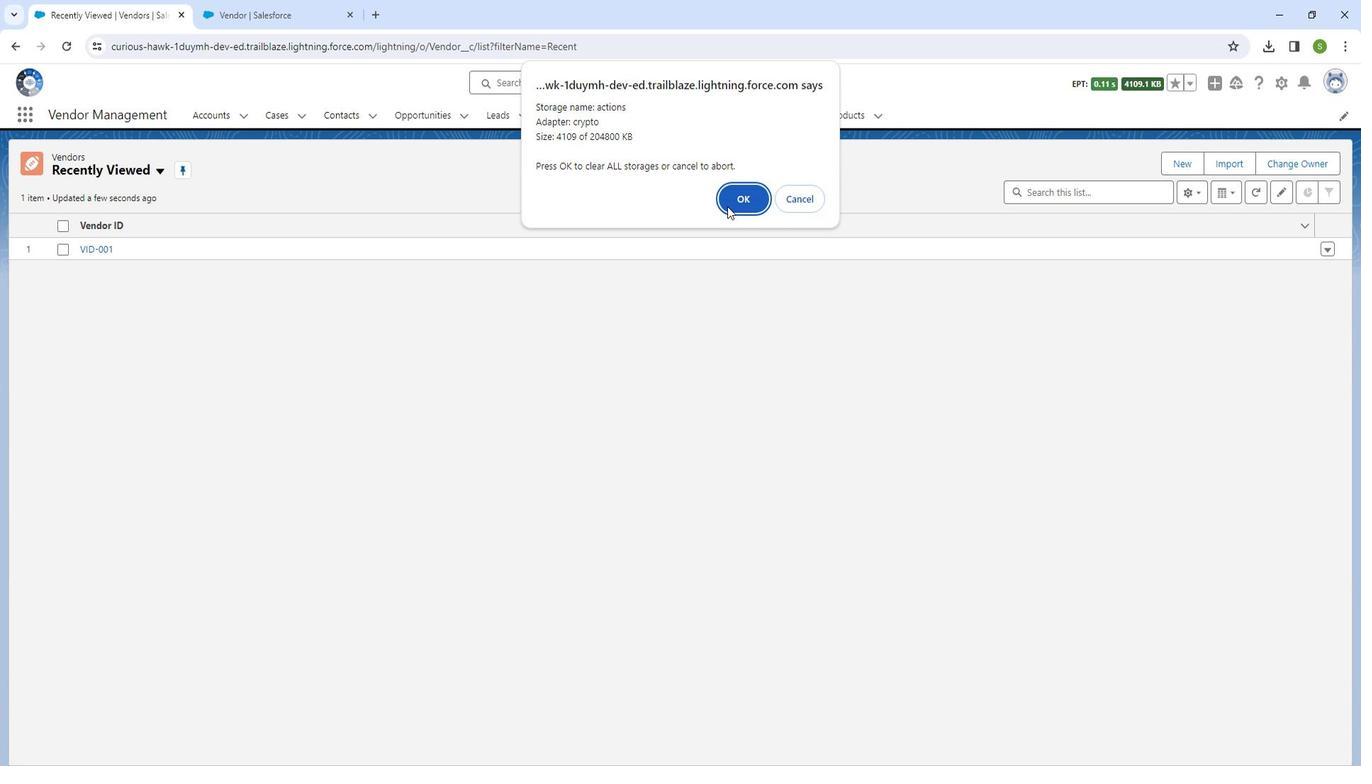 
Action: Mouse moved to (578, 114)
Screenshot: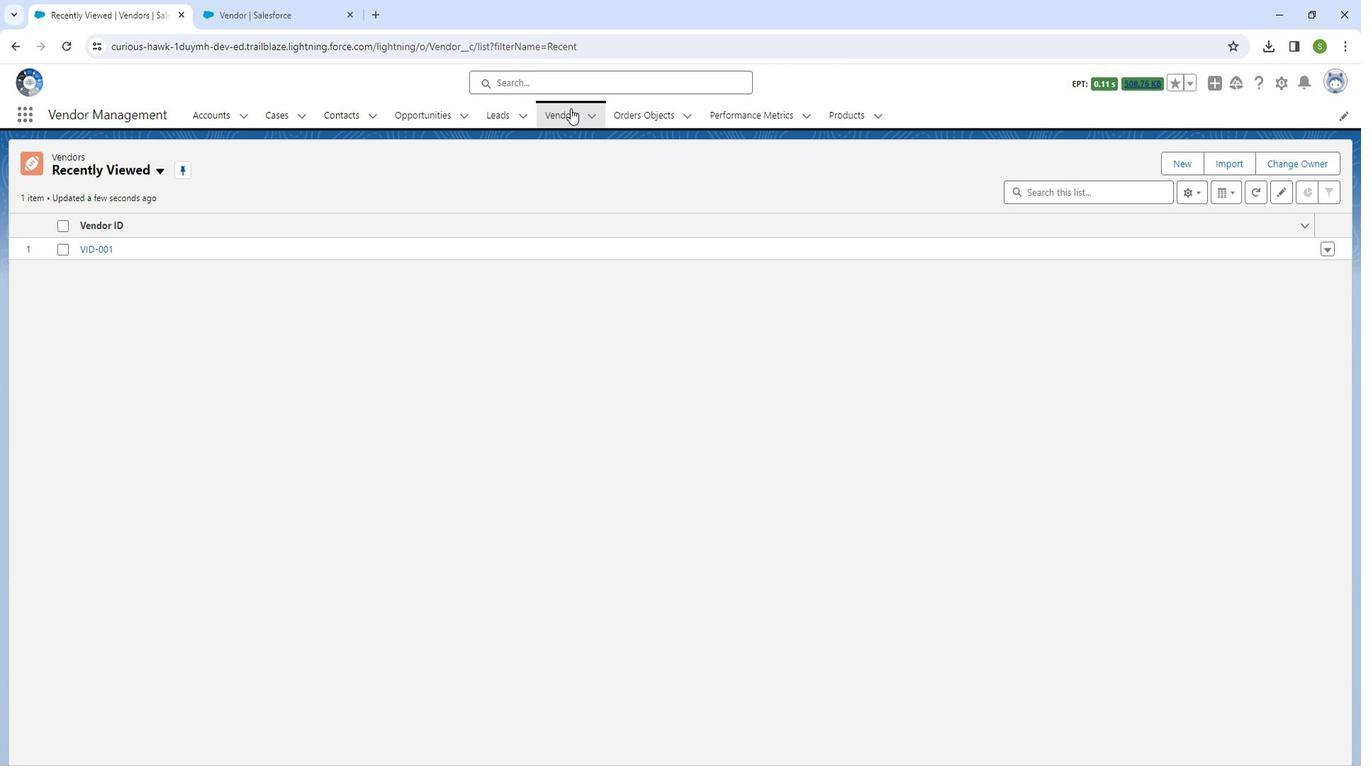 
Action: Mouse pressed left at (578, 114)
Screenshot: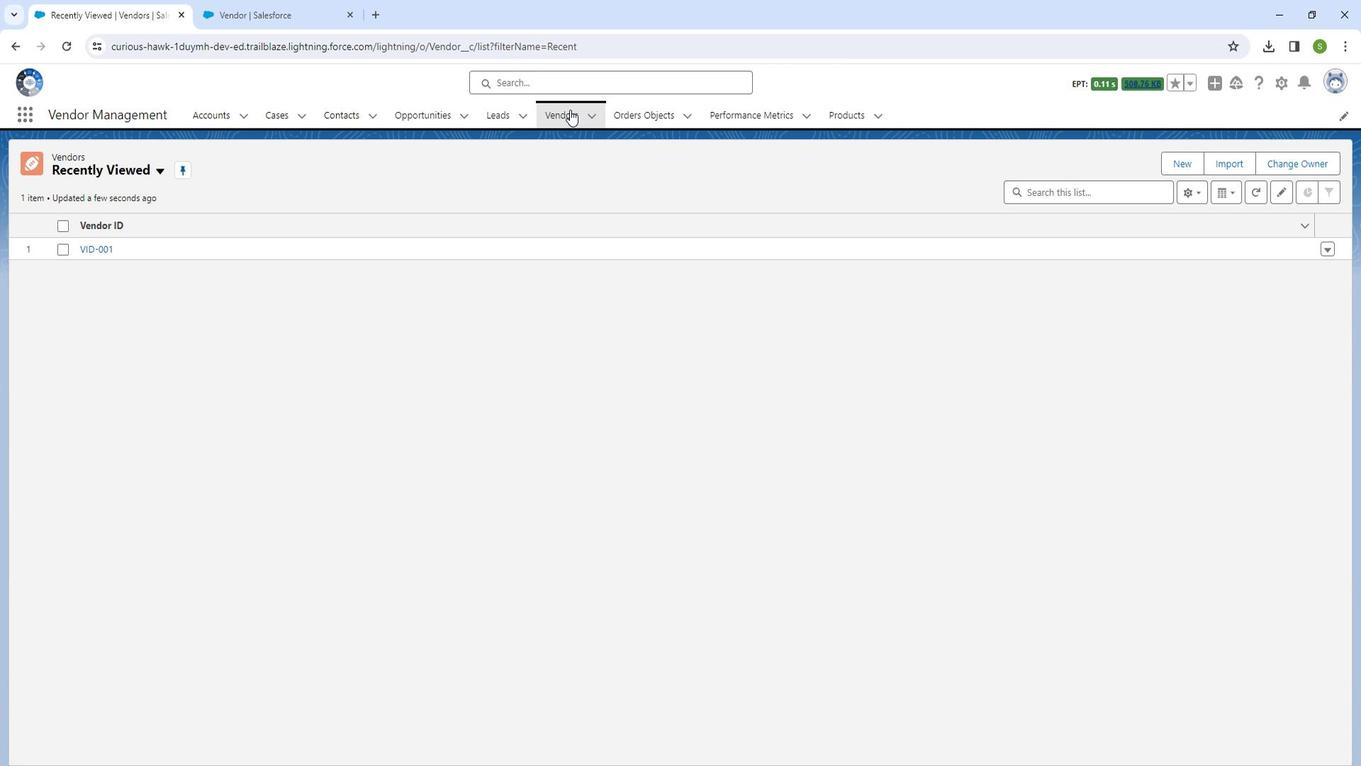 
Action: Mouse moved to (1188, 163)
Screenshot: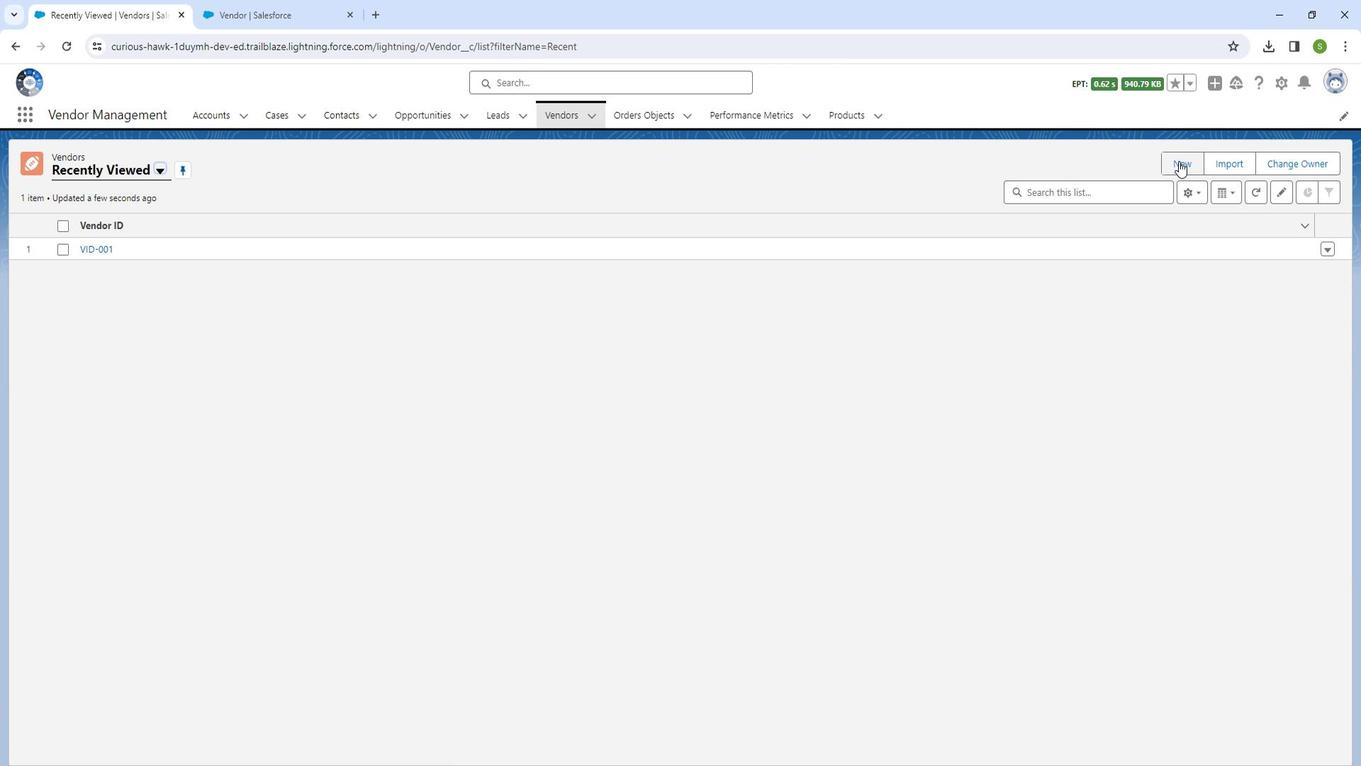 
Action: Mouse pressed left at (1188, 163)
Screenshot: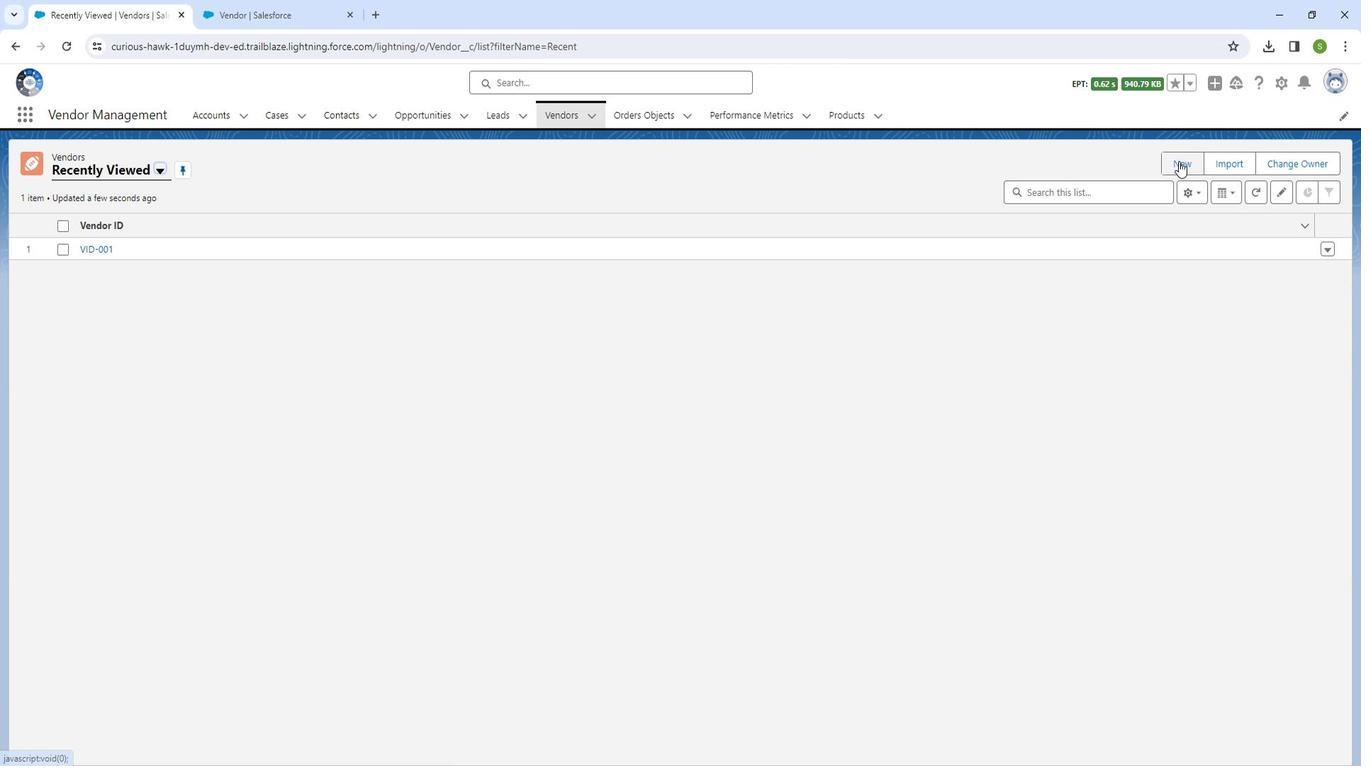 
Action: Mouse moved to (582, 392)
Screenshot: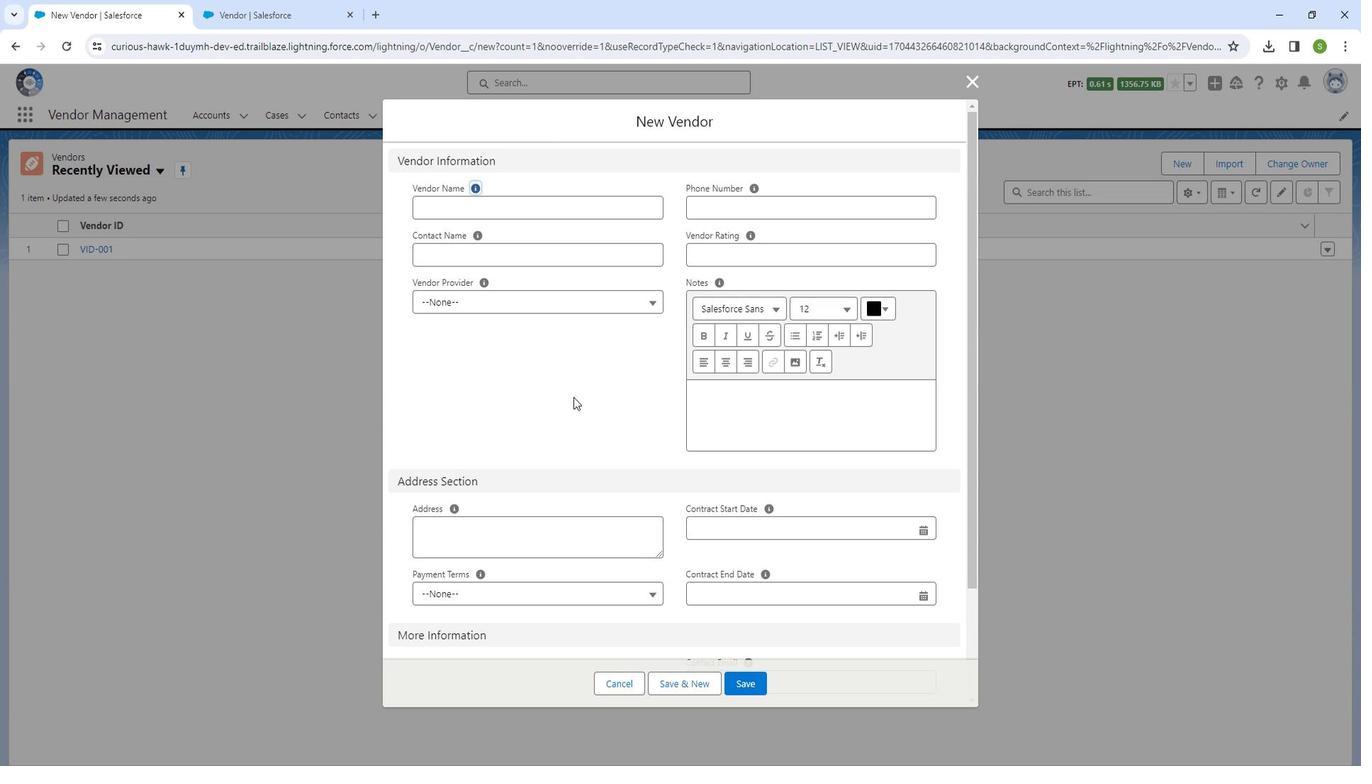 
Action: Mouse scrolled (582, 392) with delta (0, 0)
Screenshot: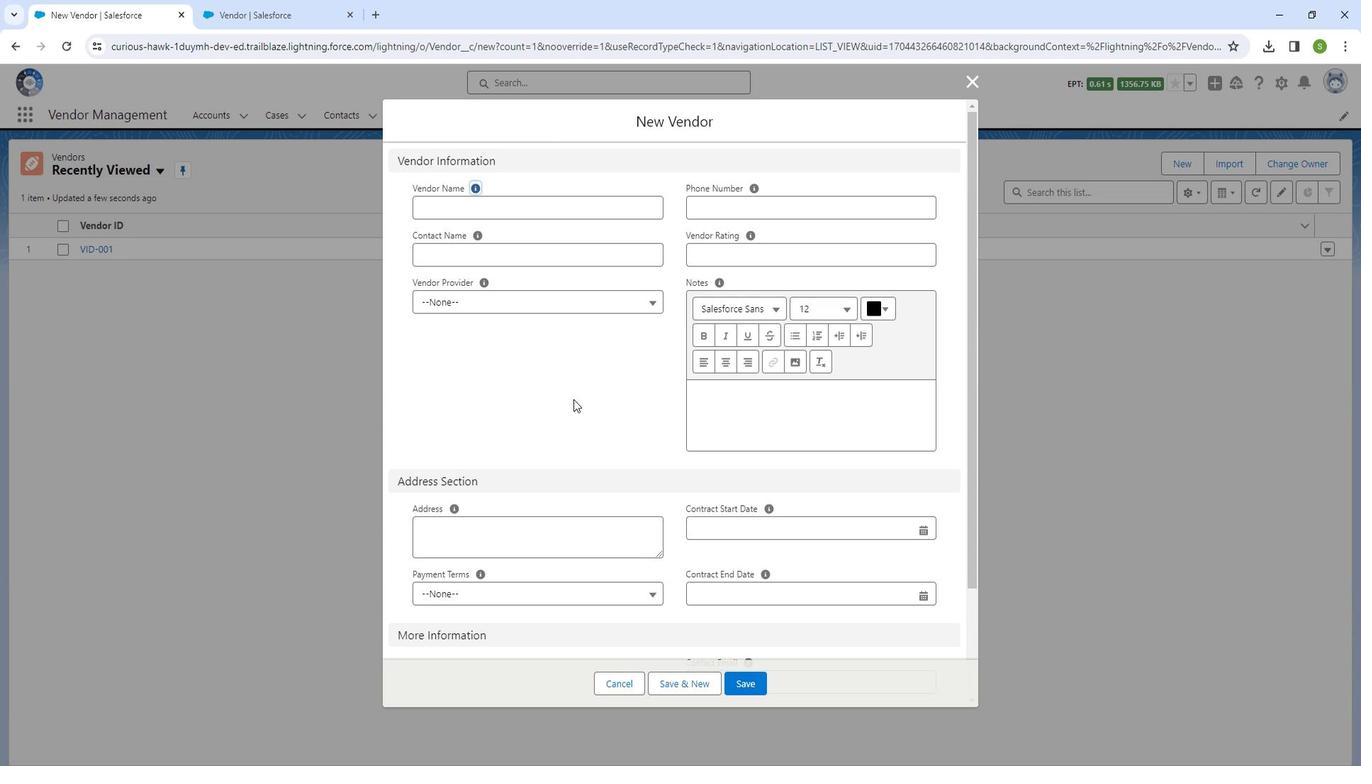 
Action: Mouse scrolled (582, 392) with delta (0, 0)
Screenshot: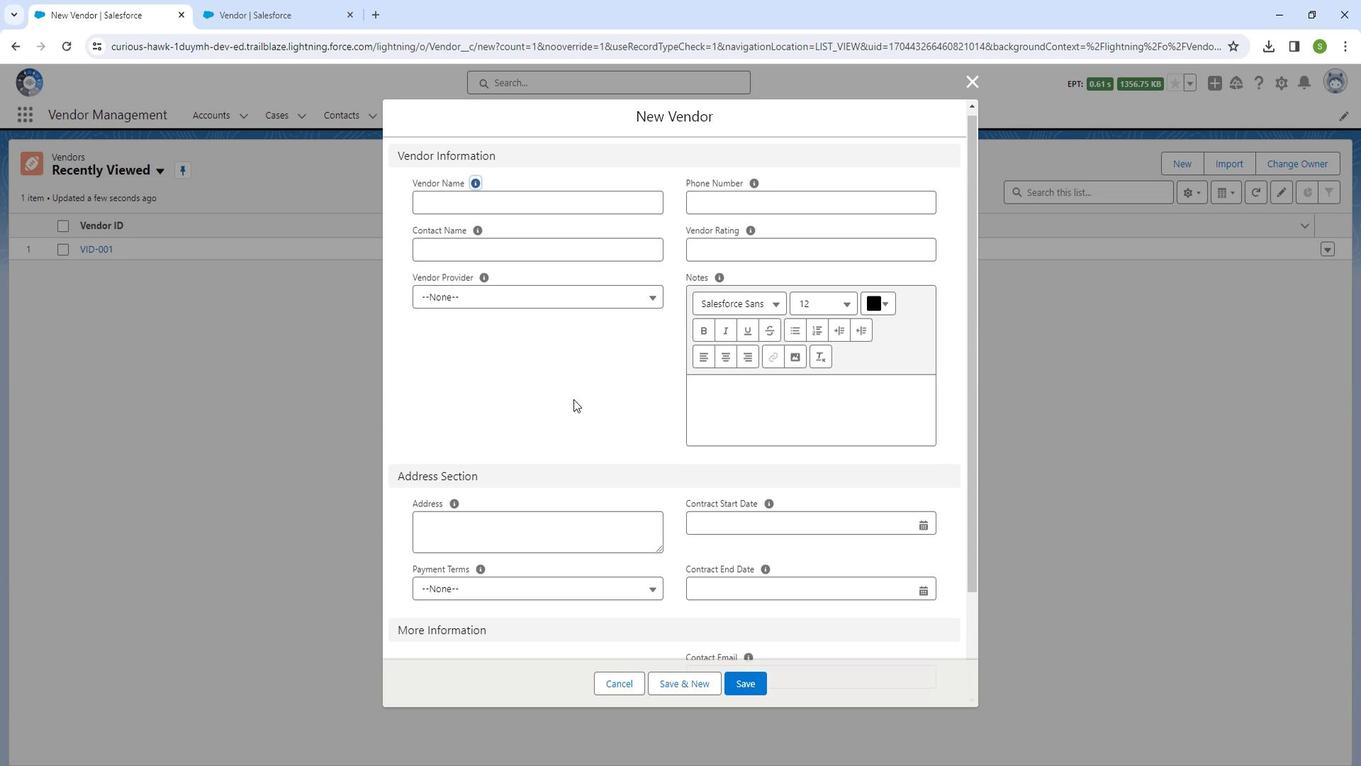 
Action: Mouse scrolled (582, 392) with delta (0, 0)
Screenshot: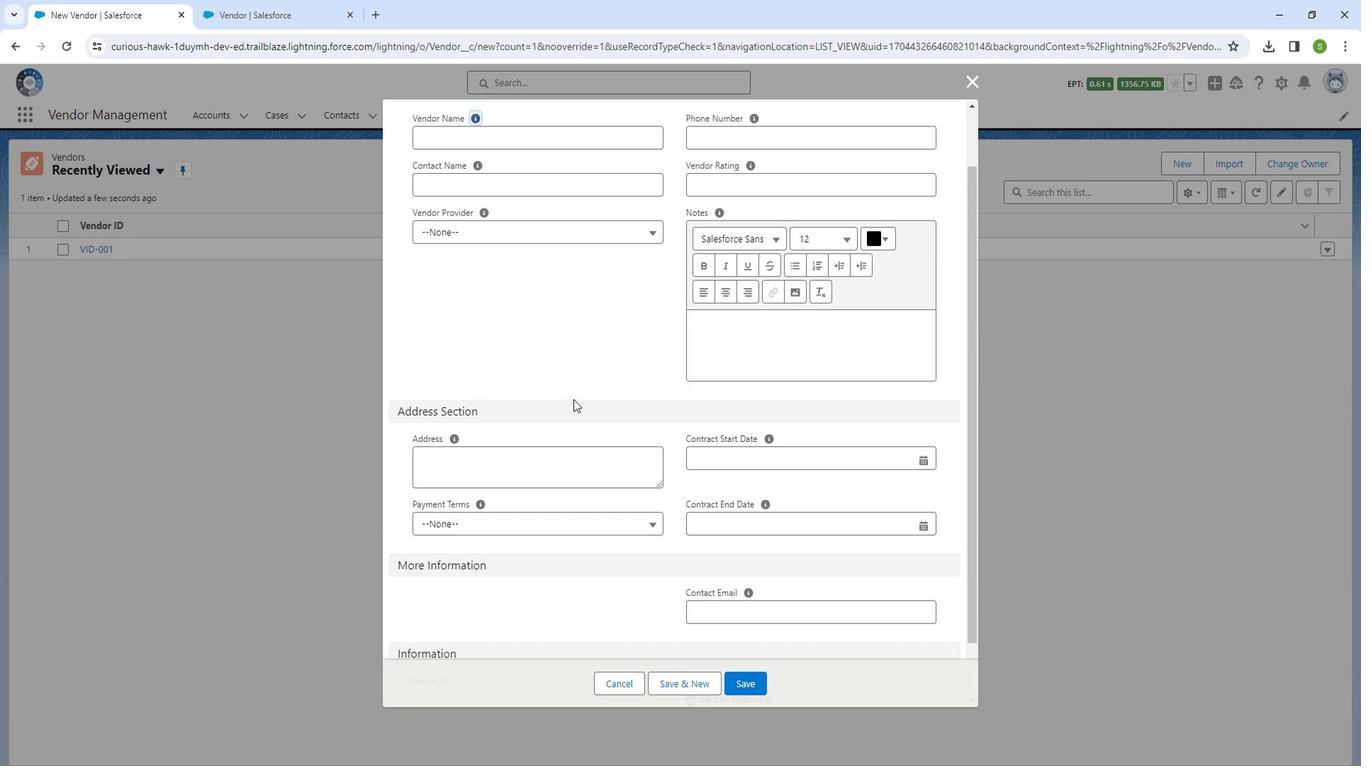 
Action: Mouse moved to (582, 395)
Screenshot: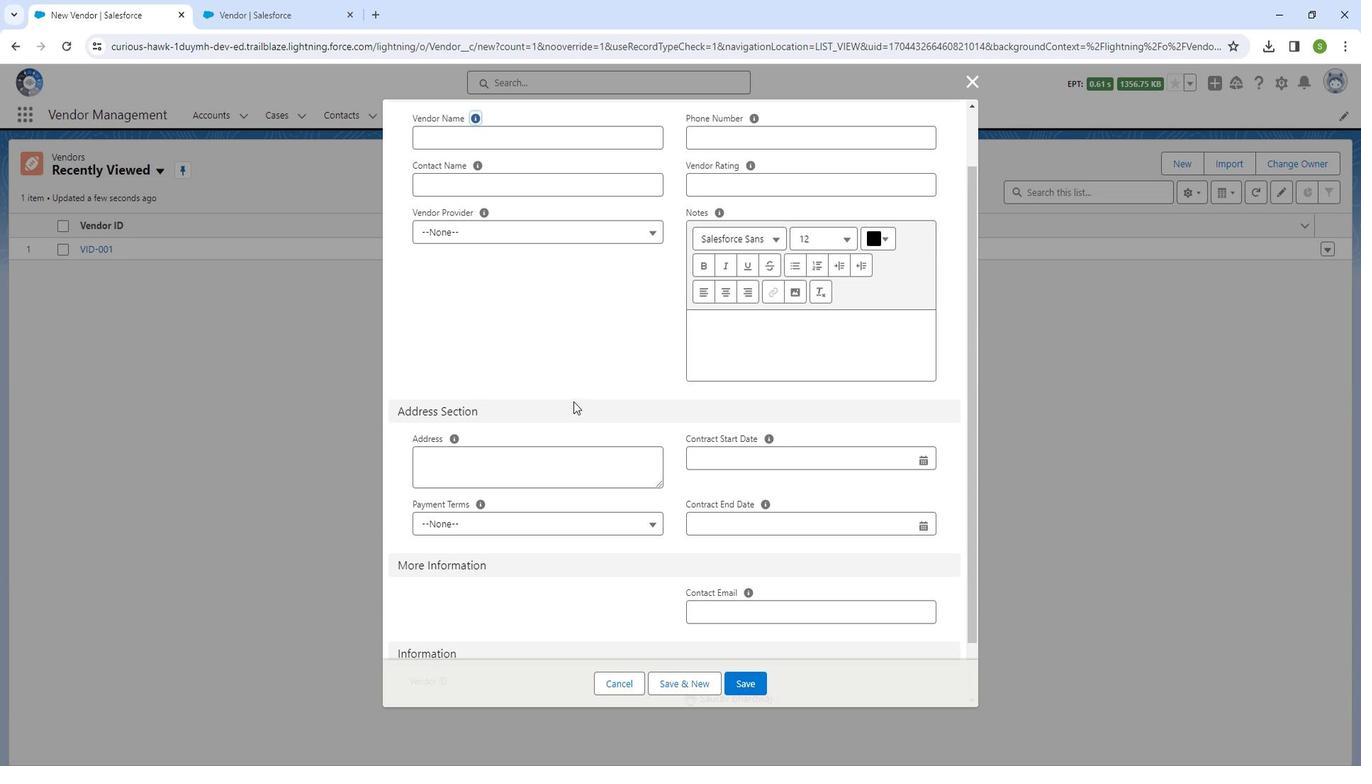 
Action: Mouse scrolled (582, 394) with delta (0, 0)
Screenshot: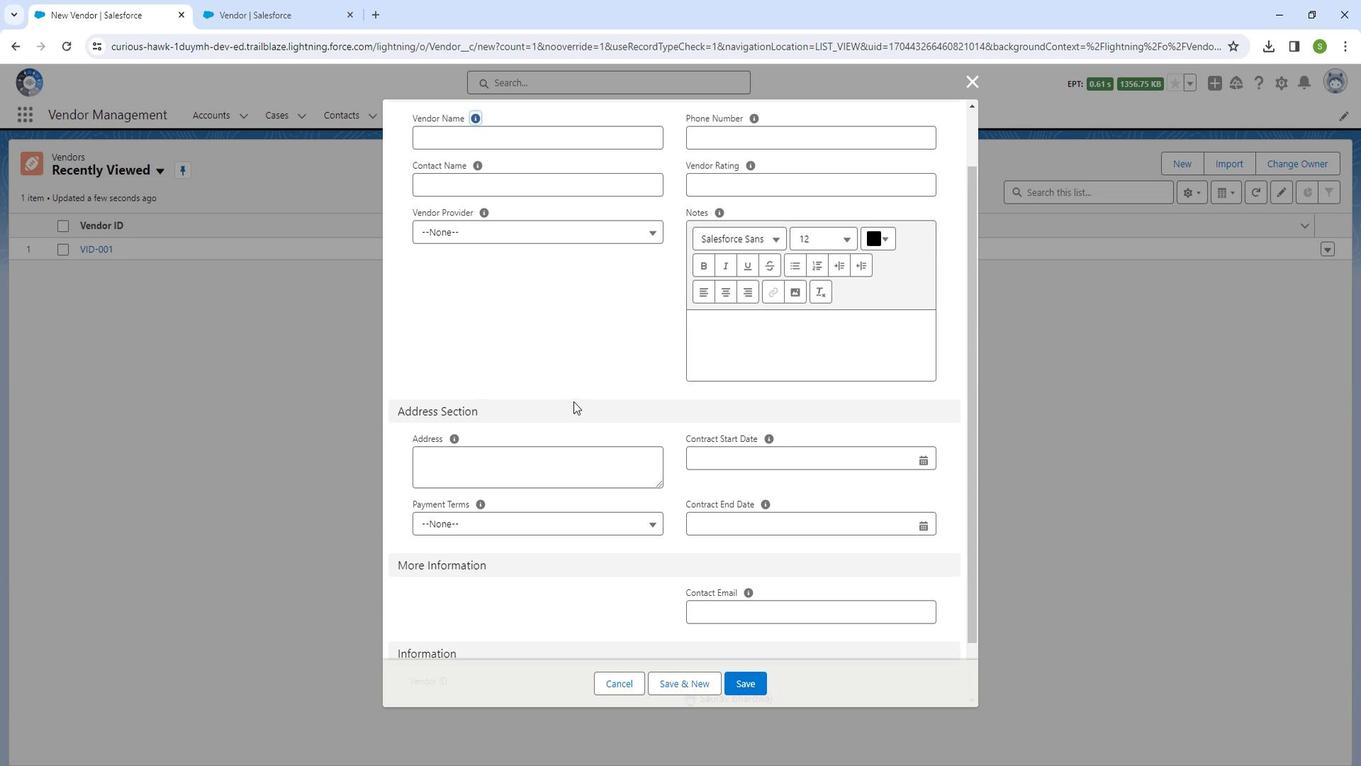 
Action: Mouse moved to (639, 659)
Screenshot: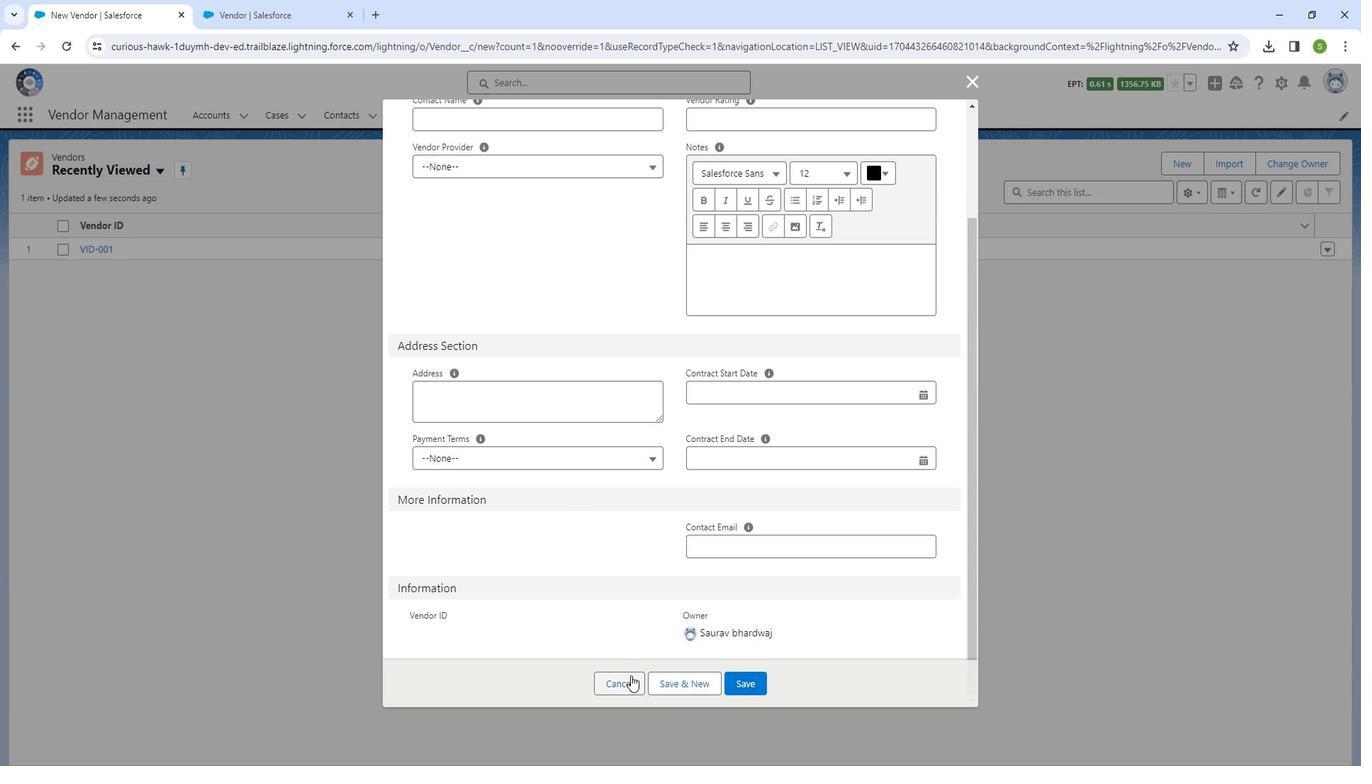 
Action: Mouse pressed left at (639, 659)
Screenshot: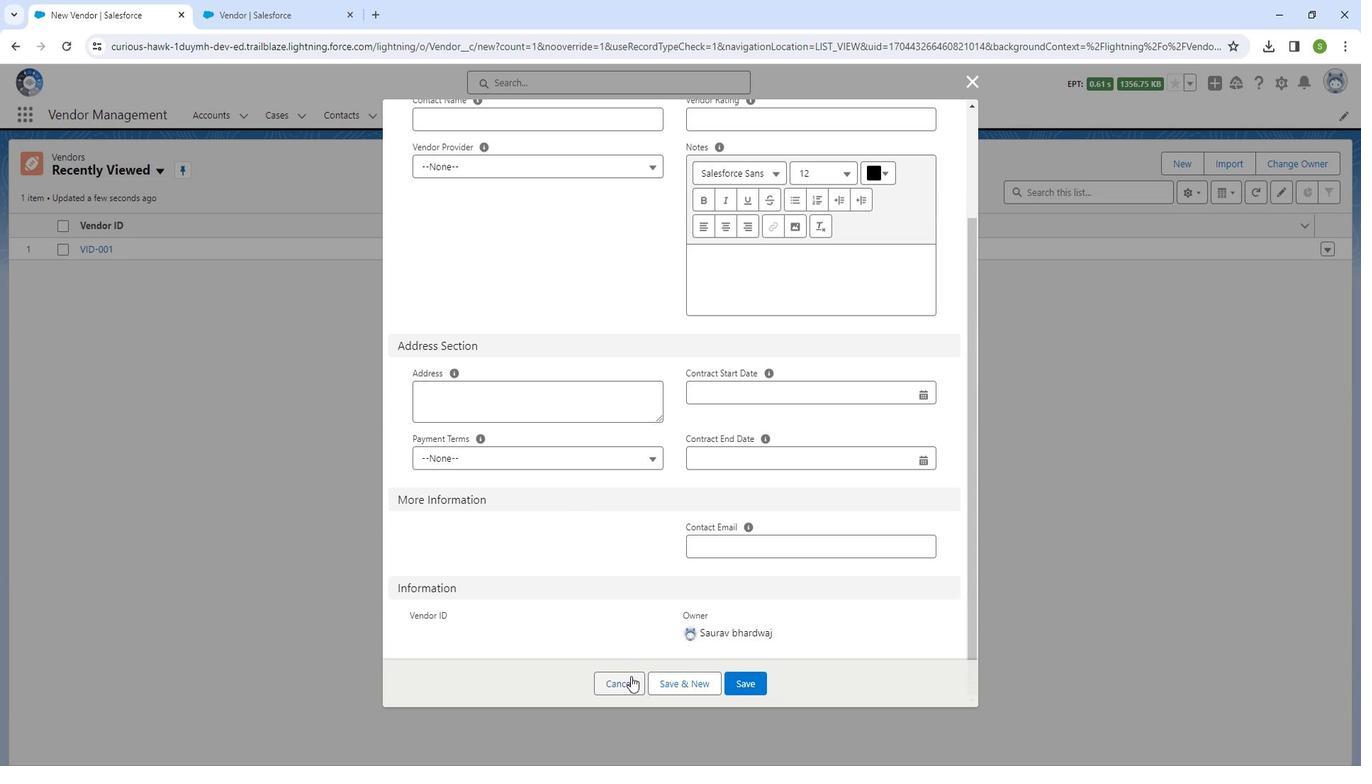
Action: Mouse moved to (78, 53)
Screenshot: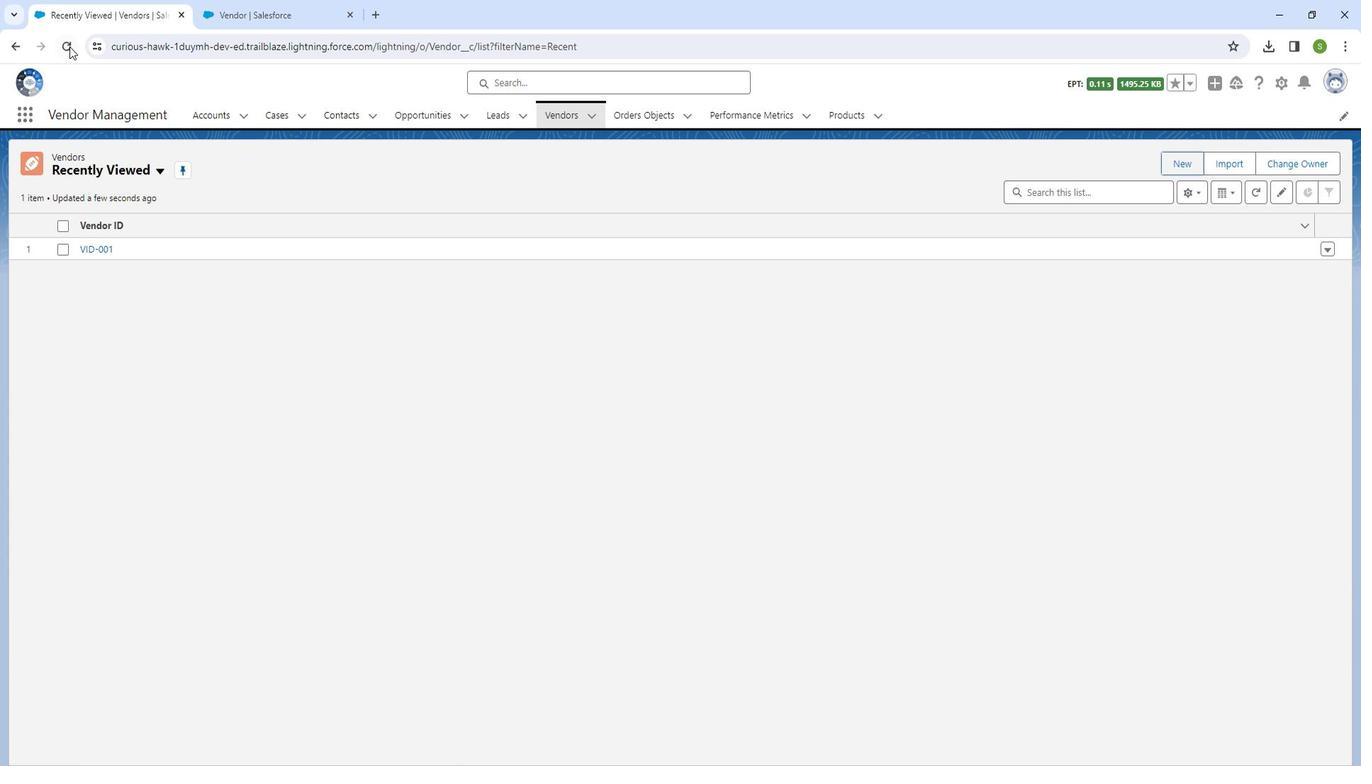 
Action: Mouse pressed left at (78, 53)
Screenshot: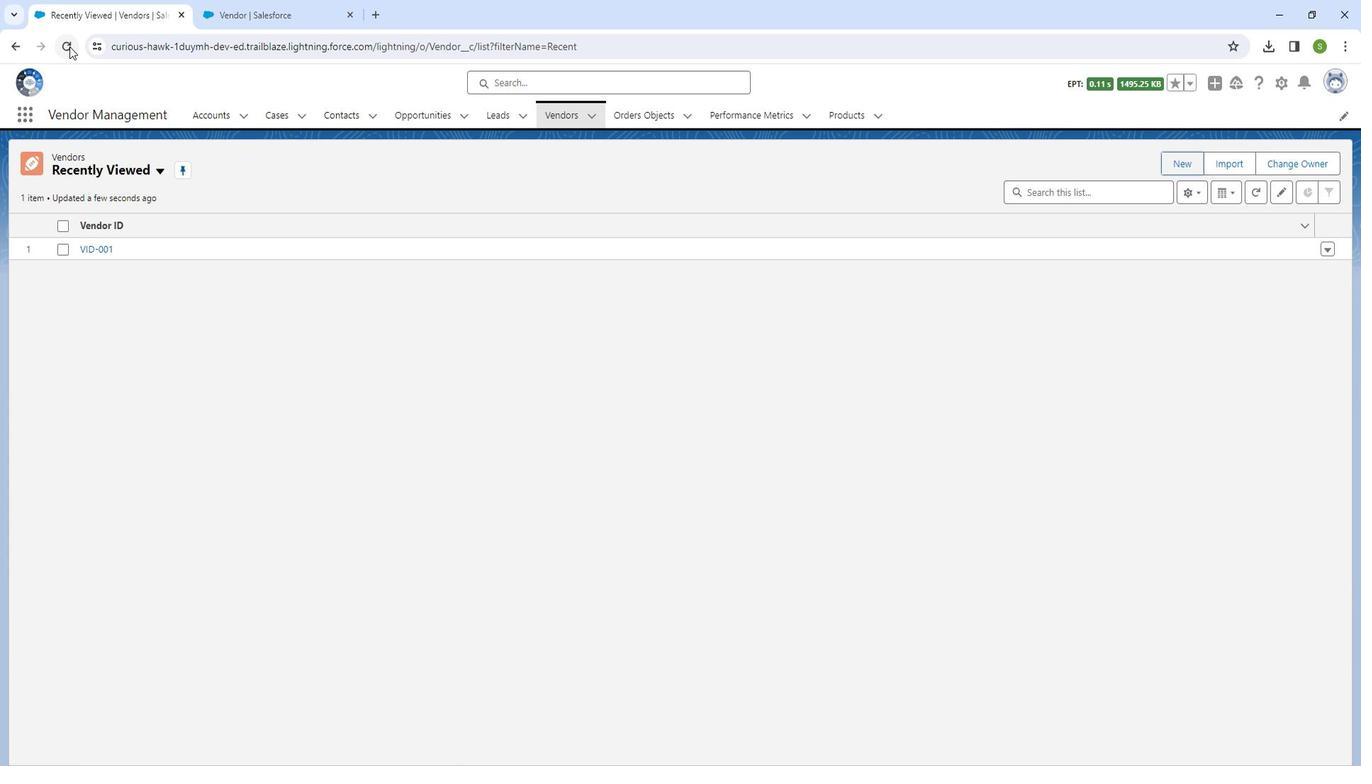 
Action: Mouse moved to (1192, 171)
Screenshot: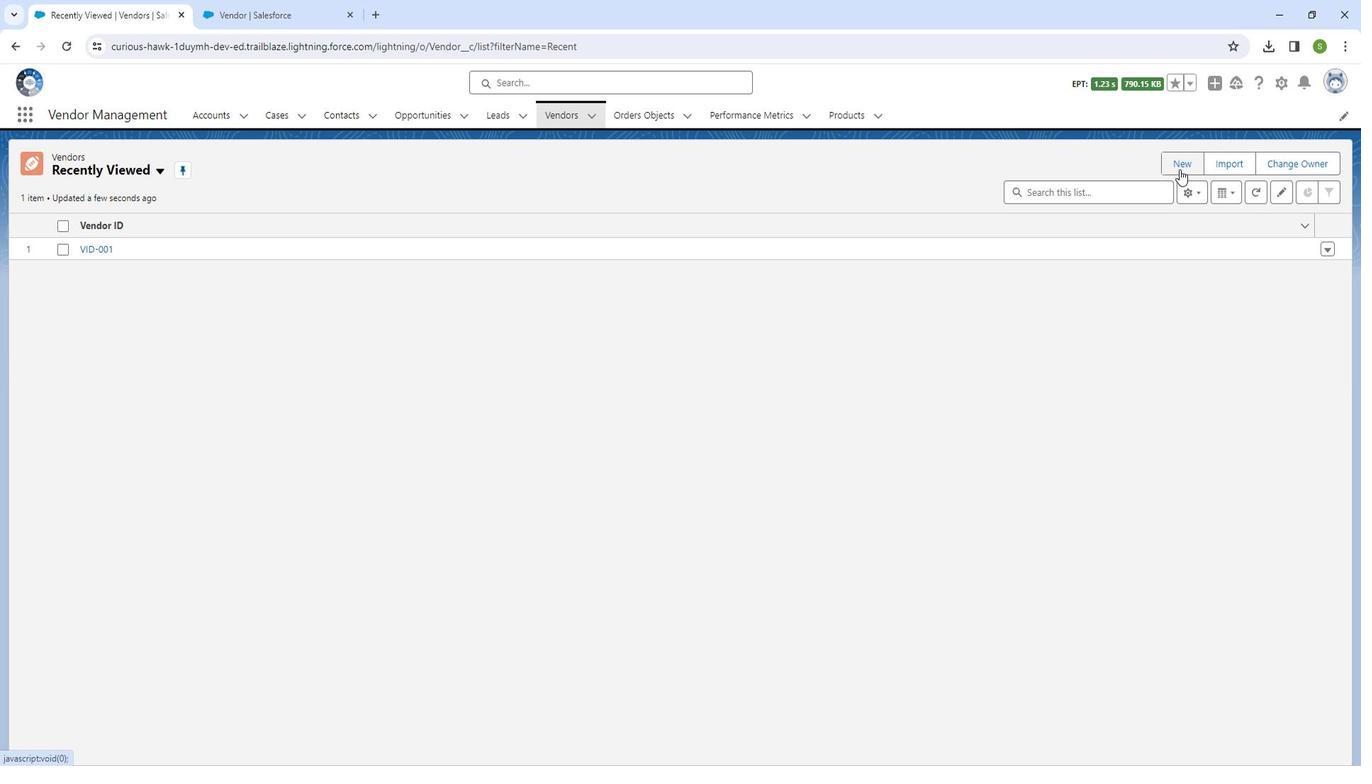 
Action: Mouse pressed left at (1192, 171)
Screenshot: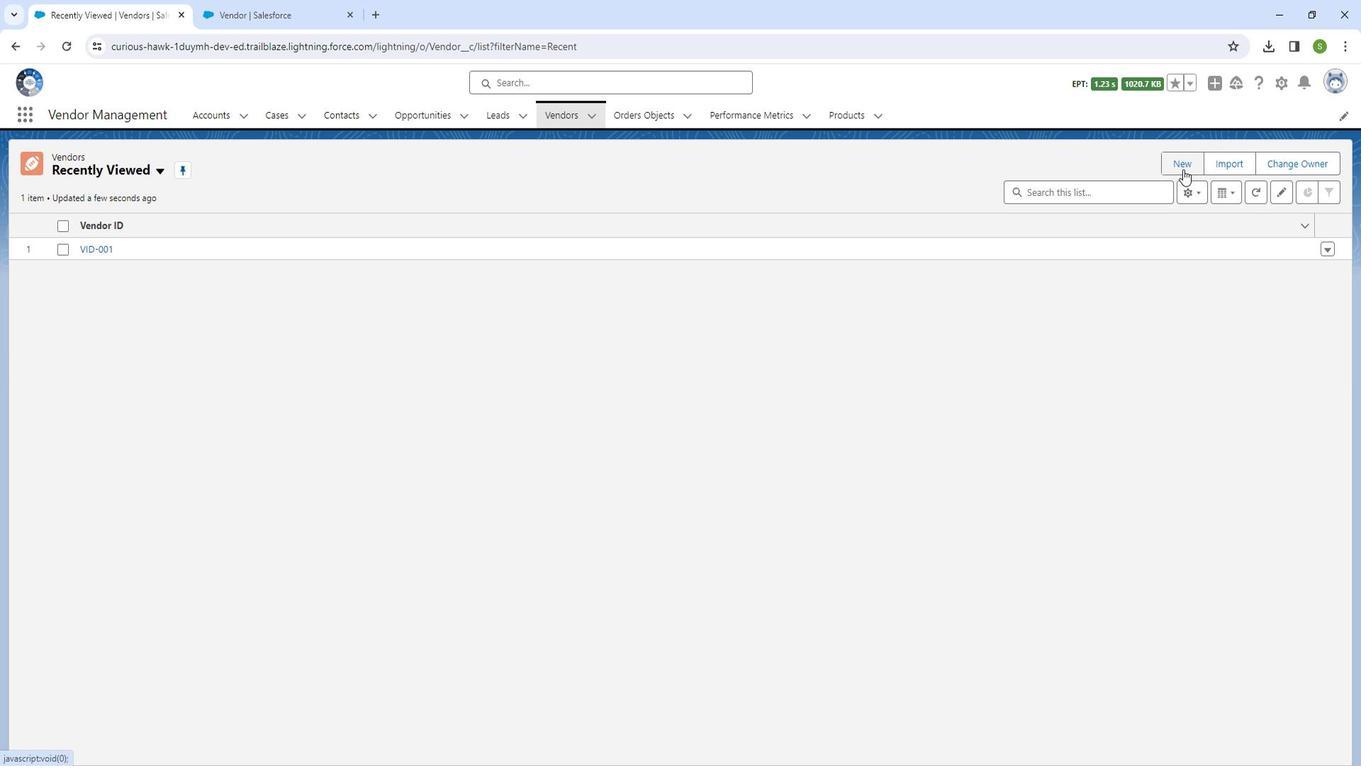 
Action: Mouse moved to (652, 428)
Screenshot: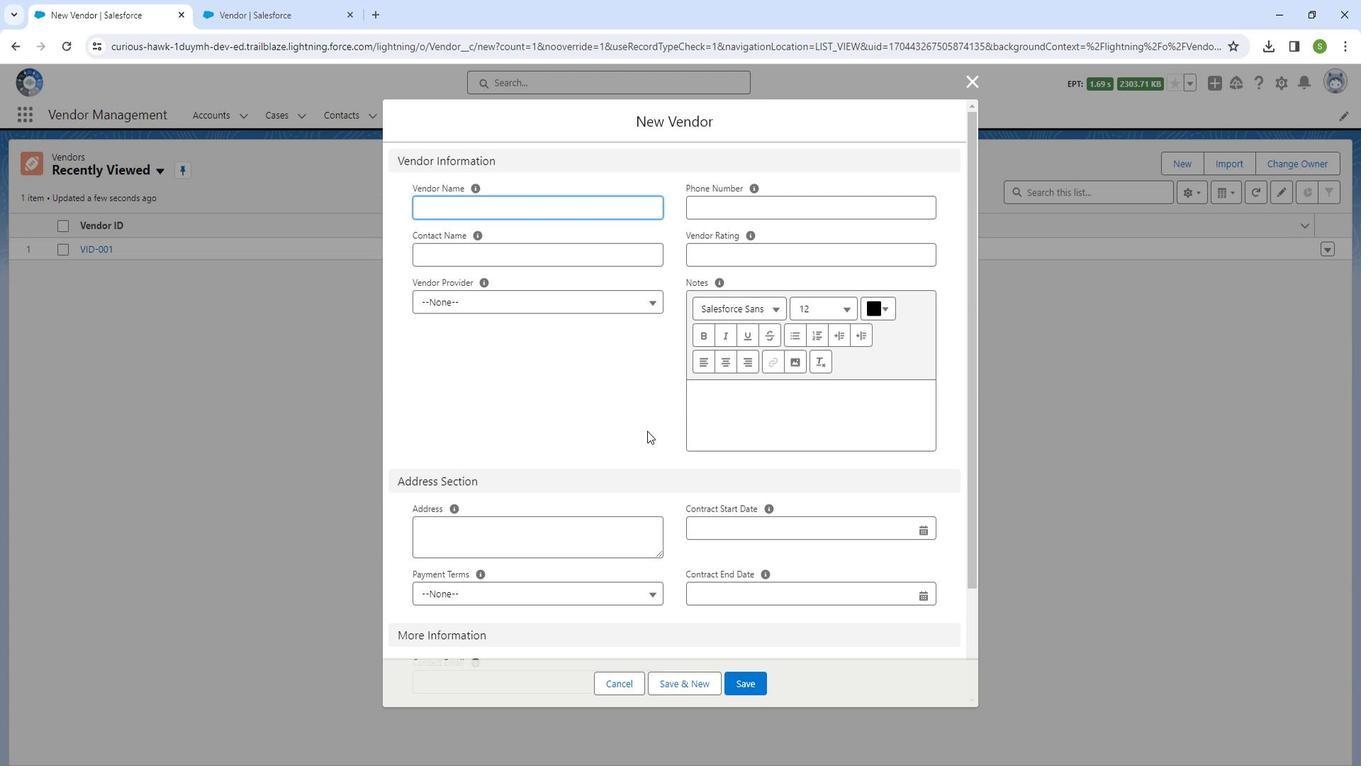 
Action: Mouse scrolled (652, 427) with delta (0, 0)
Screenshot: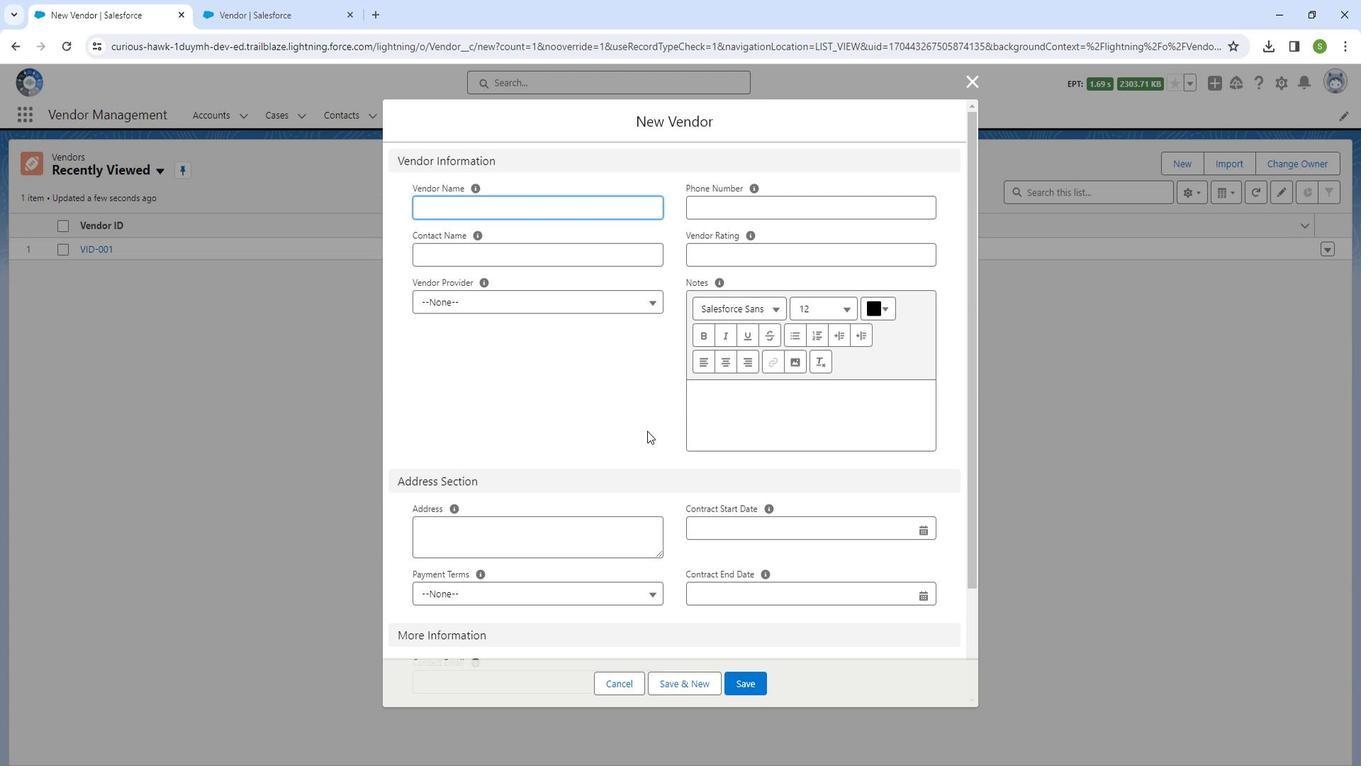 
Action: Mouse moved to (637, 461)
Screenshot: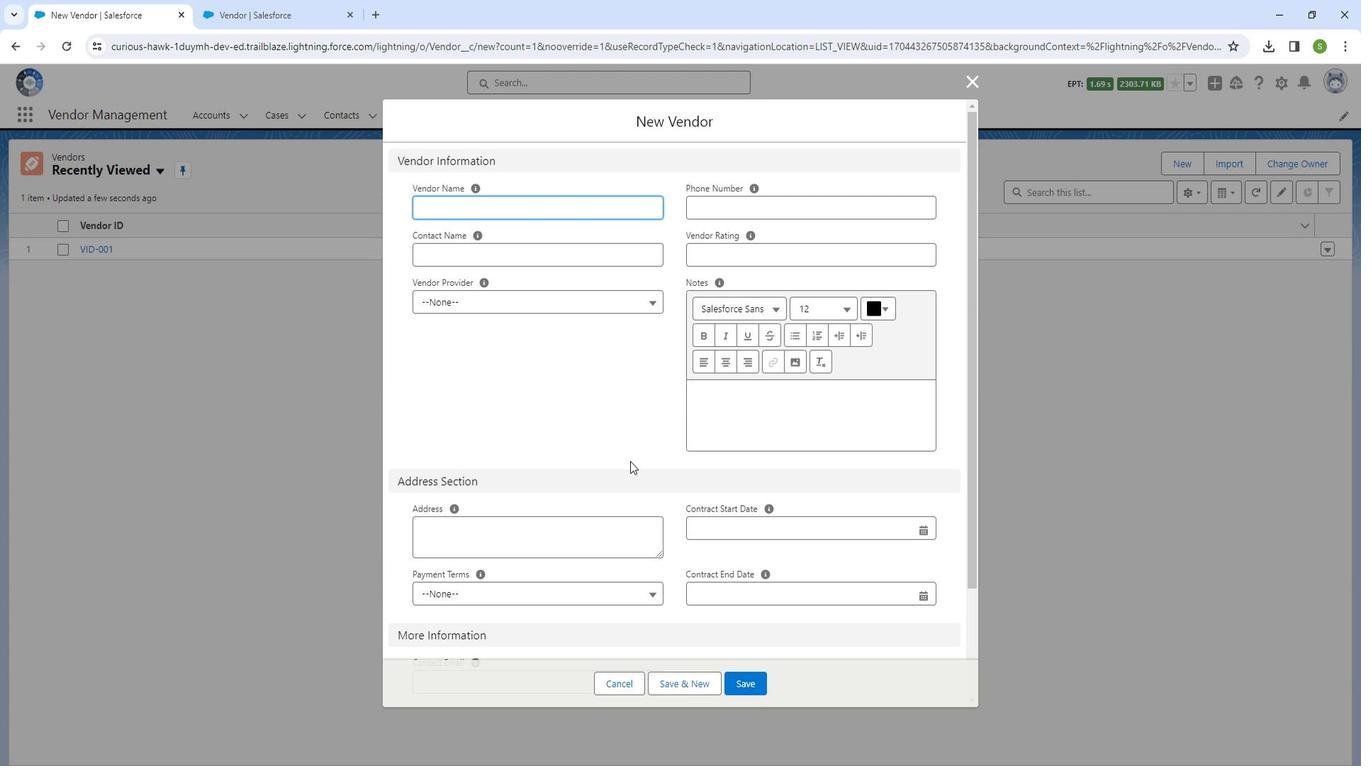 
Action: Mouse scrolled (637, 461) with delta (0, 0)
Screenshot: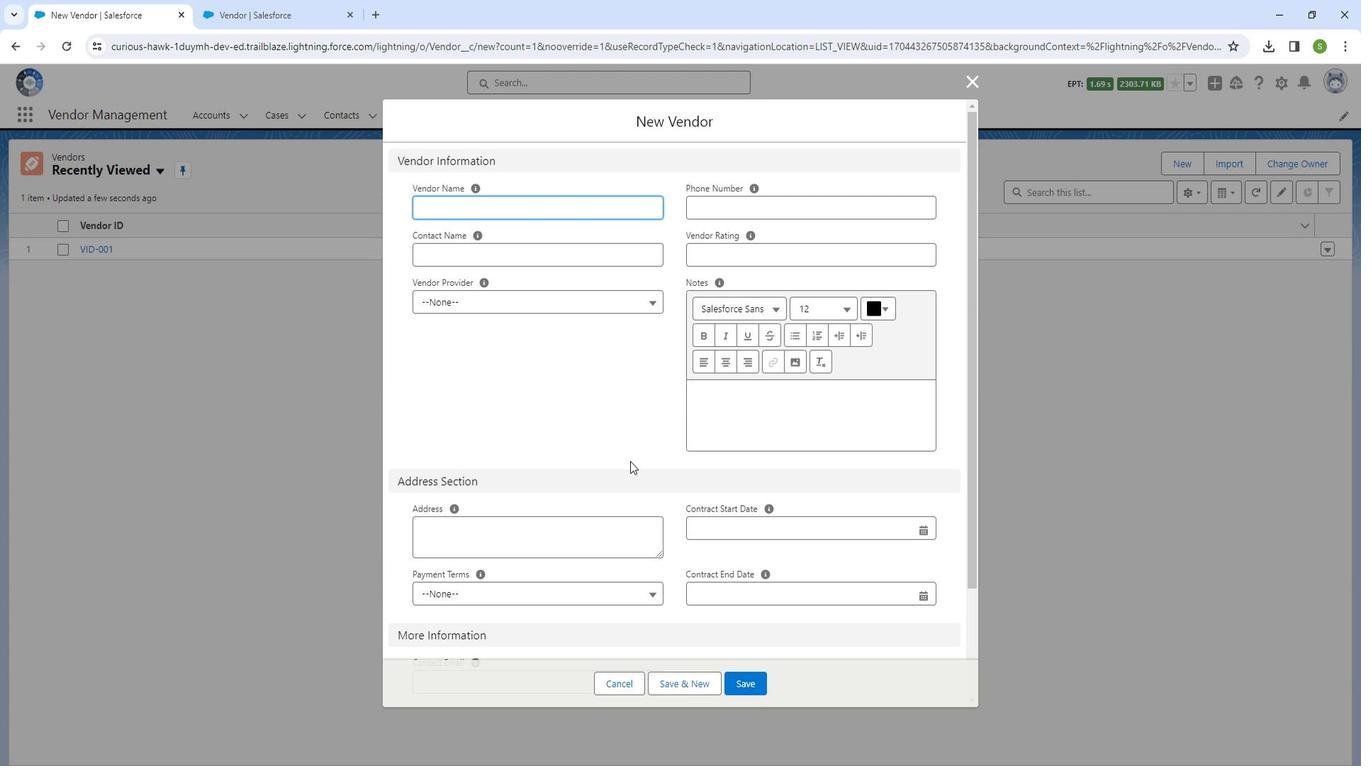 
Action: Mouse moved to (636, 466)
Screenshot: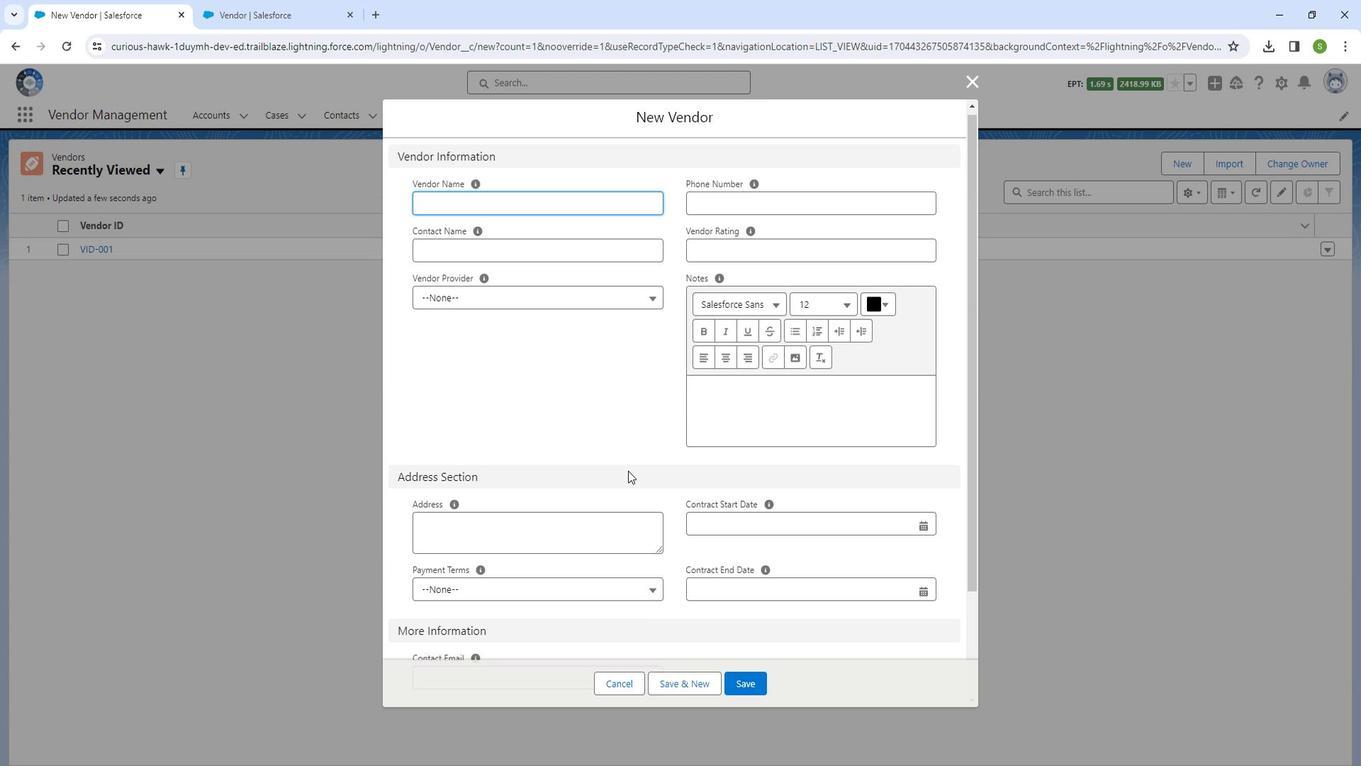 
Action: Mouse scrolled (636, 465) with delta (0, 0)
Screenshot: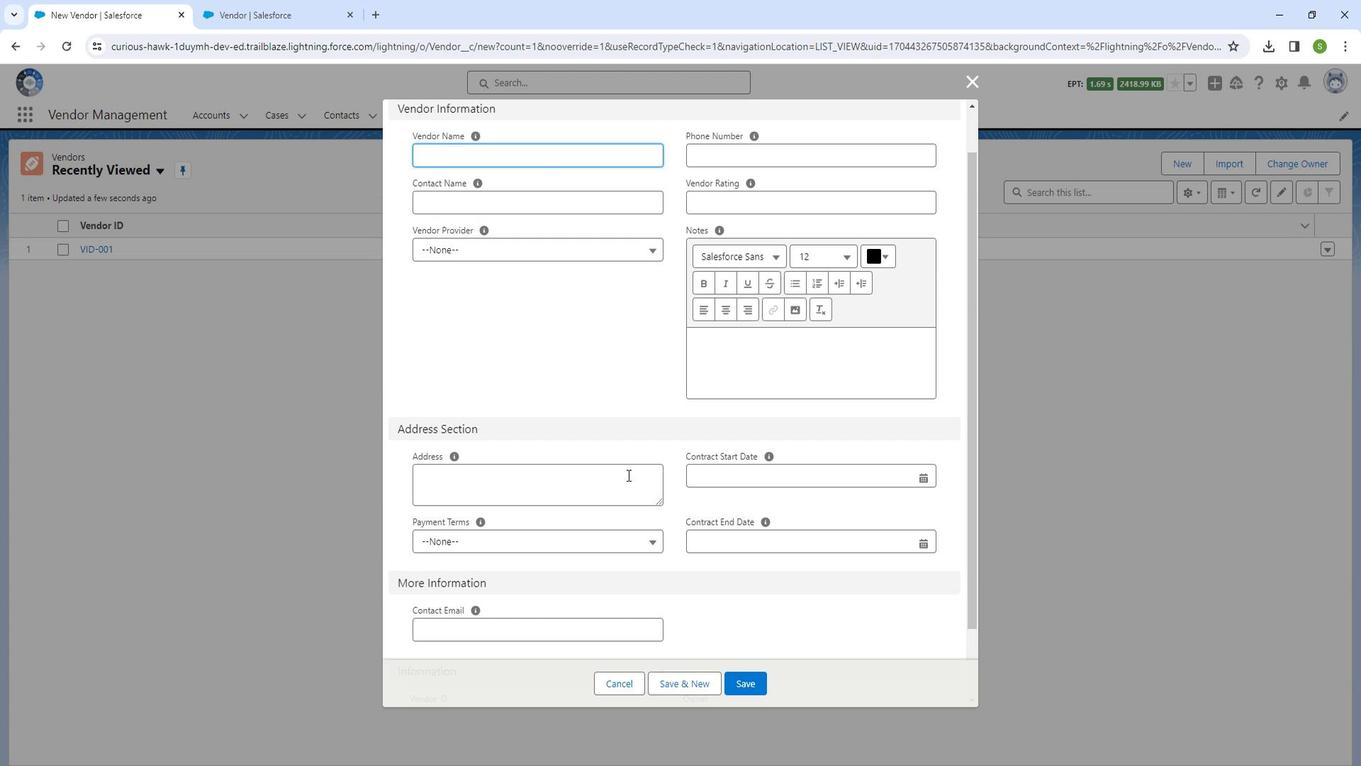 
Action: Mouse moved to (636, 666)
Screenshot: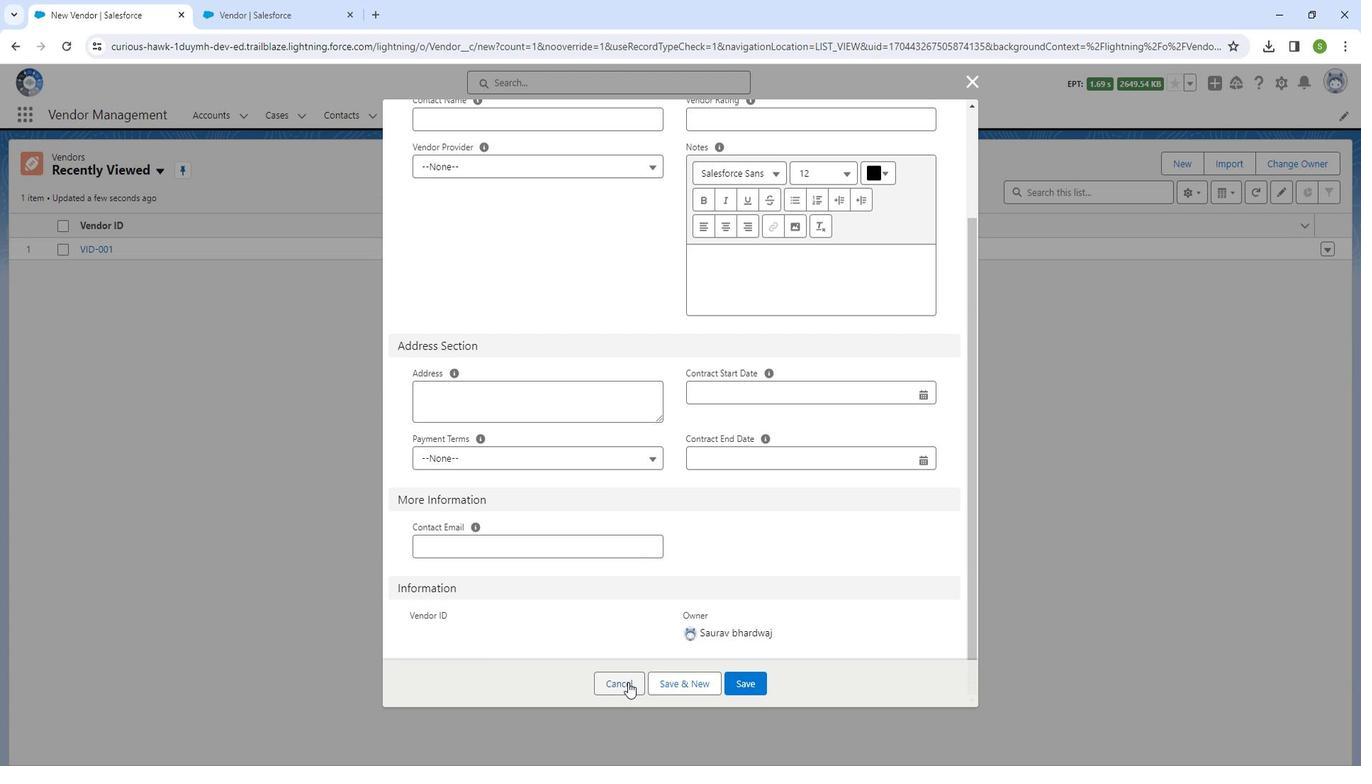 
Action: Mouse pressed left at (636, 666)
Screenshot: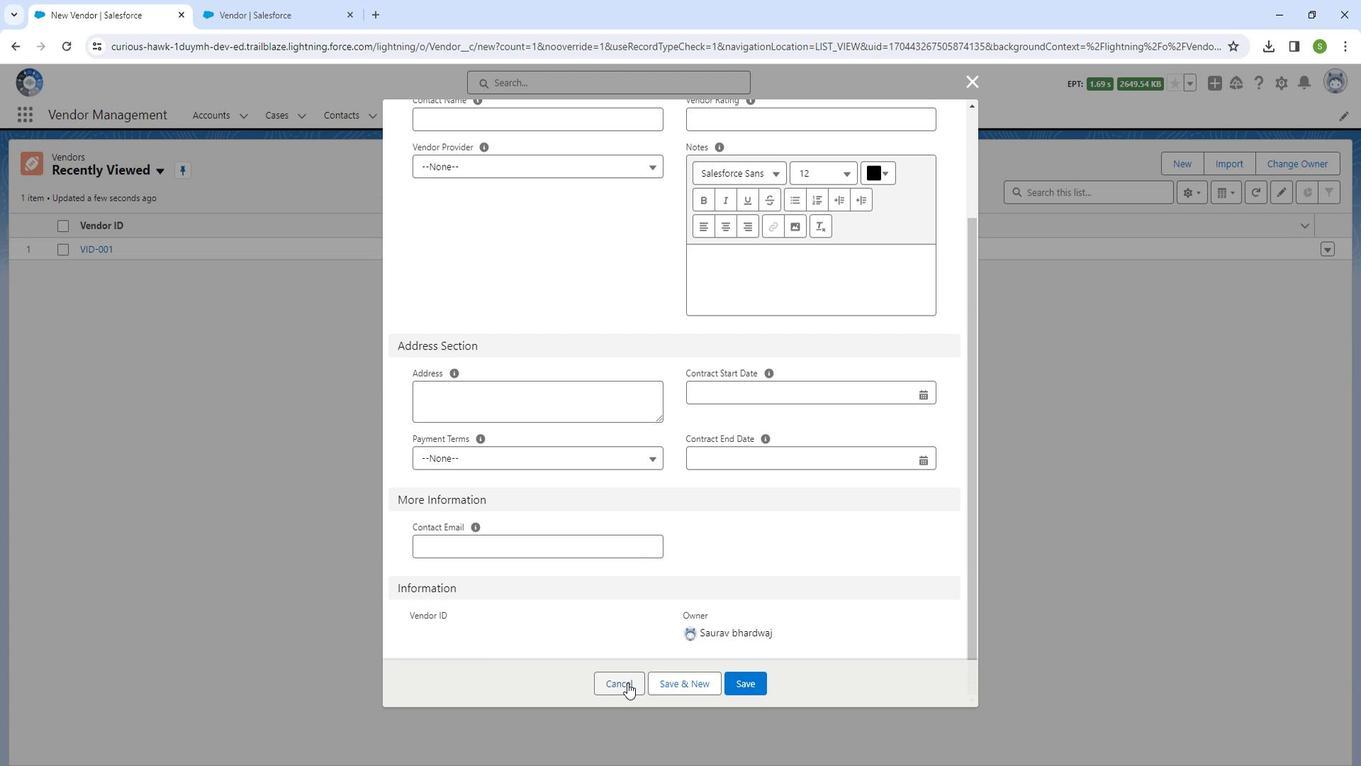 
Action: Mouse moved to (646, 117)
Screenshot: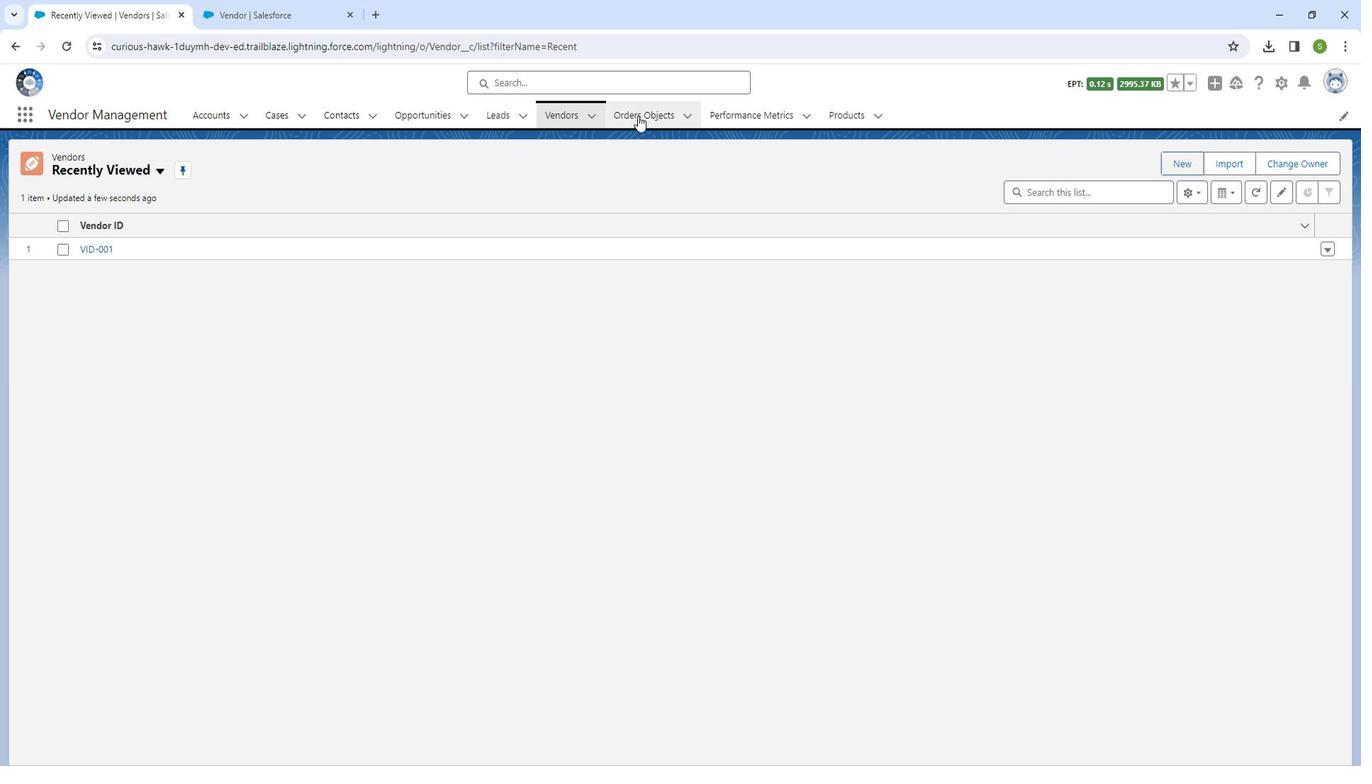 
Action: Mouse pressed left at (646, 117)
Screenshot: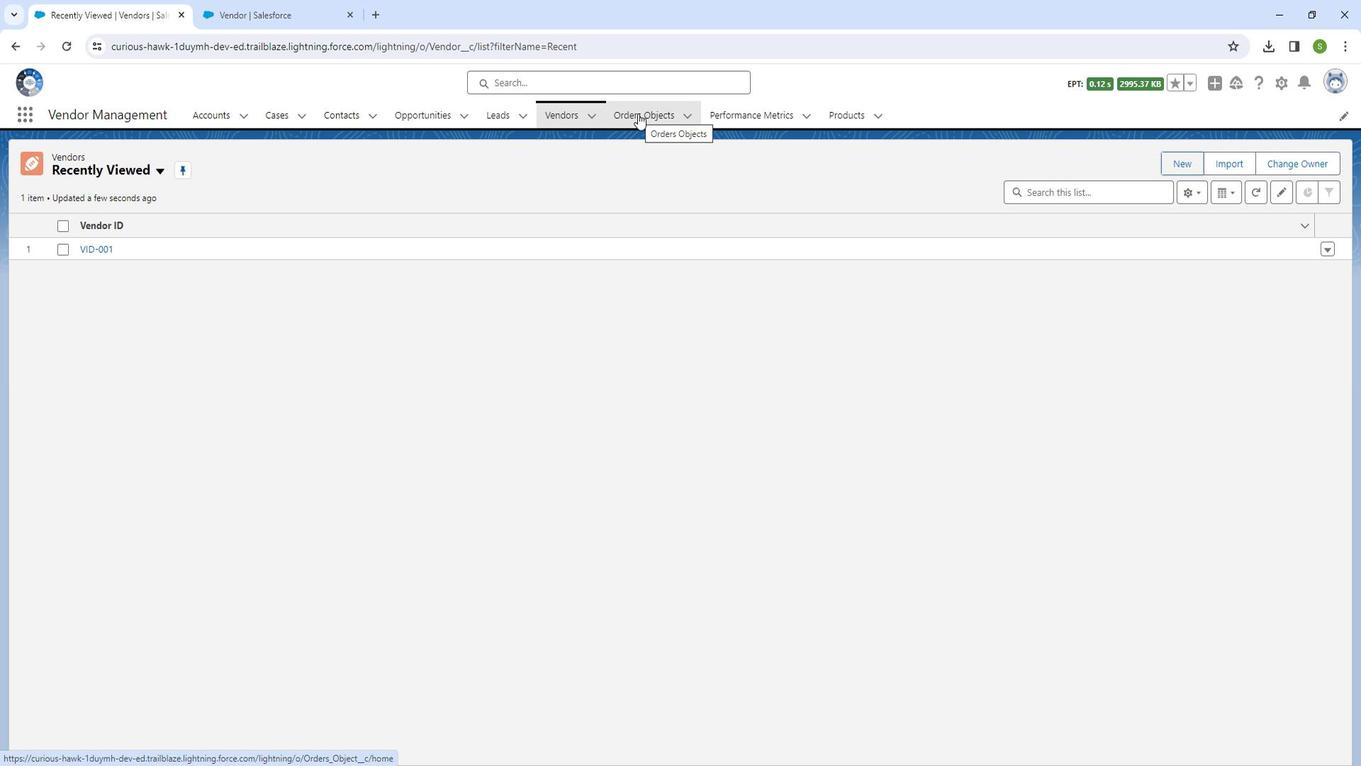 
Action: Mouse moved to (1288, 89)
Screenshot: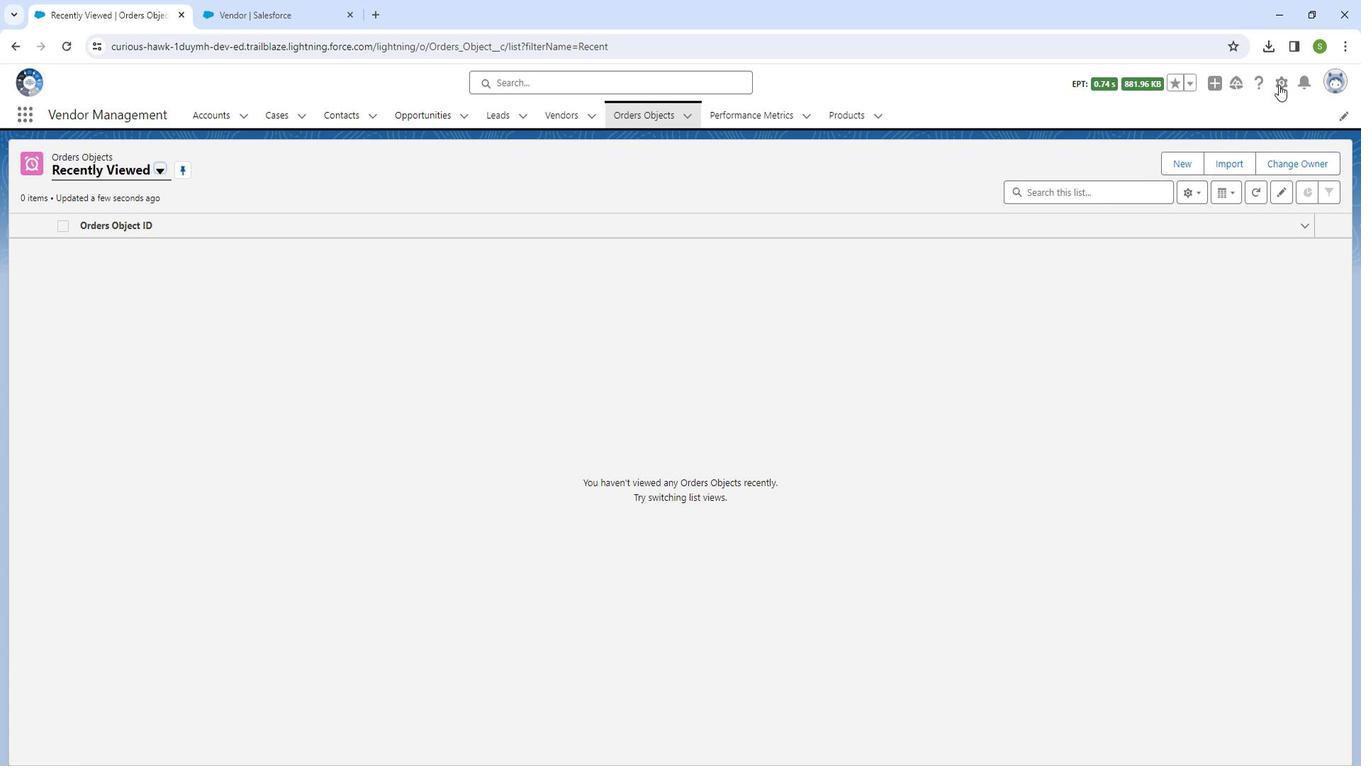 
Action: Mouse pressed left at (1288, 89)
Screenshot: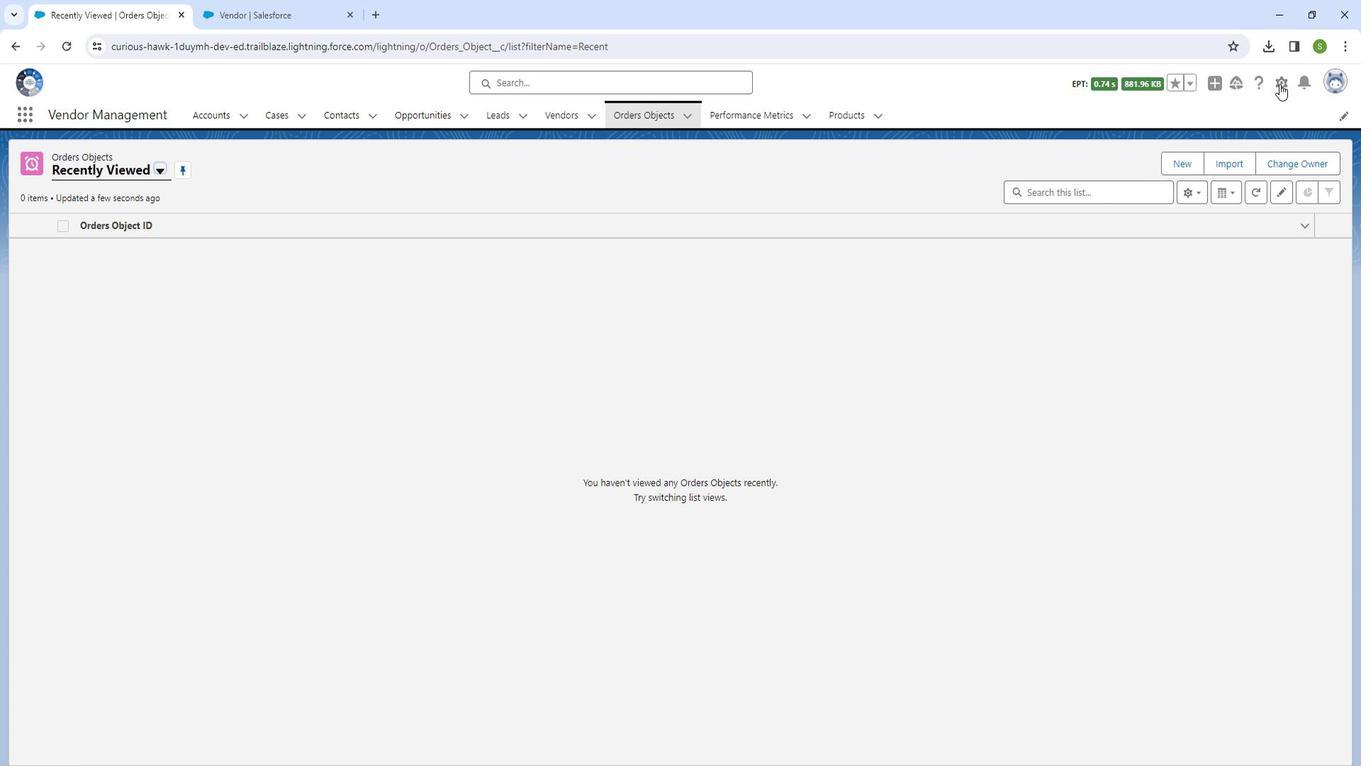 
Action: Mouse moved to (1262, 127)
Screenshot: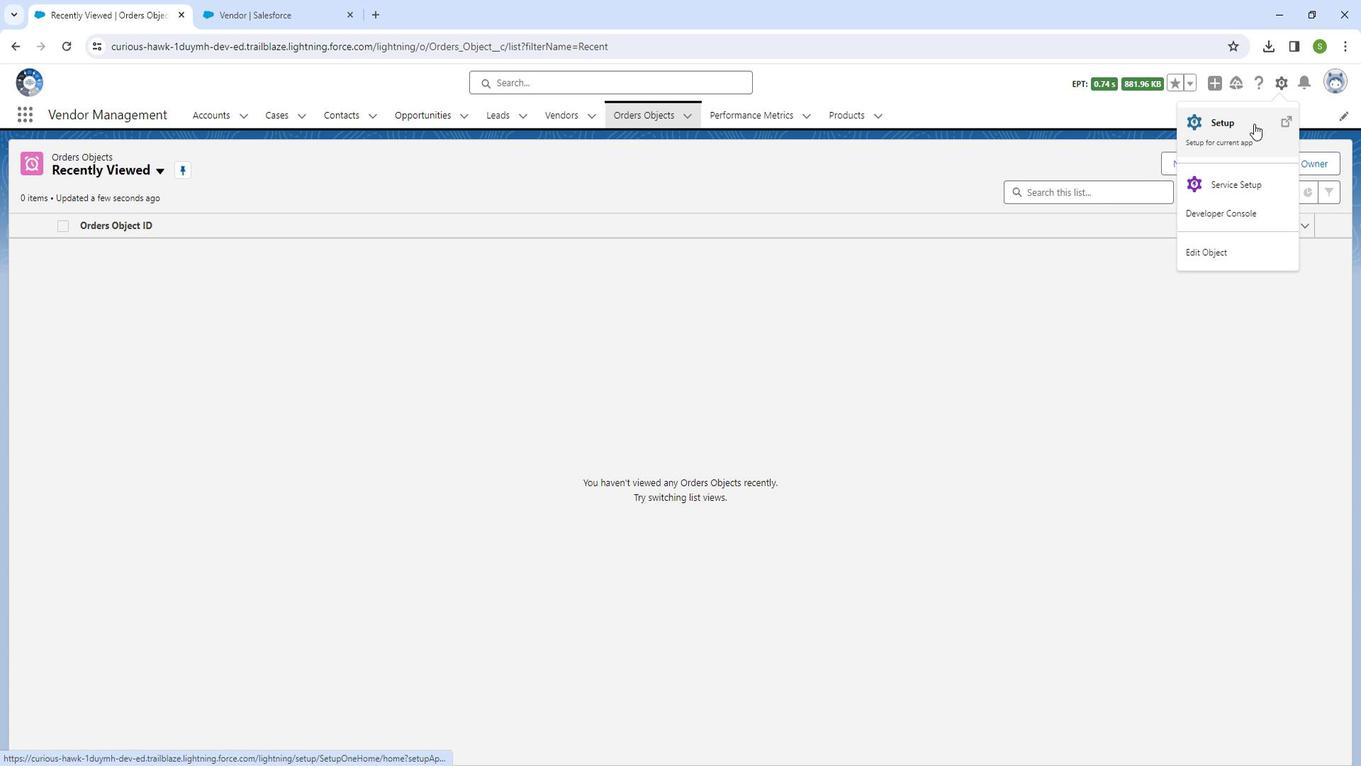 
Action: Mouse pressed left at (1262, 127)
Screenshot: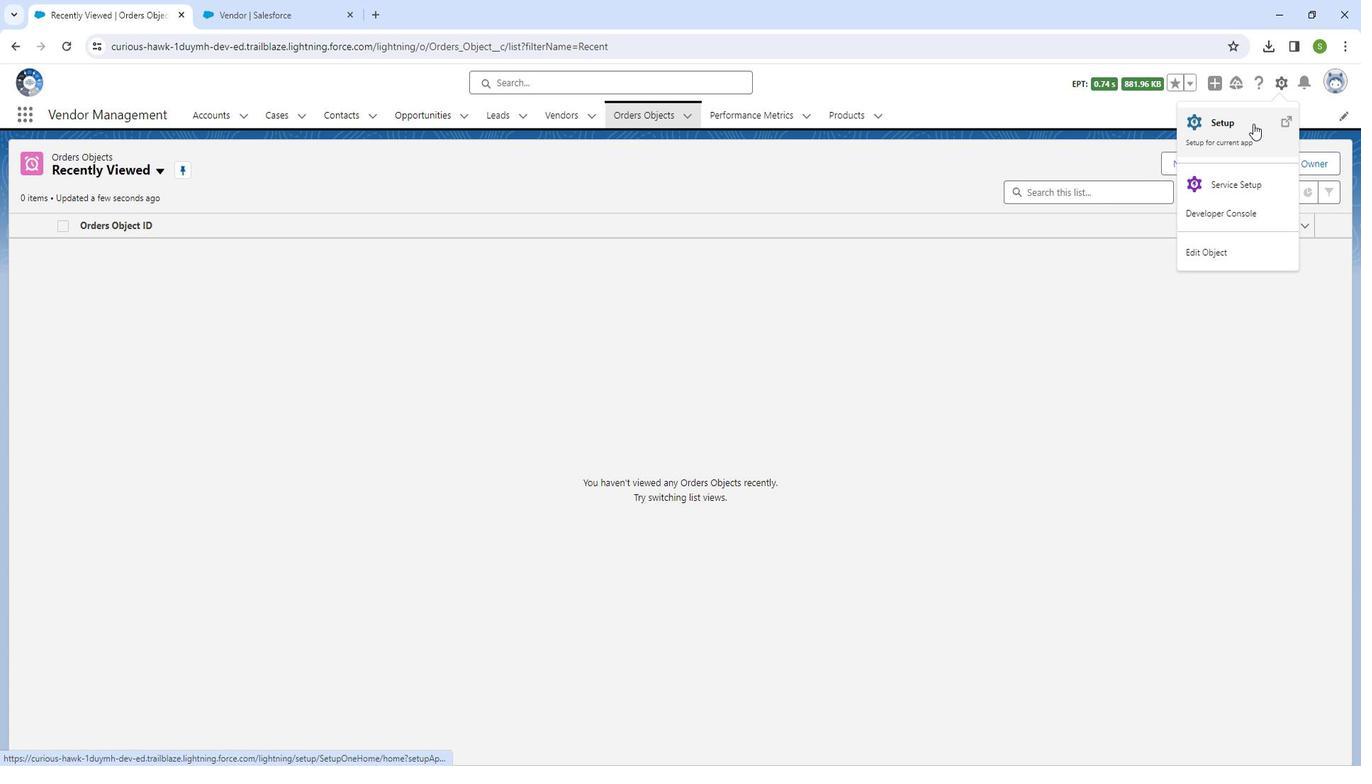 
Action: Mouse moved to (527, 20)
Screenshot: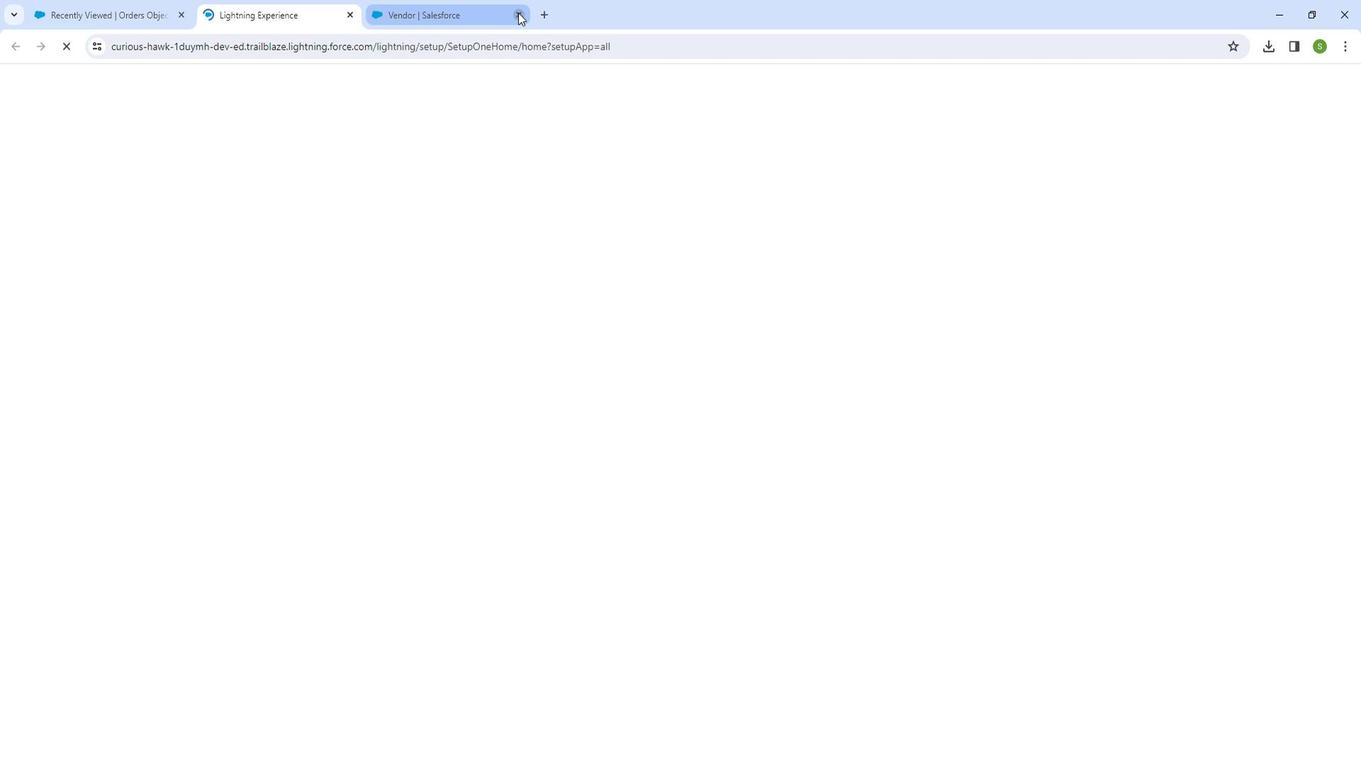 
Action: Mouse pressed left at (527, 20)
Screenshot: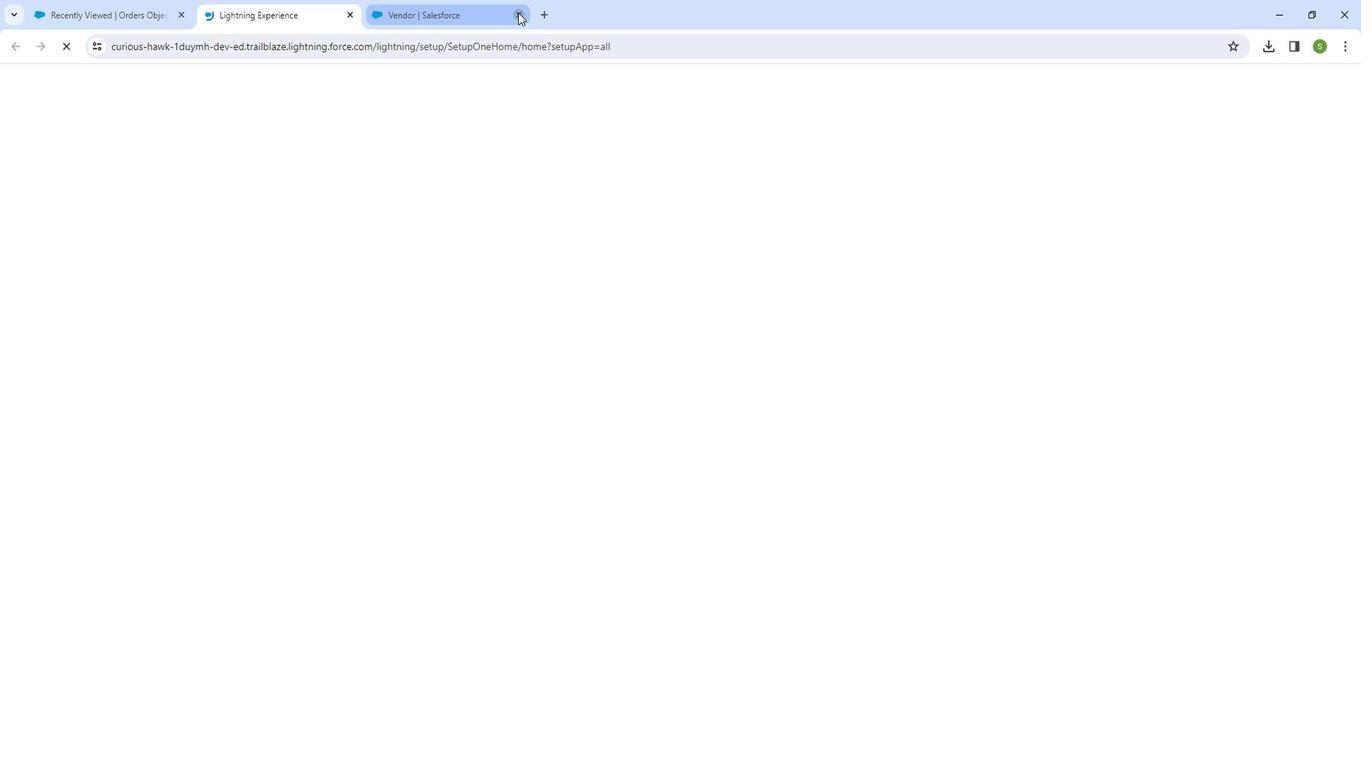 
Action: Mouse moved to (192, 118)
Screenshot: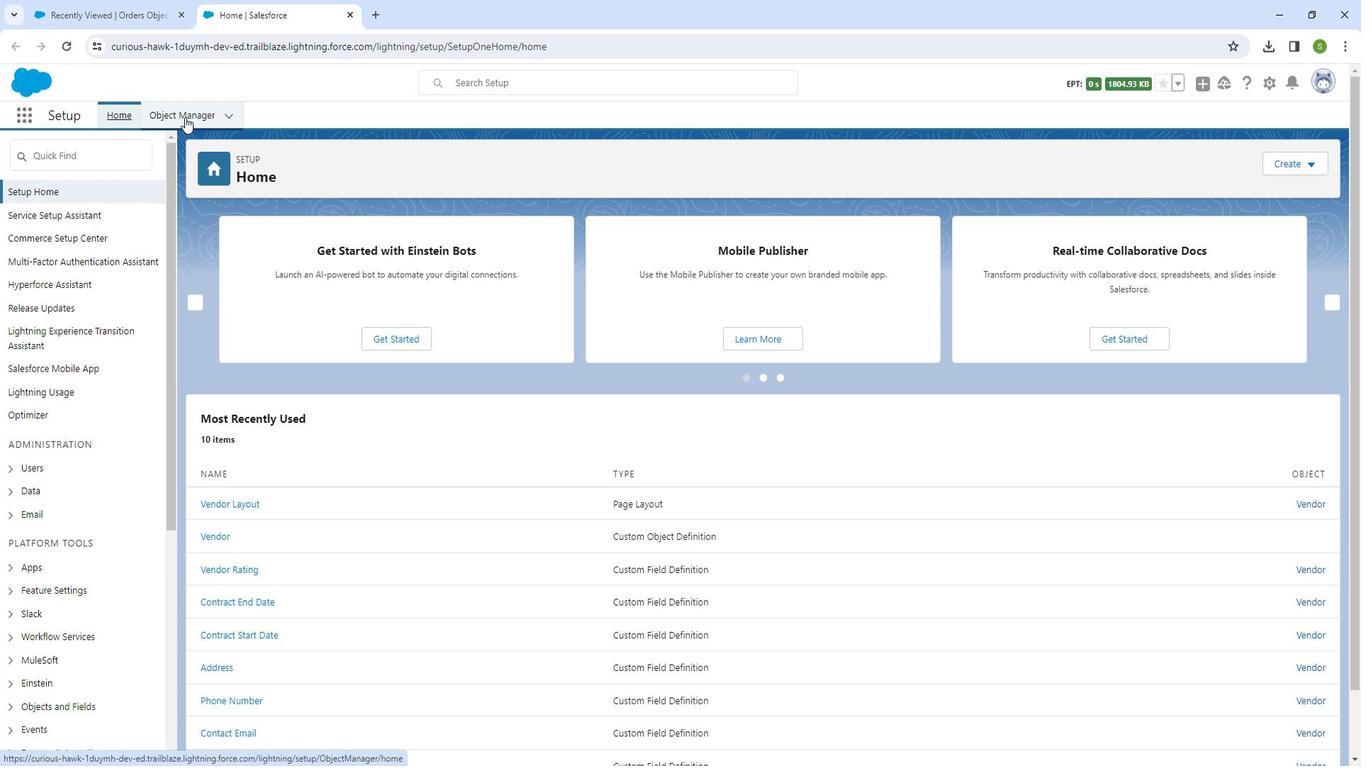 
Action: Mouse pressed left at (192, 118)
Screenshot: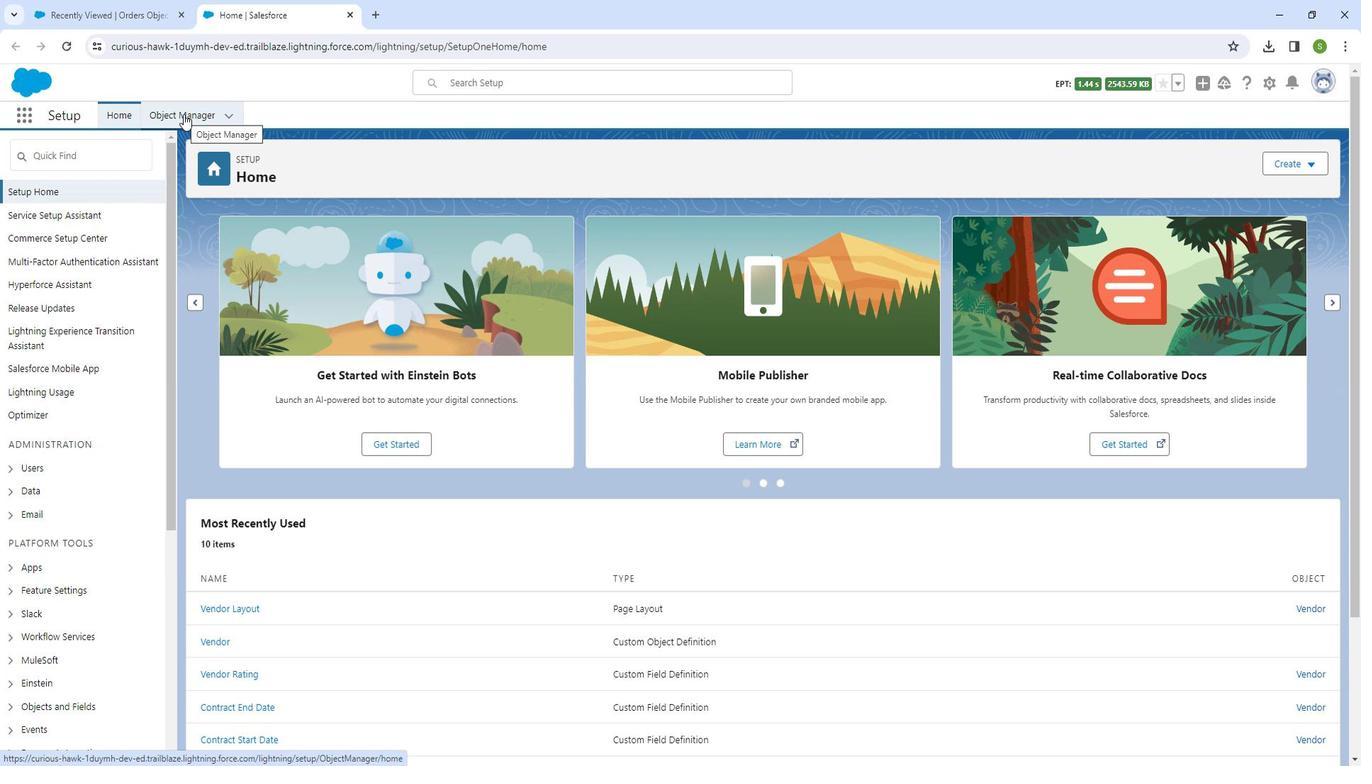
Action: Mouse moved to (138, 24)
Screenshot: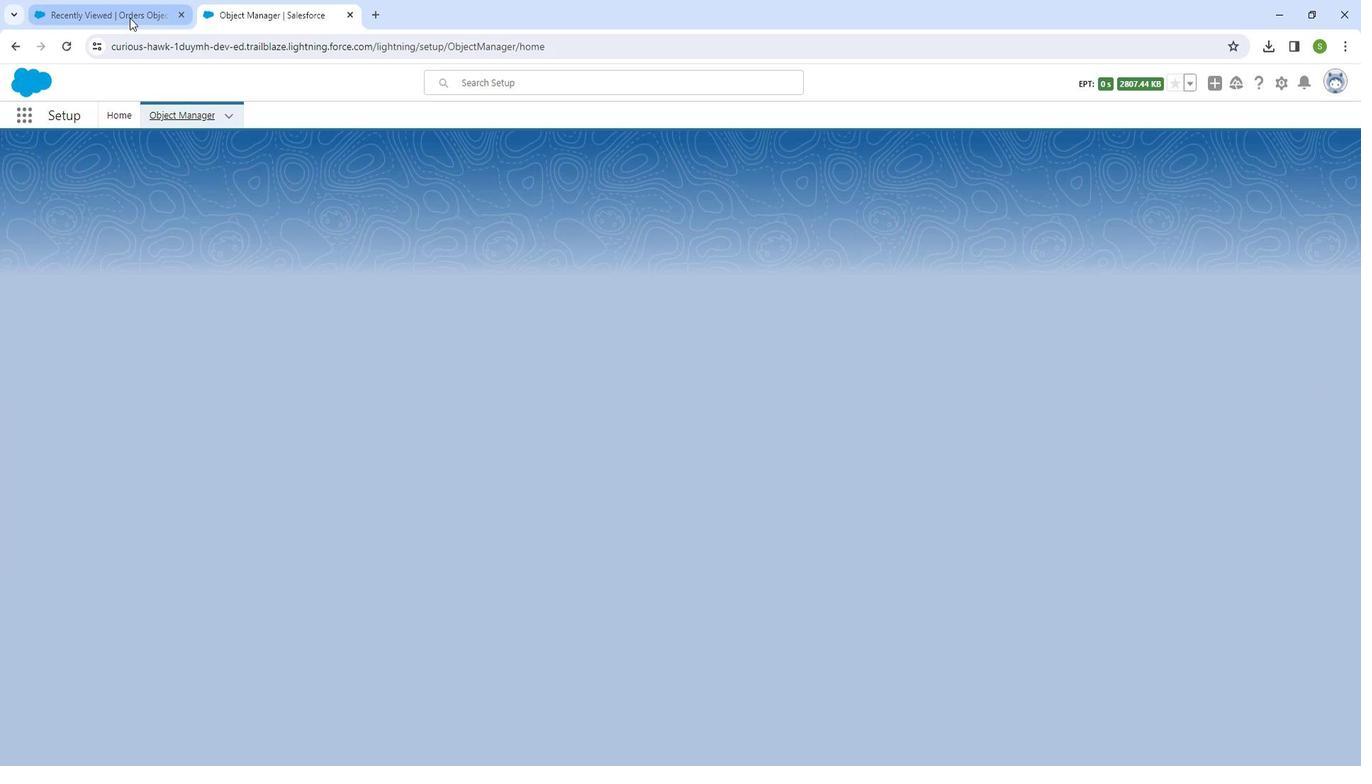 
Action: Mouse pressed left at (138, 24)
Screenshot: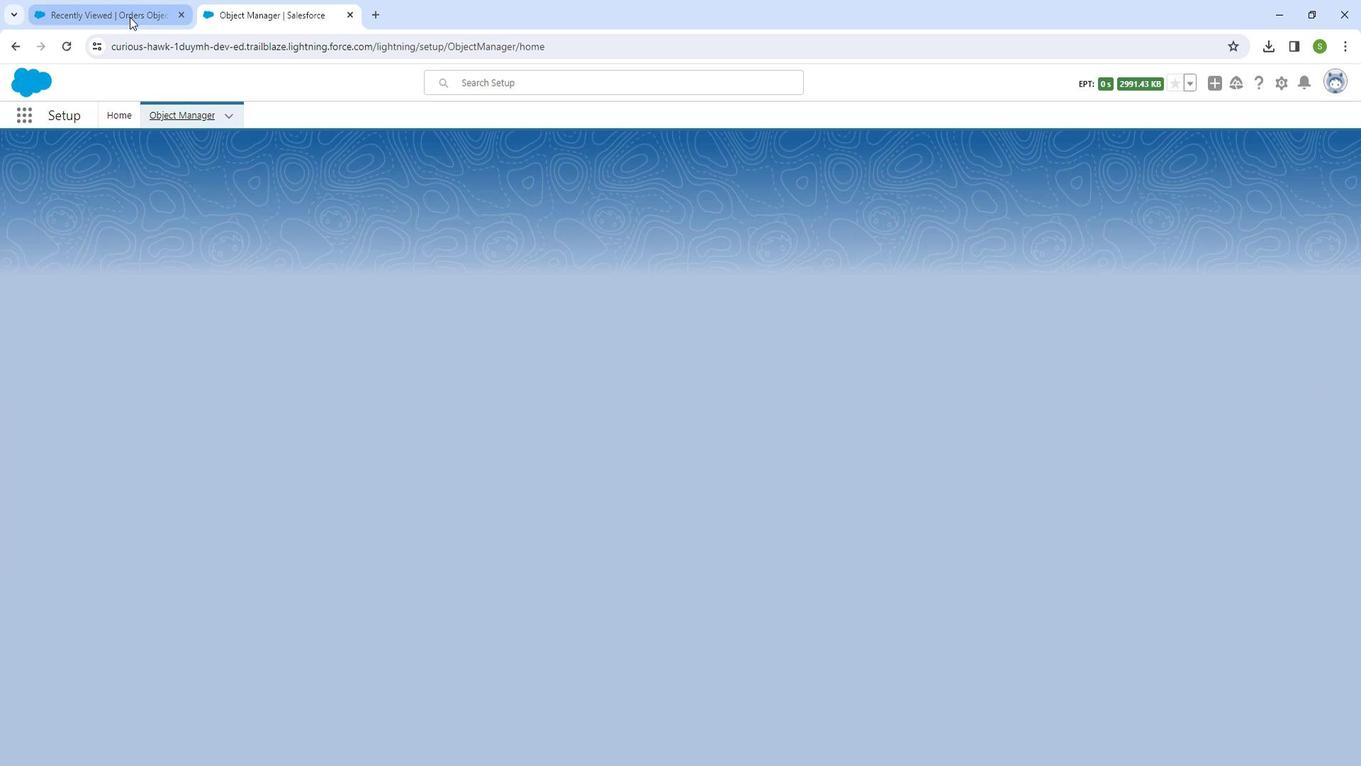 
Action: Mouse moved to (263, 15)
Screenshot: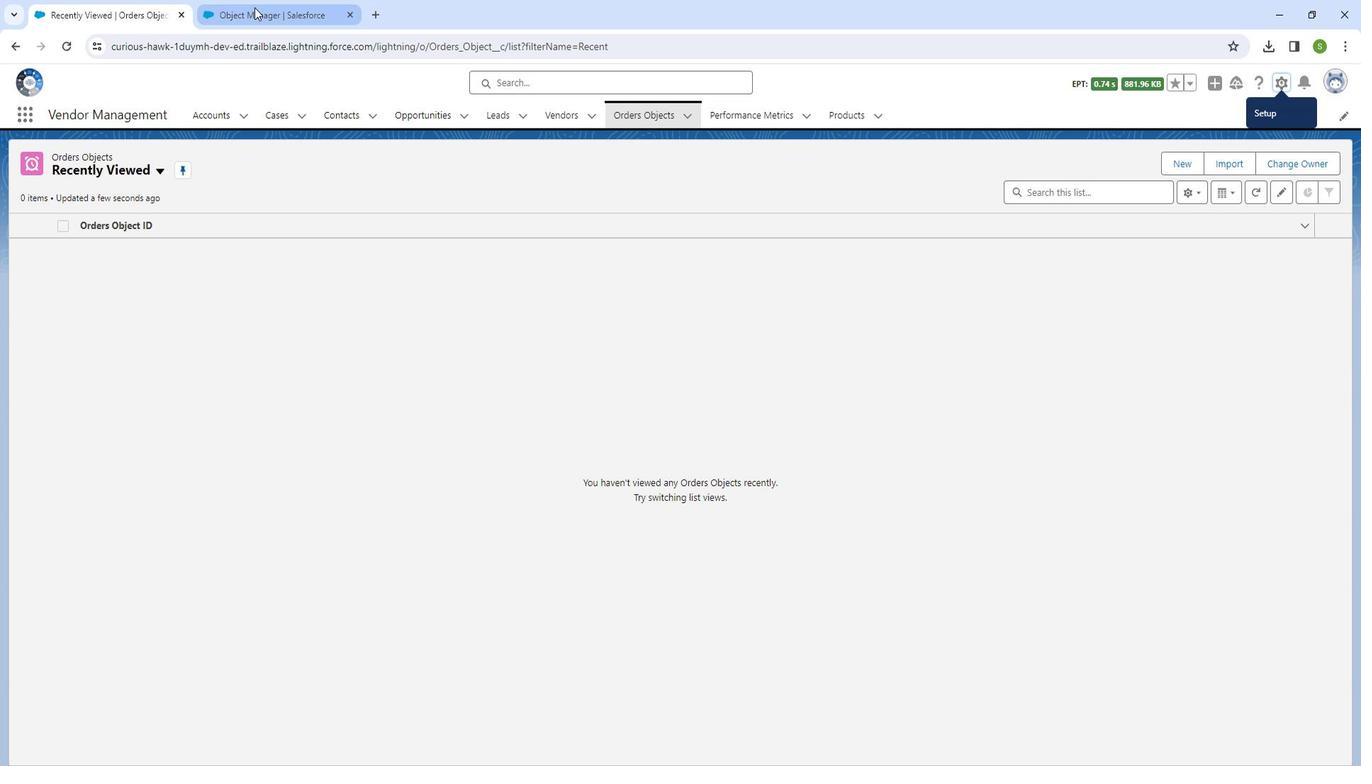 
Action: Mouse pressed left at (263, 15)
Screenshot: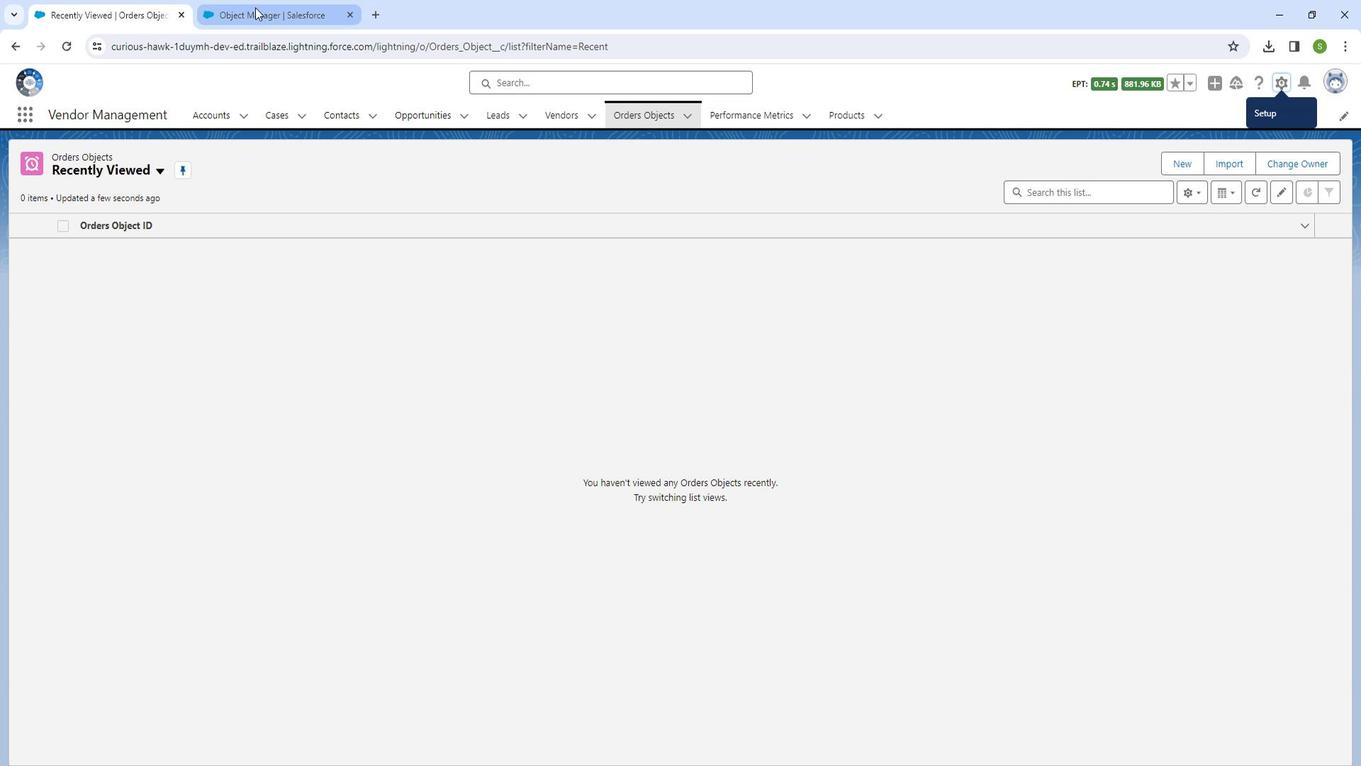 
Action: Mouse moved to (520, 426)
Screenshot: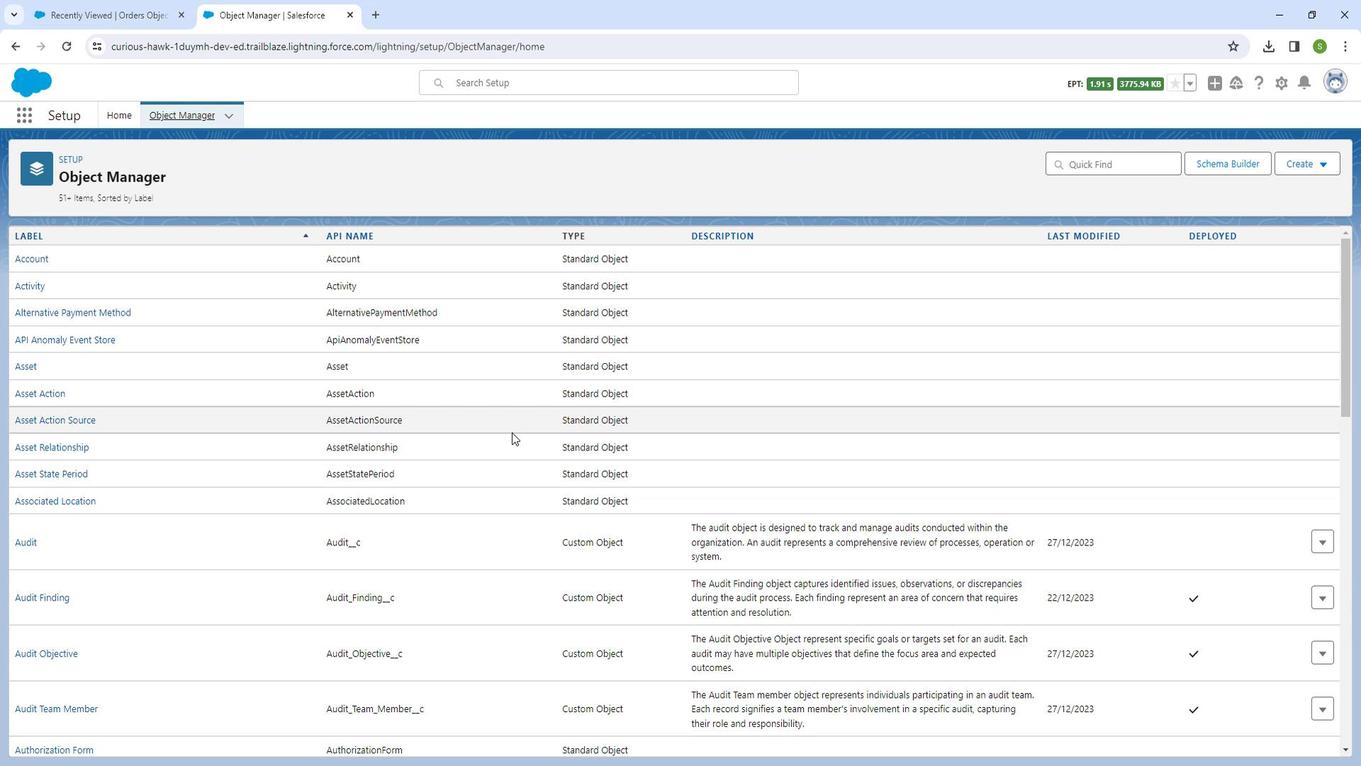 
Action: Mouse scrolled (520, 425) with delta (0, 0)
Screenshot: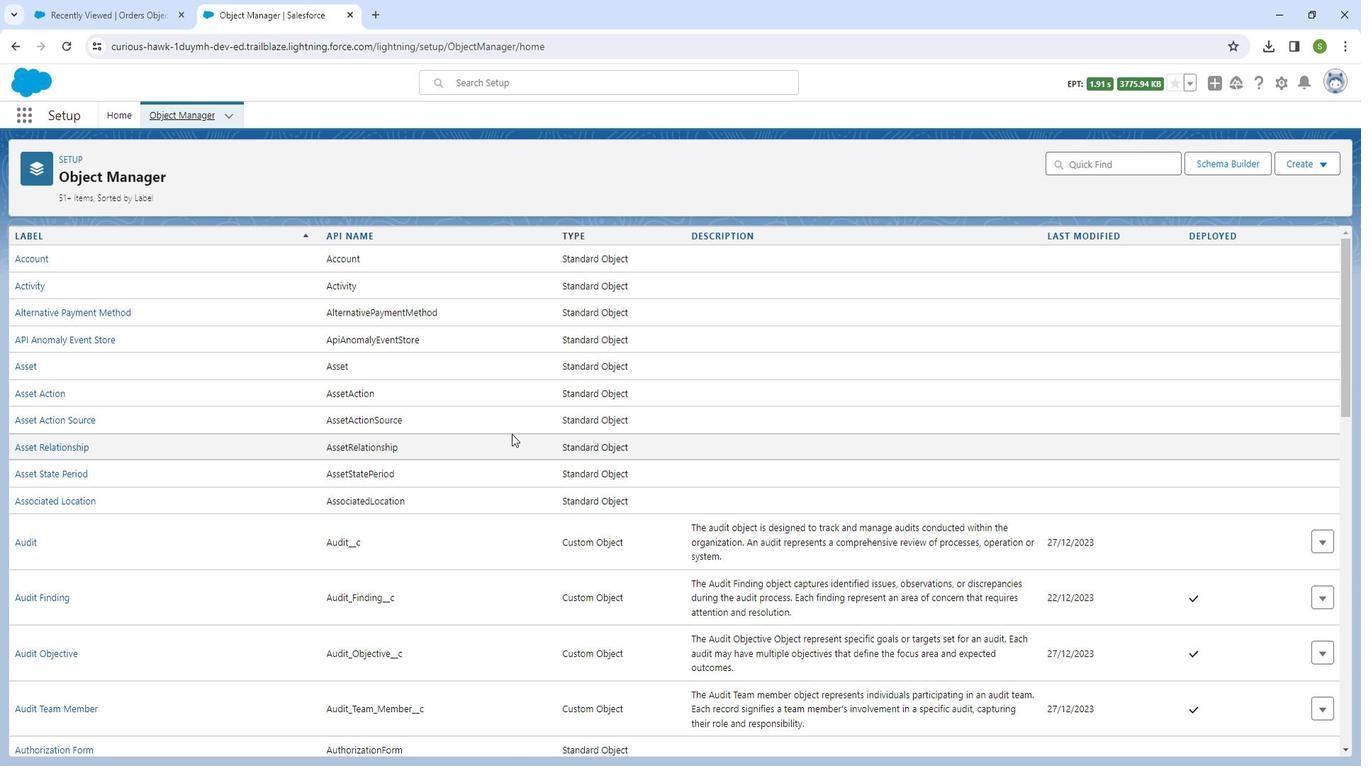 
Action: Mouse moved to (520, 427)
Screenshot: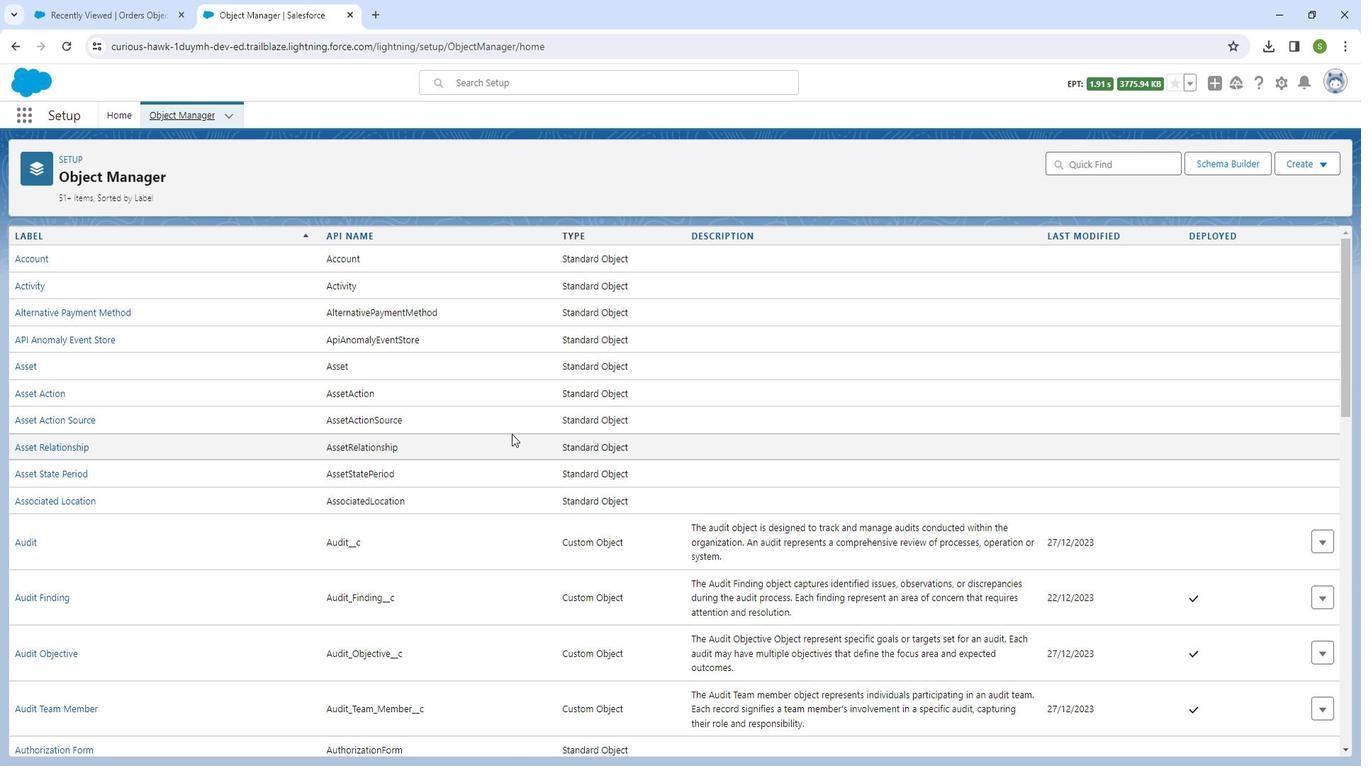 
Action: Mouse scrolled (520, 426) with delta (0, 0)
Screenshot: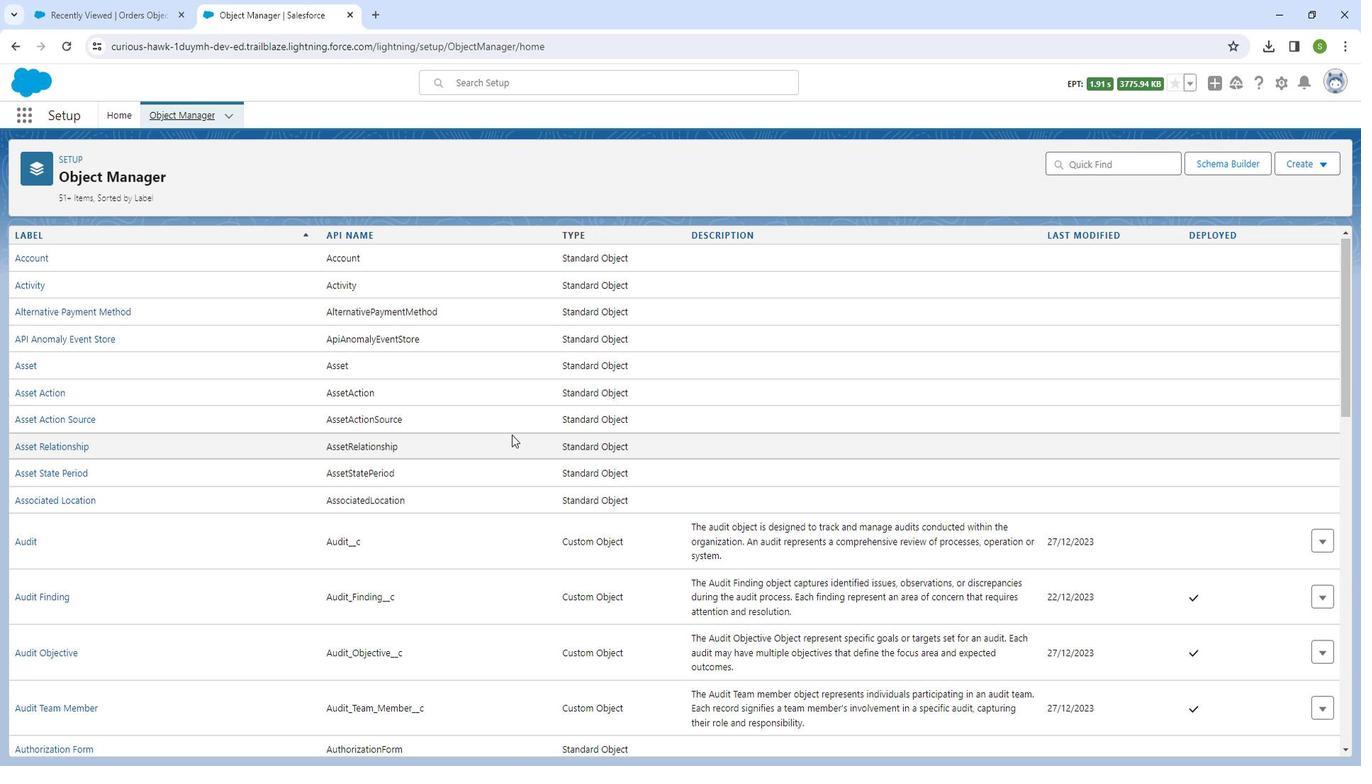 
Action: Mouse scrolled (520, 426) with delta (0, 0)
Screenshot: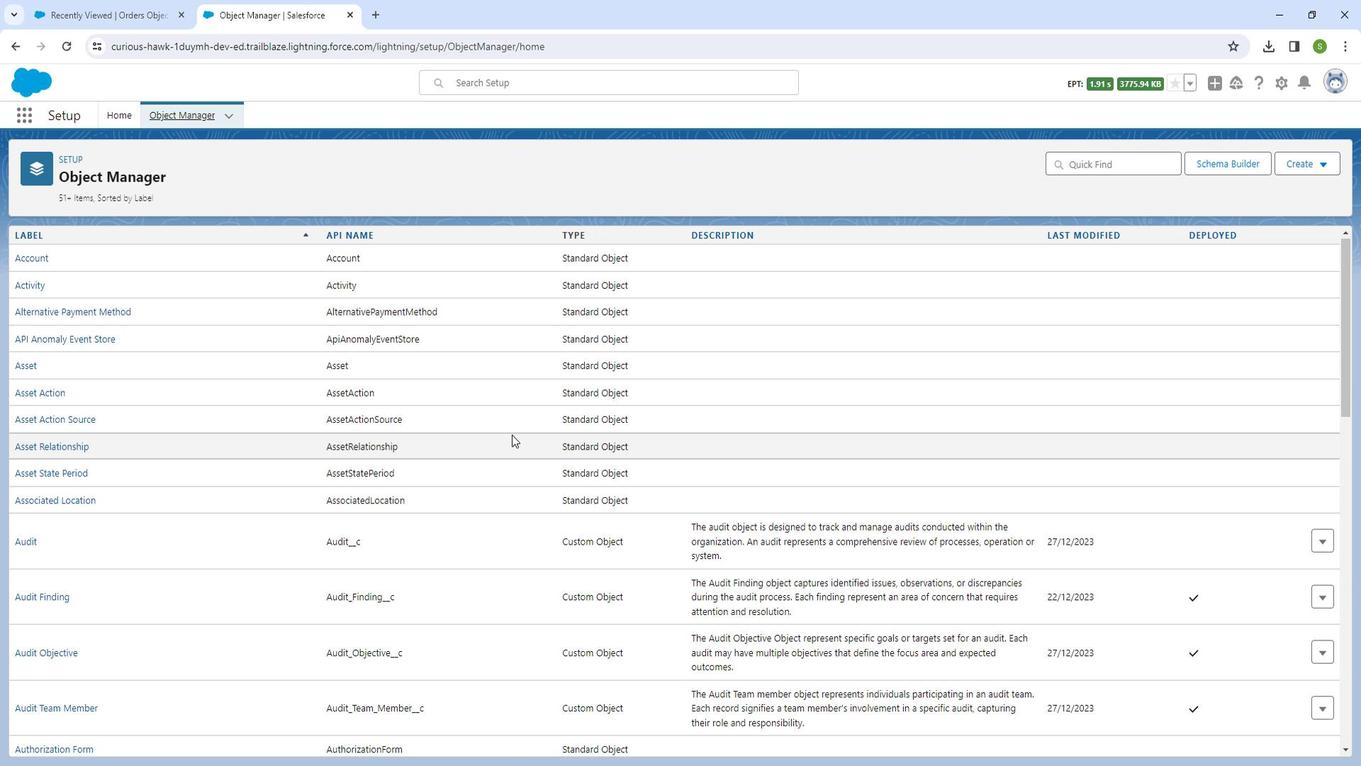 
Action: Mouse scrolled (520, 426) with delta (0, 0)
Screenshot: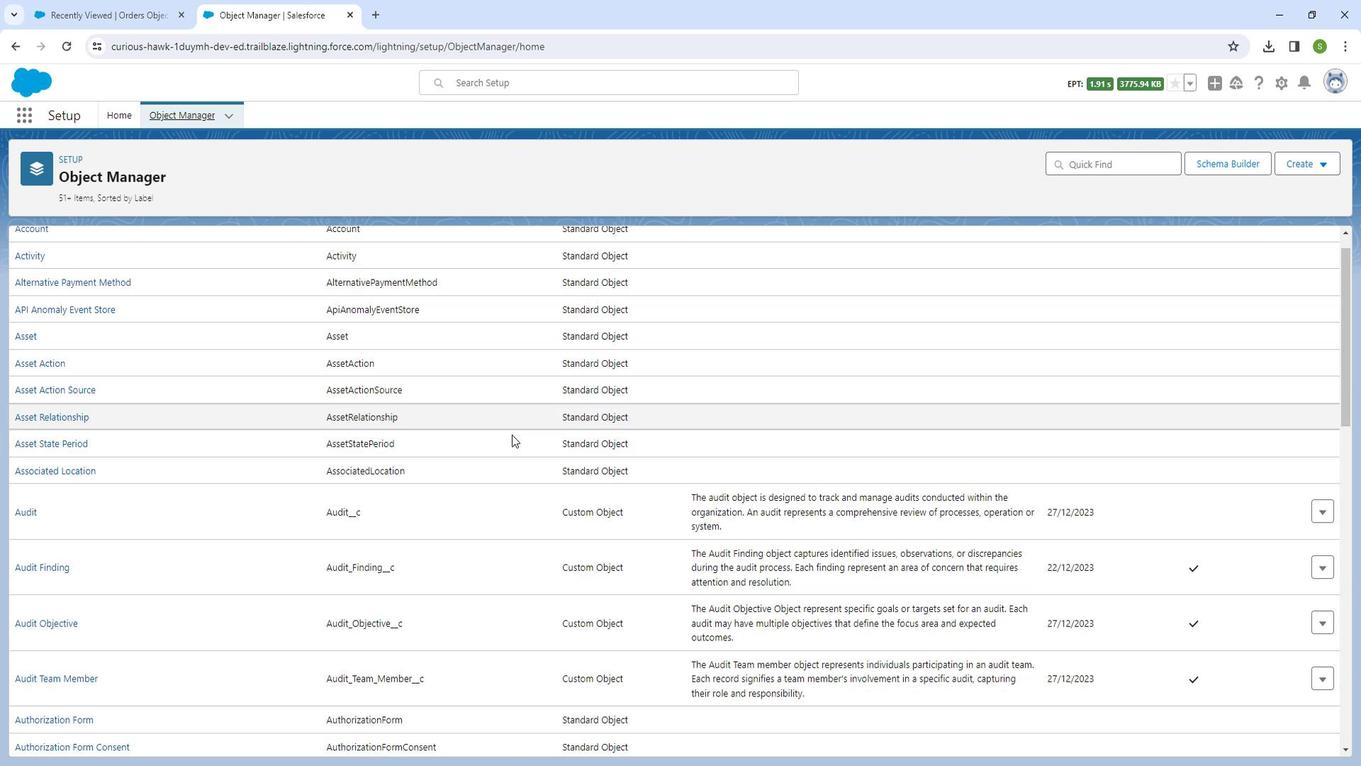 
Action: Mouse scrolled (520, 426) with delta (0, 0)
Screenshot: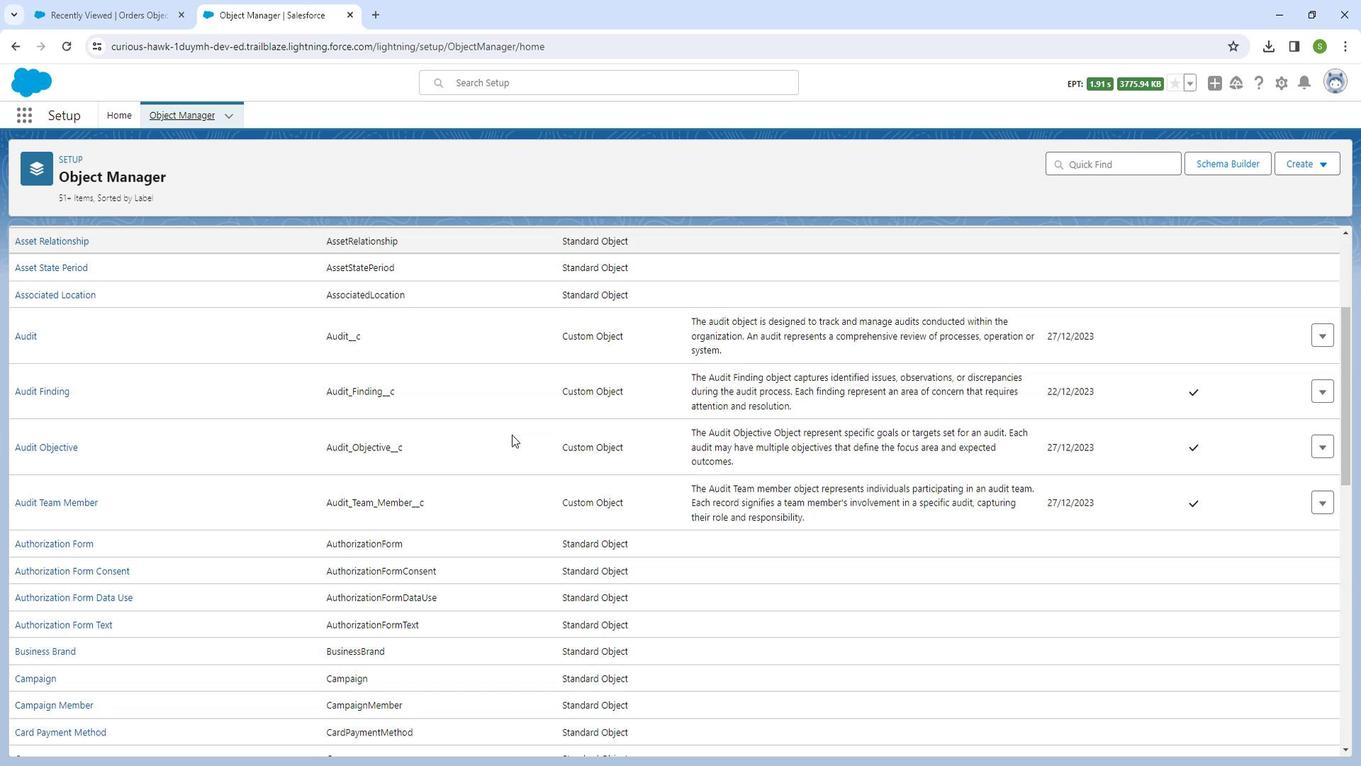 
Action: Mouse moved to (428, 457)
Screenshot: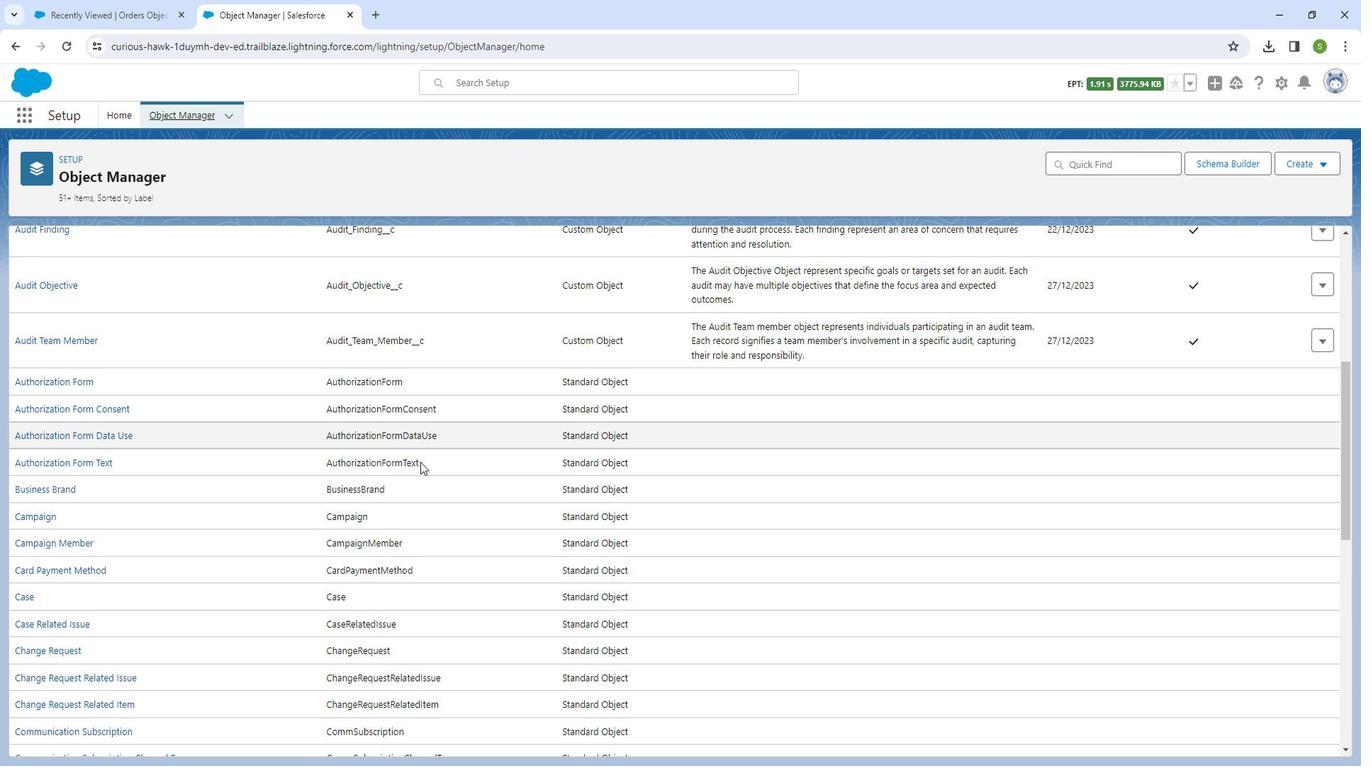 
Action: Mouse scrolled (428, 456) with delta (0, 0)
Screenshot: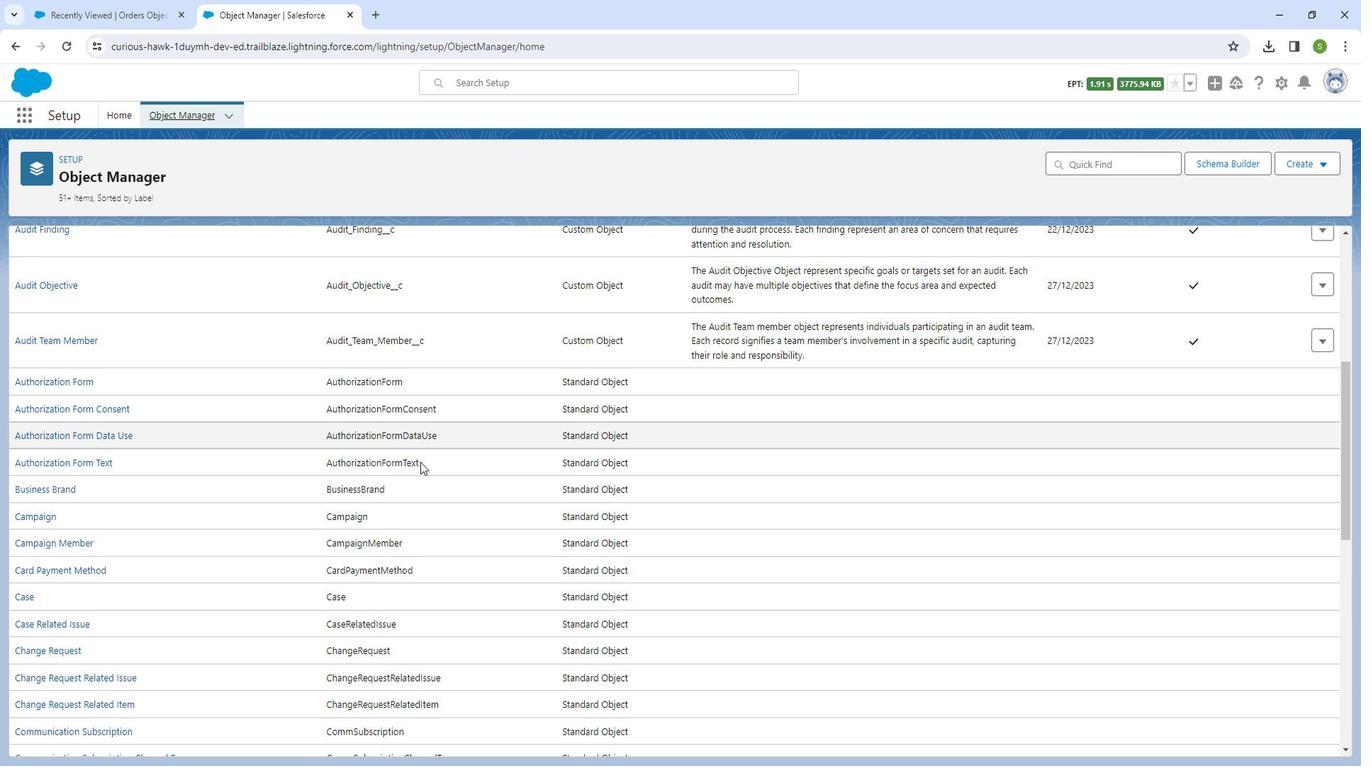 
Action: Mouse moved to (421, 478)
Screenshot: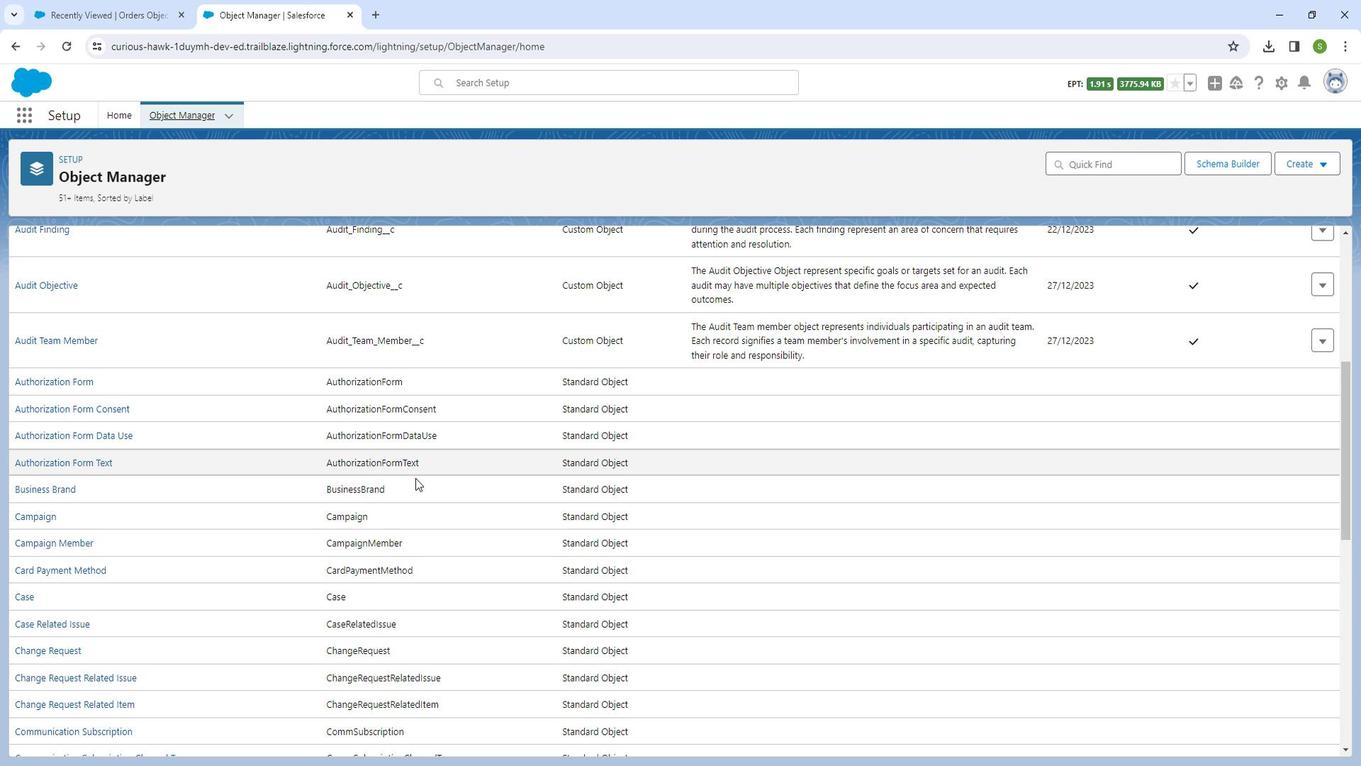 
Action: Mouse scrolled (421, 478) with delta (0, 0)
Screenshot: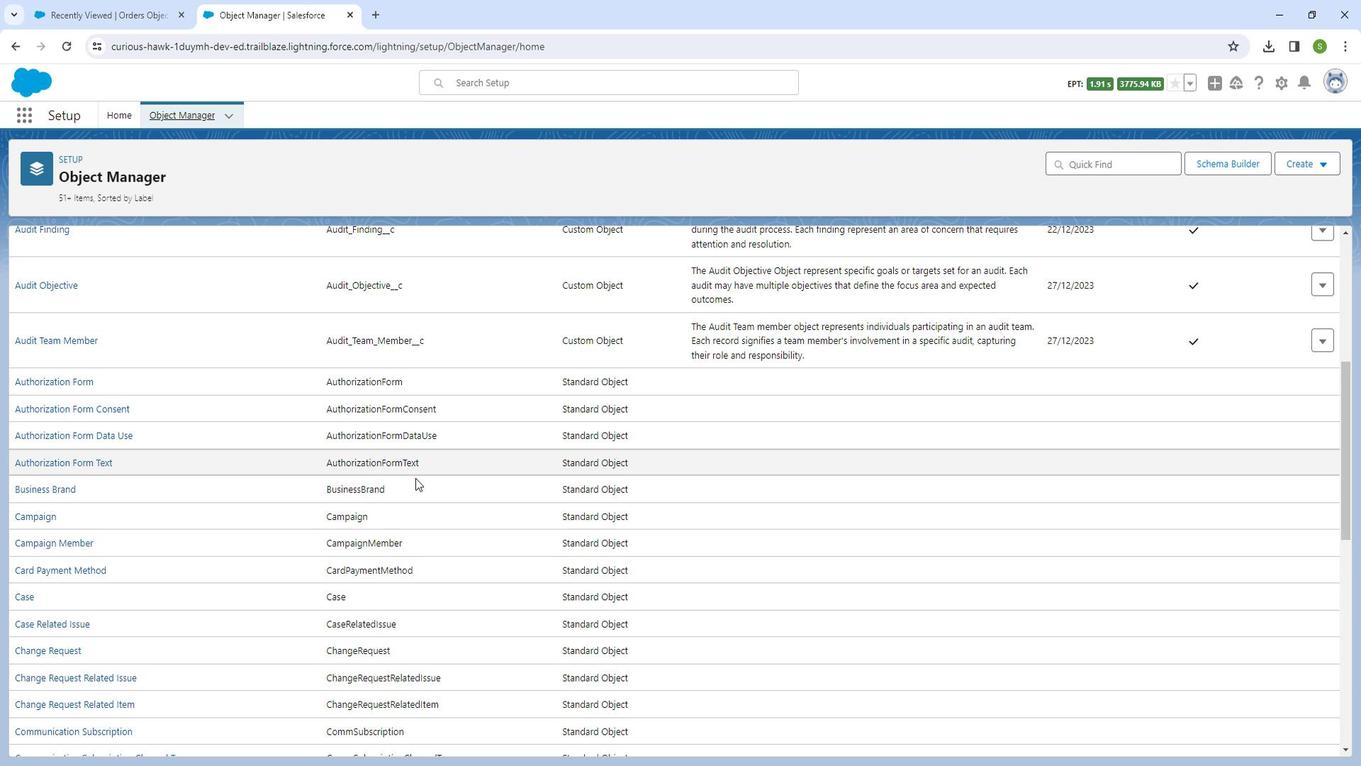 
Action: Mouse moved to (417, 491)
Screenshot: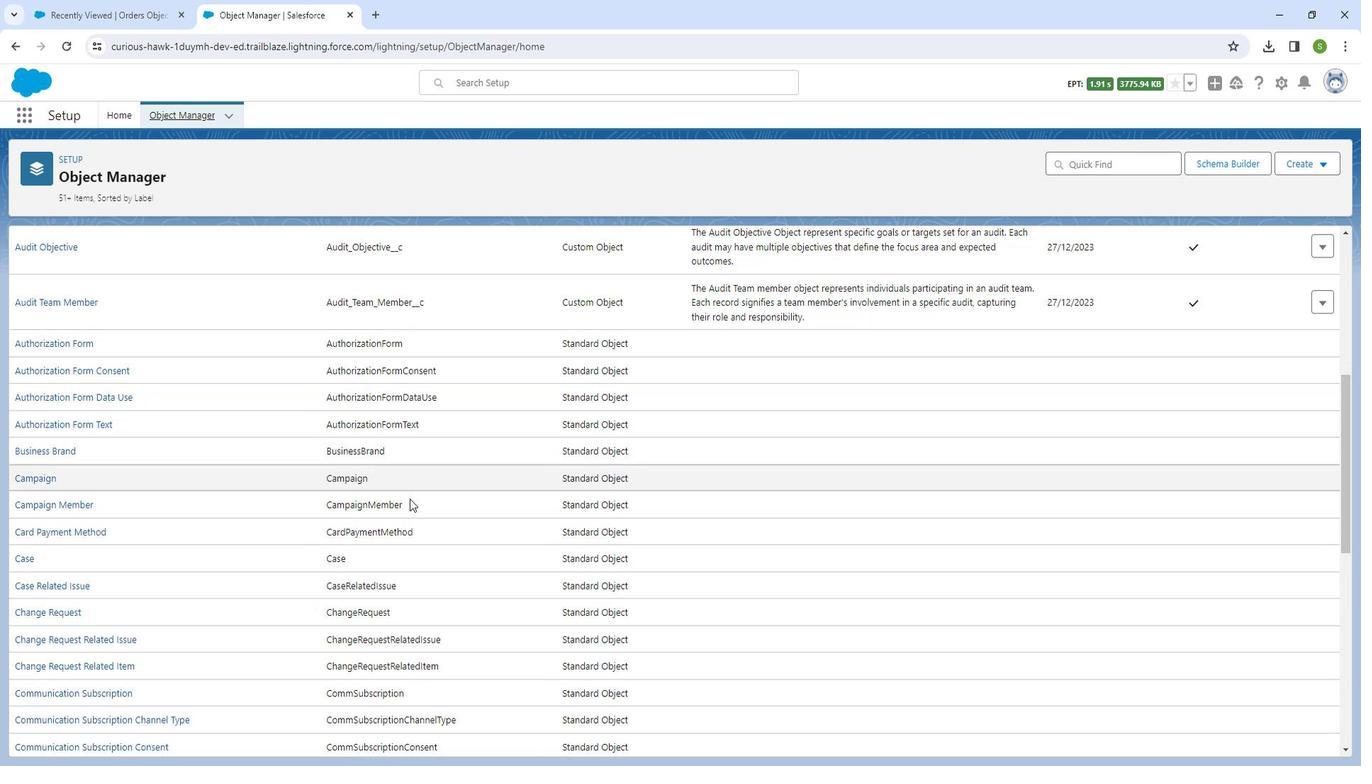 
Action: Mouse scrolled (417, 490) with delta (0, 0)
Screenshot: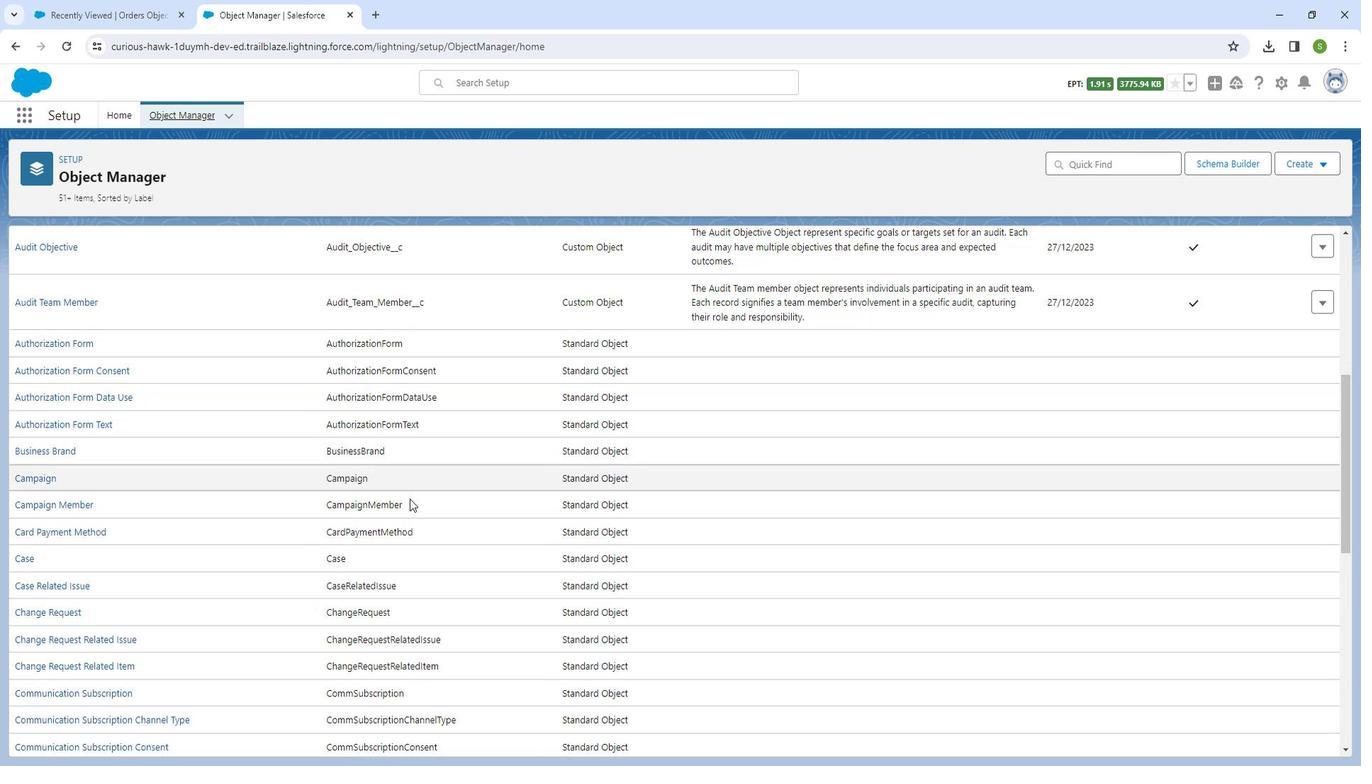 
Action: Mouse moved to (417, 493)
Screenshot: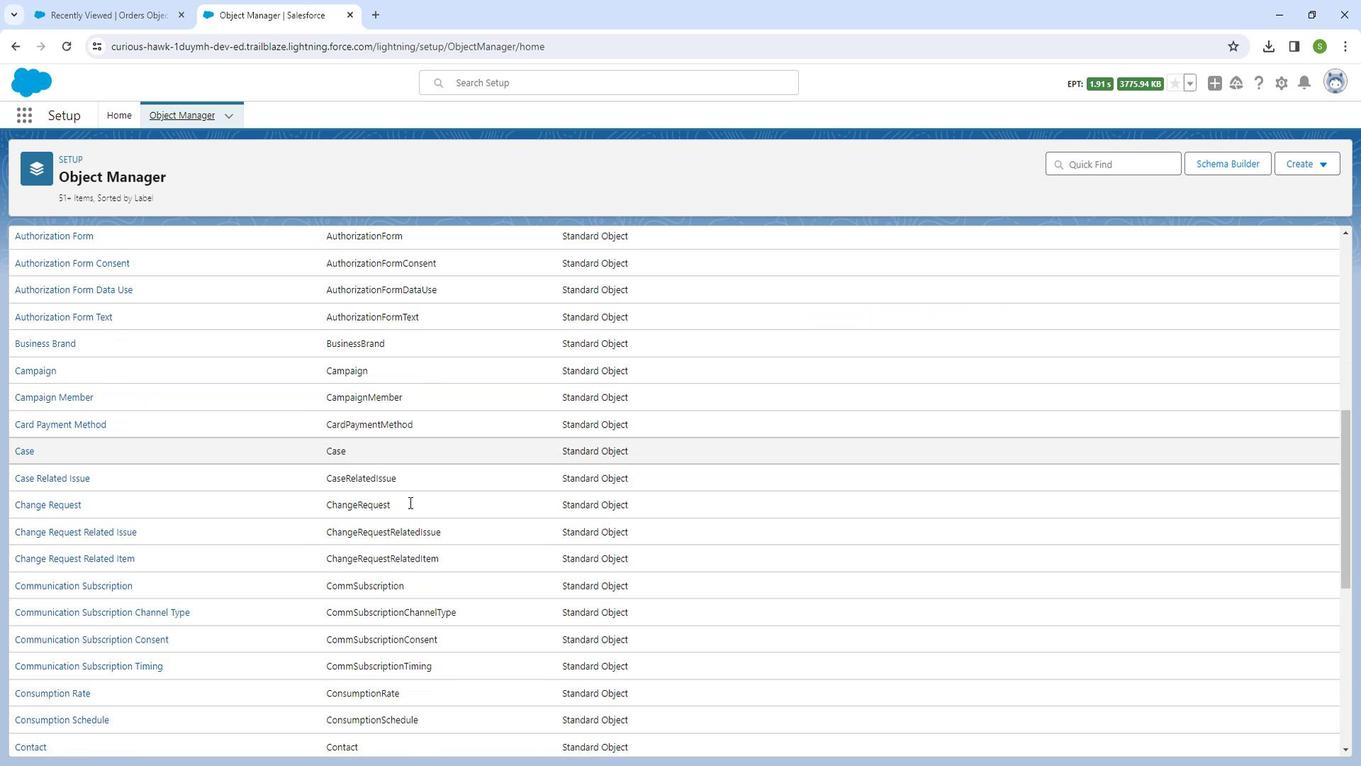 
Action: Mouse scrolled (417, 493) with delta (0, 0)
Screenshot: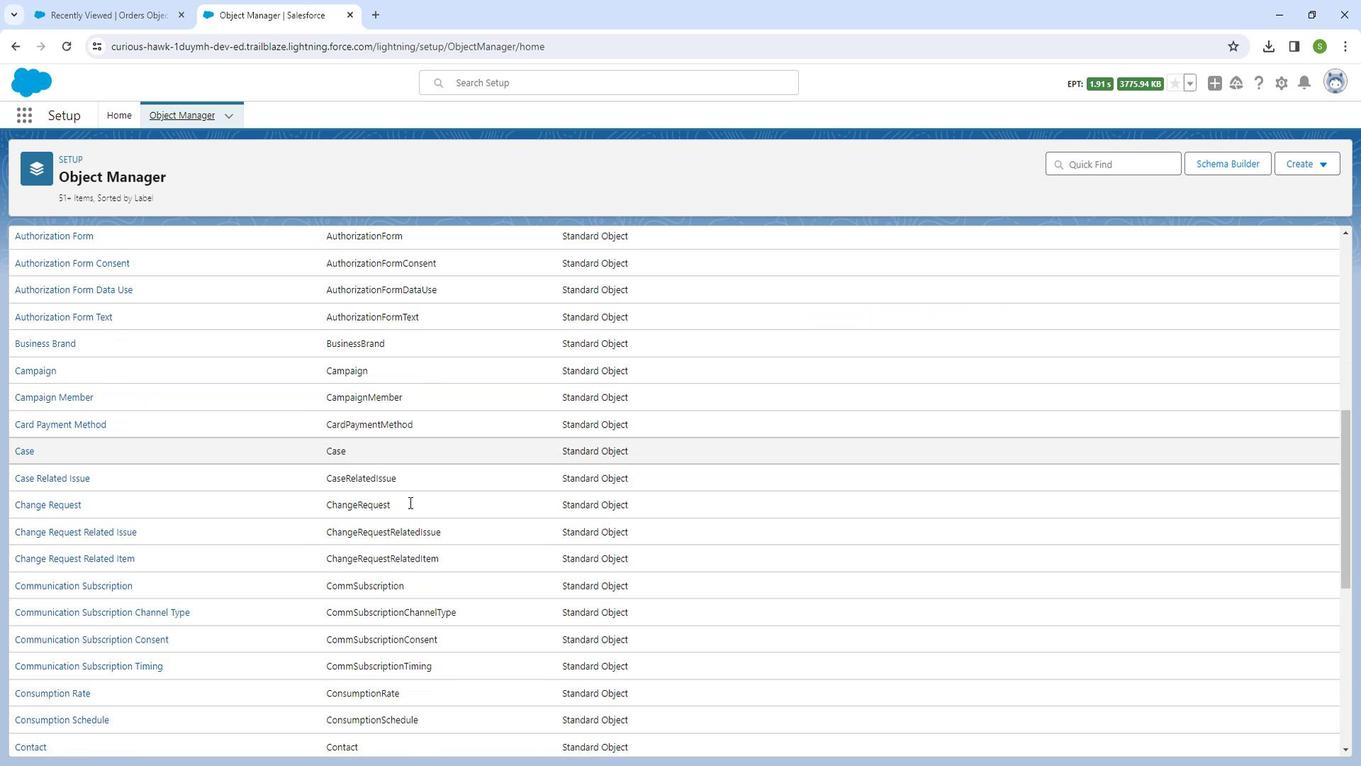 
Action: Mouse moved to (416, 495)
Screenshot: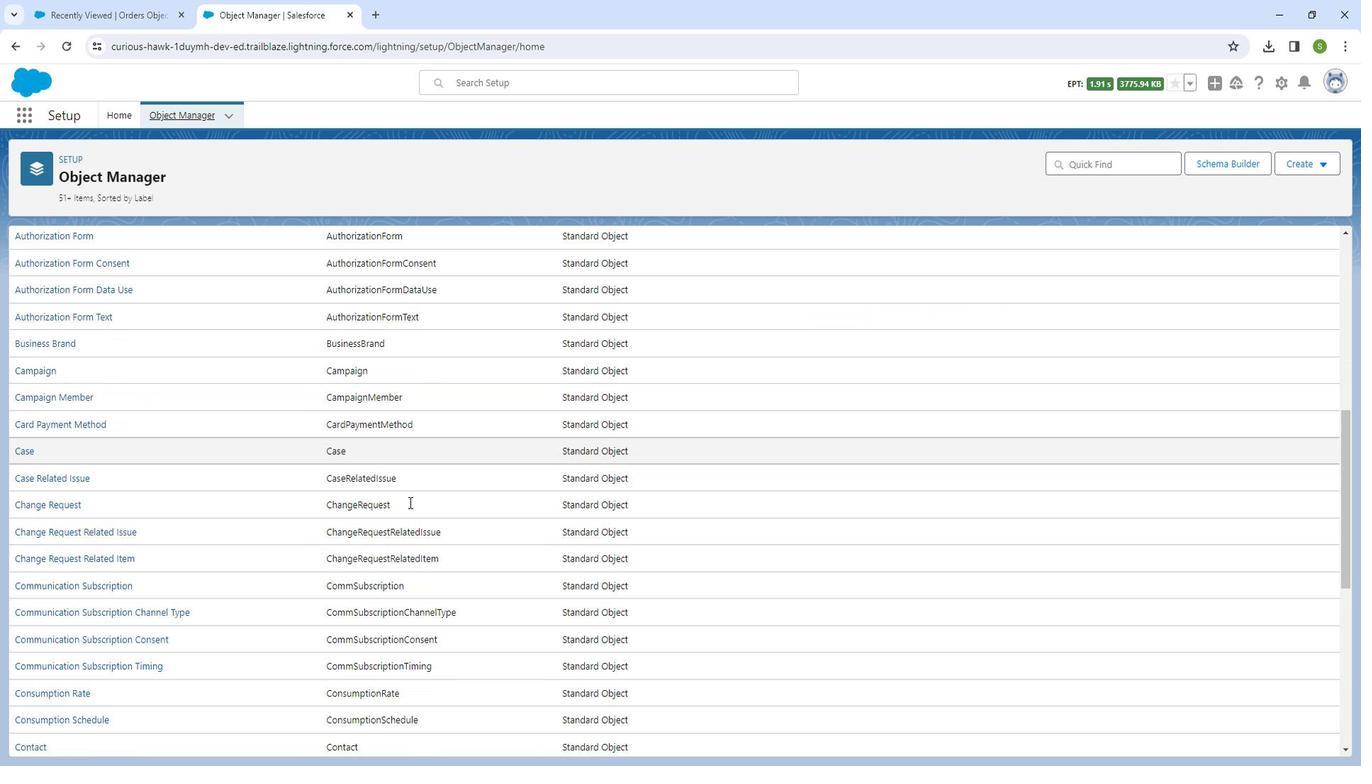 
Action: Mouse scrolled (416, 494) with delta (0, 0)
Screenshot: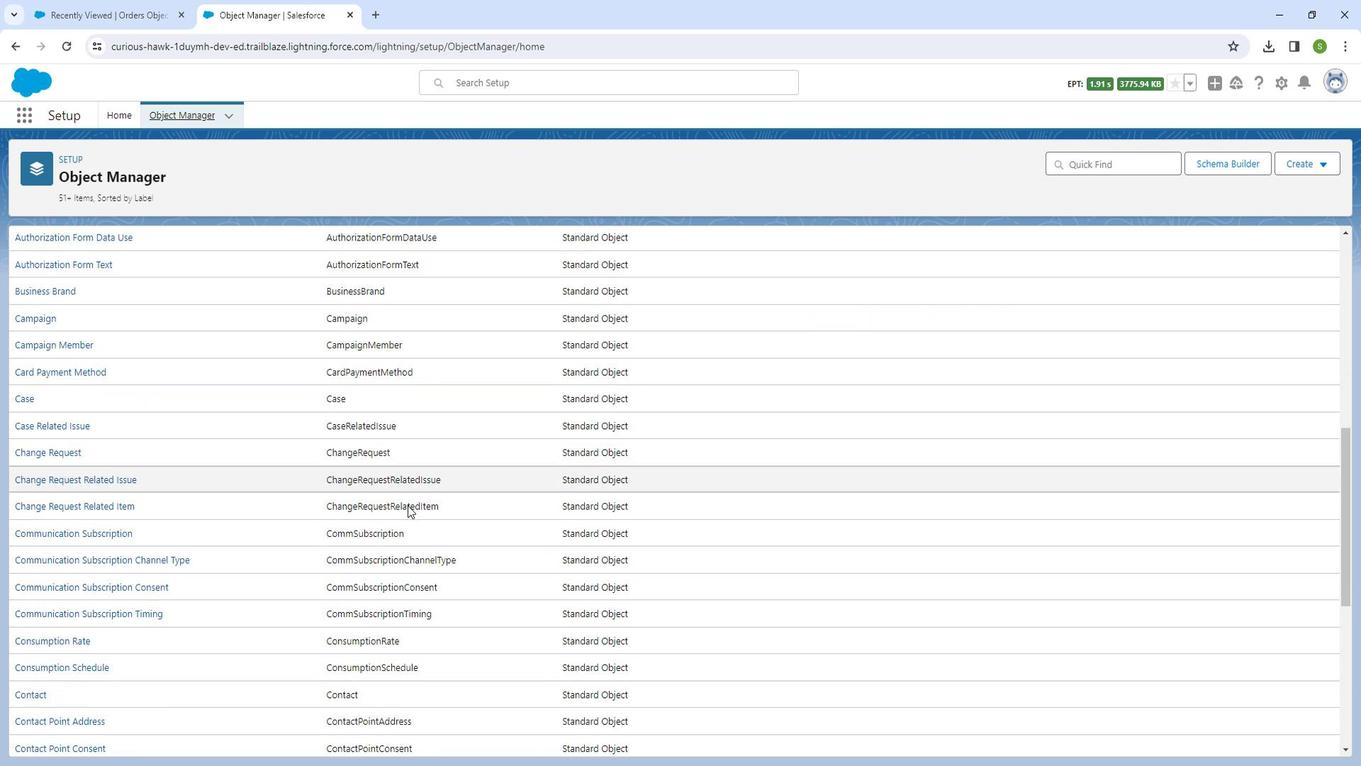 
Action: Mouse scrolled (416, 494) with delta (0, 0)
Screenshot: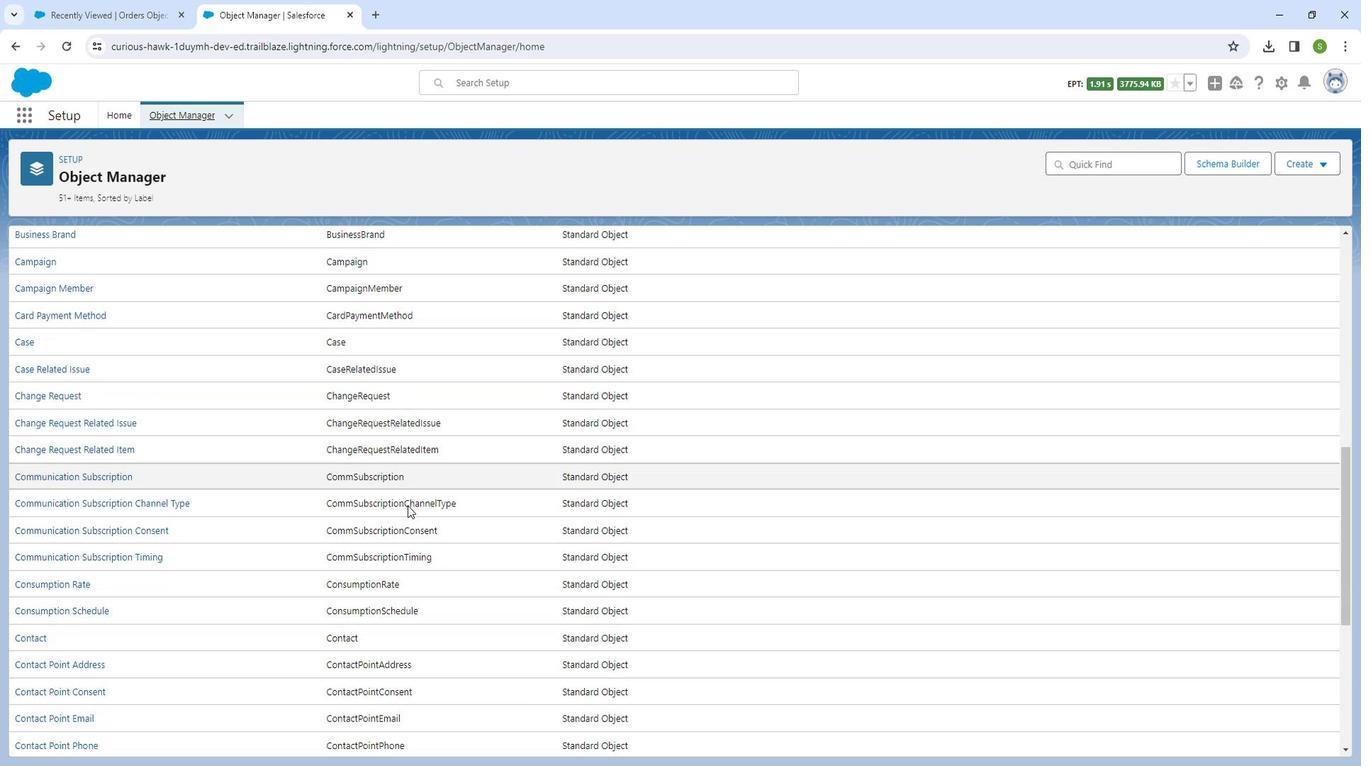 
Action: Mouse moved to (384, 515)
Screenshot: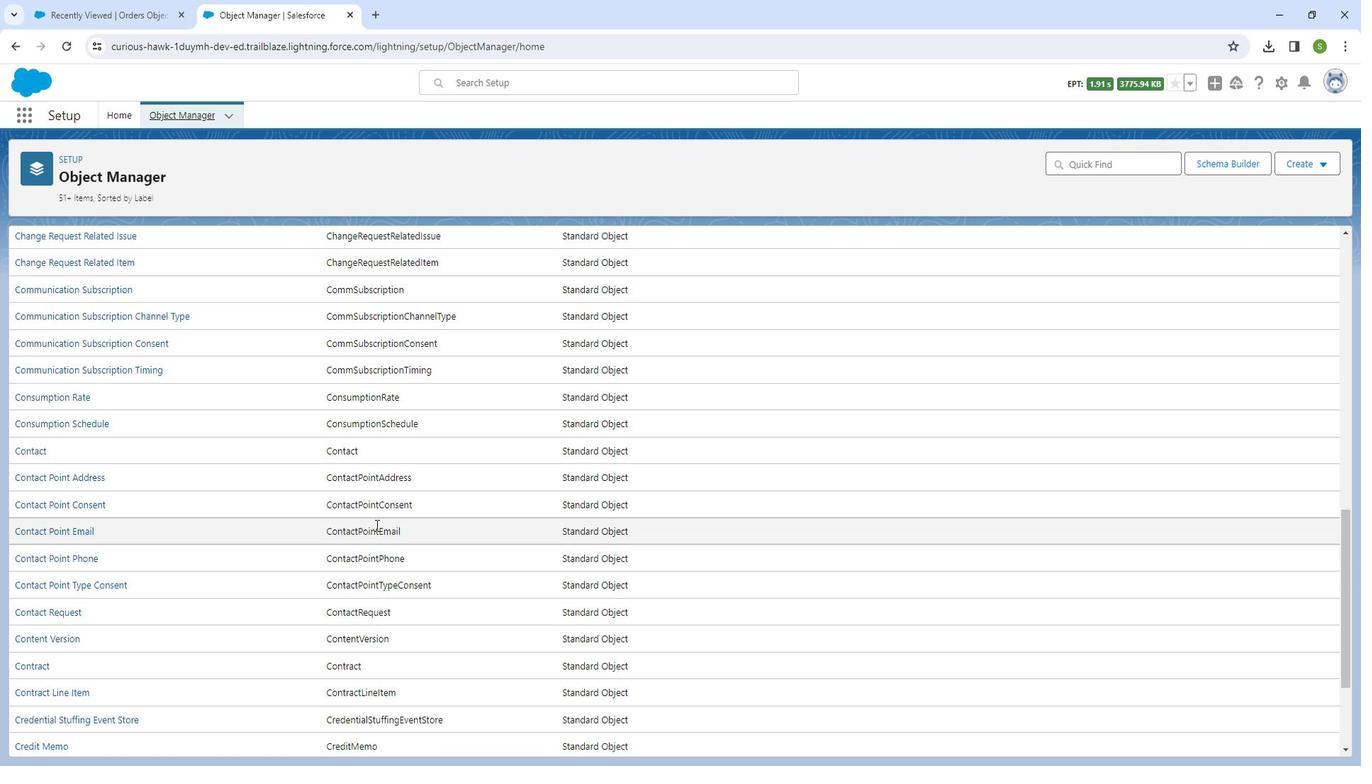 
Action: Mouse scrolled (384, 514) with delta (0, 0)
Screenshot: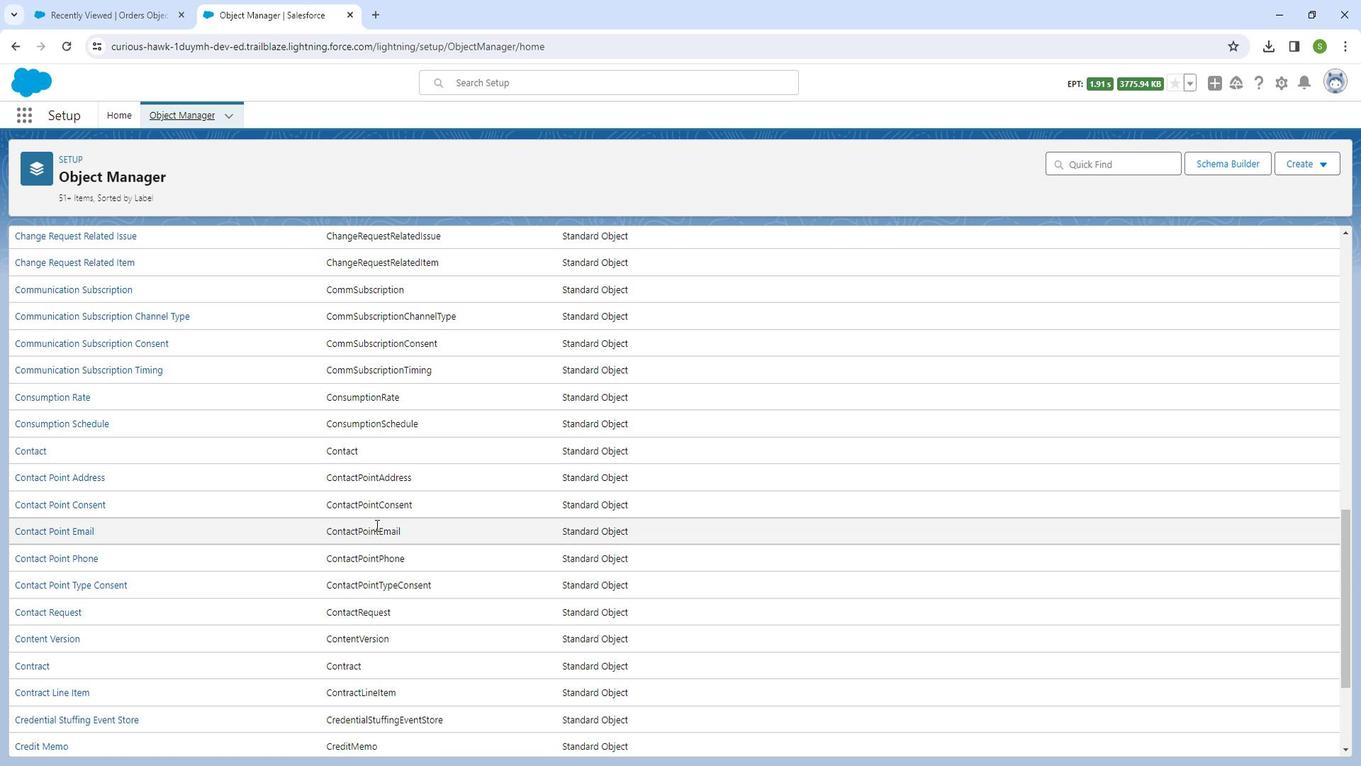 
Action: Mouse moved to (384, 516)
Screenshot: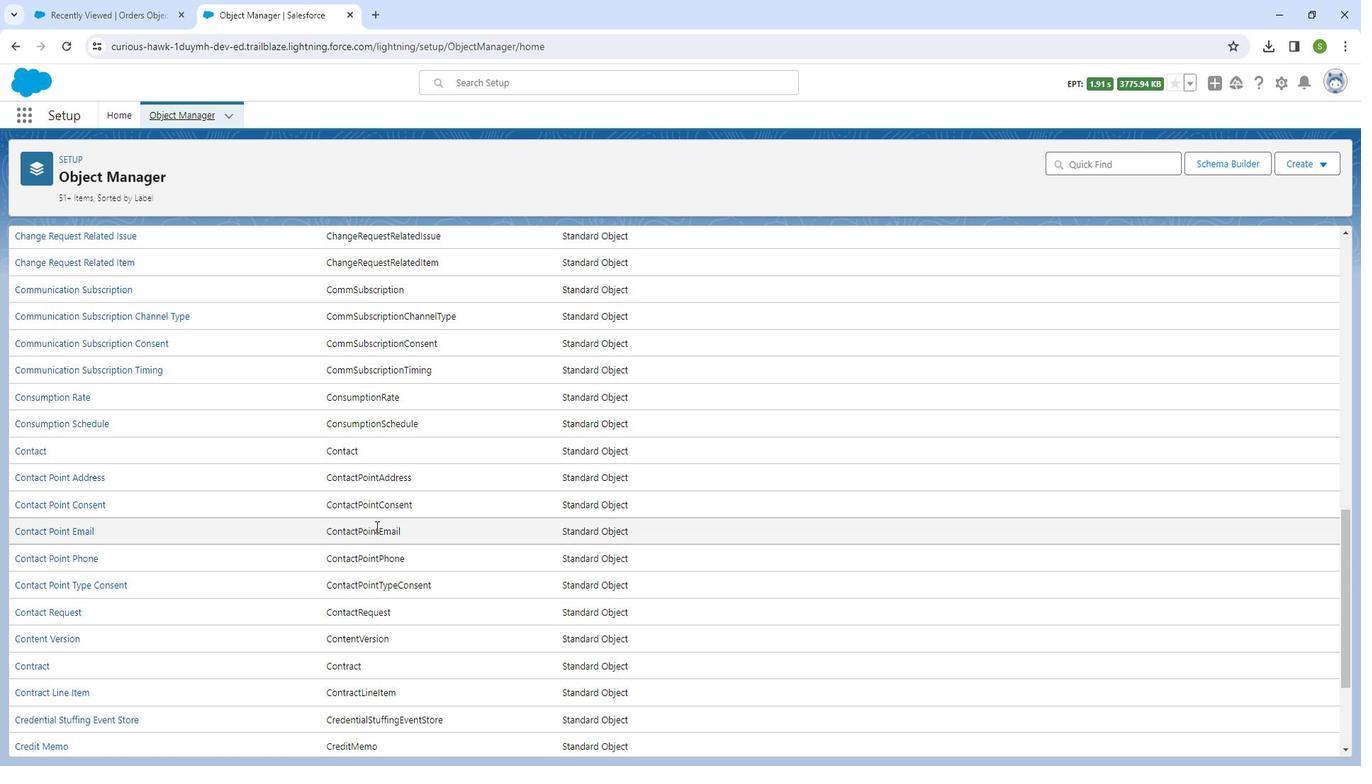 
Action: Mouse scrolled (384, 515) with delta (0, 0)
Screenshot: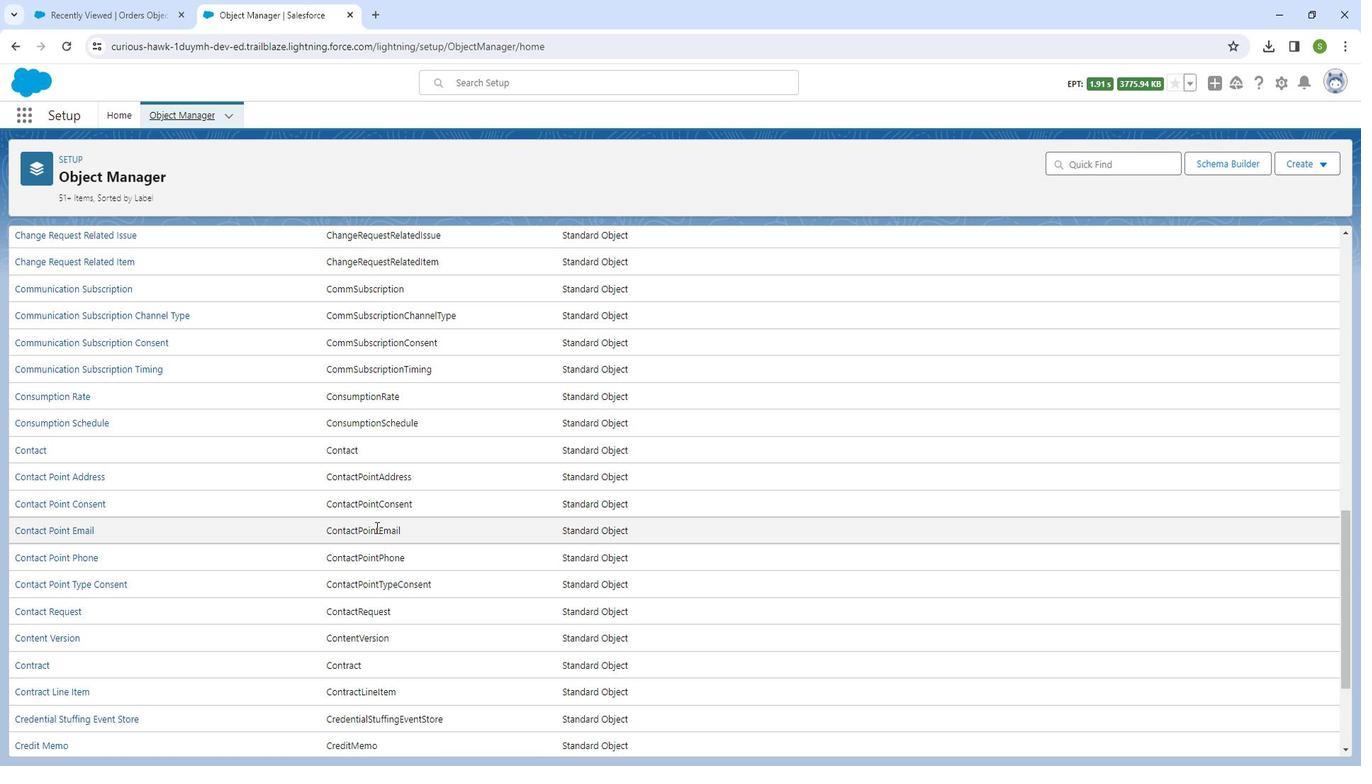 
Action: Mouse moved to (384, 517)
Screenshot: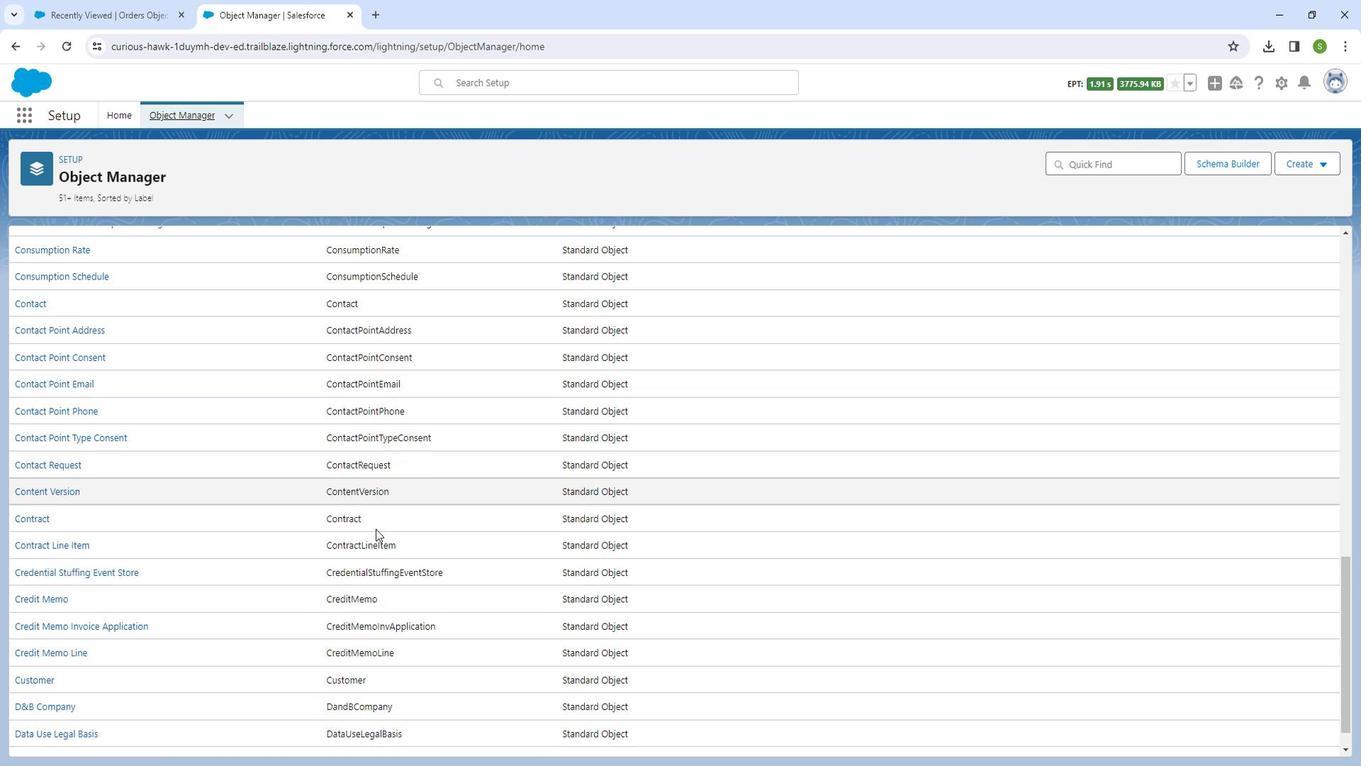 
Action: Mouse scrolled (384, 517) with delta (0, 0)
Screenshot: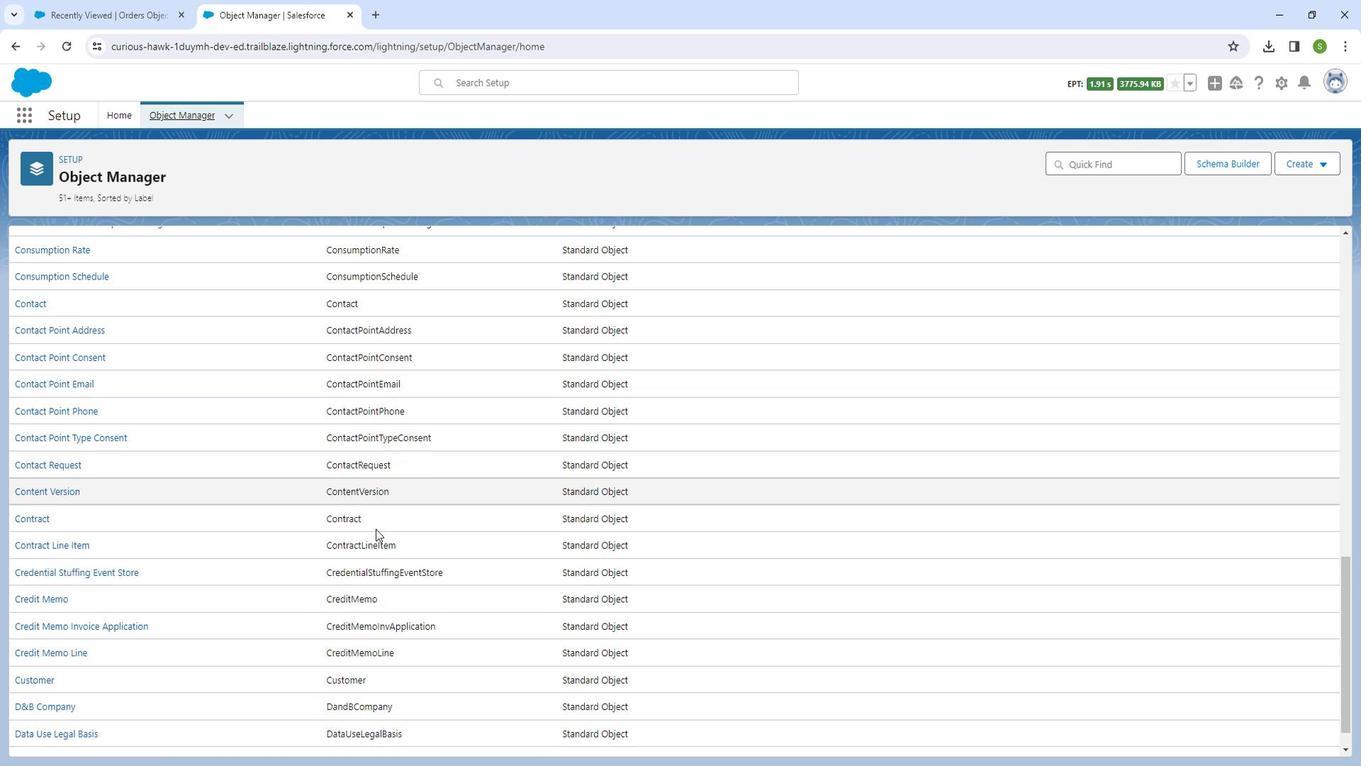 
Action: Mouse moved to (384, 518)
Screenshot: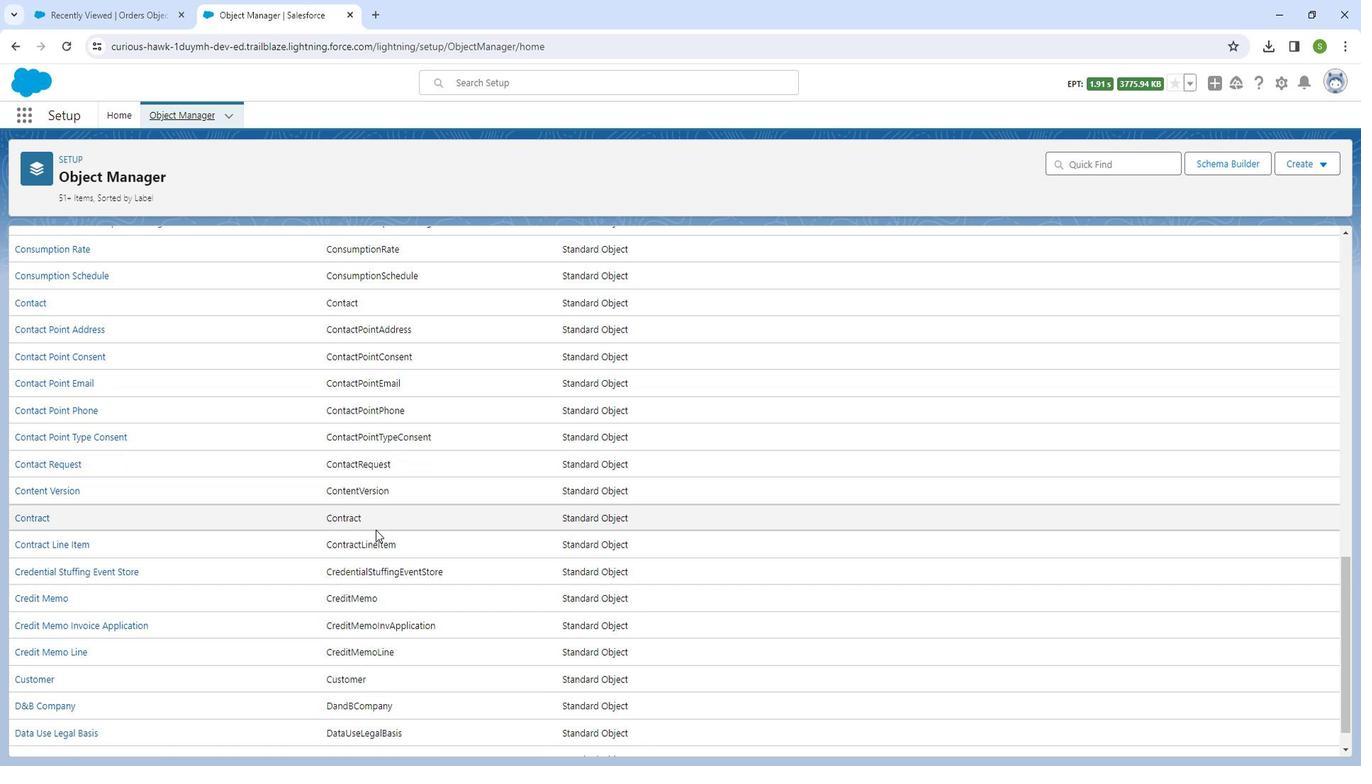 
Action: Mouse scrolled (384, 517) with delta (0, 0)
Screenshot: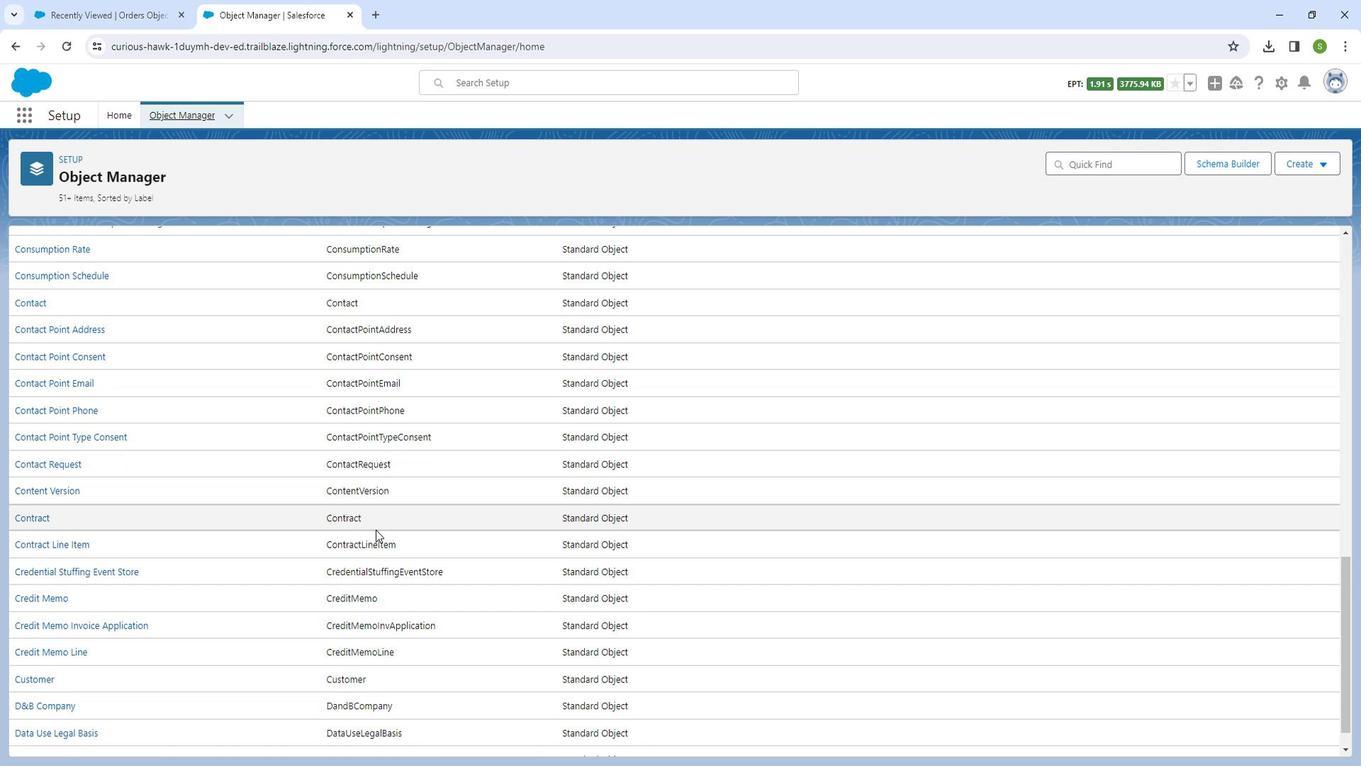 
Action: Mouse moved to (383, 522)
Screenshot: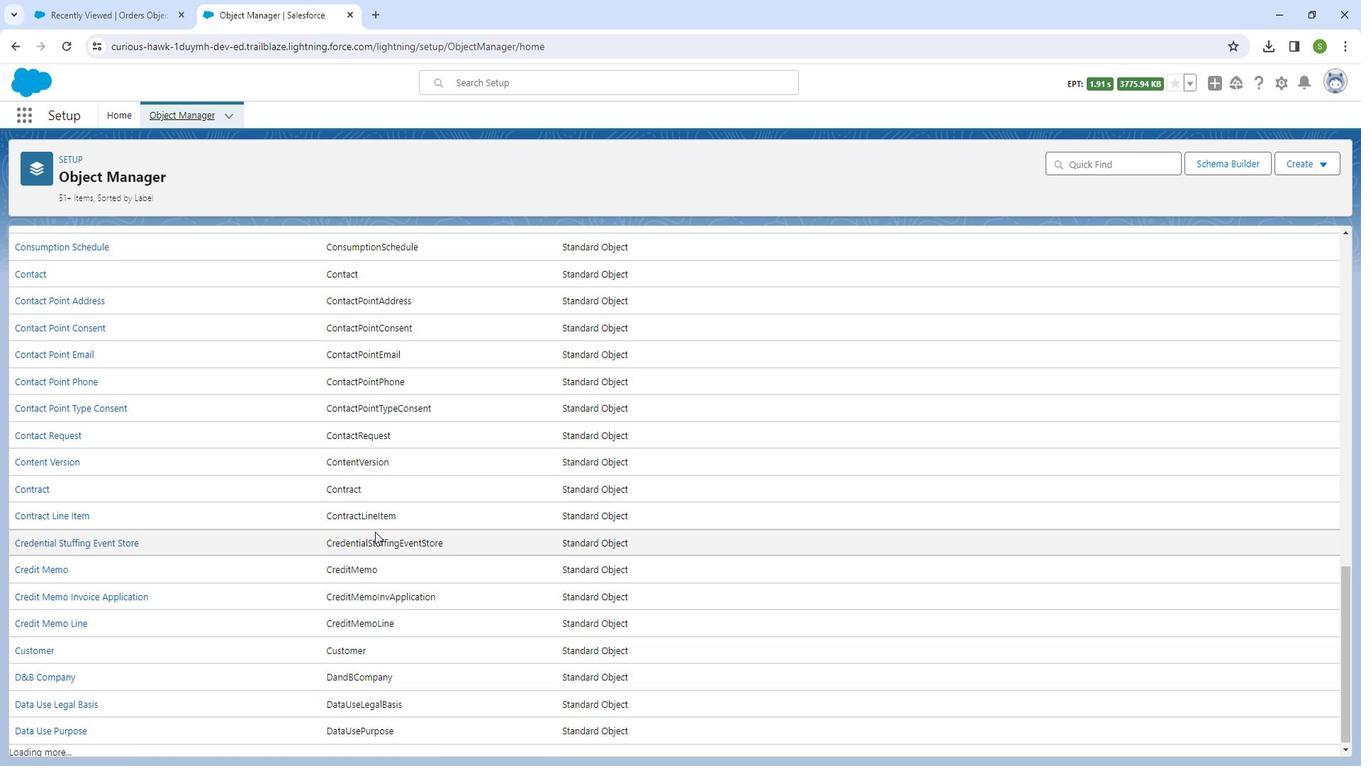 
Action: Mouse scrolled (383, 521) with delta (0, 0)
Screenshot: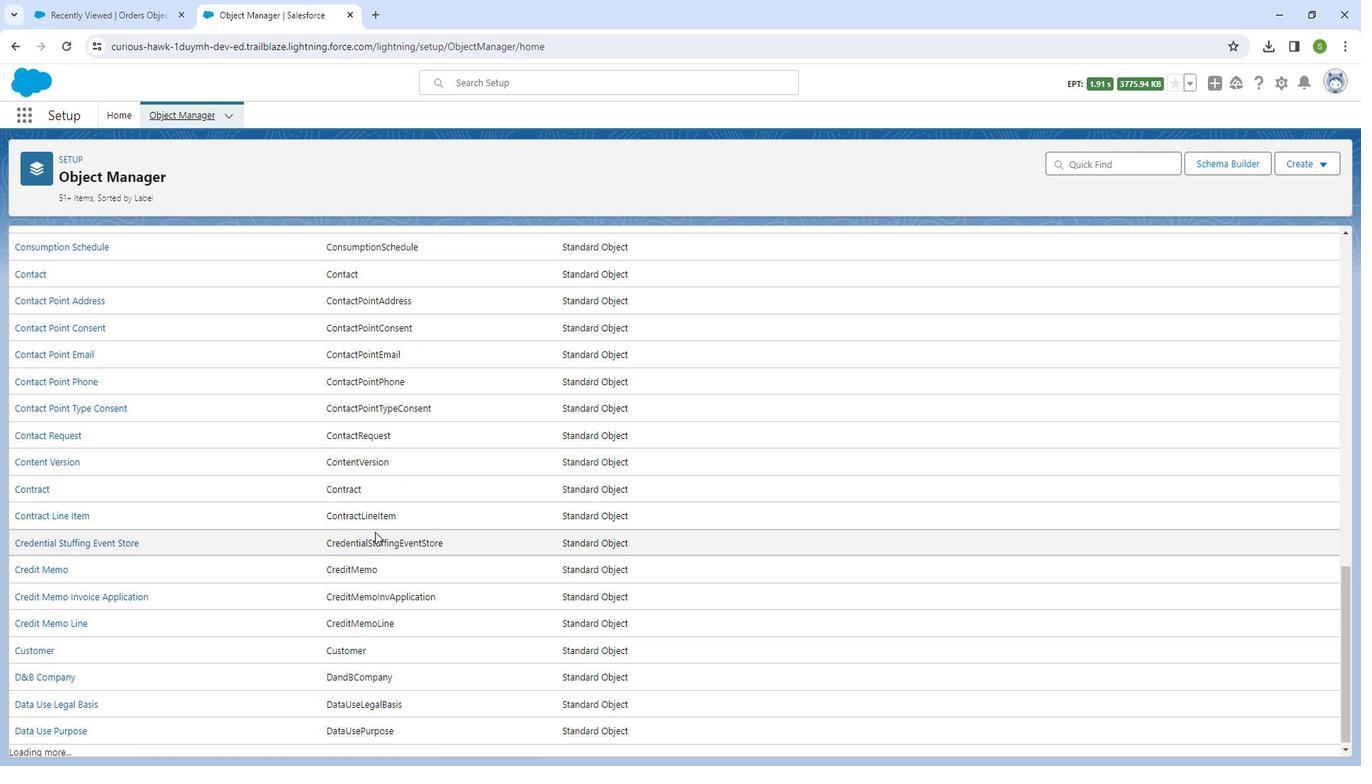 
Action: Mouse moved to (383, 525)
Screenshot: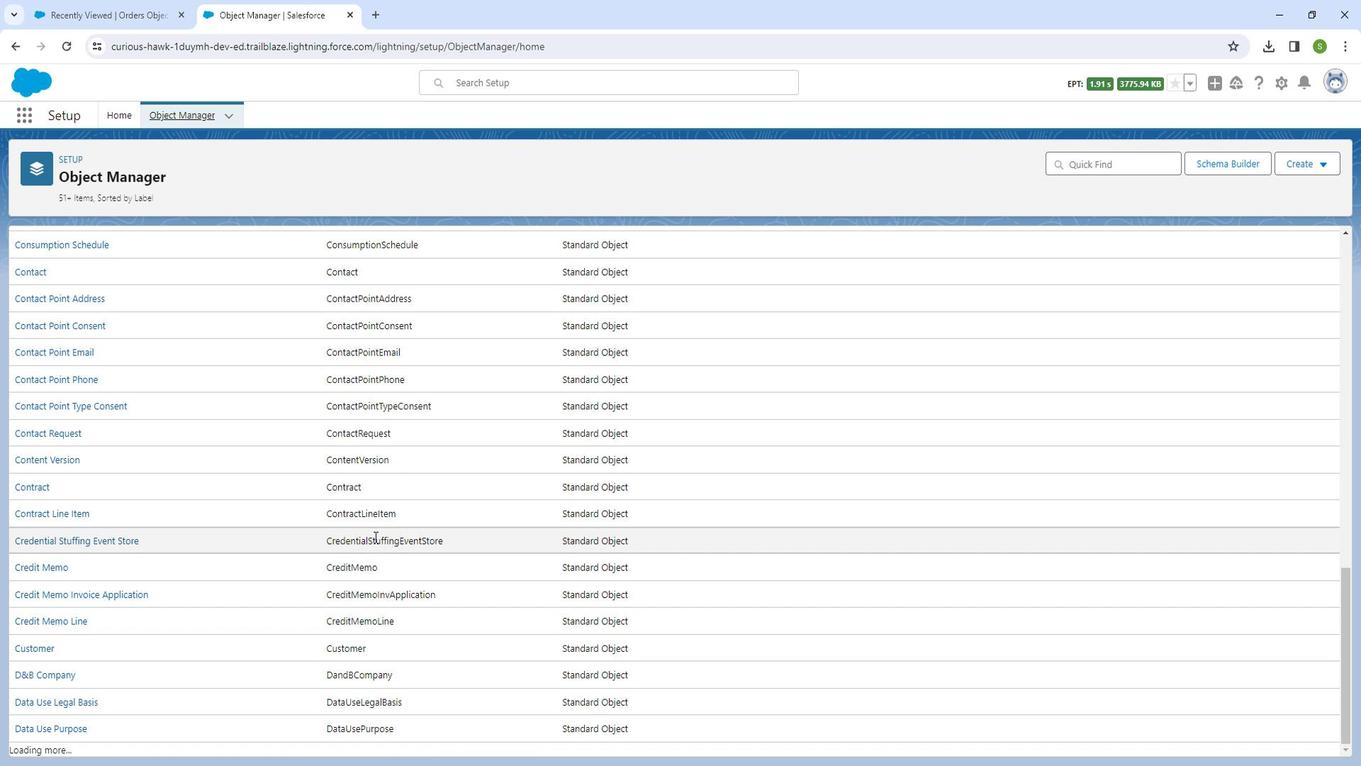 
Action: Mouse scrolled (383, 524) with delta (0, 0)
Screenshot: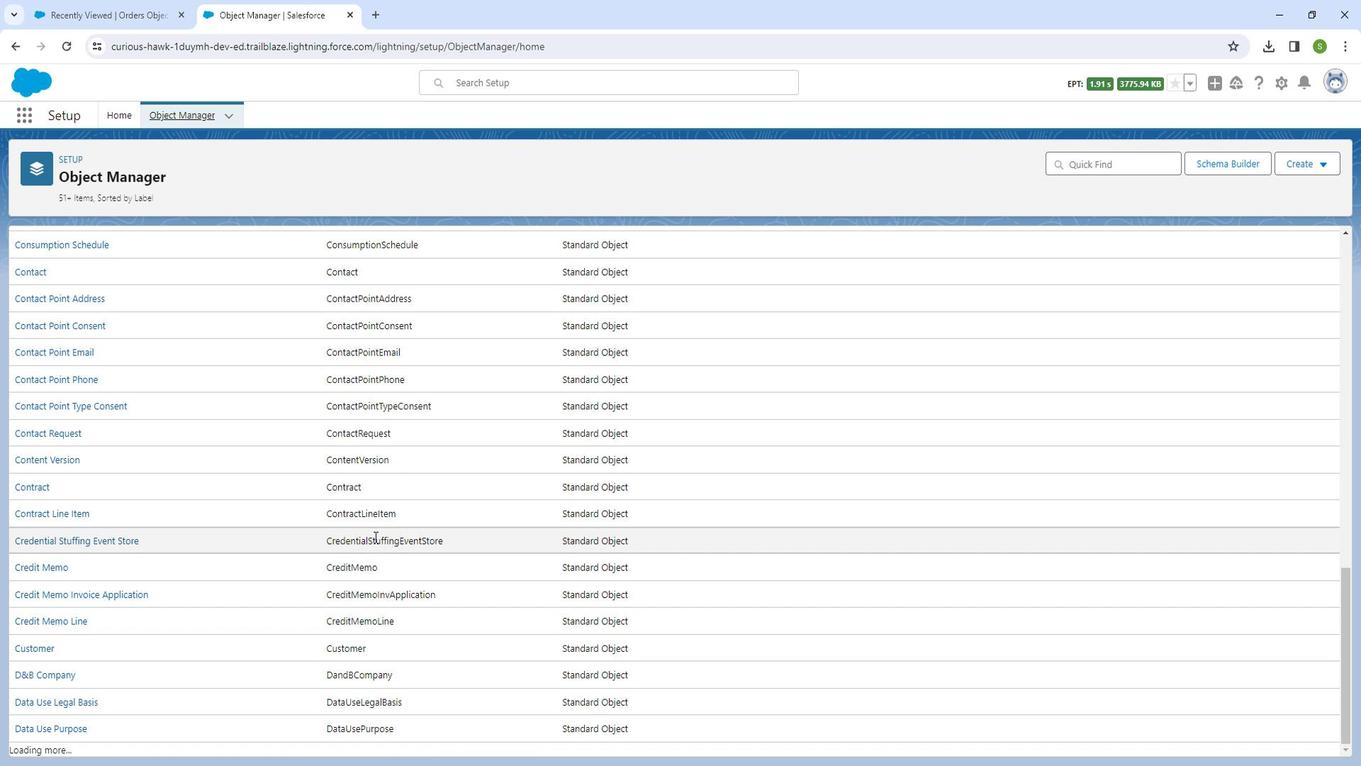 
Action: Mouse moved to (367, 574)
Screenshot: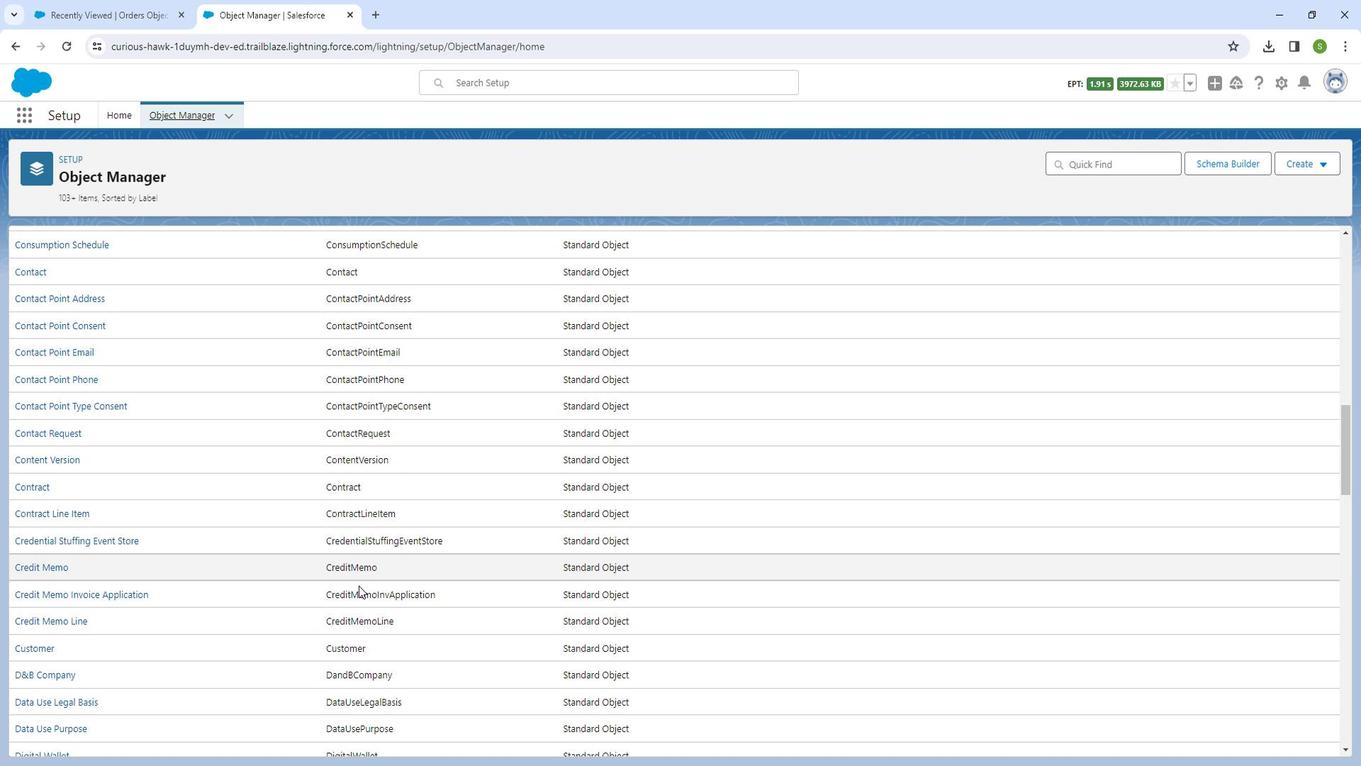 
Action: Mouse scrolled (367, 573) with delta (0, 0)
Screenshot: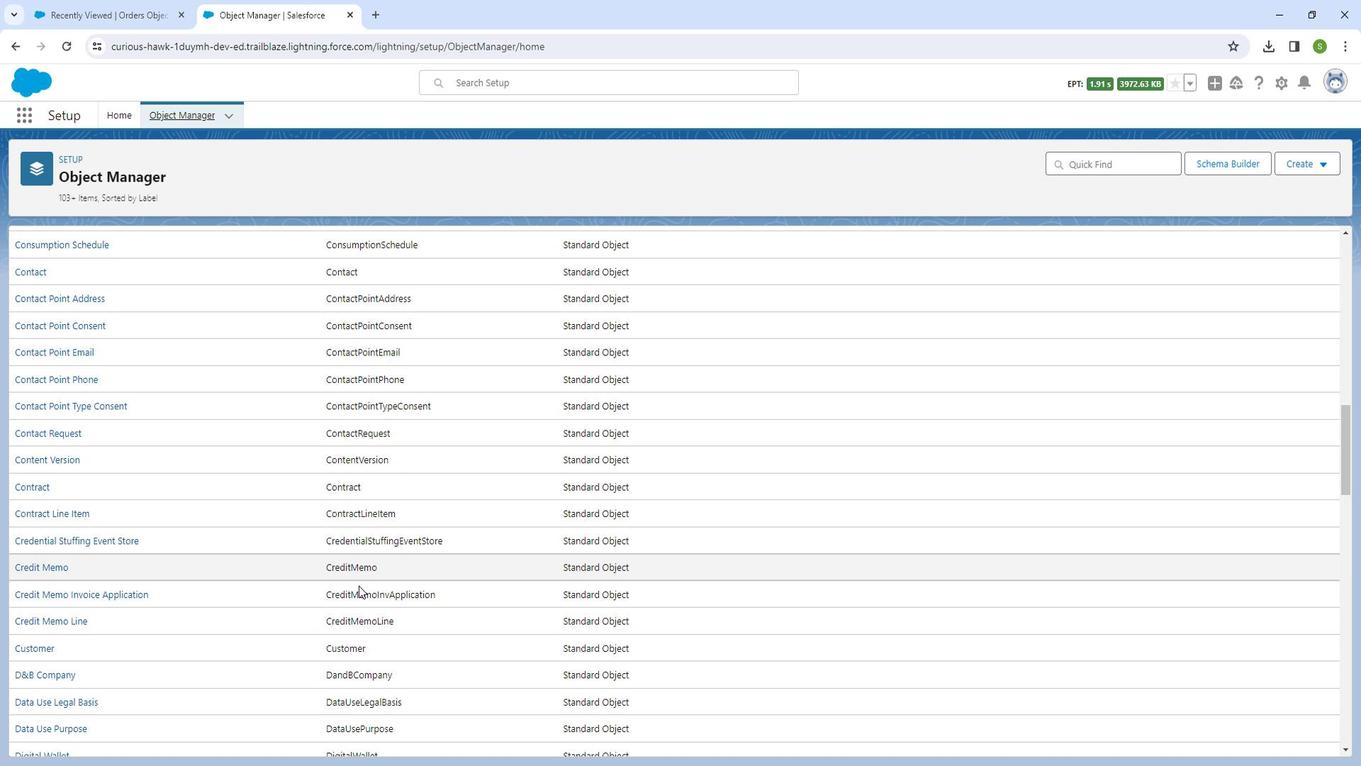 
Action: Mouse moved to (364, 583)
Screenshot: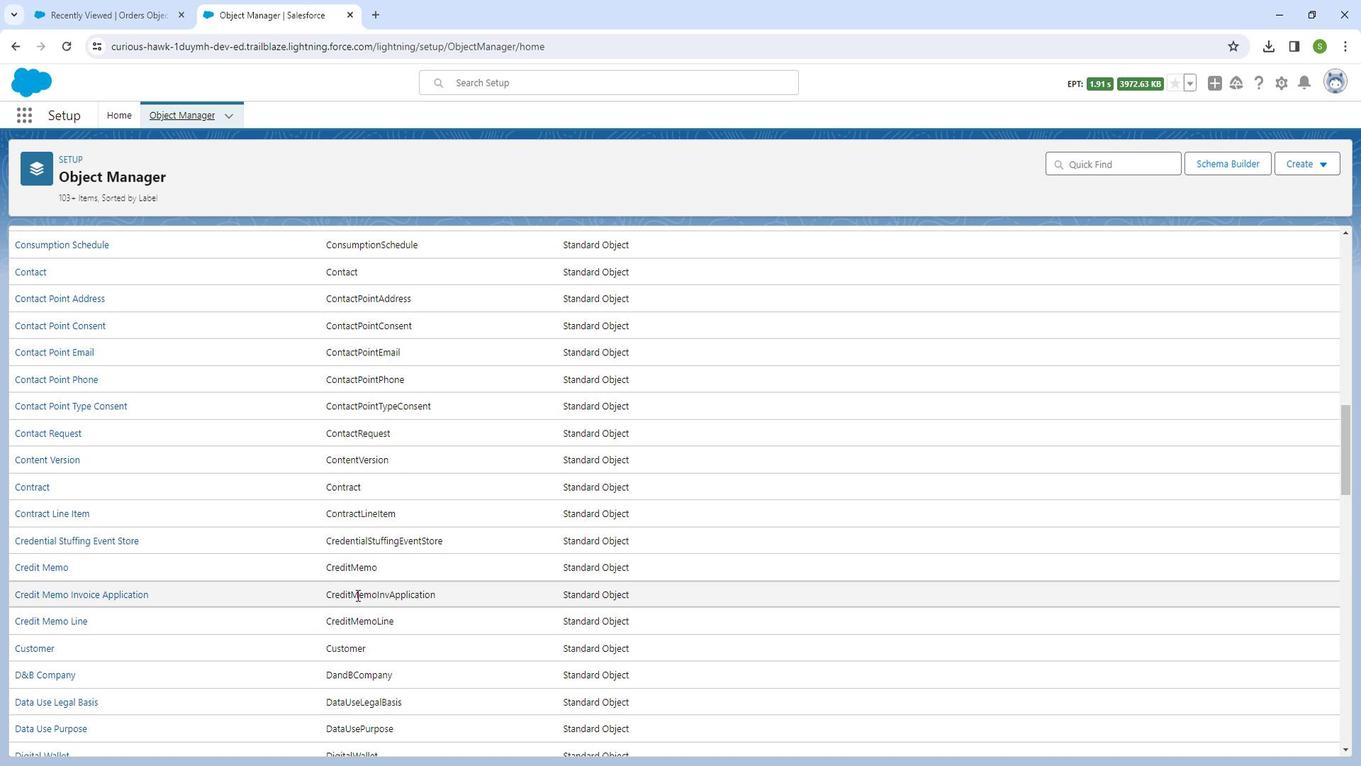 
Action: Mouse scrolled (364, 583) with delta (0, 0)
Screenshot: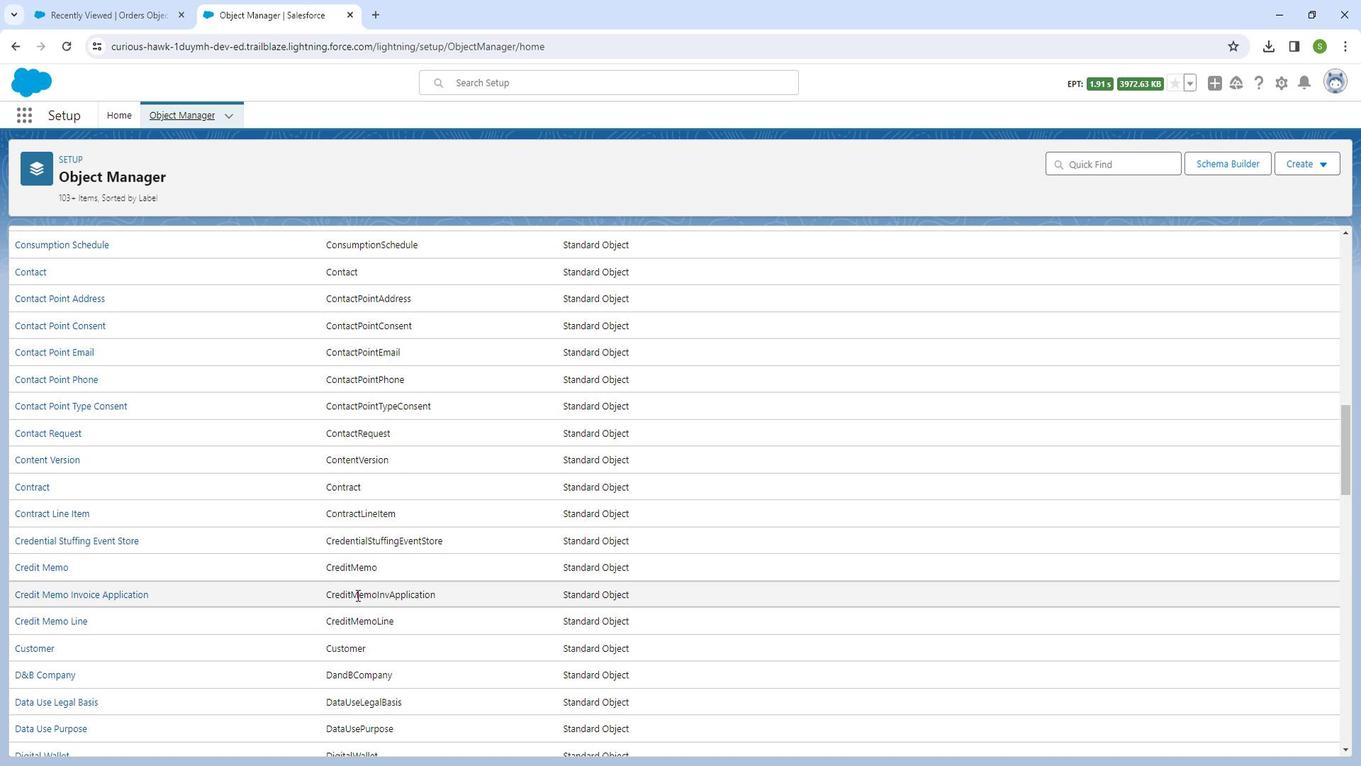 
Action: Mouse moved to (364, 587)
Screenshot: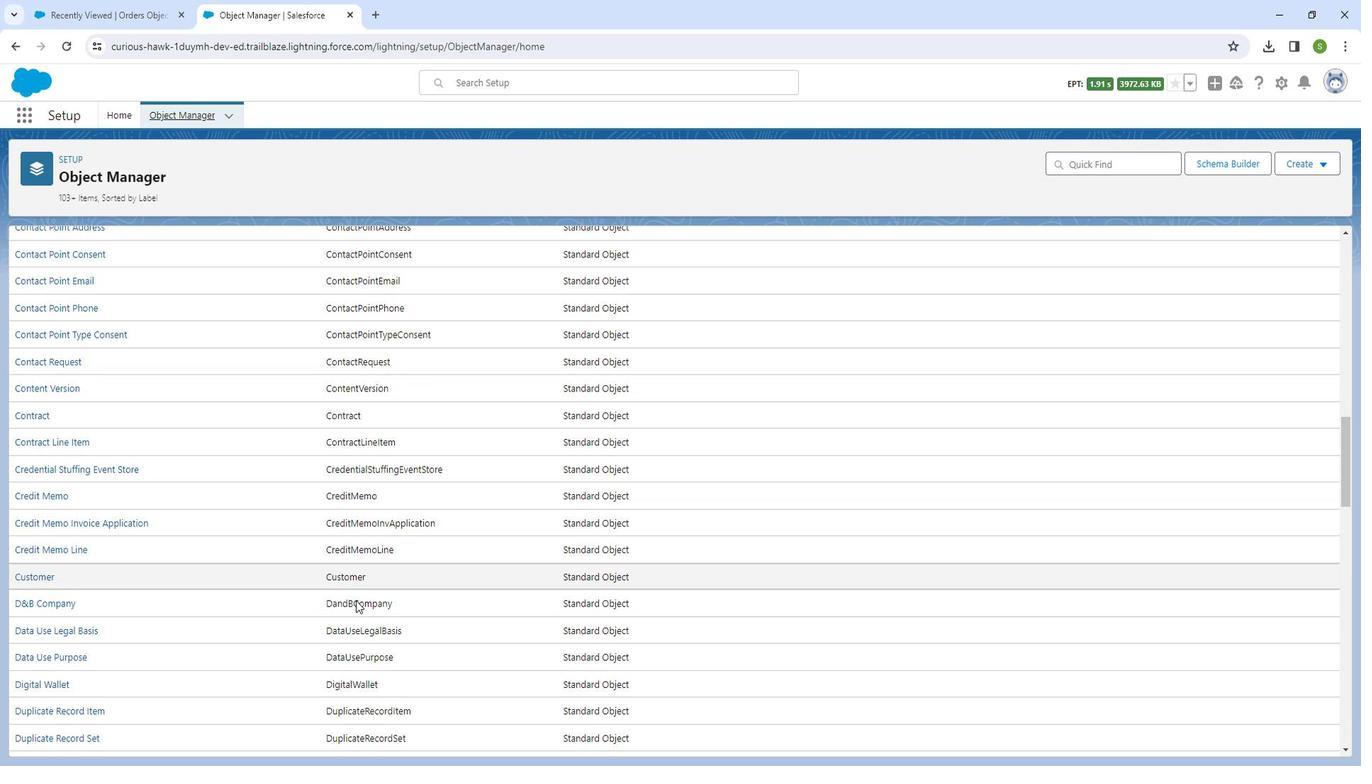 
Action: Mouse scrolled (364, 586) with delta (0, 0)
Screenshot: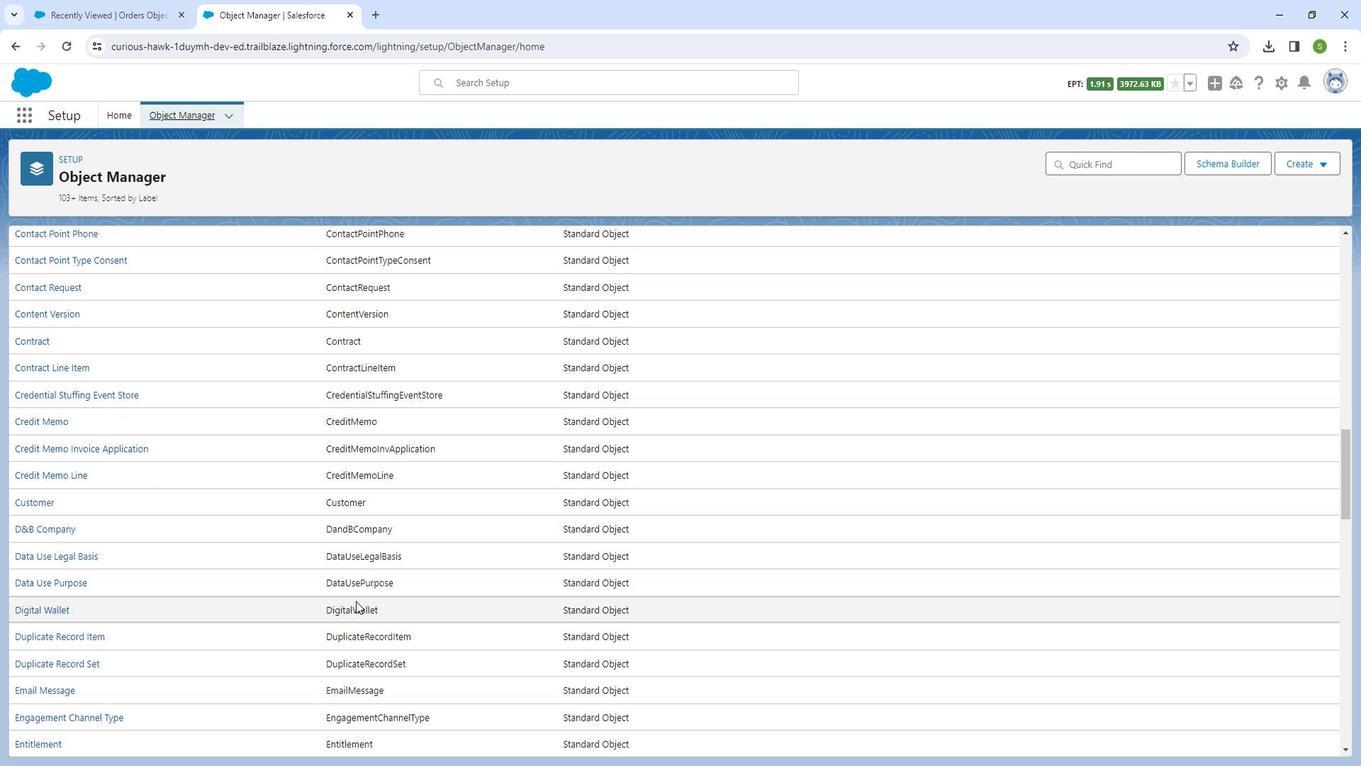 
Action: Mouse scrolled (364, 586) with delta (0, 0)
Screenshot: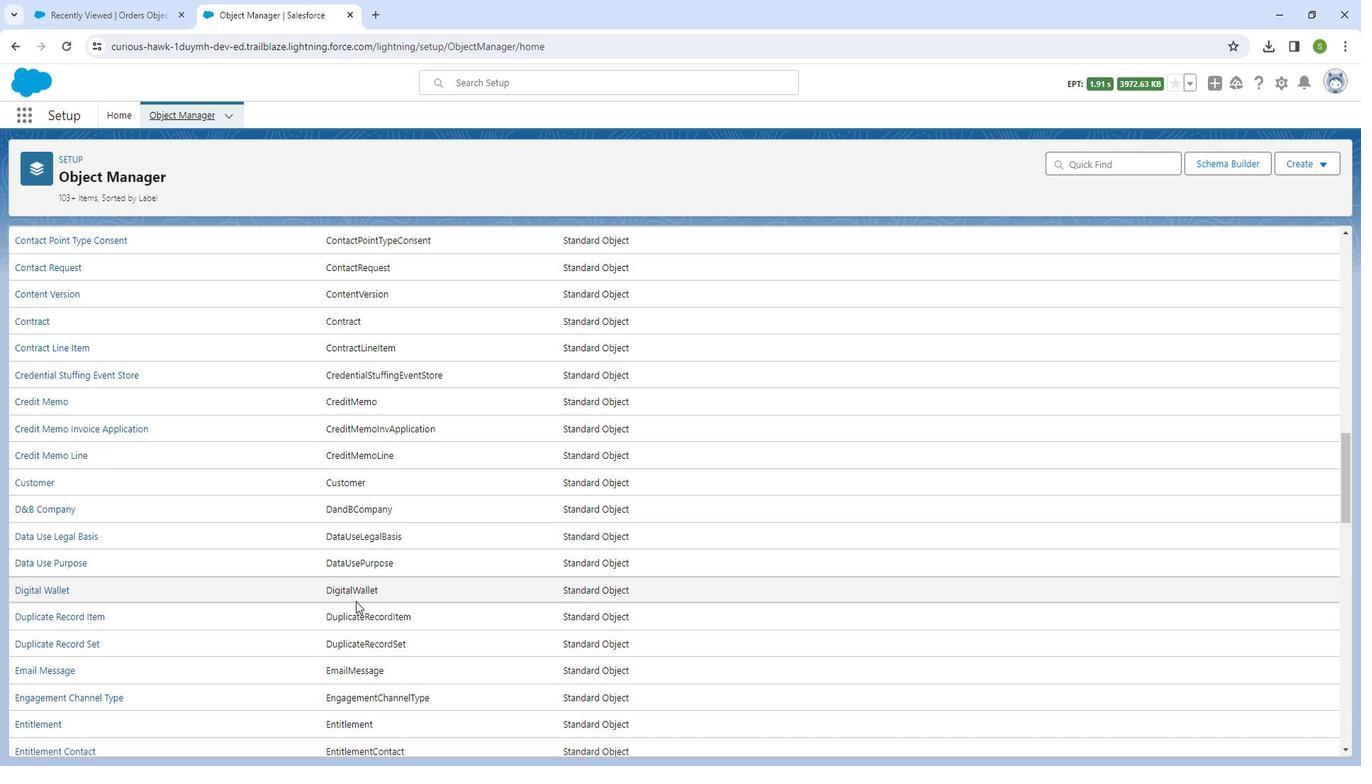 
Action: Mouse scrolled (364, 586) with delta (0, 0)
Screenshot: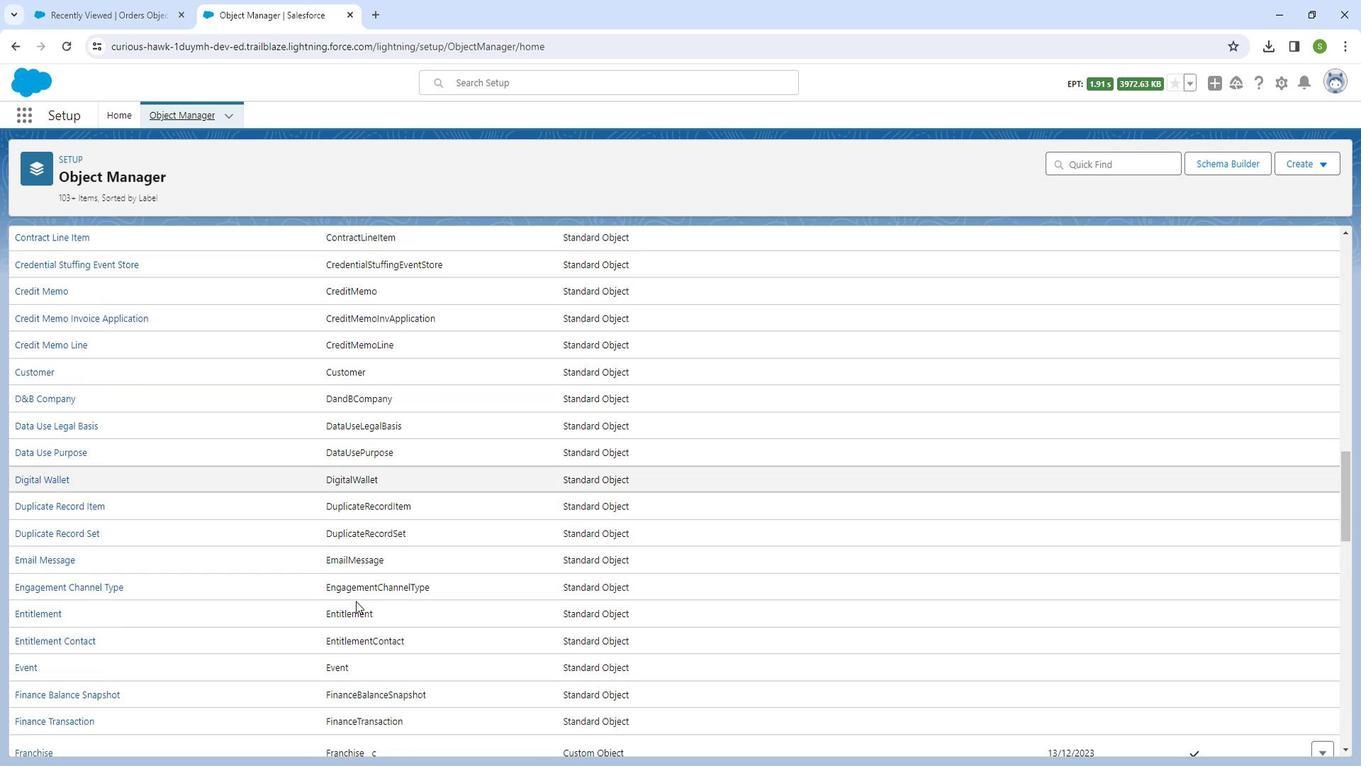 
Action: Mouse scrolled (364, 586) with delta (0, 0)
Screenshot: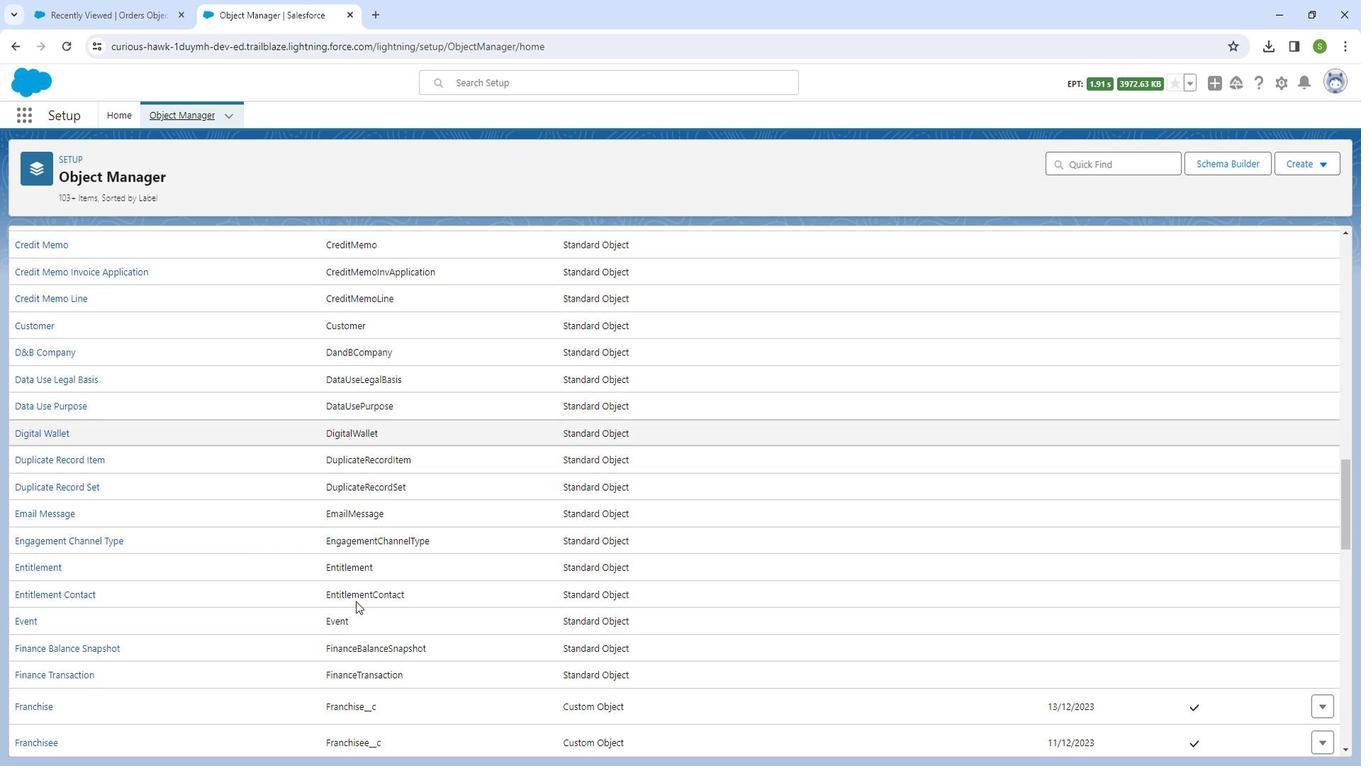 
Action: Mouse moved to (308, 561)
Screenshot: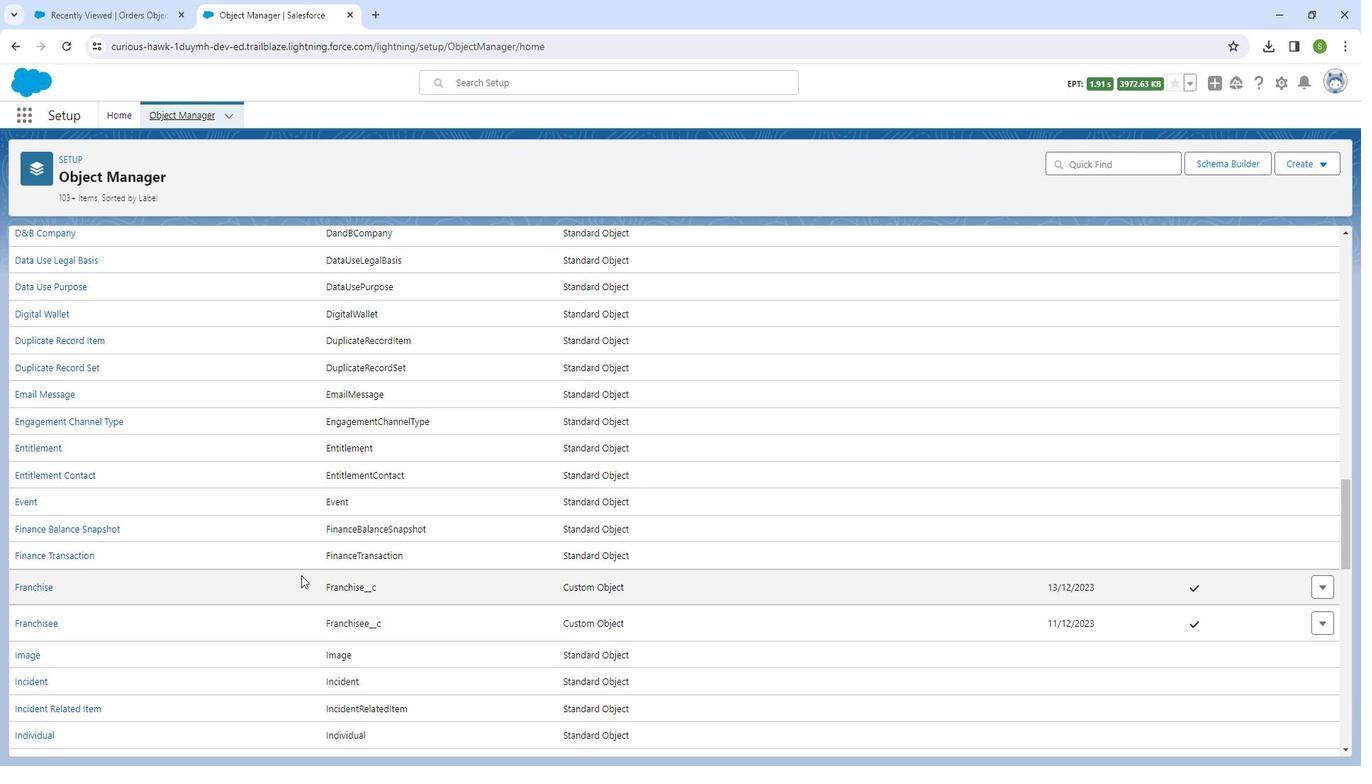 
Action: Mouse scrolled (308, 561) with delta (0, 0)
Screenshot: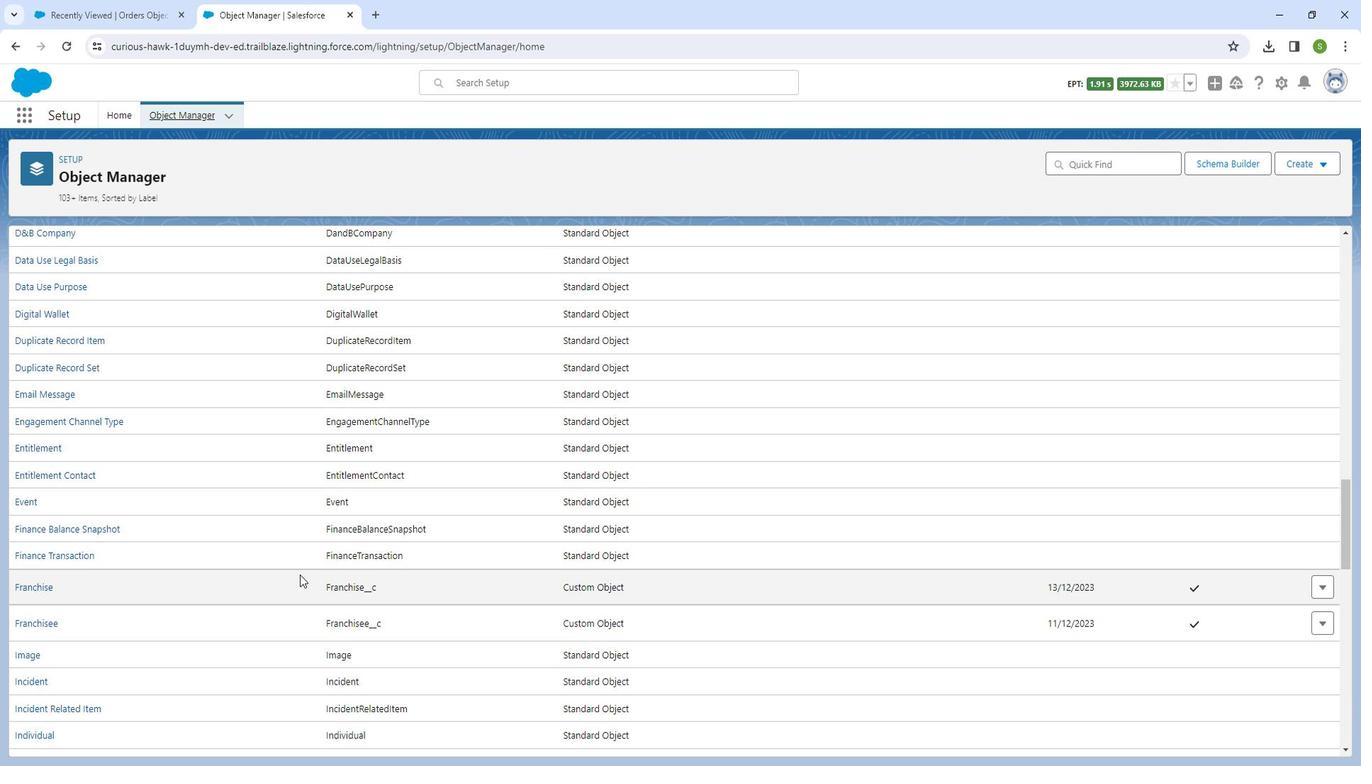 
Action: Mouse scrolled (308, 561) with delta (0, 0)
Screenshot: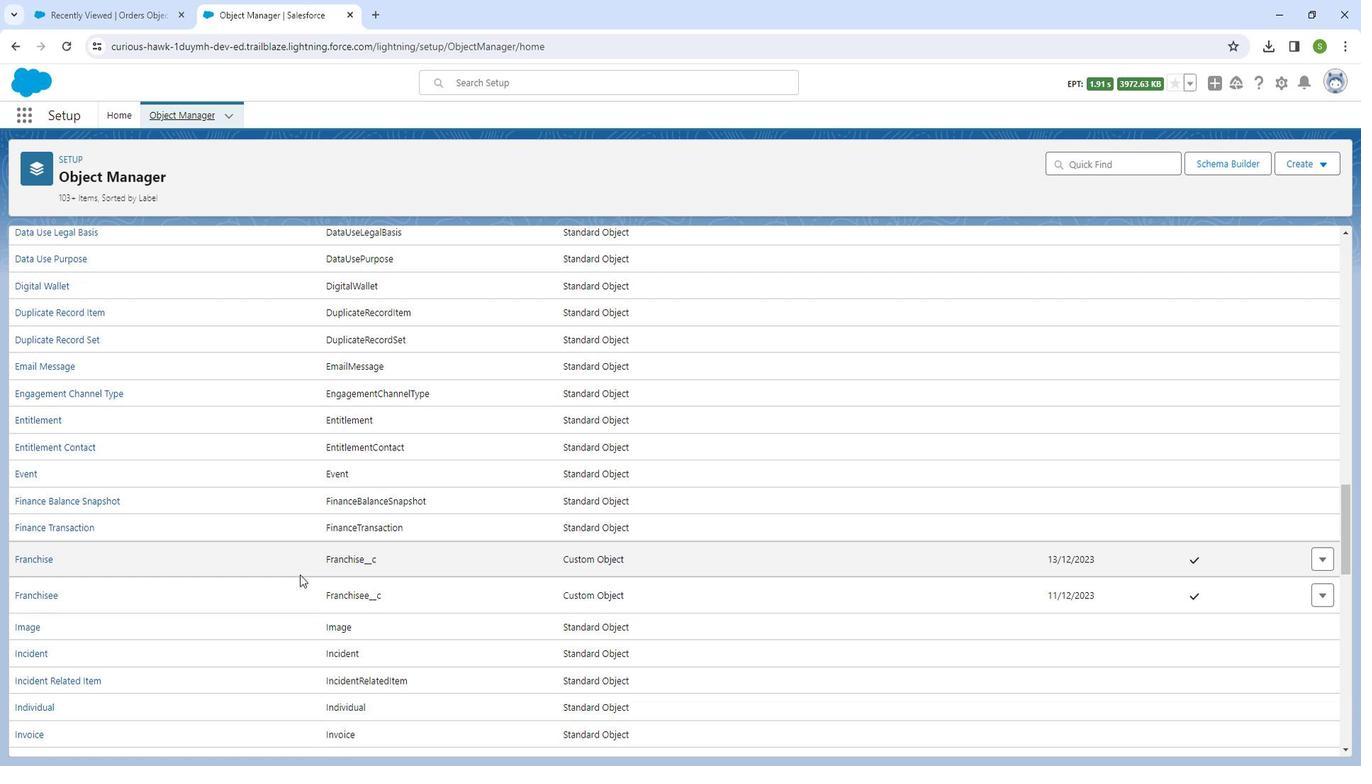 
Action: Mouse scrolled (308, 561) with delta (0, 0)
Screenshot: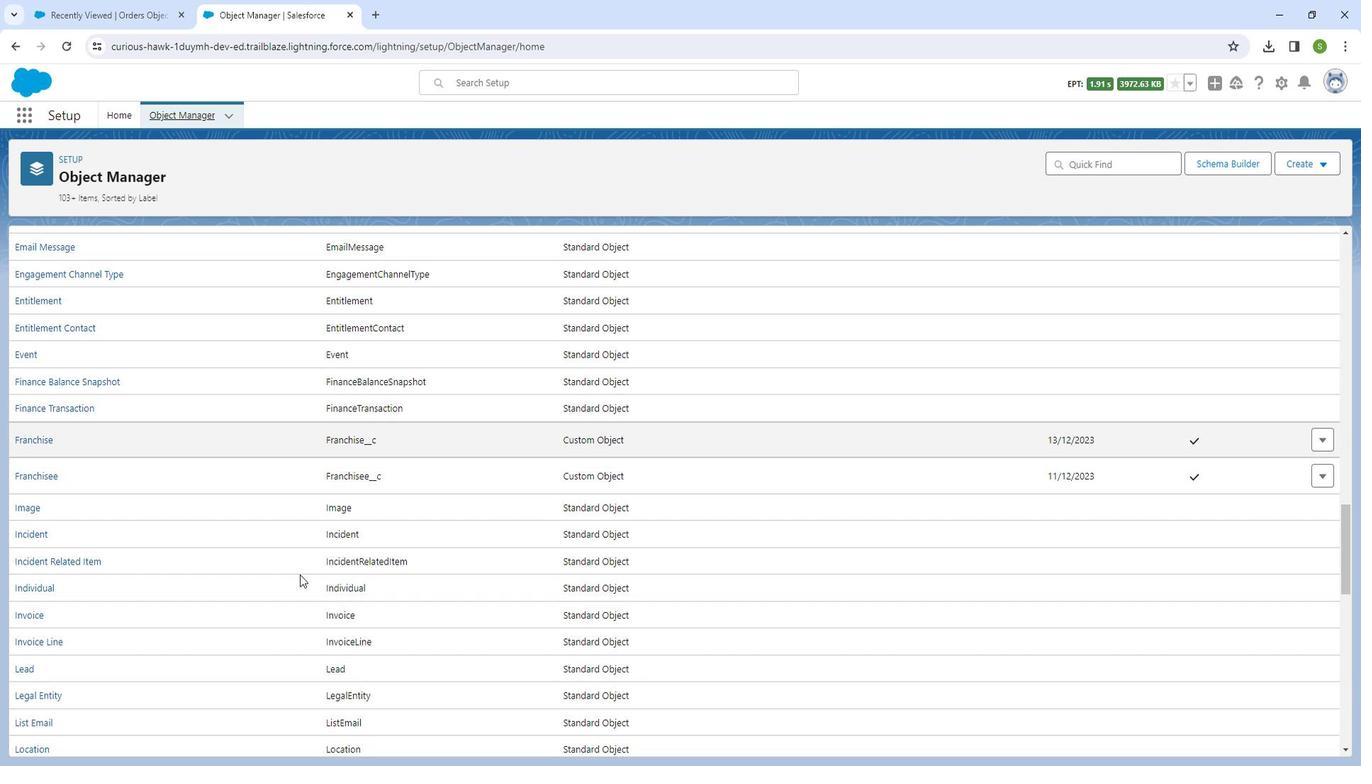 
Action: Mouse scrolled (308, 561) with delta (0, 0)
Screenshot: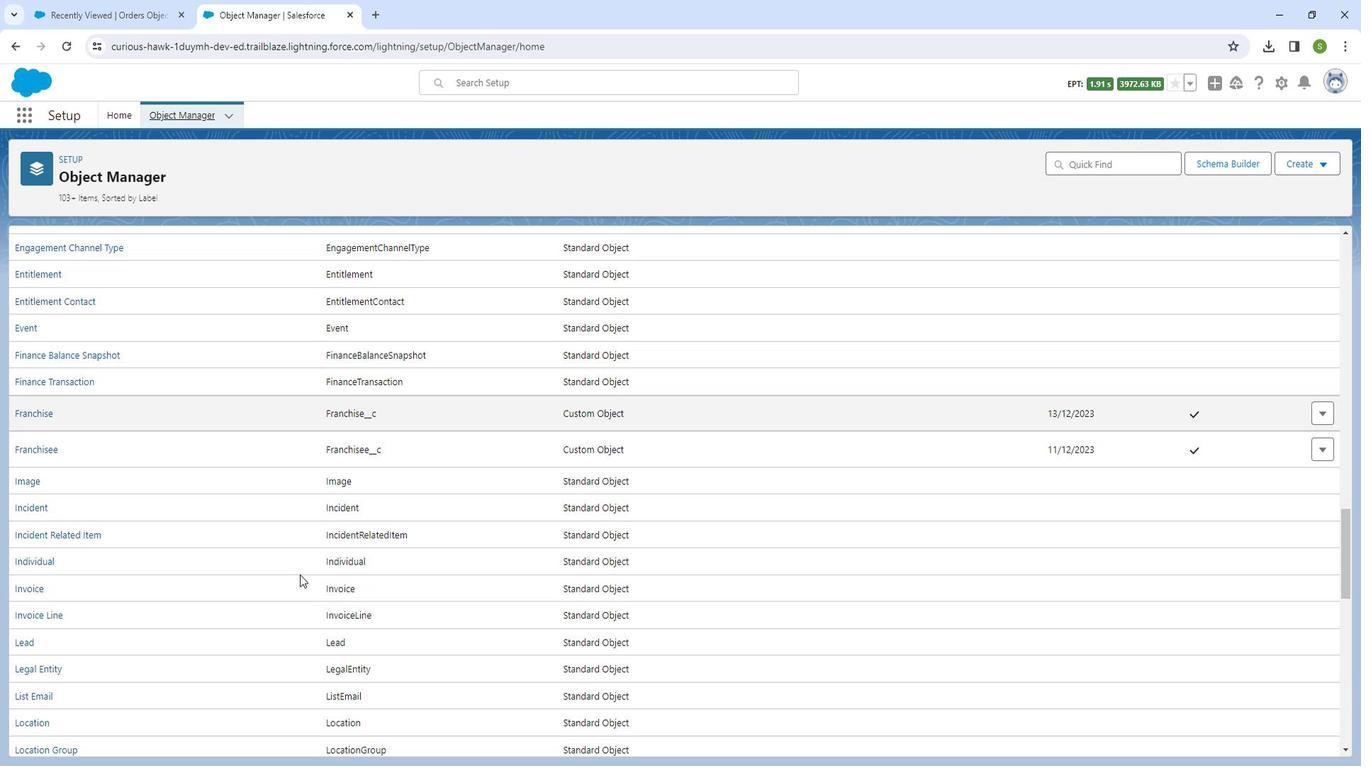 
Action: Mouse scrolled (308, 561) with delta (0, 0)
Screenshot: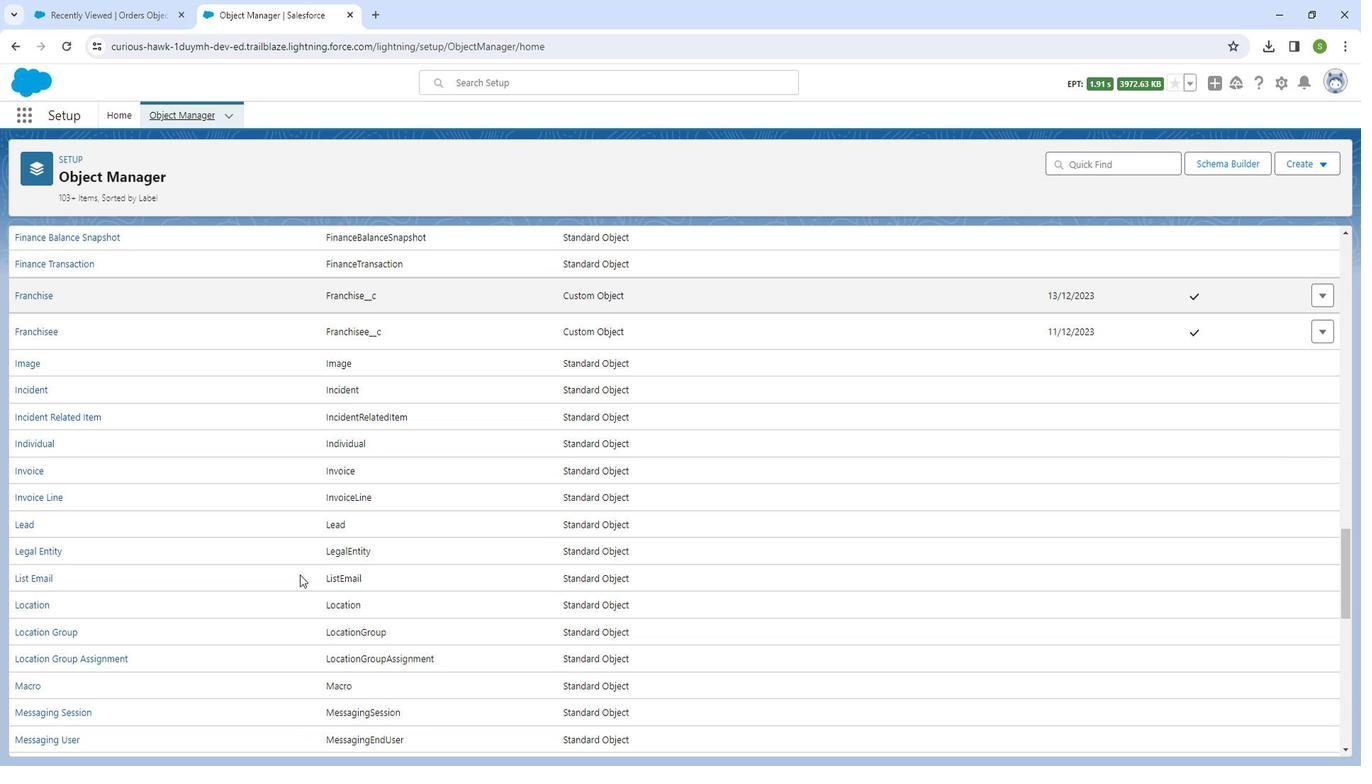 
Action: Mouse scrolled (308, 561) with delta (0, 0)
Screenshot: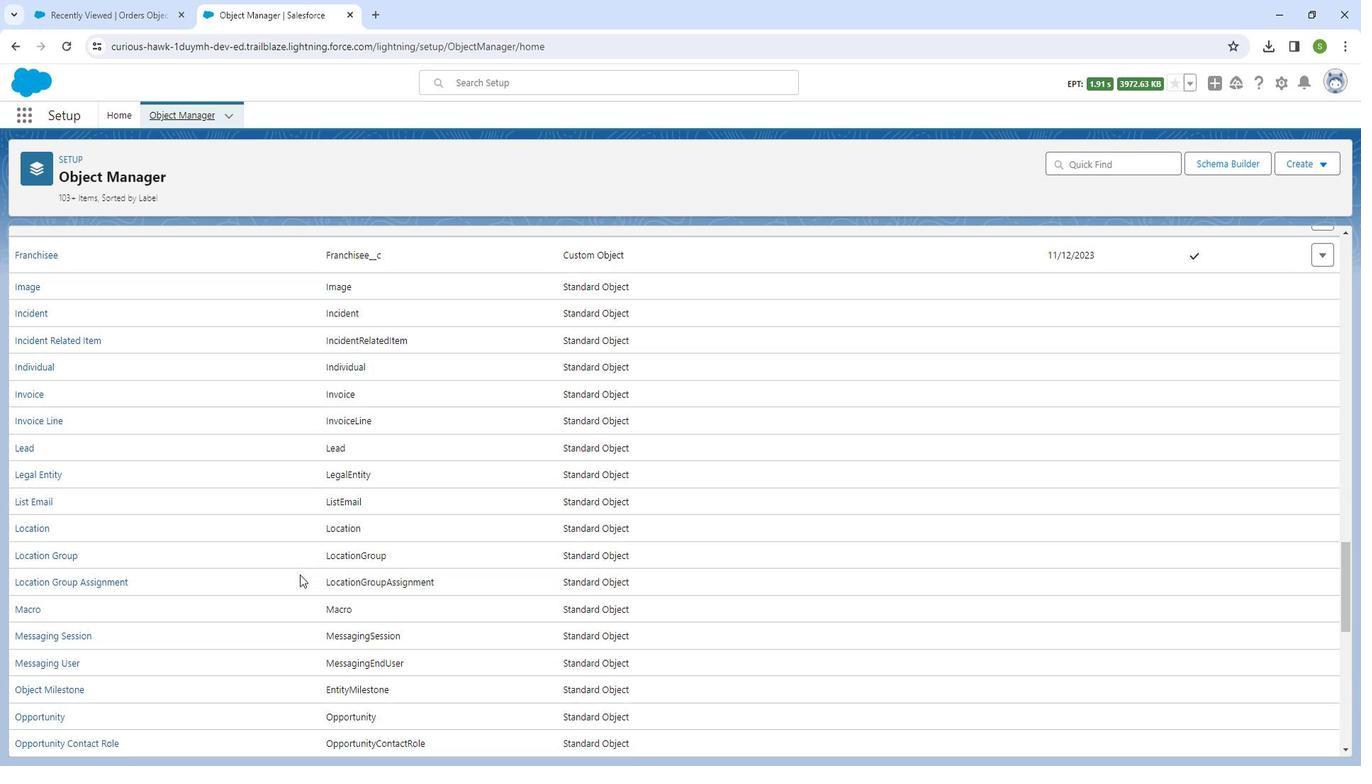 
Action: Mouse moved to (256, 566)
Screenshot: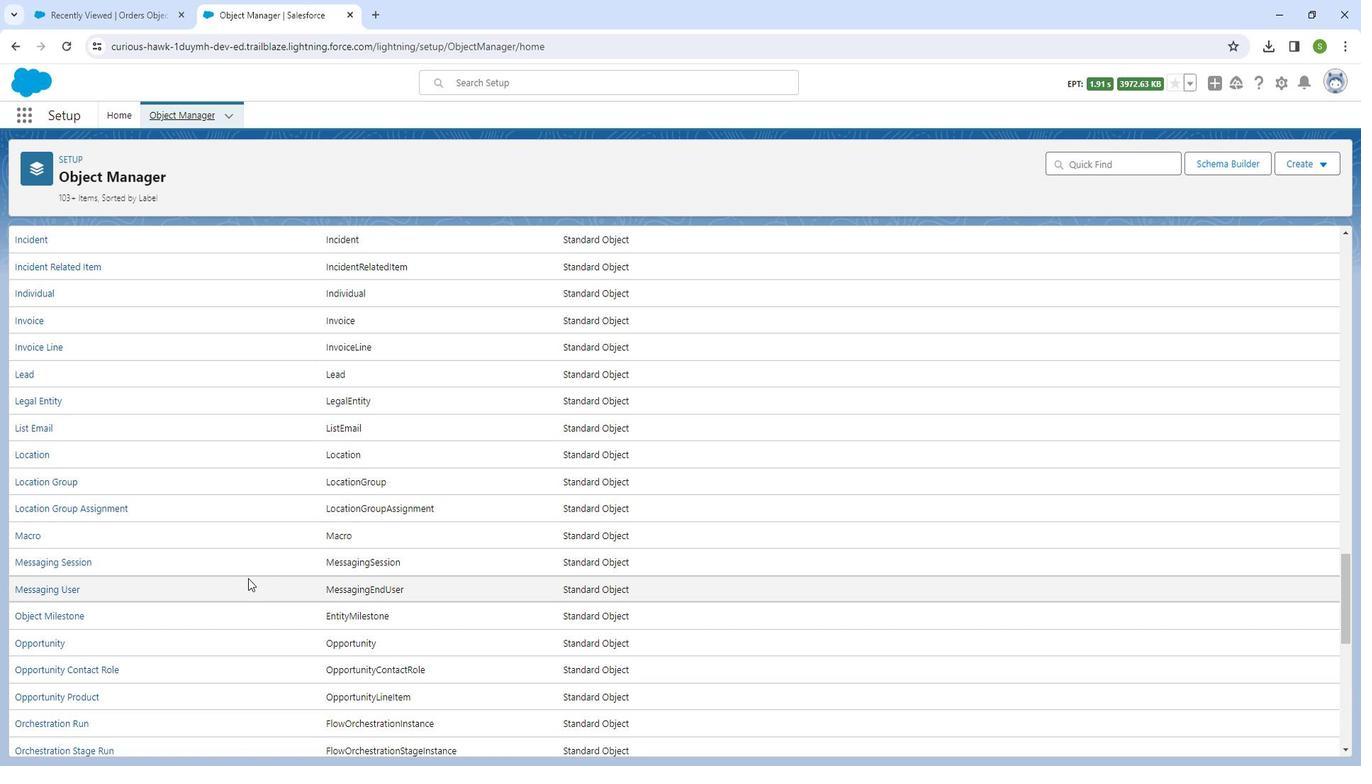 
Action: Mouse scrolled (256, 565) with delta (0, 0)
Screenshot: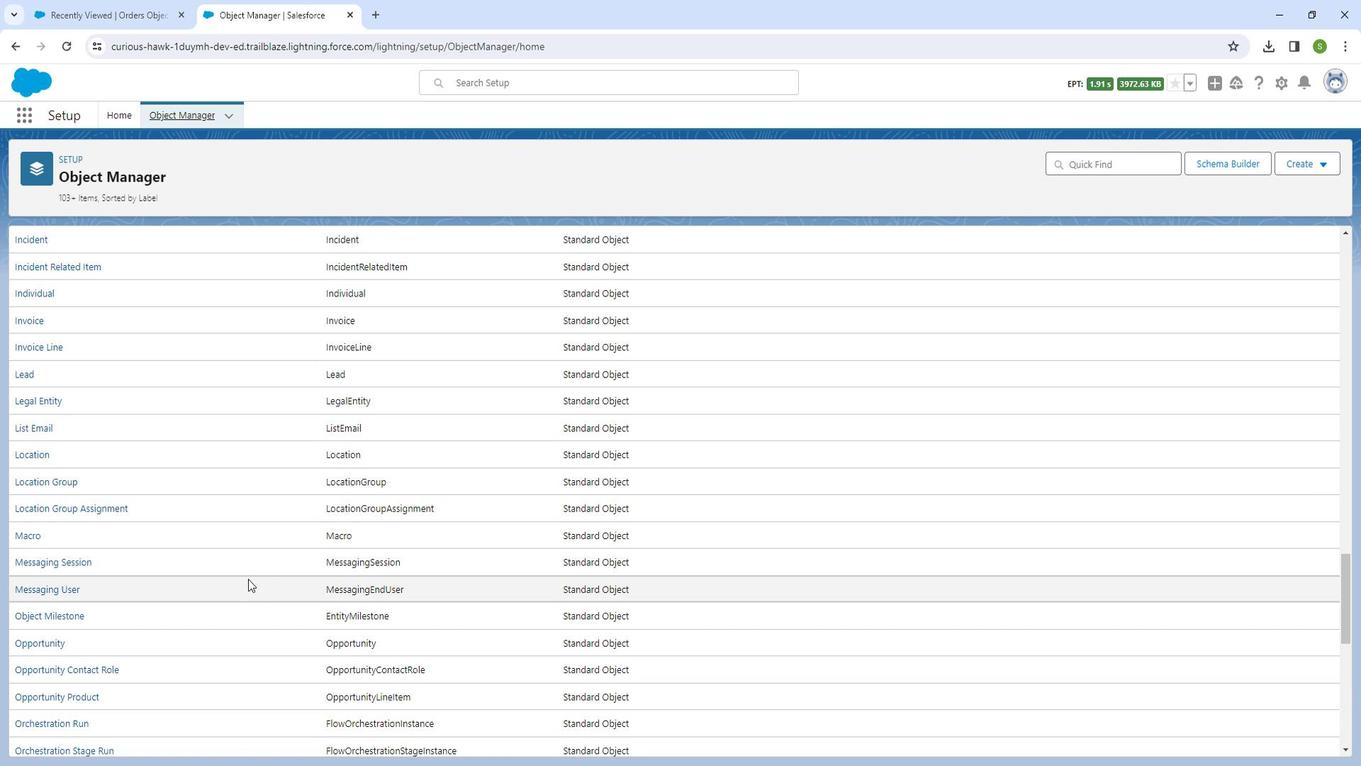 
Action: Mouse moved to (109, 599)
Screenshot: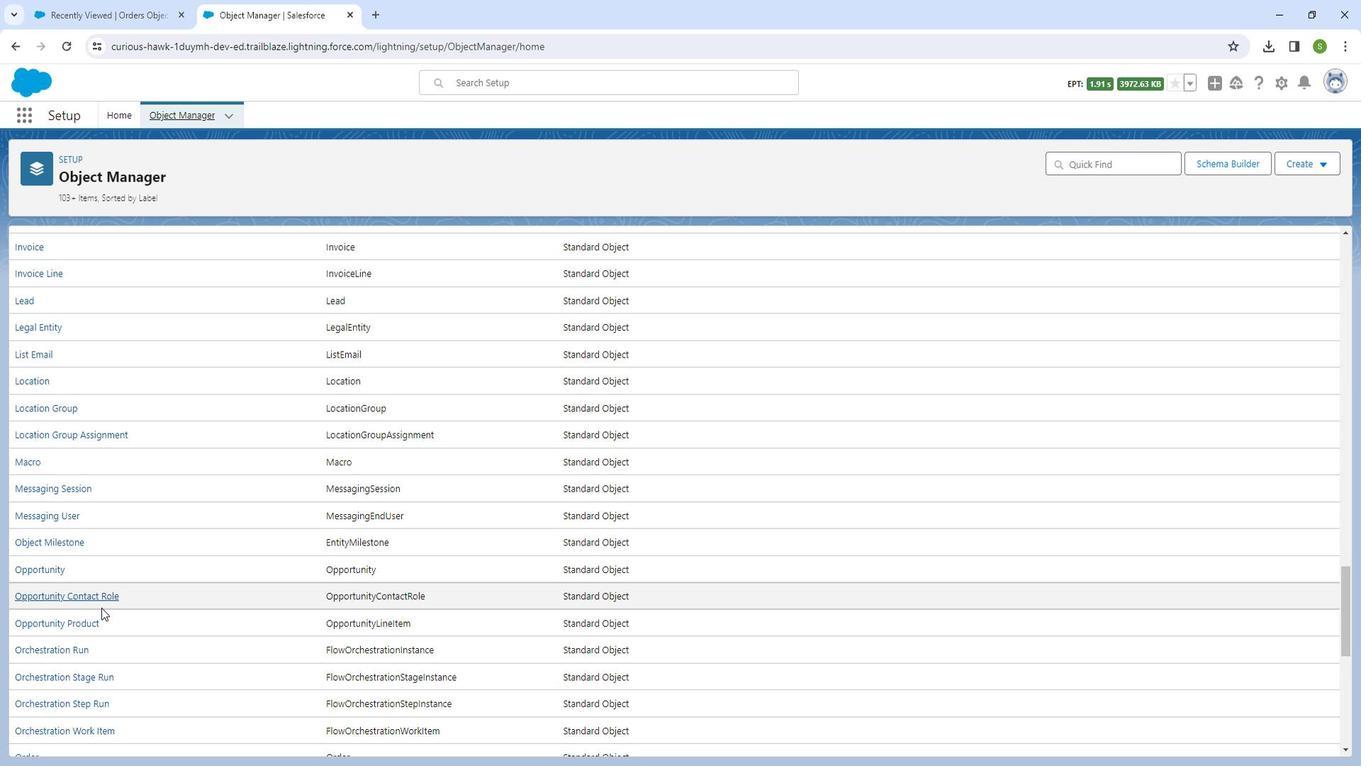 
Action: Mouse scrolled (109, 598) with delta (0, 0)
Screenshot: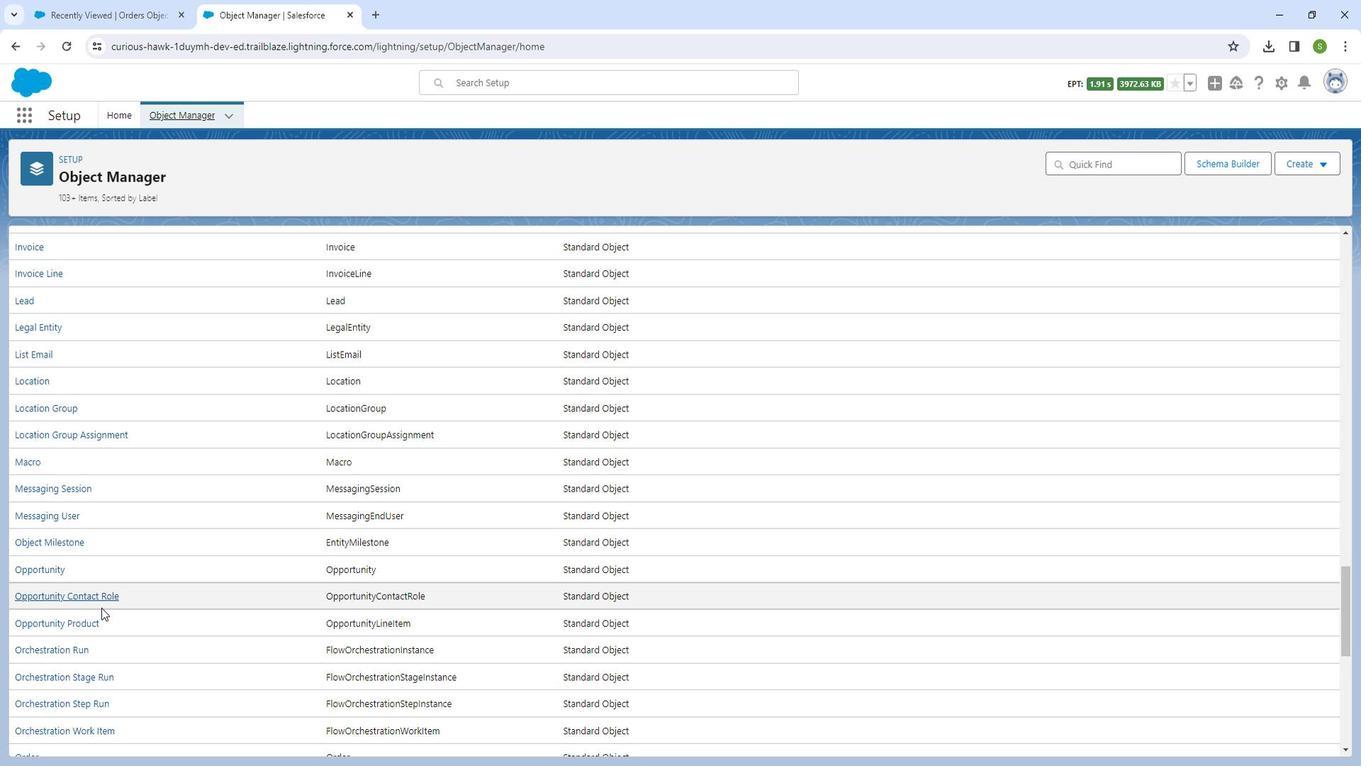 
Action: Mouse scrolled (109, 598) with delta (0, 0)
Screenshot: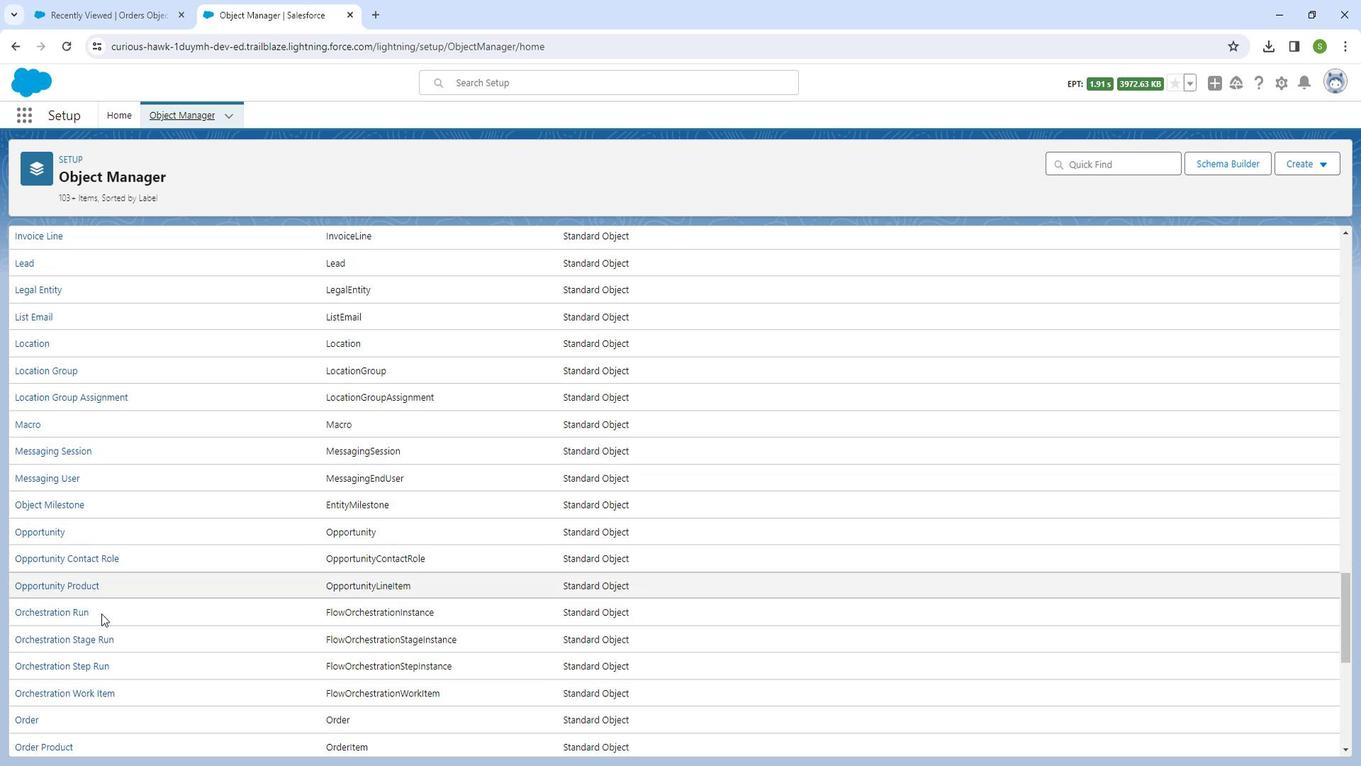 
Action: Mouse moved to (109, 600)
Screenshot: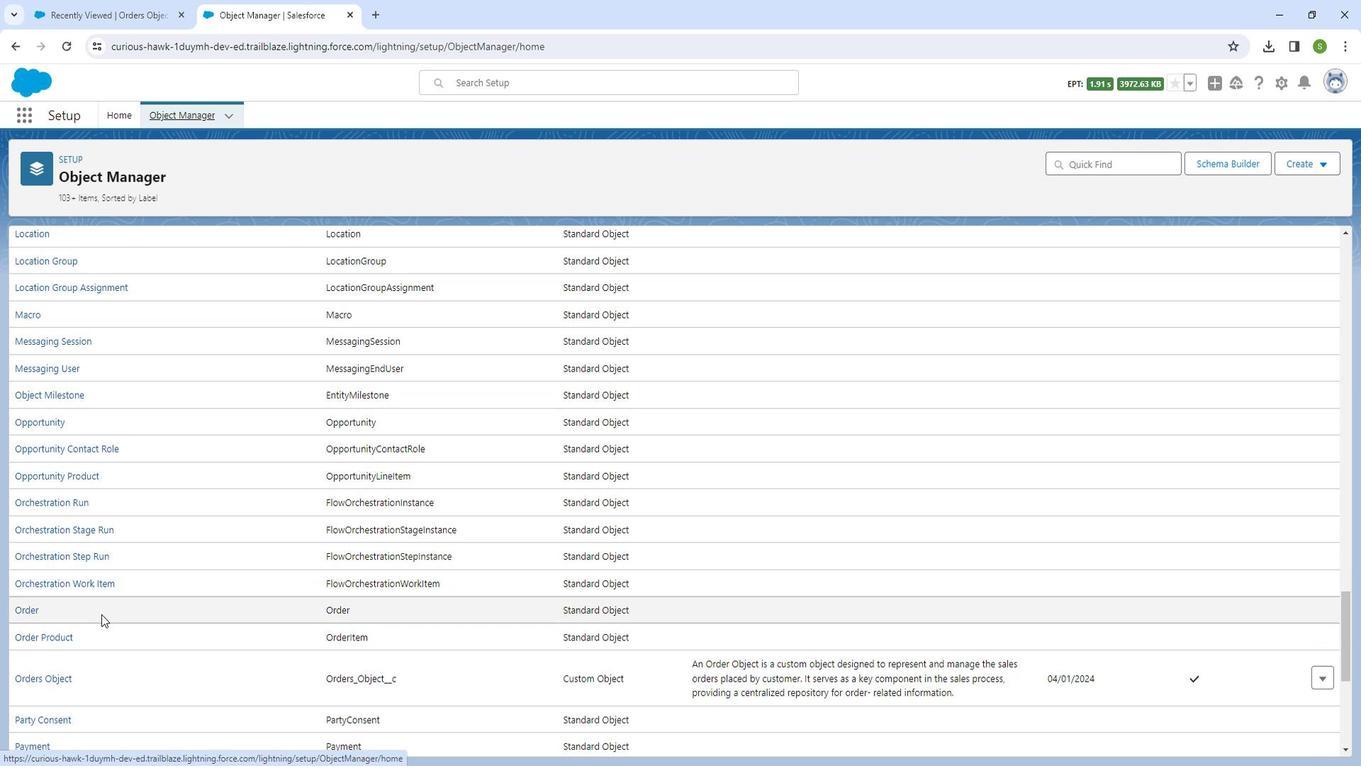 
Action: Mouse scrolled (109, 599) with delta (0, 0)
Screenshot: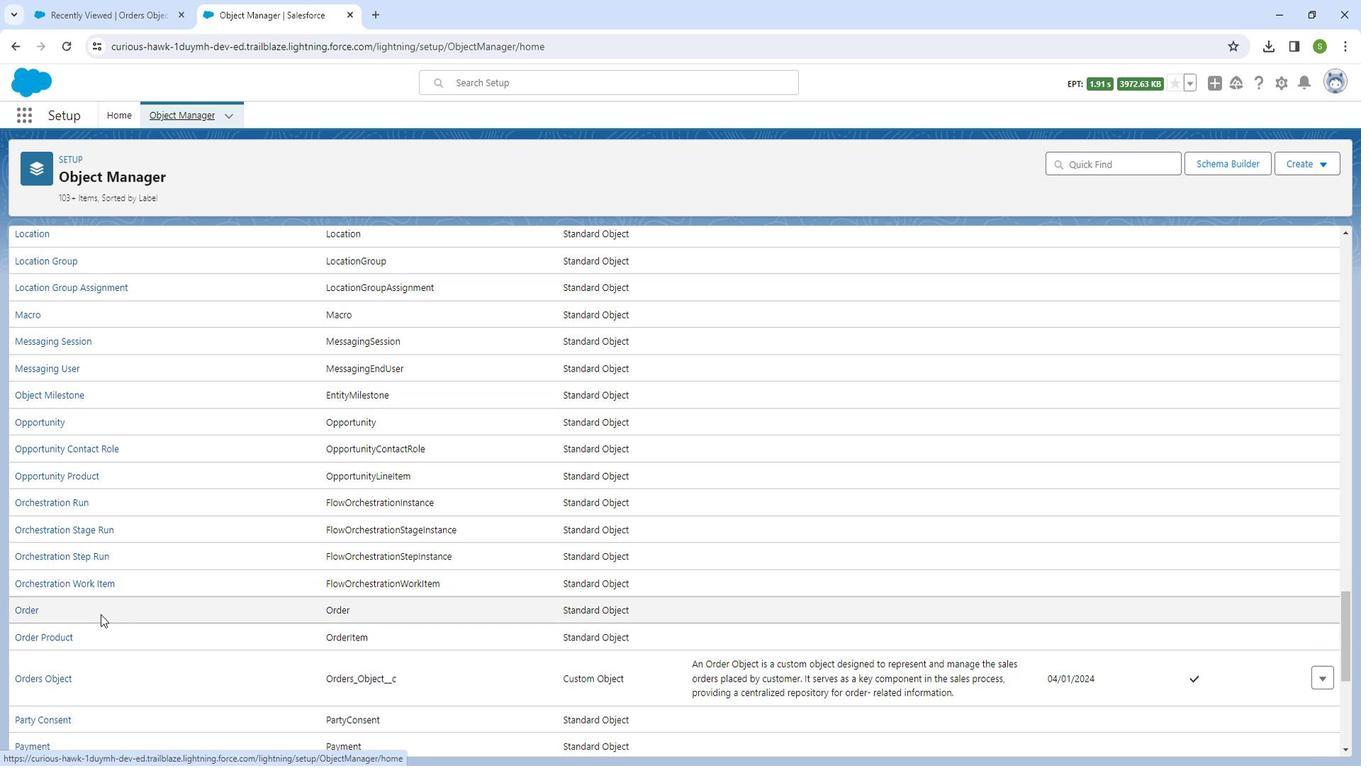 
Action: Mouse moved to (63, 590)
Screenshot: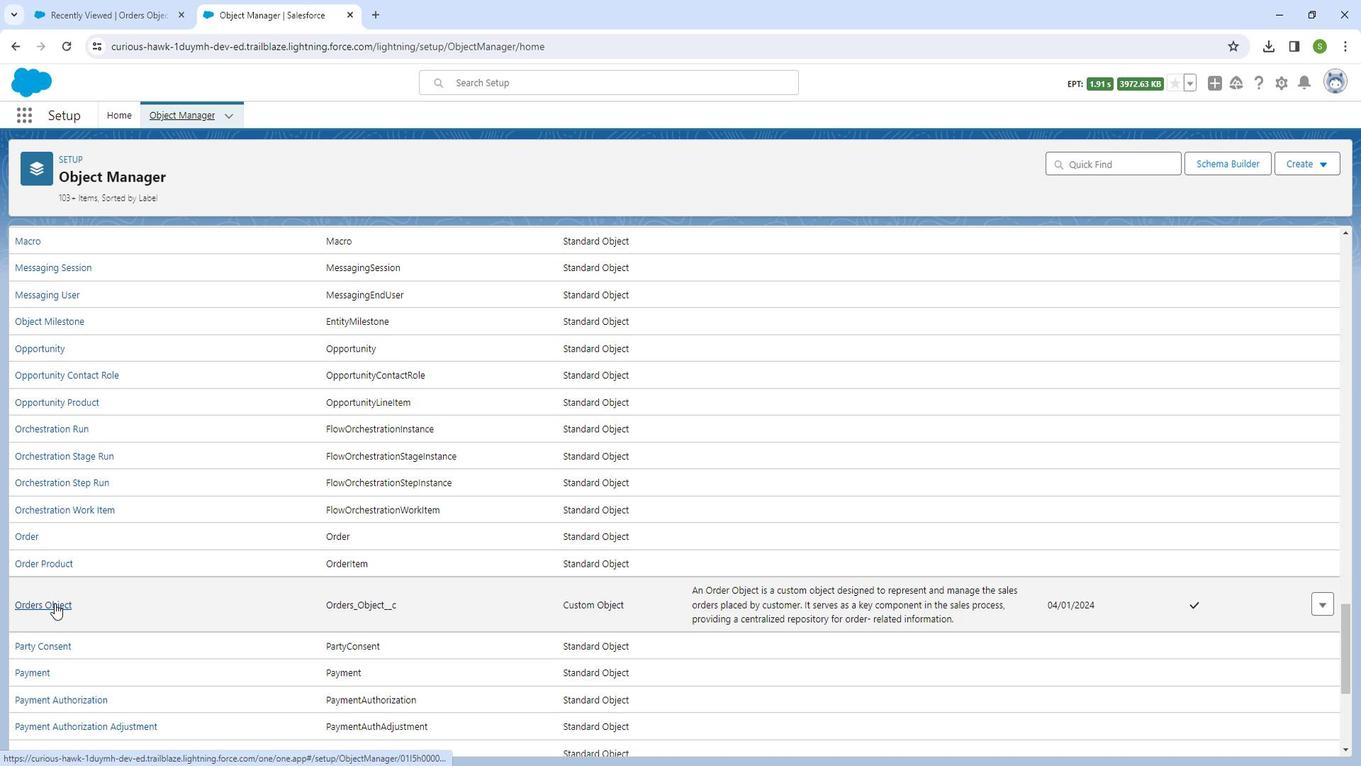 
Action: Mouse pressed left at (63, 590)
Screenshot: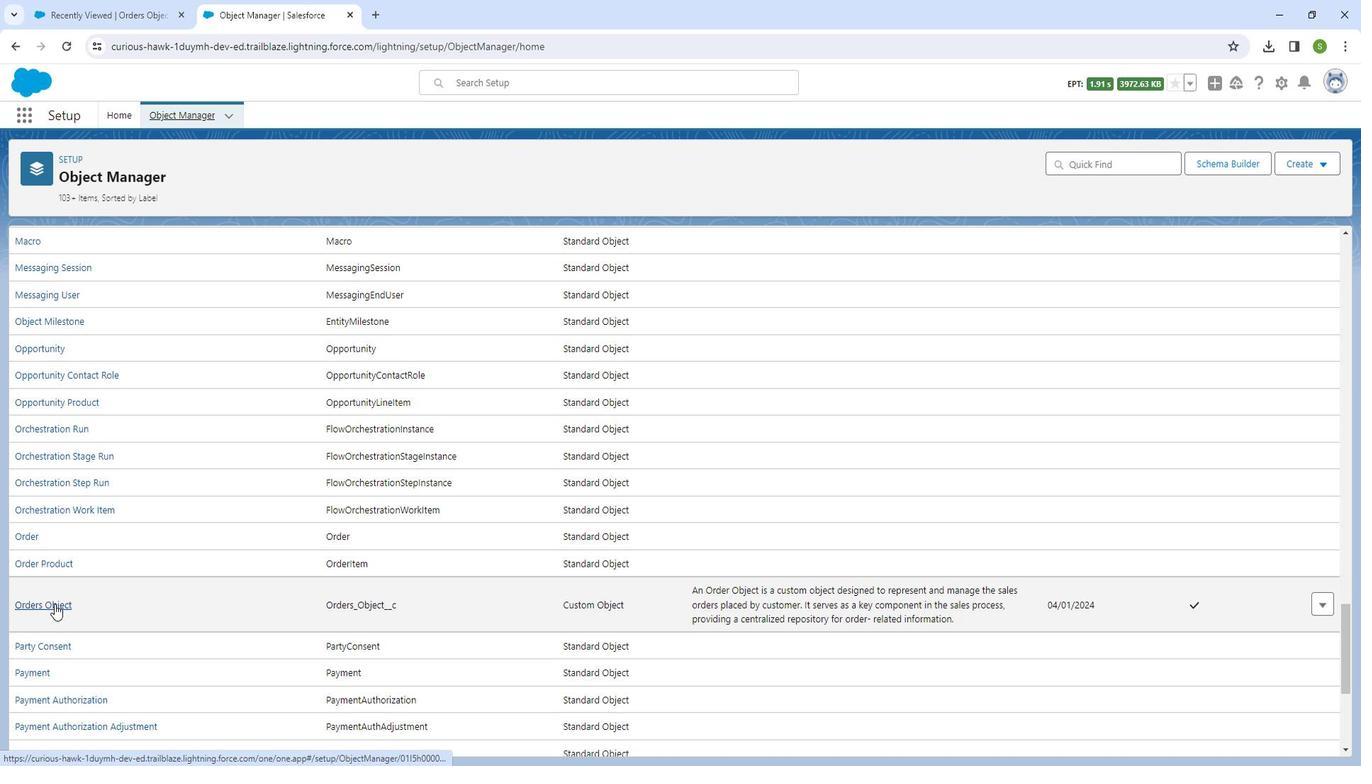 
Action: Mouse moved to (134, 269)
Screenshot: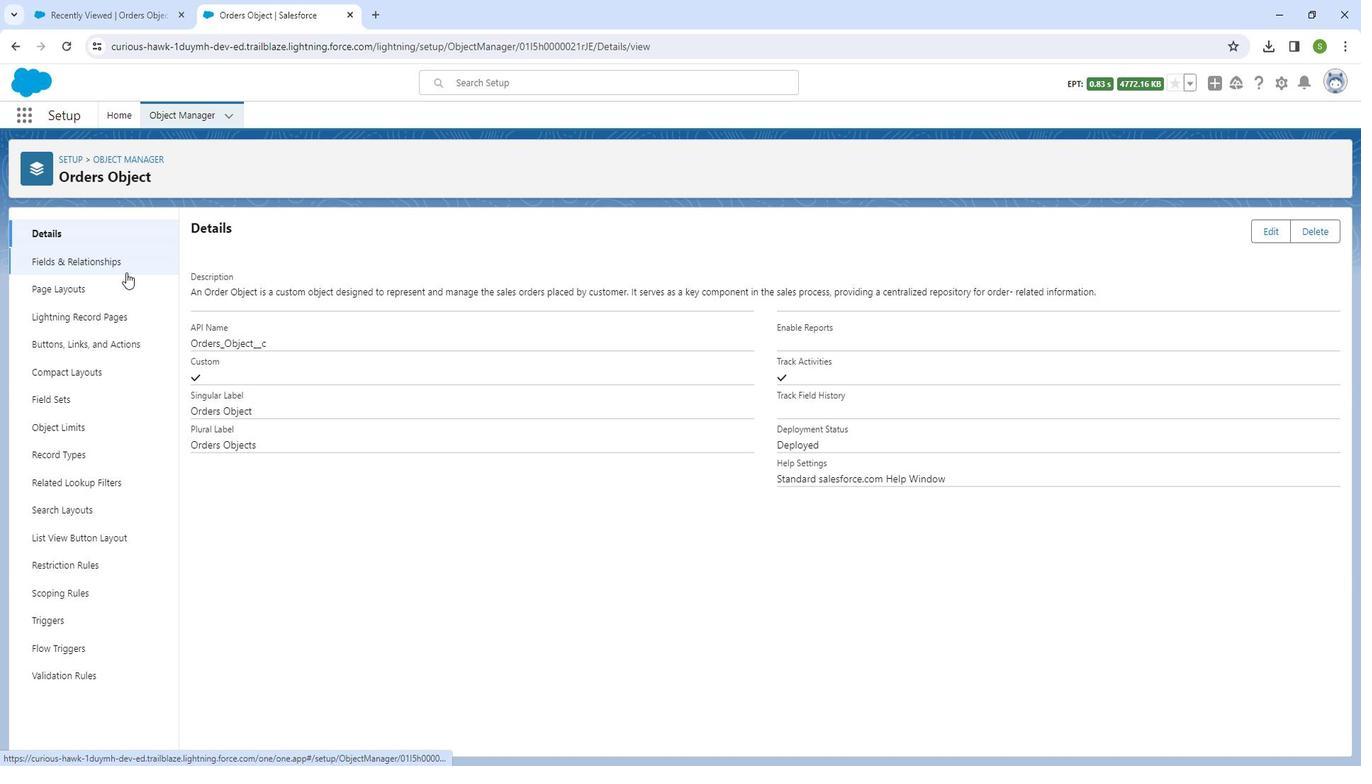 
Action: Mouse pressed left at (134, 269)
Screenshot: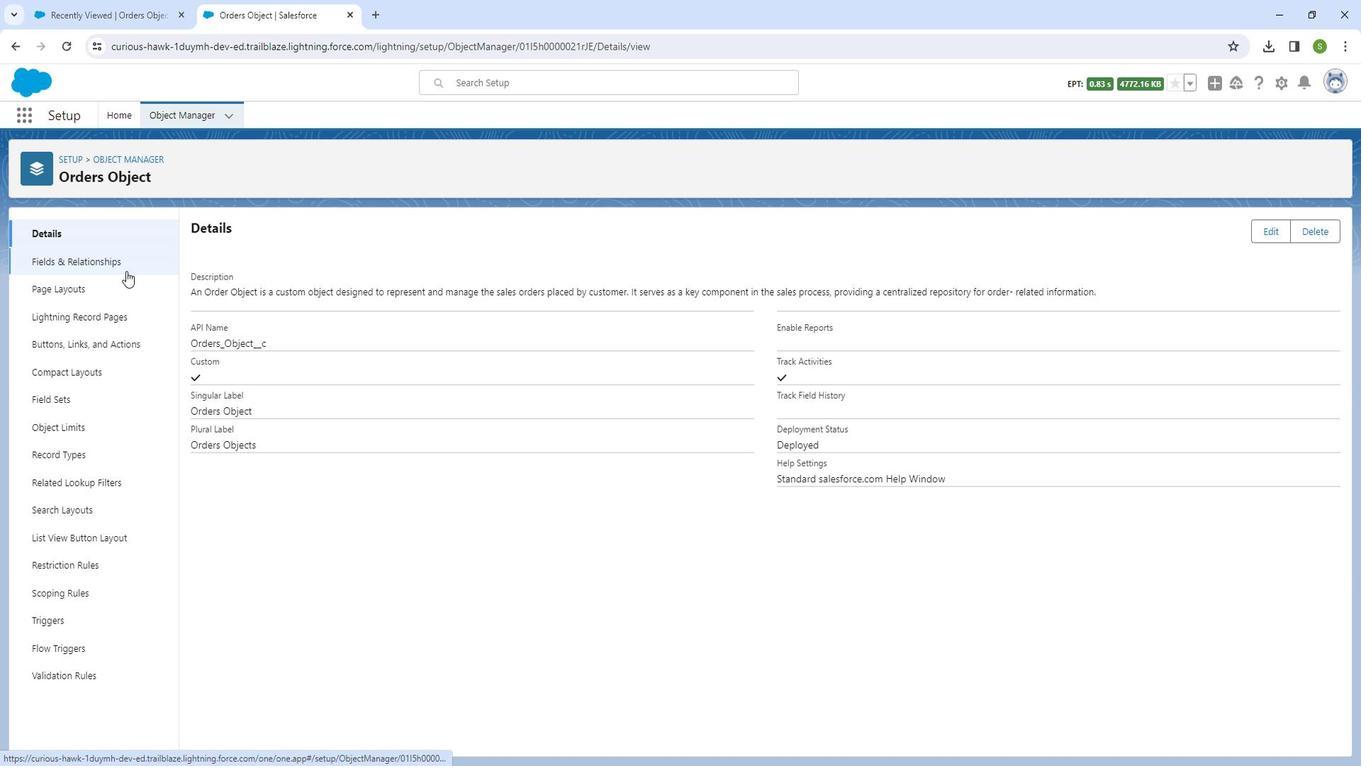 
Action: Mouse moved to (123, 290)
Screenshot: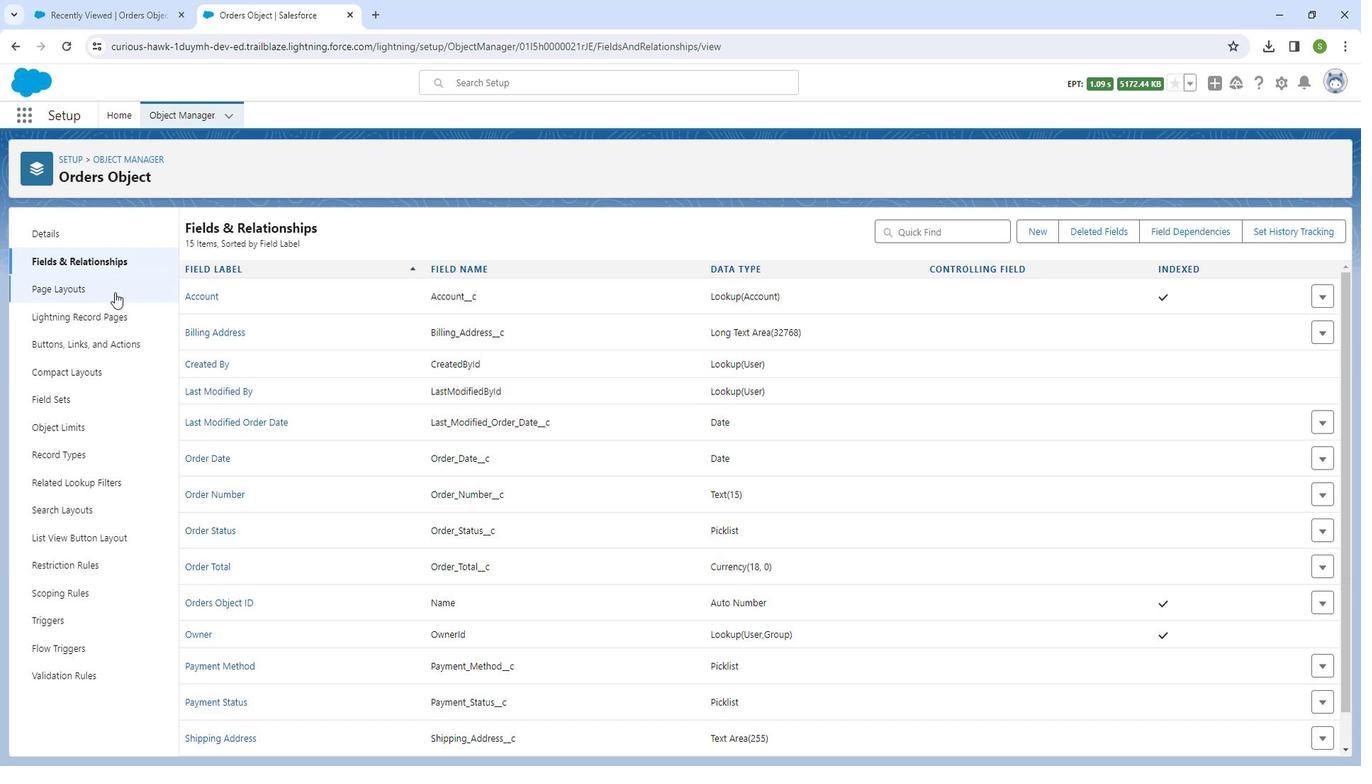 
Action: Mouse pressed left at (123, 290)
Screenshot: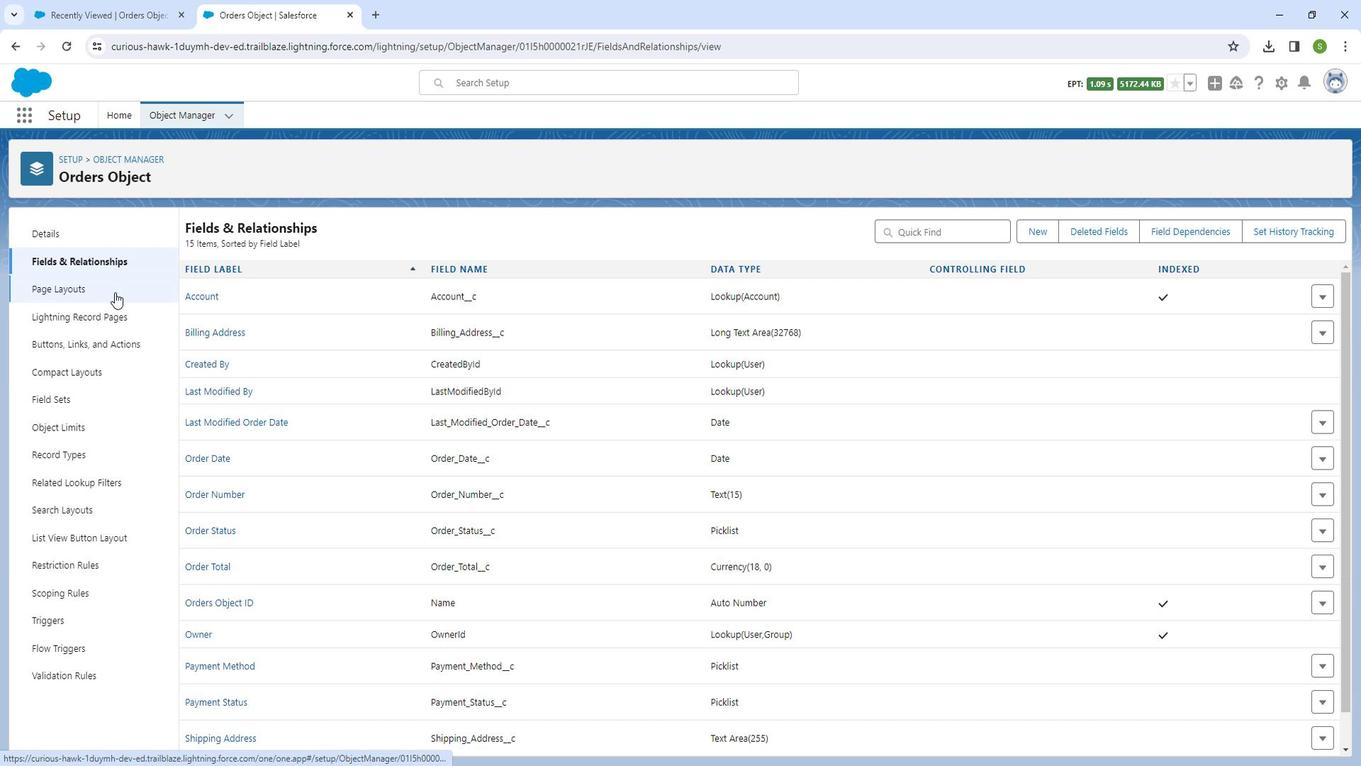 
Action: Mouse moved to (1336, 293)
Screenshot: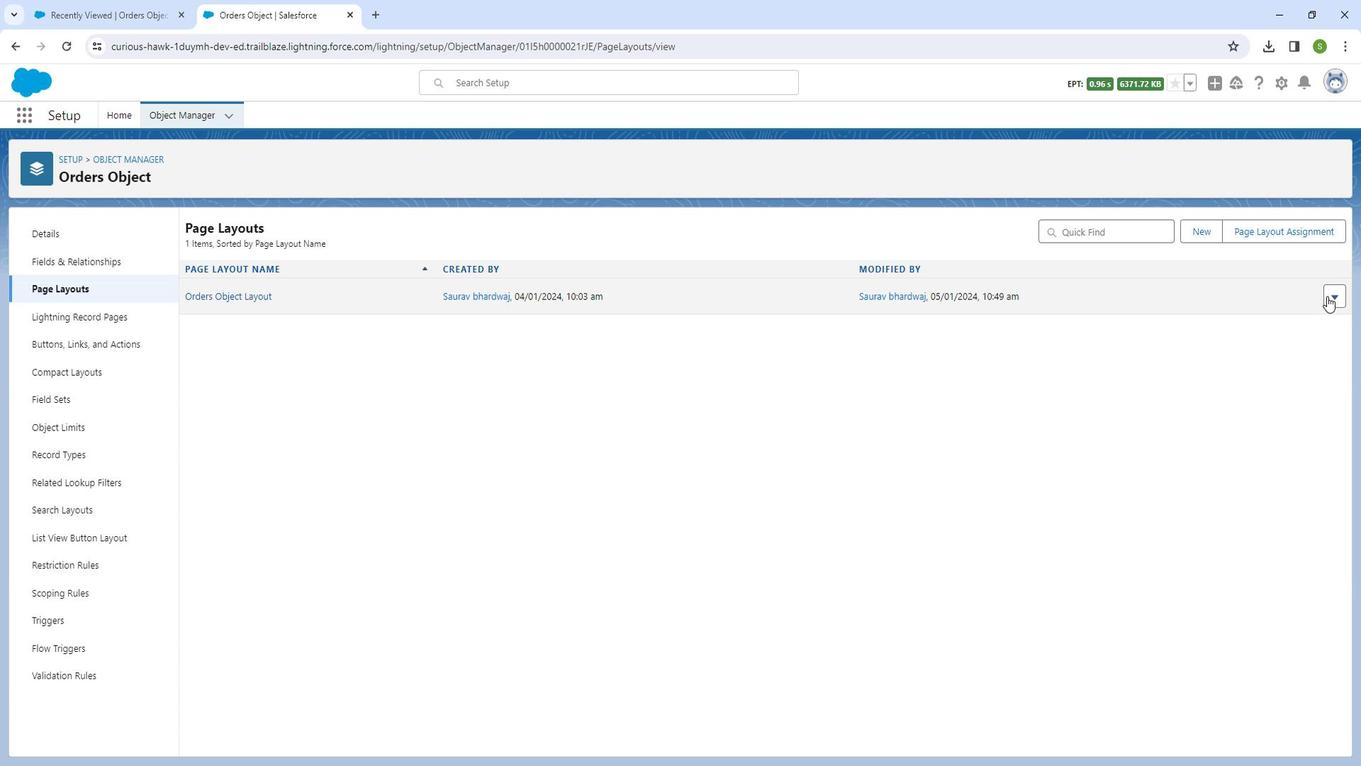 
Action: Mouse pressed left at (1336, 293)
Screenshot: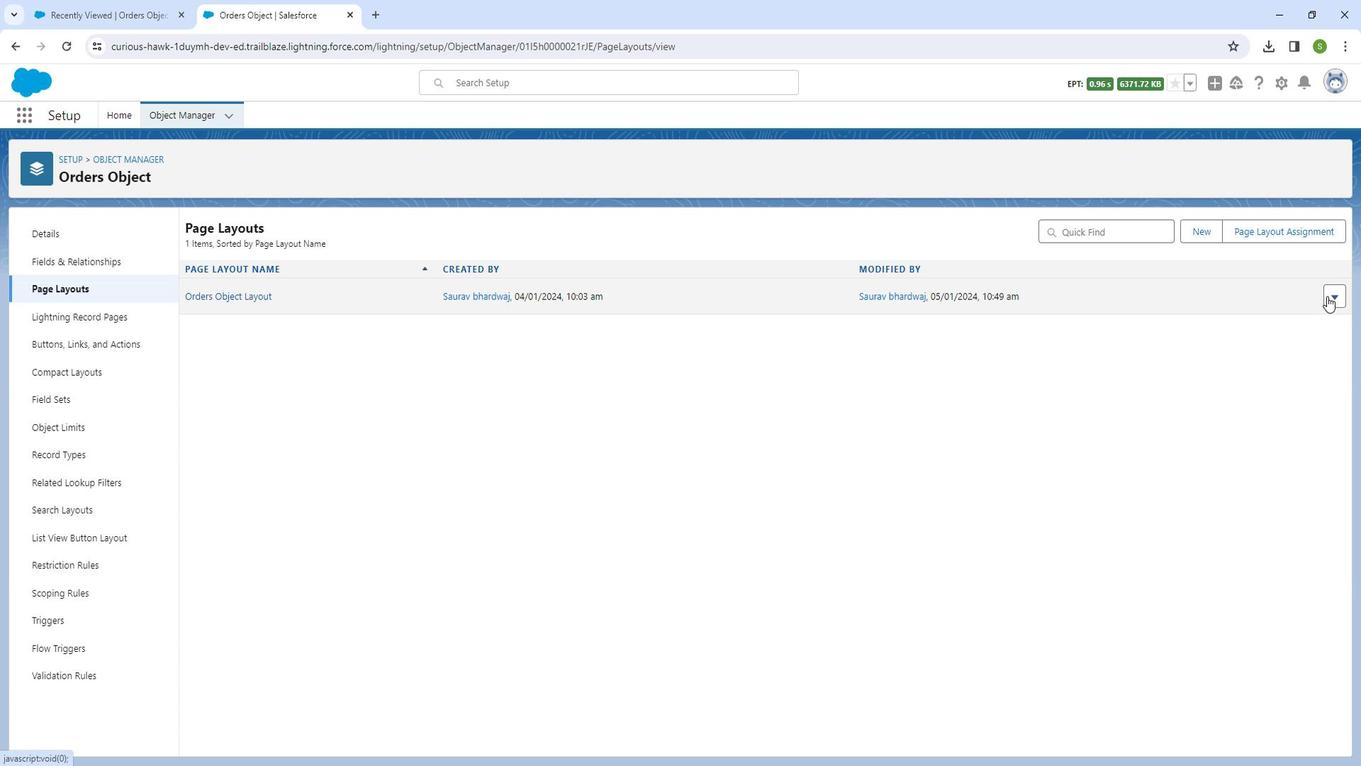 
Action: Mouse moved to (1325, 322)
Screenshot: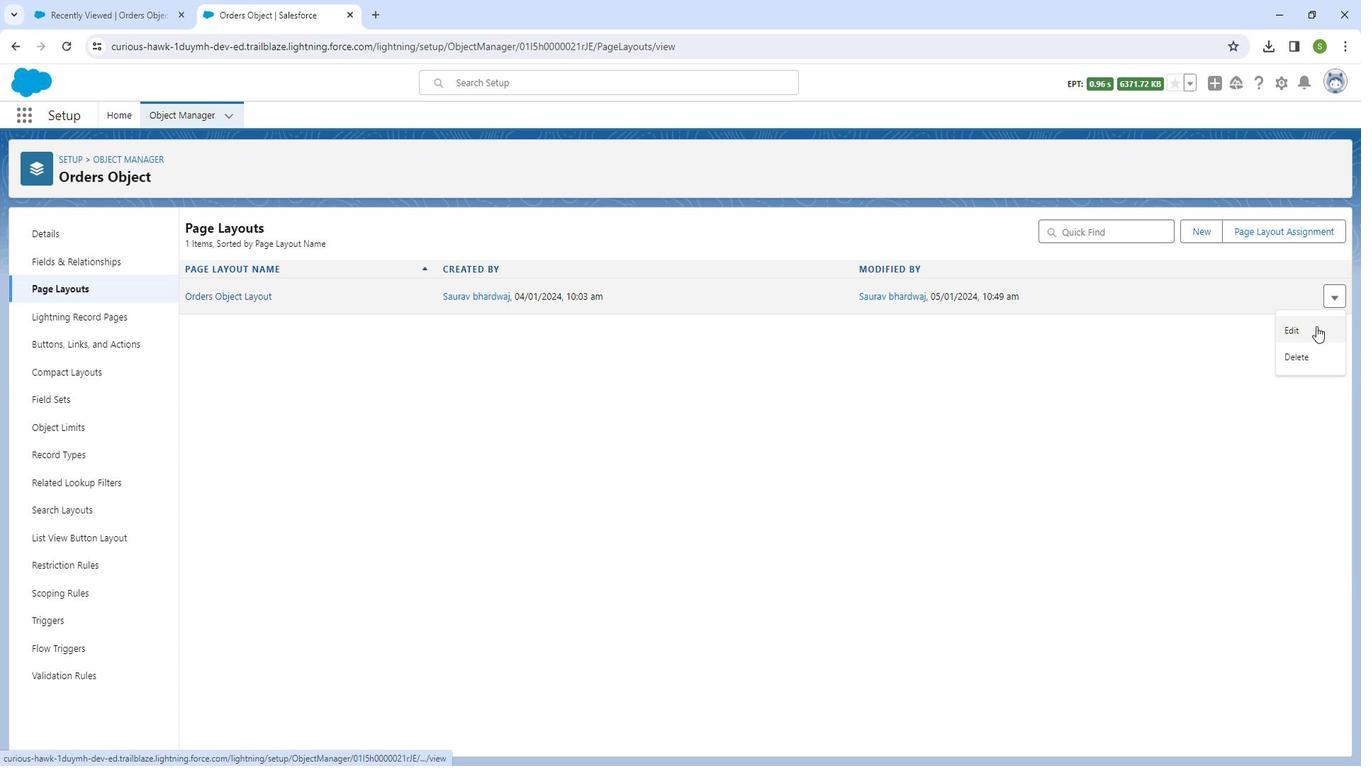 
Action: Mouse pressed left at (1325, 322)
Screenshot: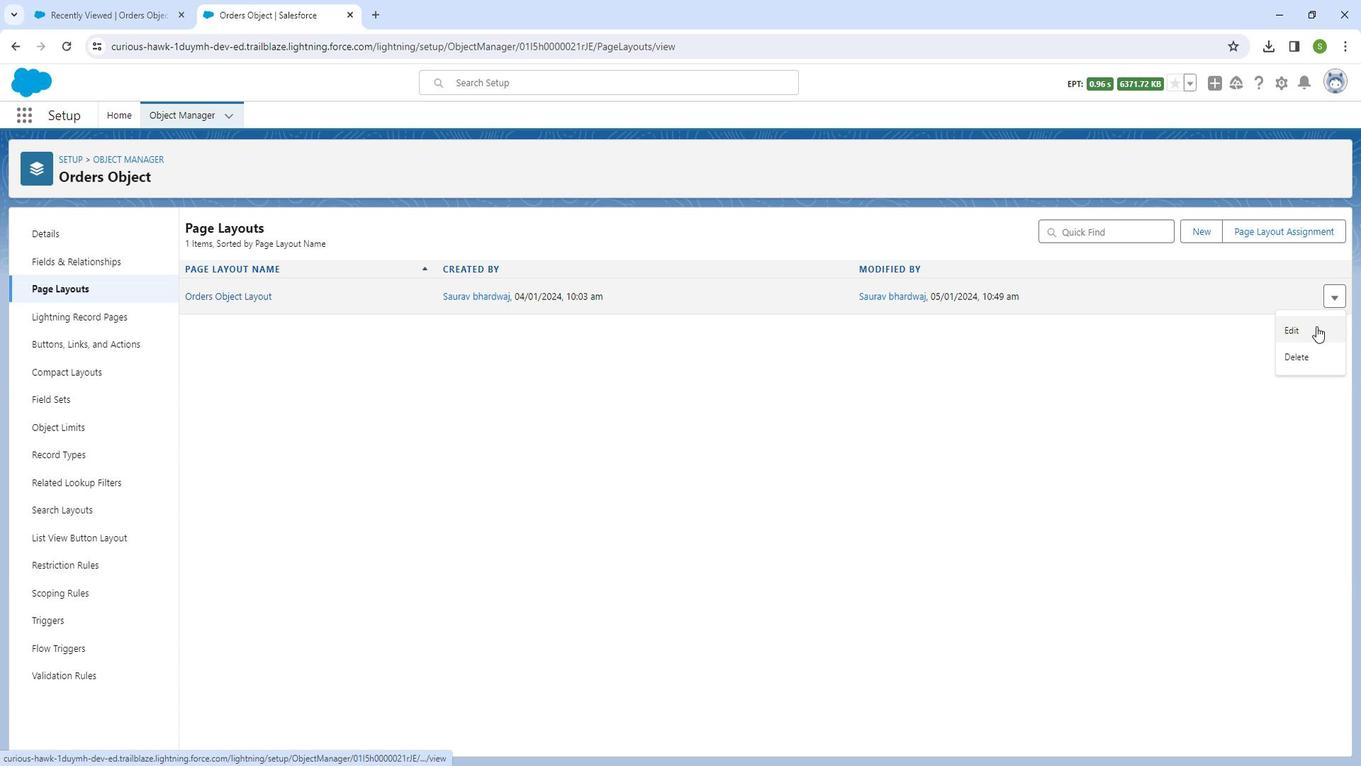
Action: Mouse moved to (487, 557)
Screenshot: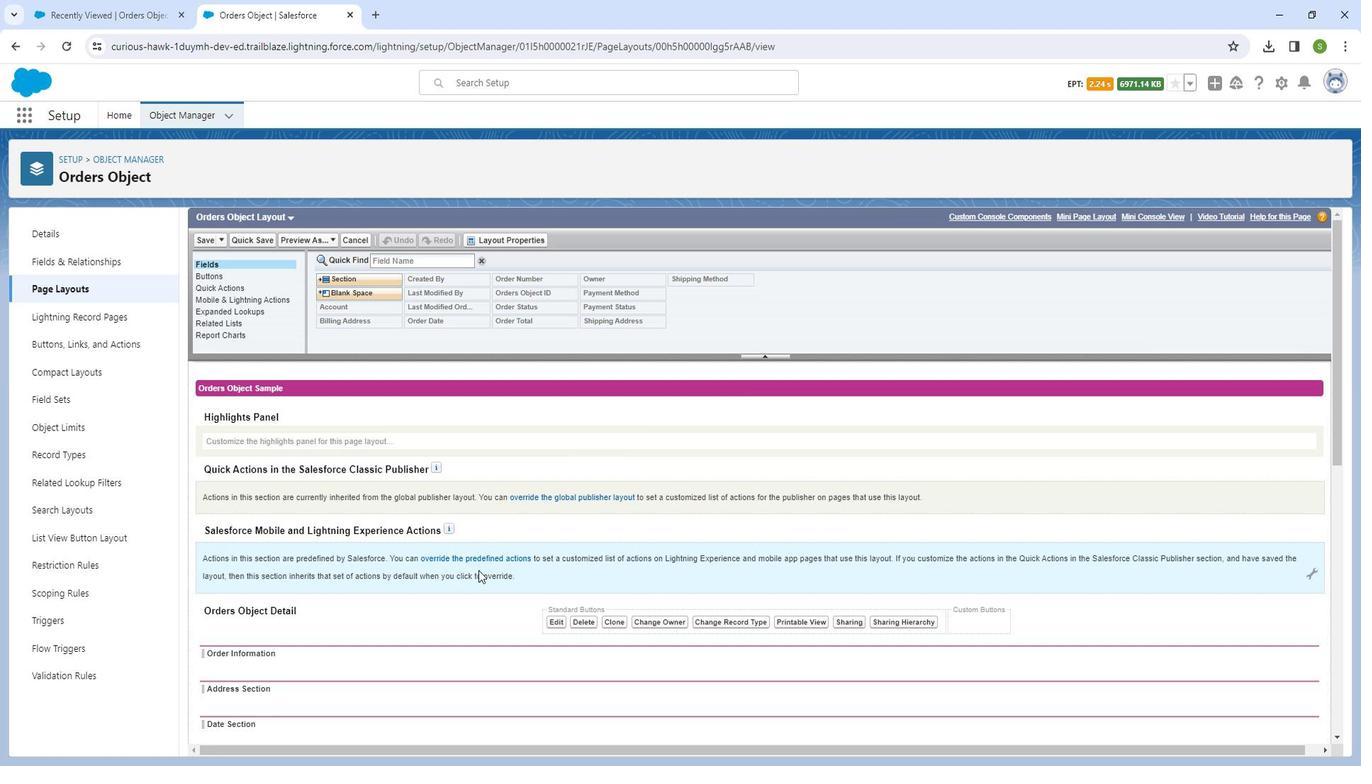
Action: Mouse scrolled (487, 556) with delta (0, 0)
Screenshot: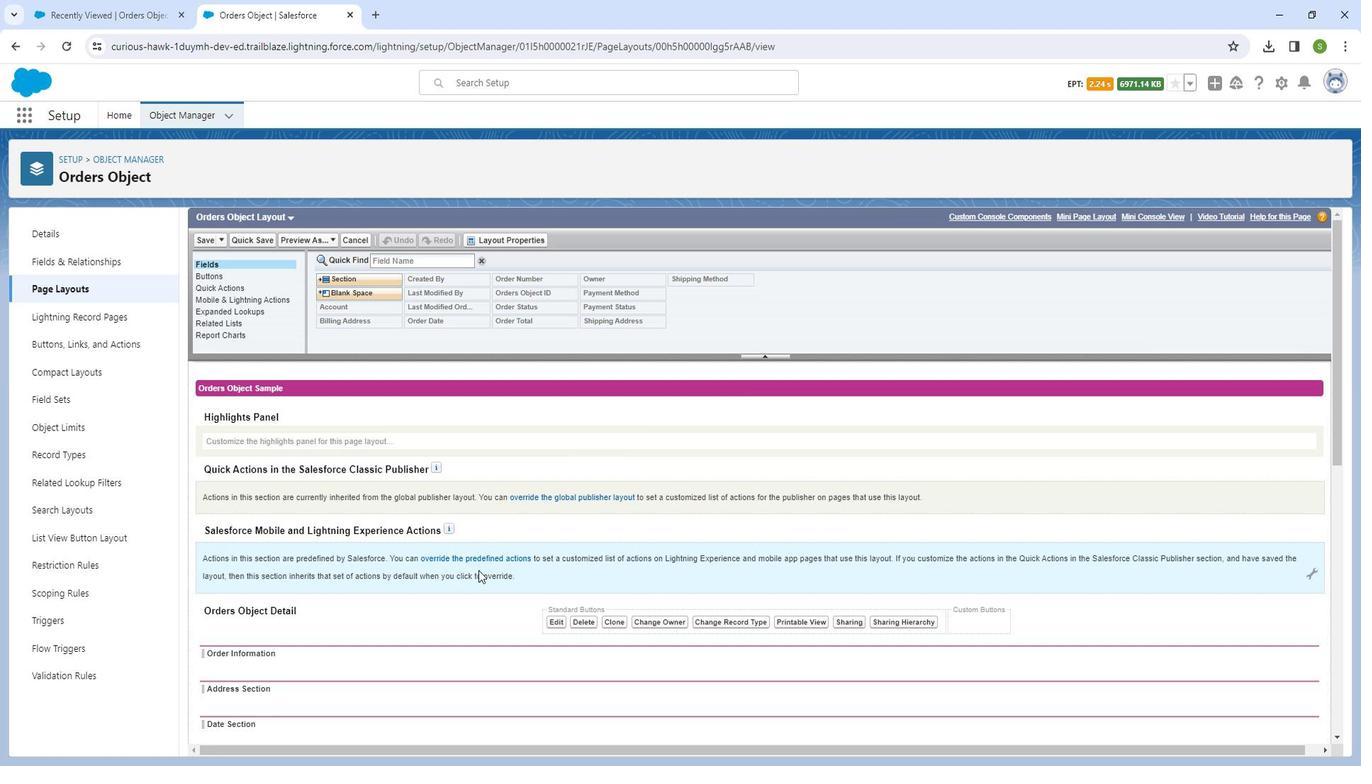 
Action: Mouse moved to (487, 559)
Screenshot: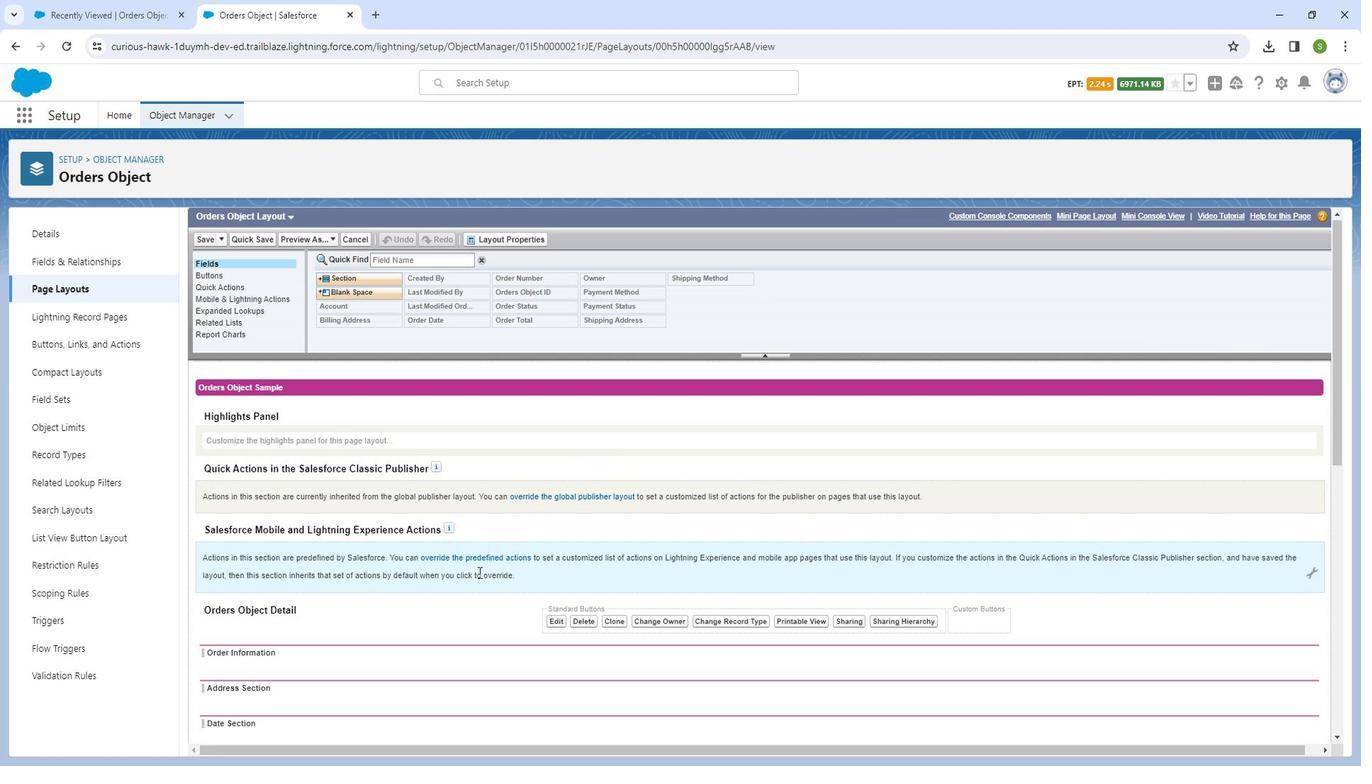 
Action: Mouse scrolled (487, 558) with delta (0, 0)
Screenshot: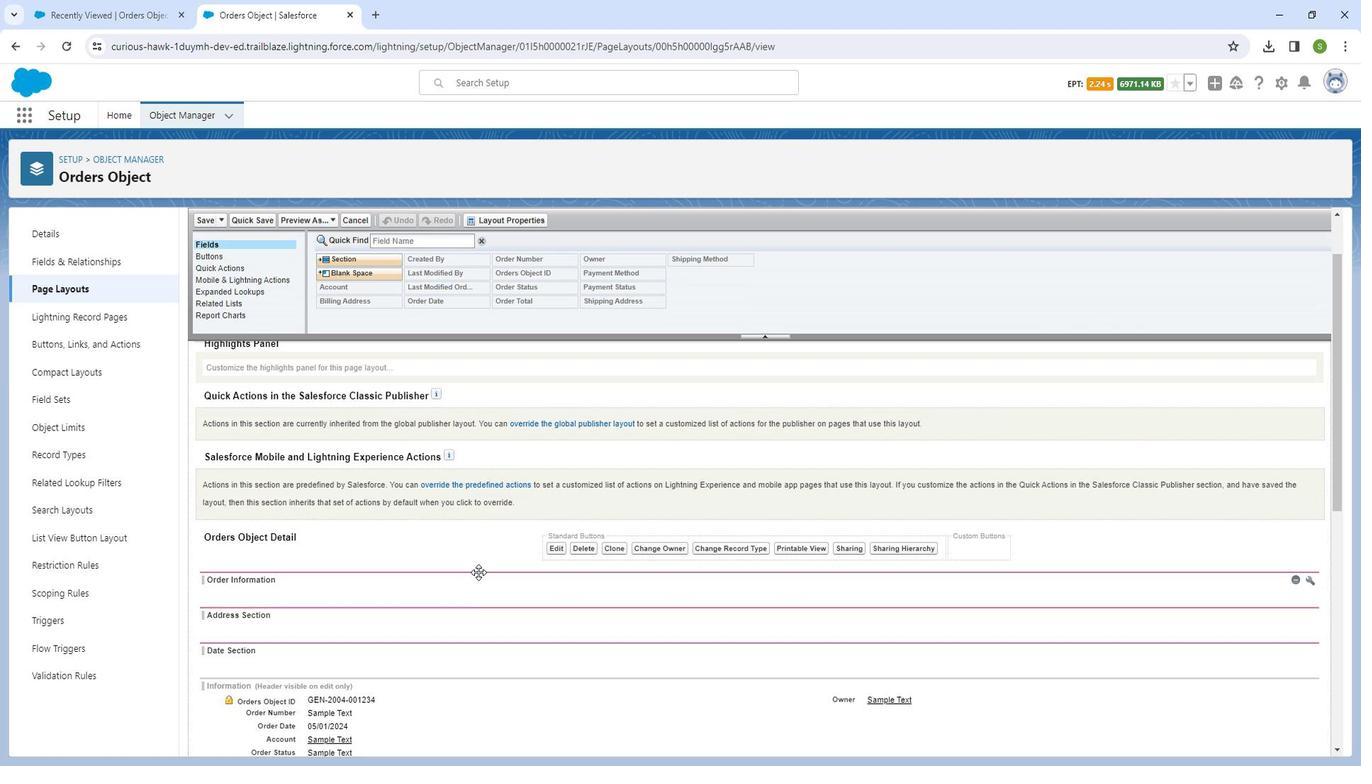 
Action: Mouse scrolled (487, 558) with delta (0, 0)
Screenshot: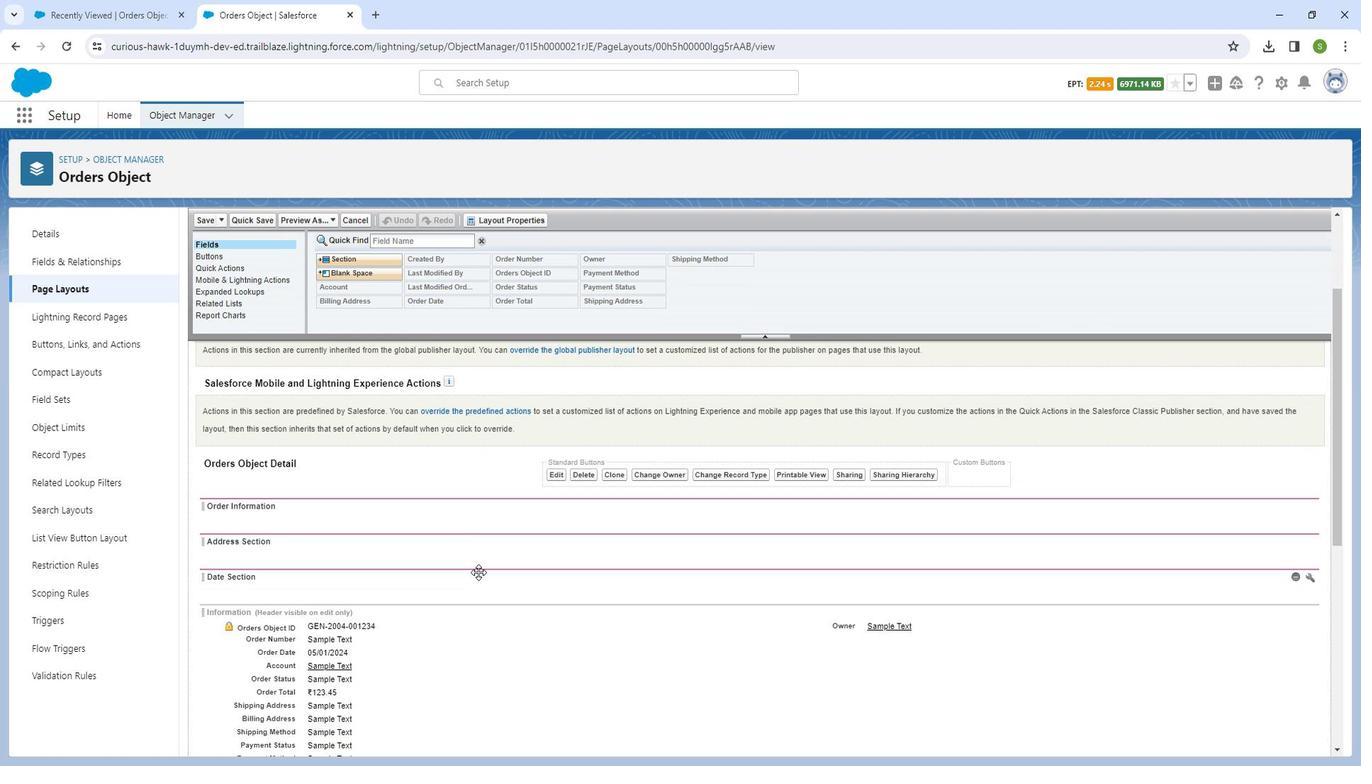 
Action: Mouse scrolled (487, 558) with delta (0, 0)
Screenshot: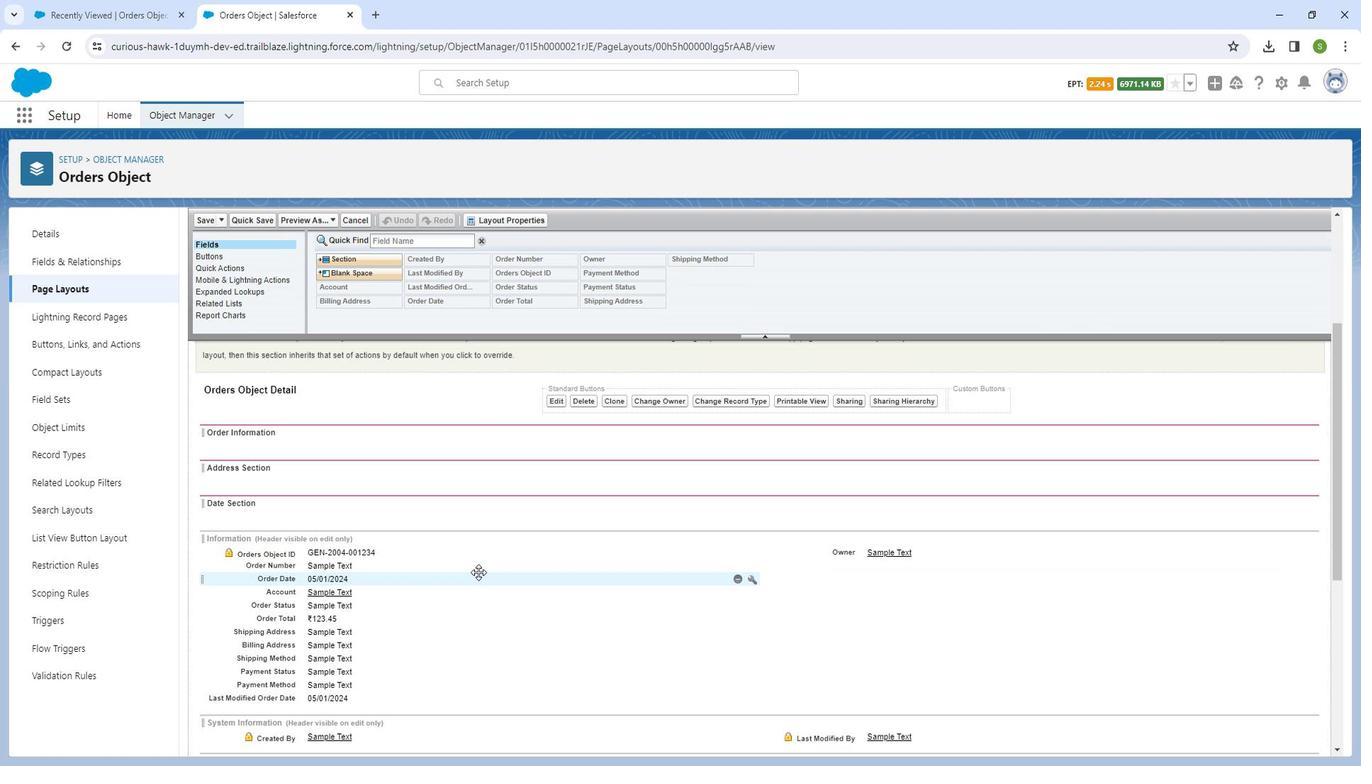 
Action: Mouse moved to (329, 484)
Screenshot: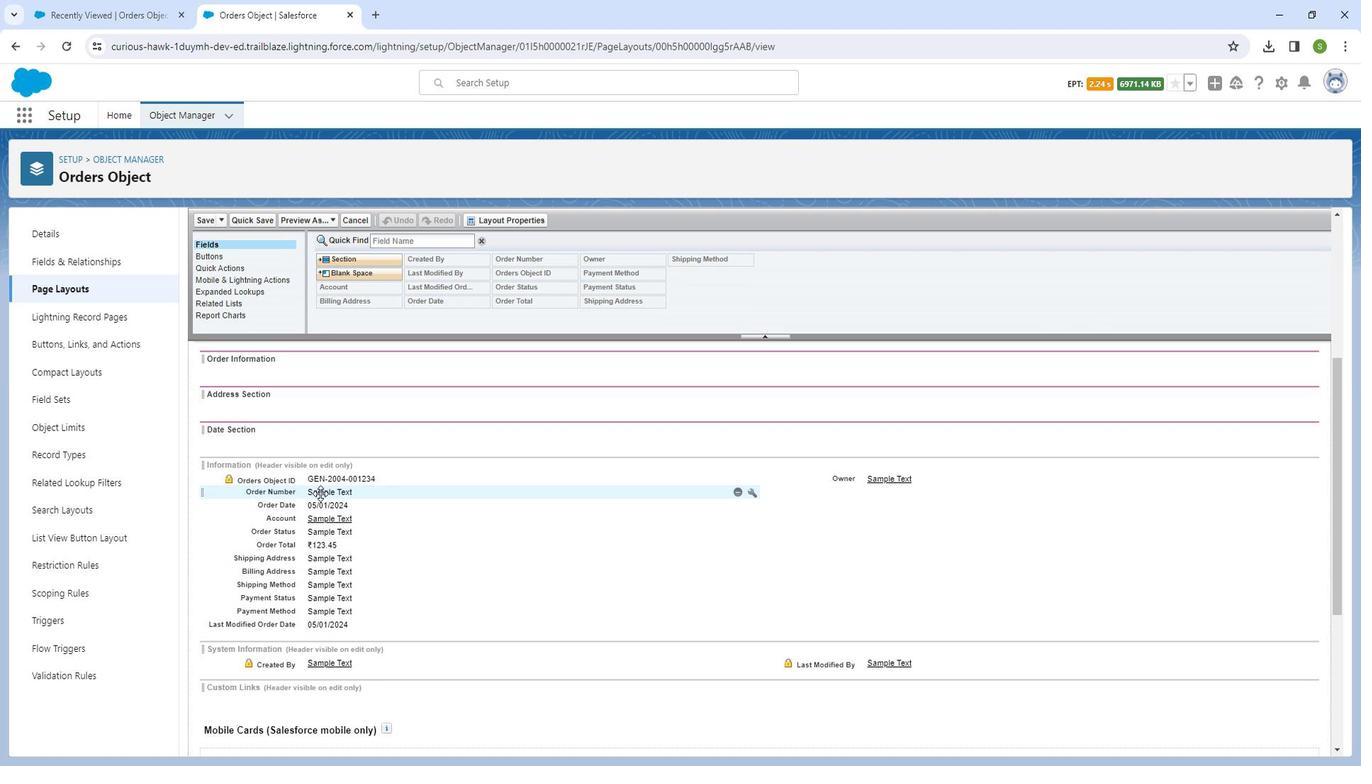 
Action: Mouse pressed left at (329, 484)
Screenshot: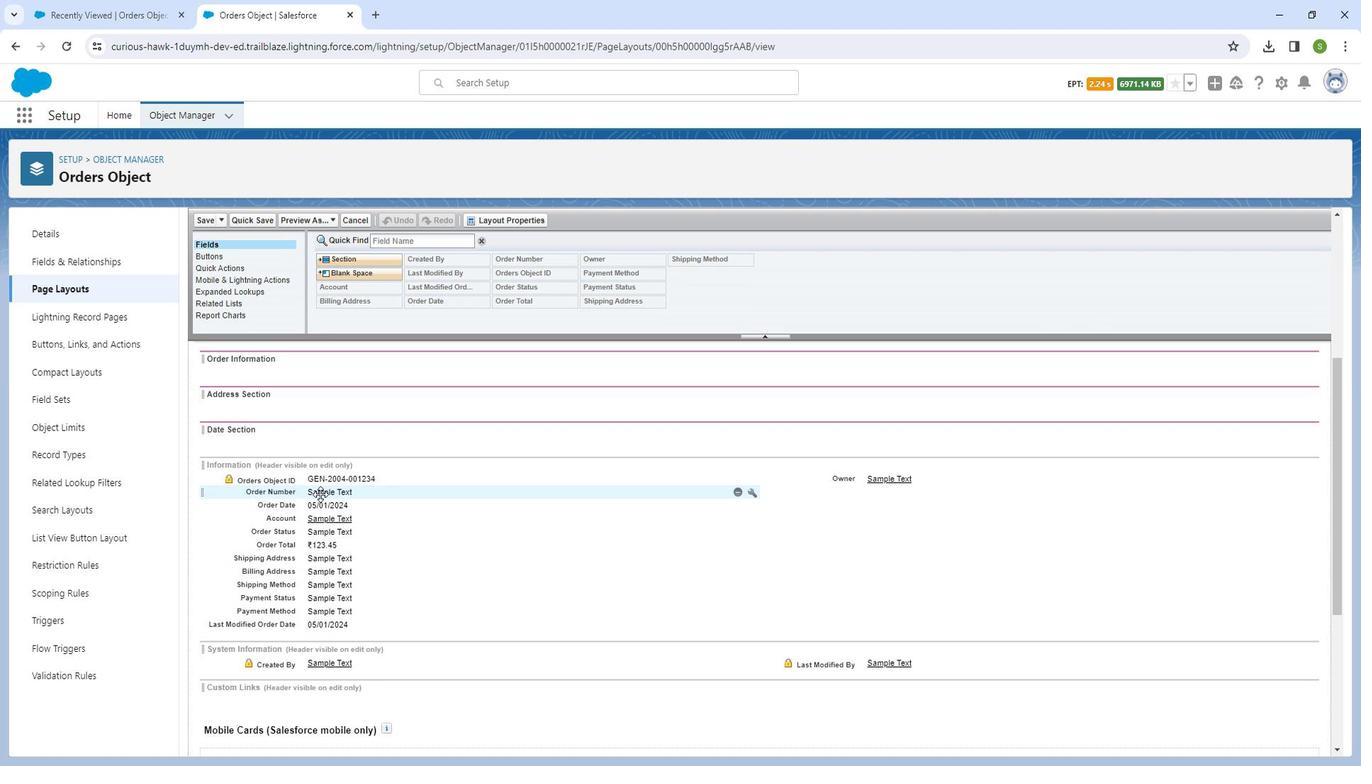 
Action: Mouse moved to (328, 487)
Screenshot: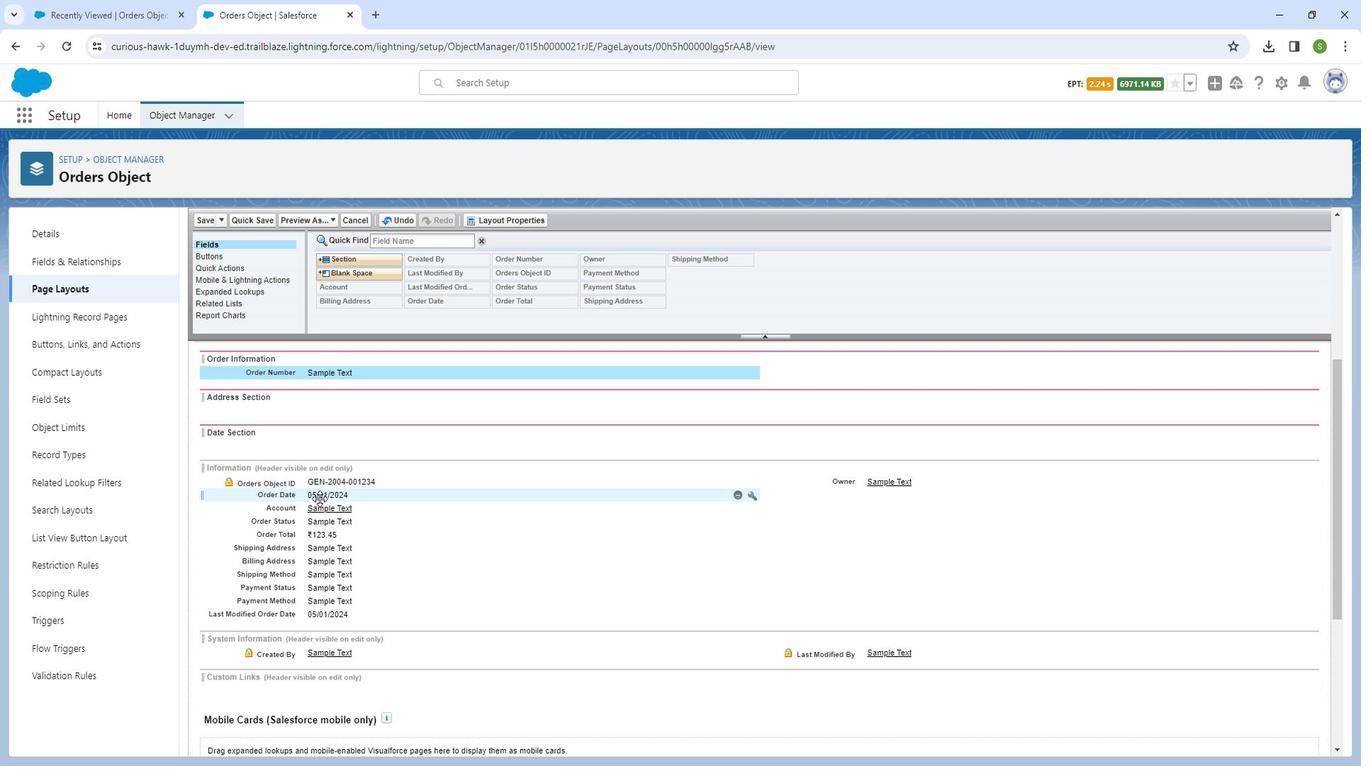 
Action: Mouse pressed left at (328, 487)
Screenshot: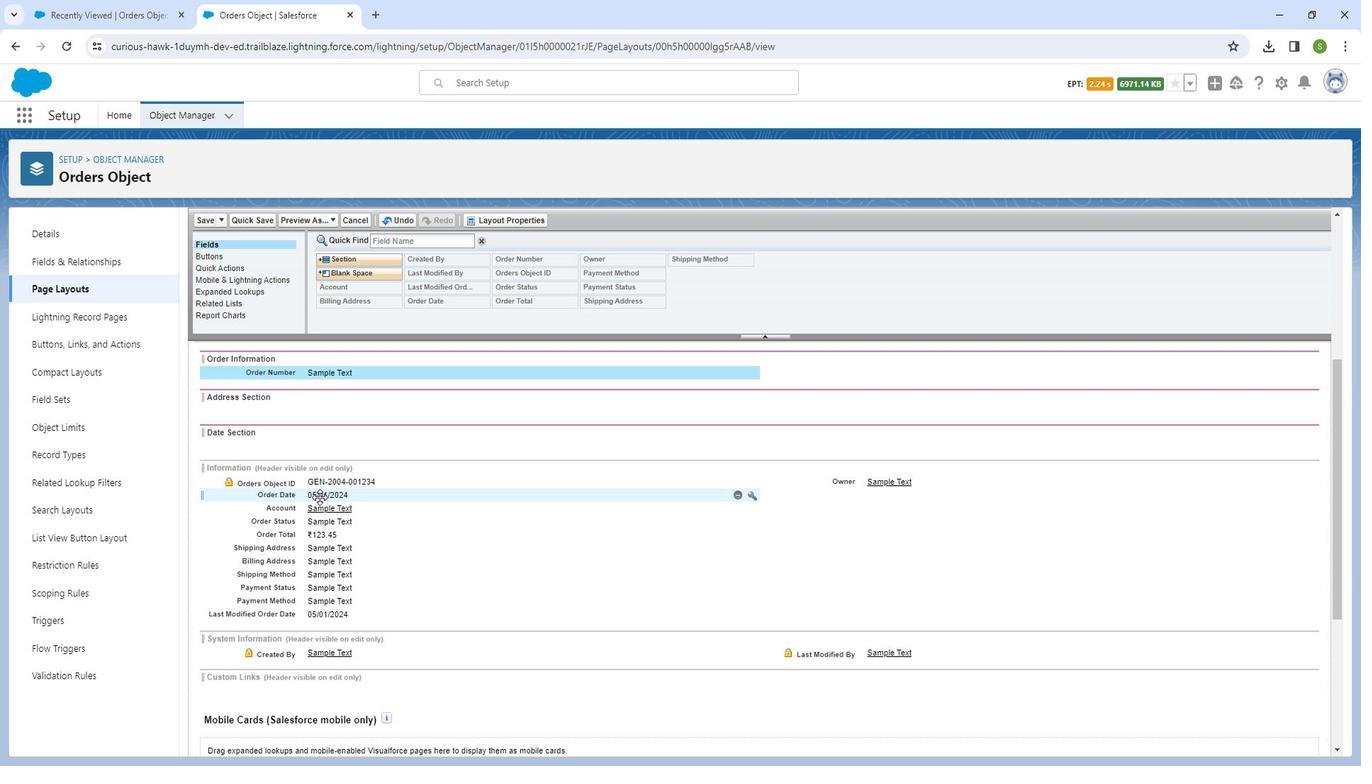 
Action: Mouse moved to (313, 516)
Screenshot: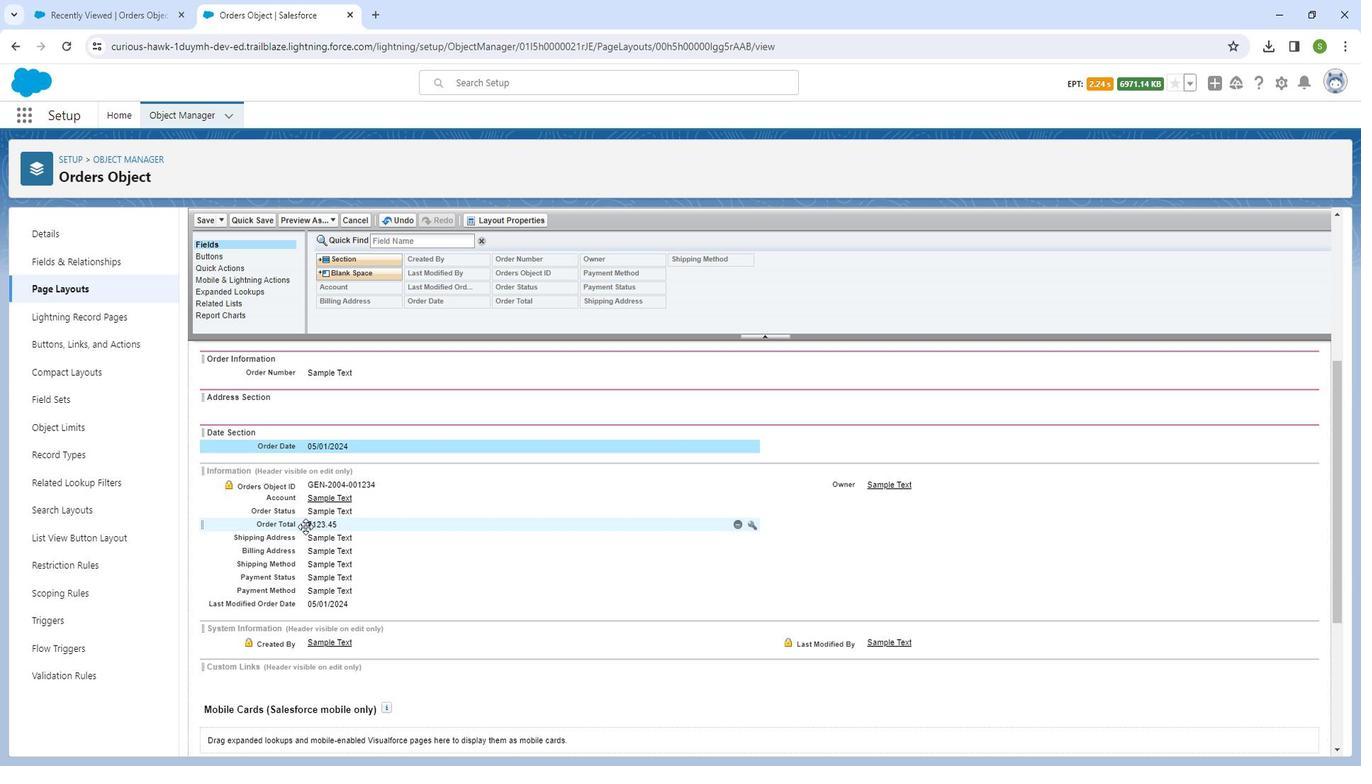
Action: Mouse pressed left at (313, 516)
Screenshot: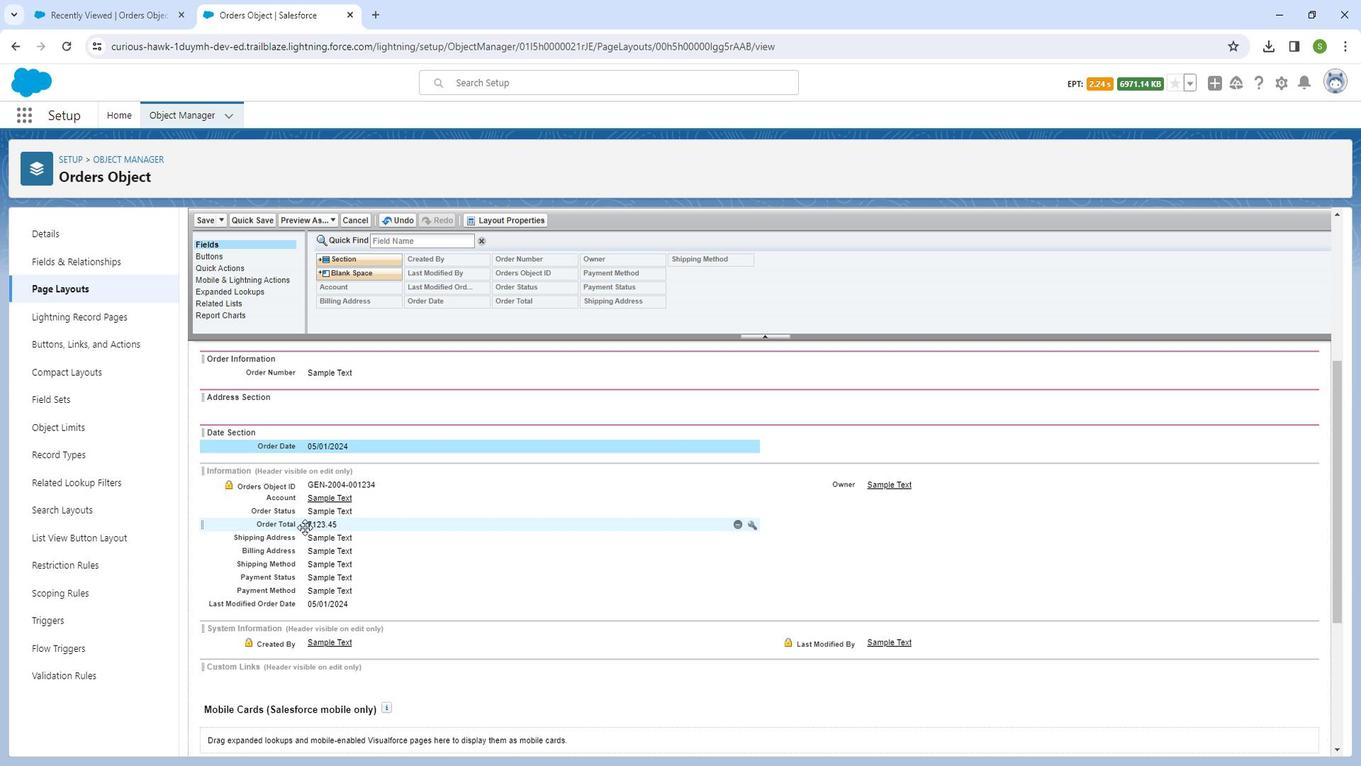 
Action: Mouse moved to (320, 515)
Screenshot: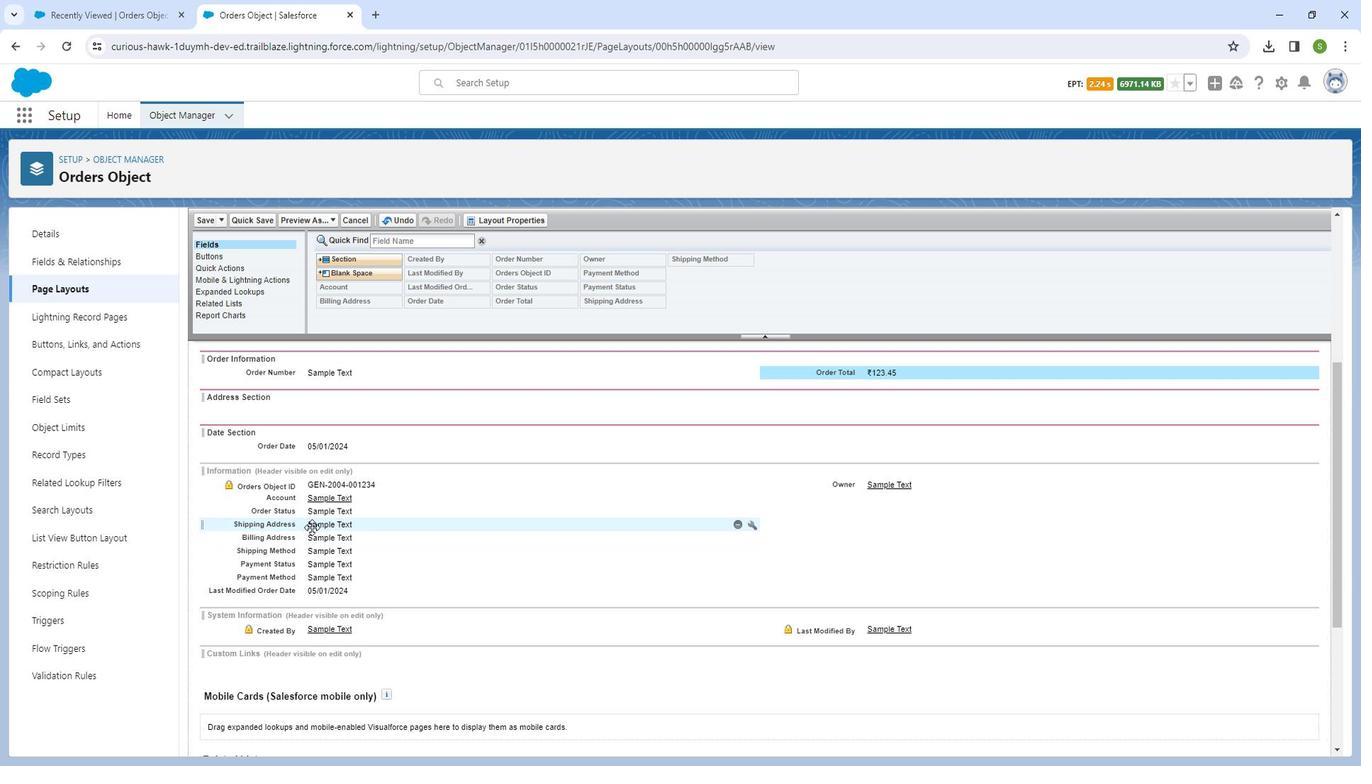 
Action: Mouse pressed left at (320, 515)
Screenshot: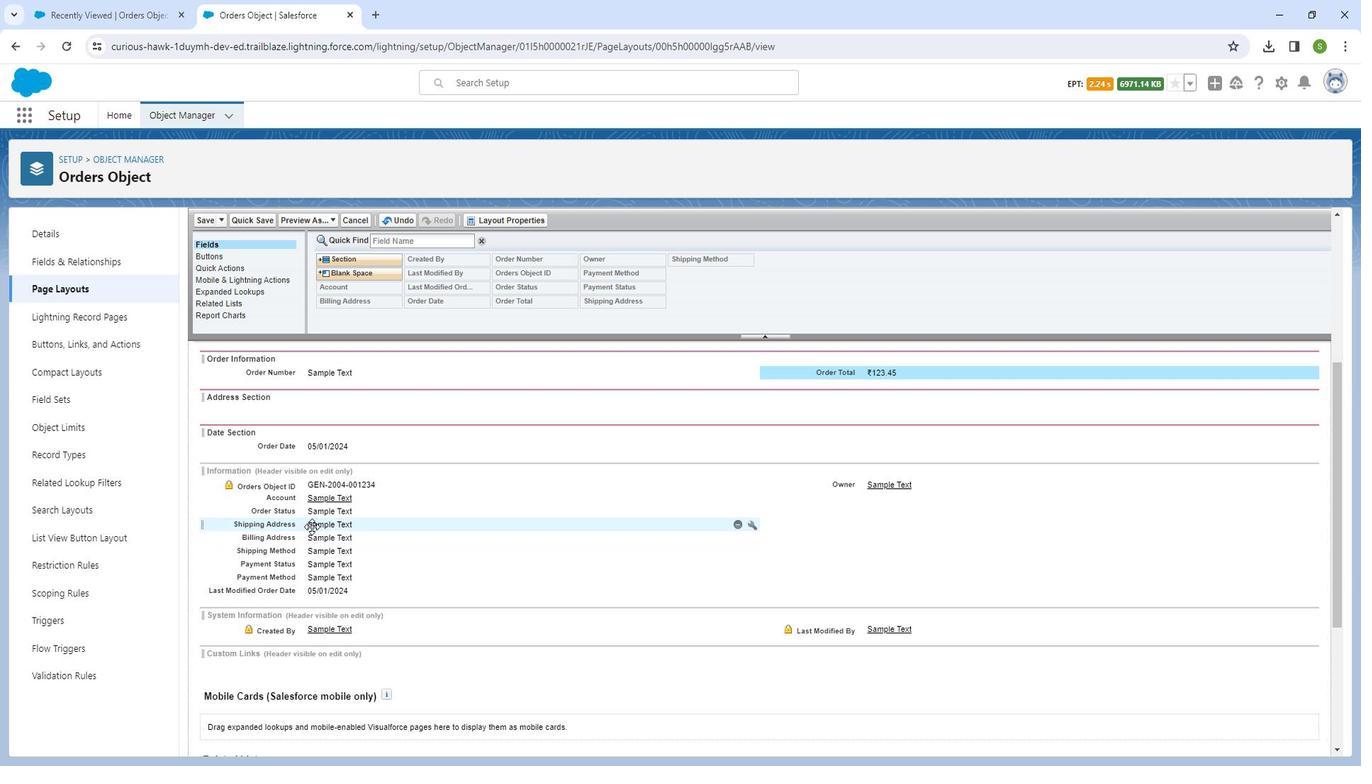 
Action: Mouse moved to (323, 517)
Screenshot: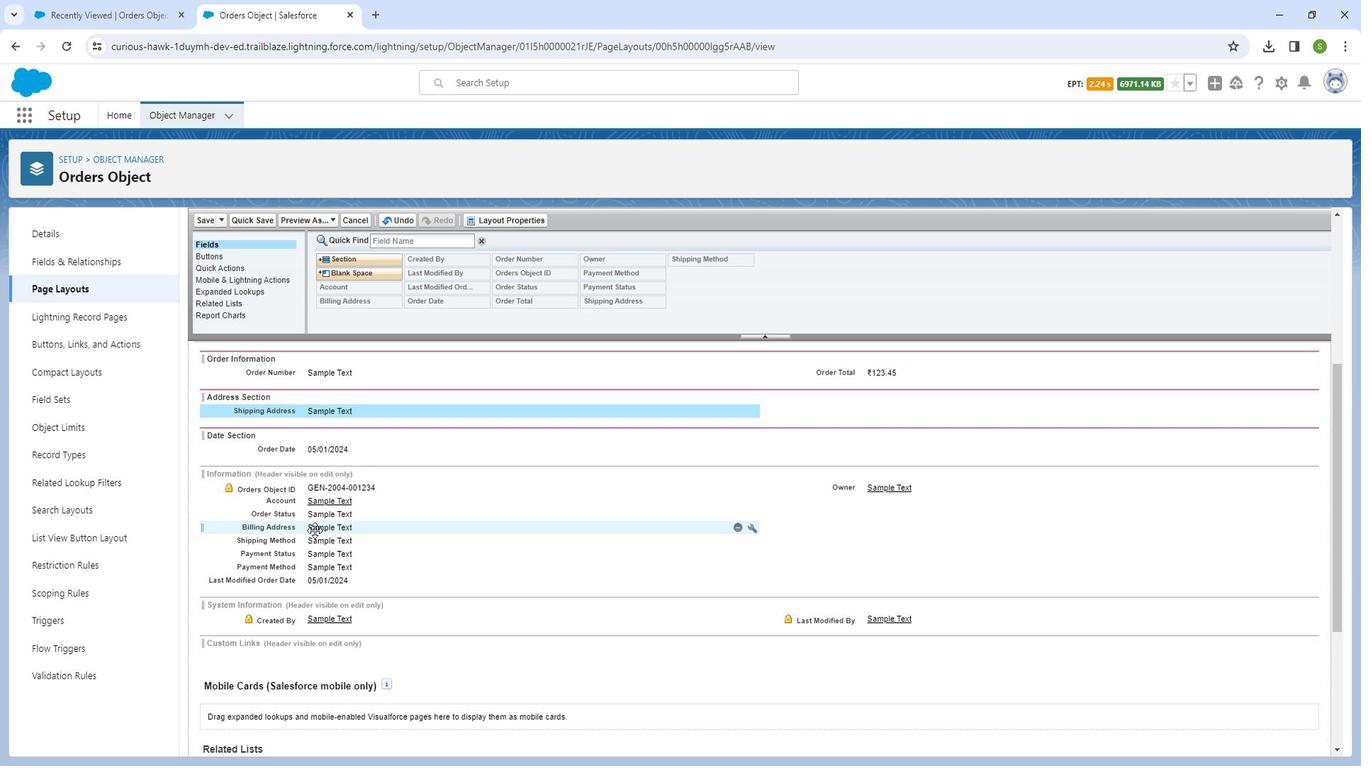 
Action: Mouse pressed left at (323, 517)
Screenshot: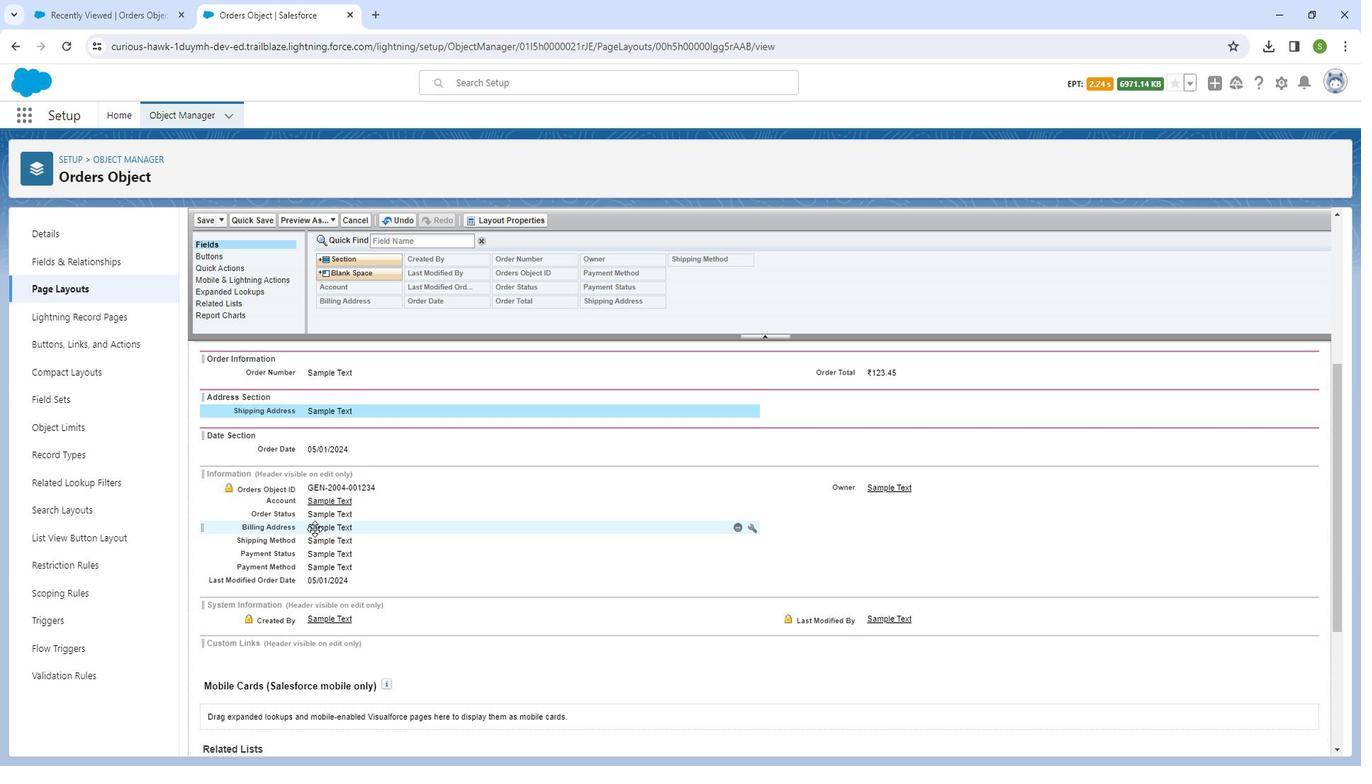 
Action: Mouse moved to (343, 517)
Screenshot: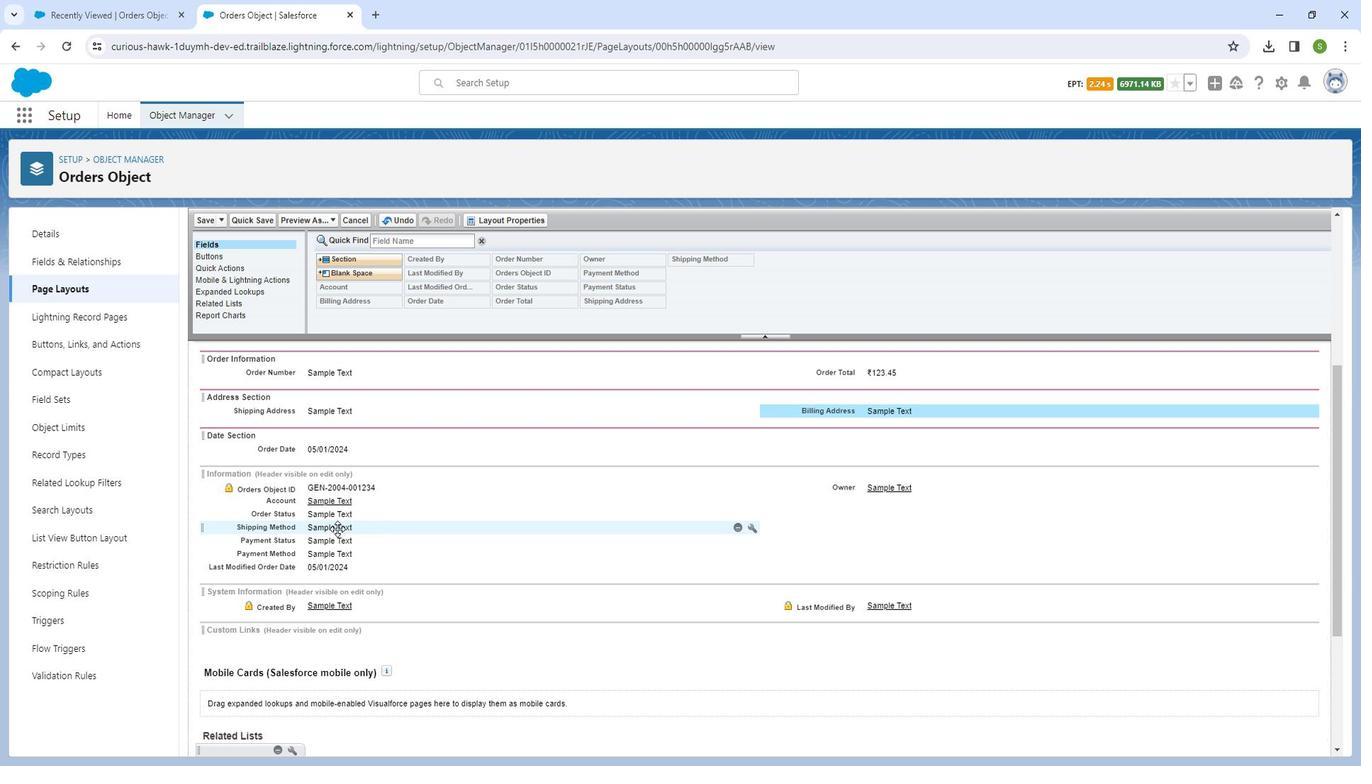 
Action: Mouse pressed left at (343, 517)
